 Task: Select Give A Gift Card from Gift Cards. Add to cart Amazon Echo Dot Gift Card-2. Place order for Marlon Mitchell, _x000D_
936 Englewood Dr_x000D_
Chesapeake, Virginia(VA), 23320, Cell Number (757) 547-5079
Action: Mouse moved to (12, 98)
Screenshot: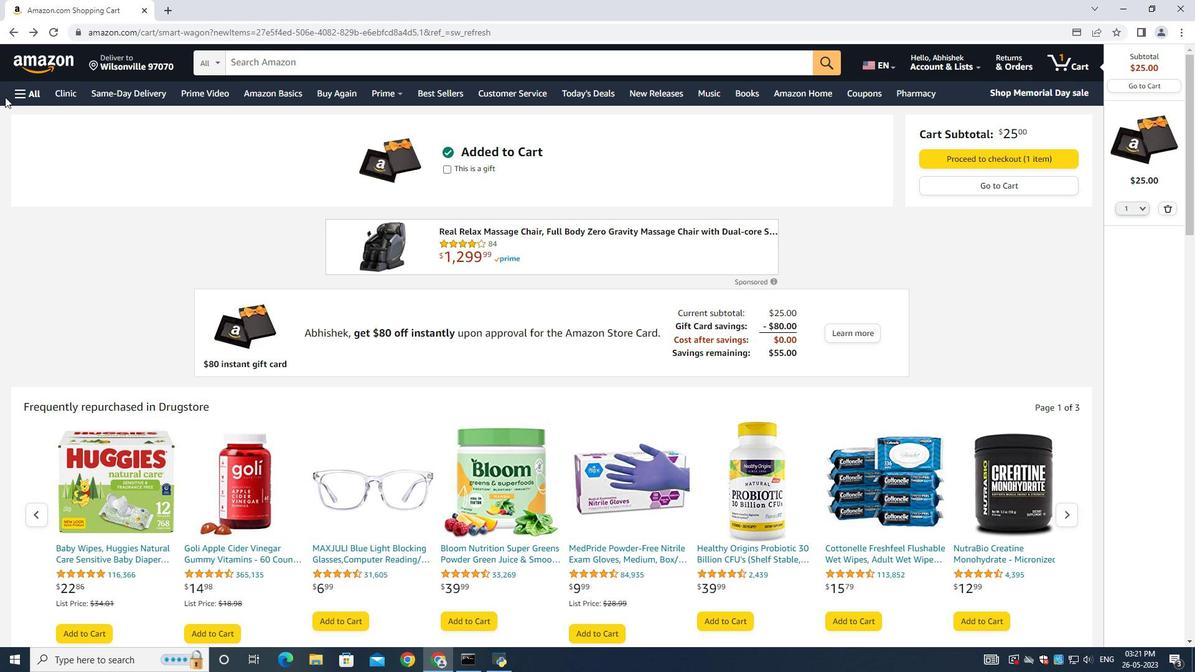 
Action: Mouse pressed left at (12, 98)
Screenshot: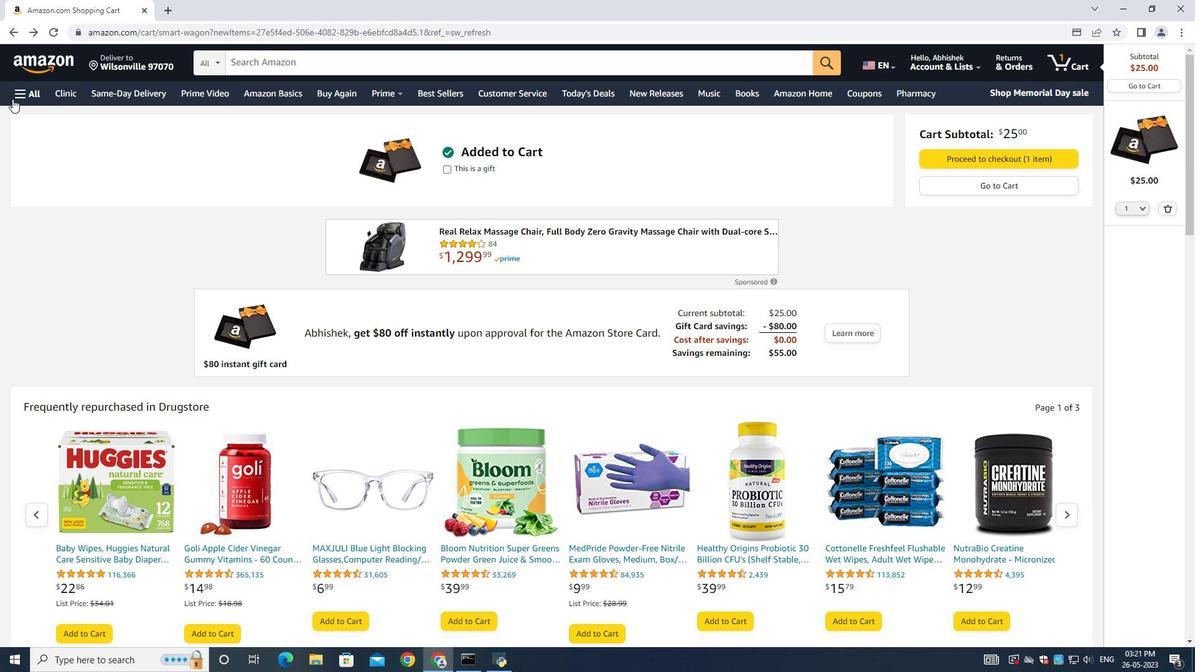 
Action: Mouse moved to (87, 295)
Screenshot: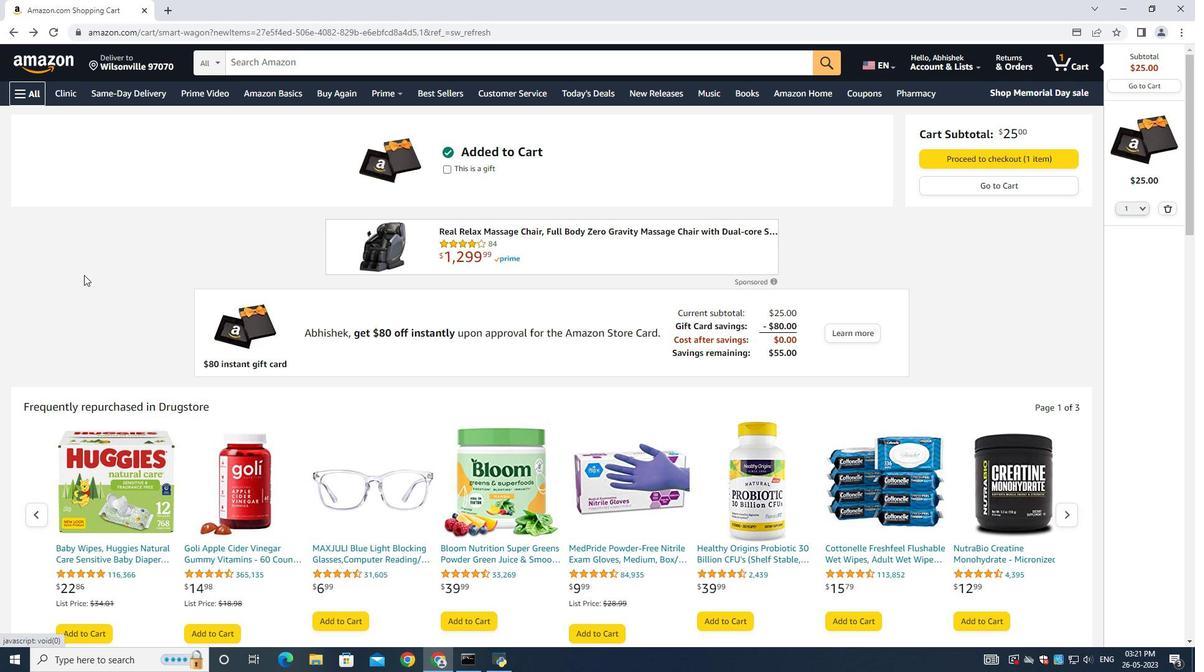 
Action: Mouse scrolled (87, 293) with delta (0, 0)
Screenshot: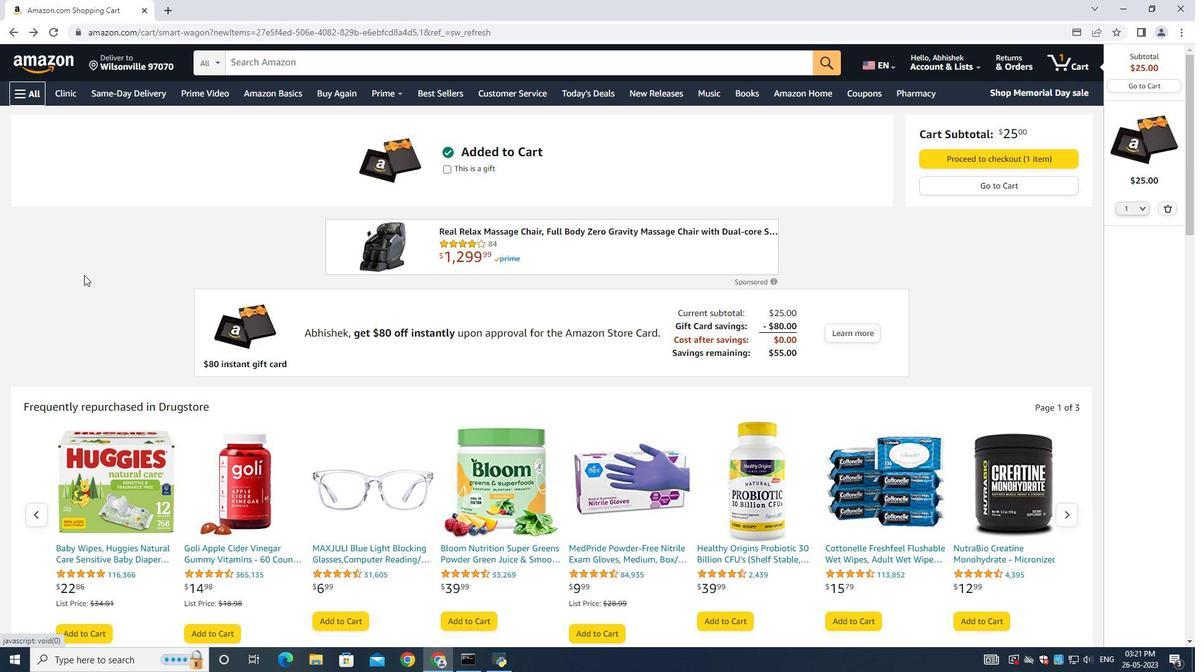 
Action: Mouse moved to (87, 300)
Screenshot: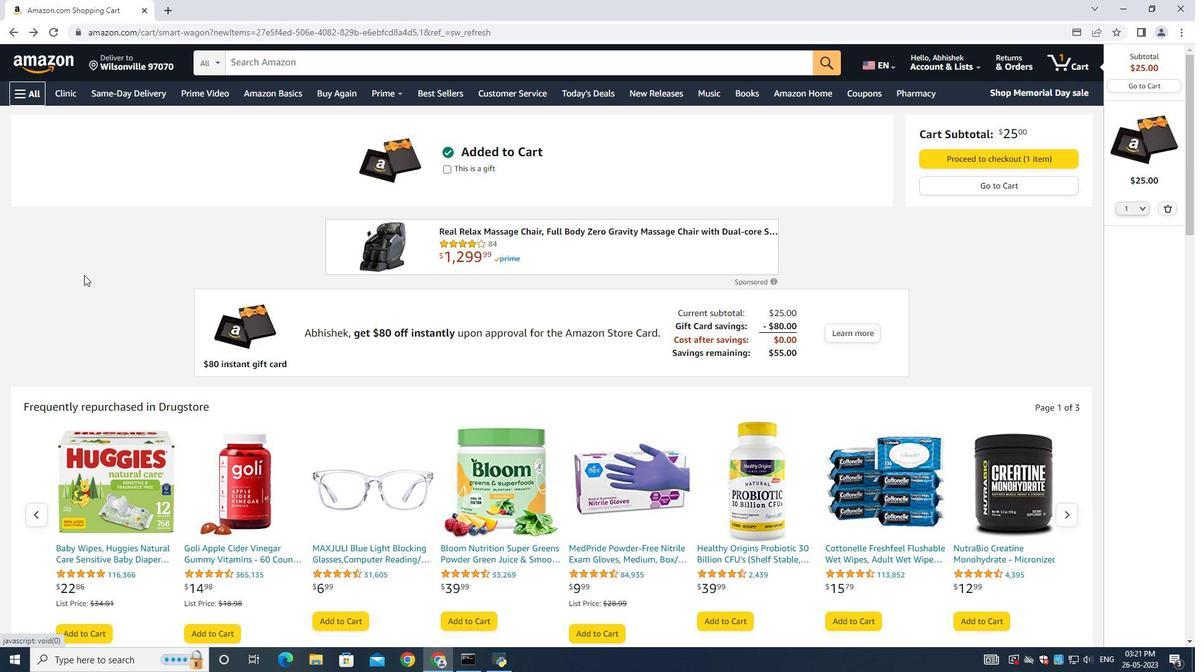 
Action: Mouse scrolled (87, 297) with delta (0, 0)
Screenshot: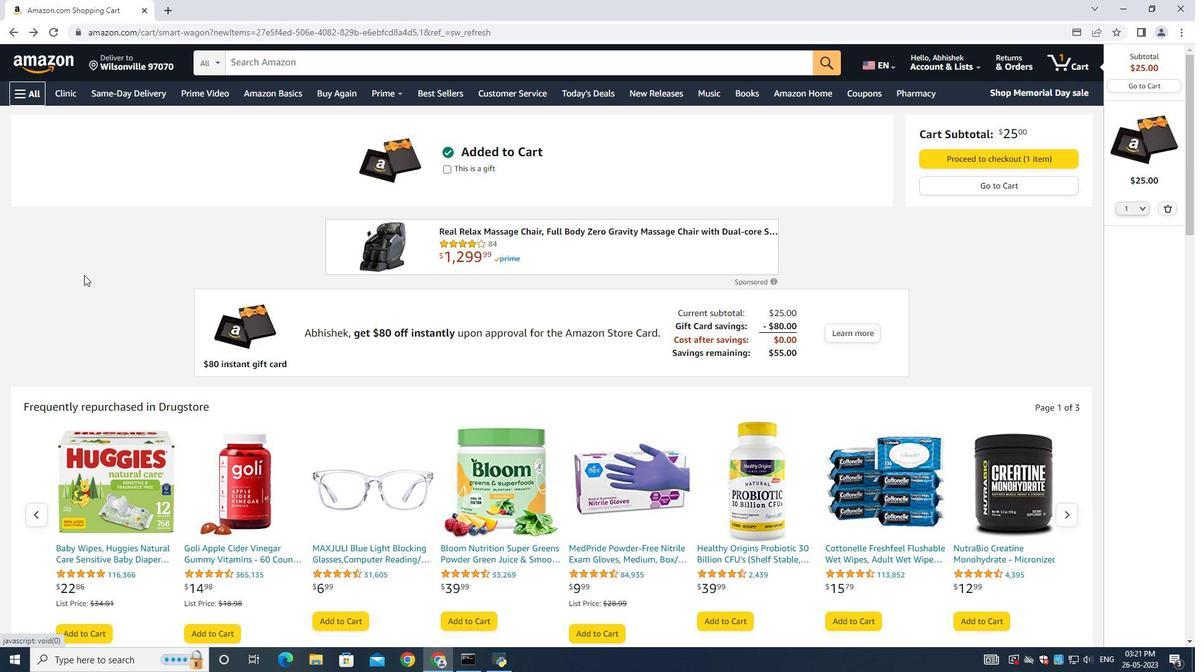 
Action: Mouse moved to (87, 300)
Screenshot: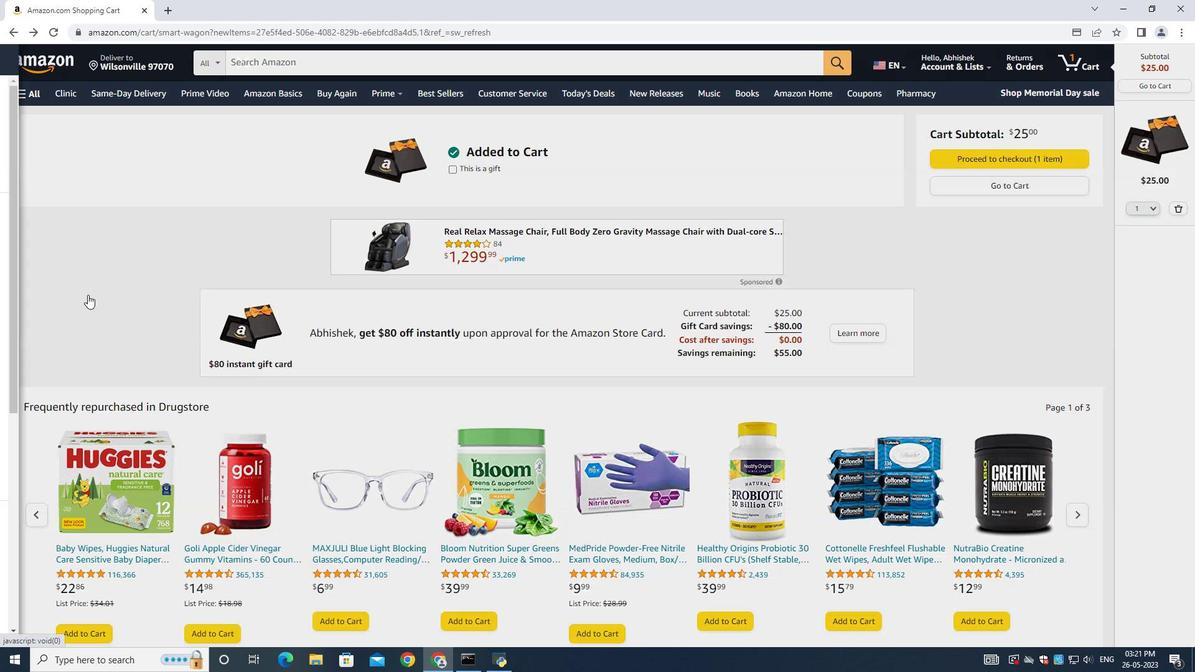 
Action: Mouse scrolled (87, 299) with delta (0, 0)
Screenshot: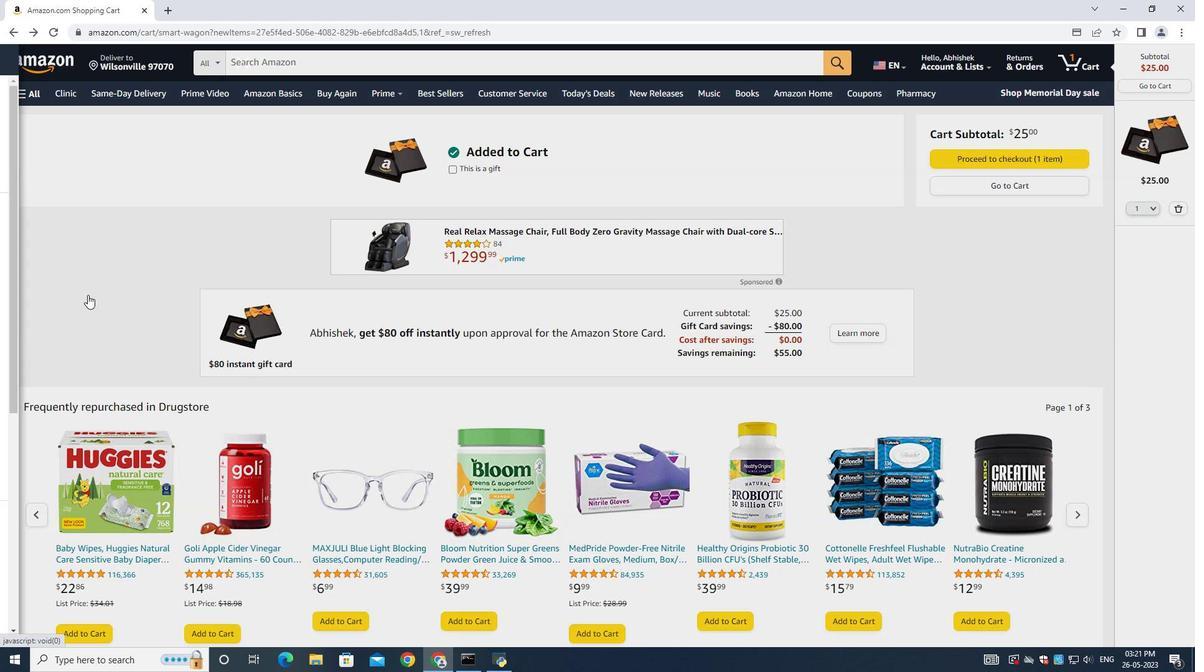 
Action: Mouse moved to (87, 300)
Screenshot: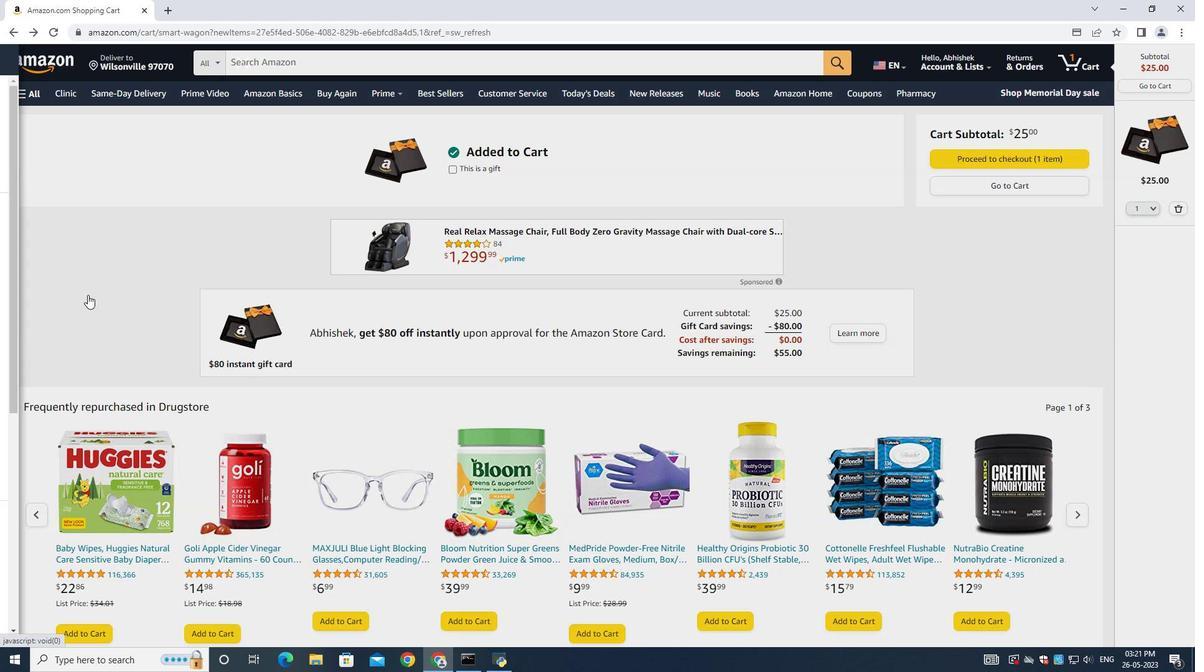 
Action: Mouse scrolled (87, 300) with delta (0, 0)
Screenshot: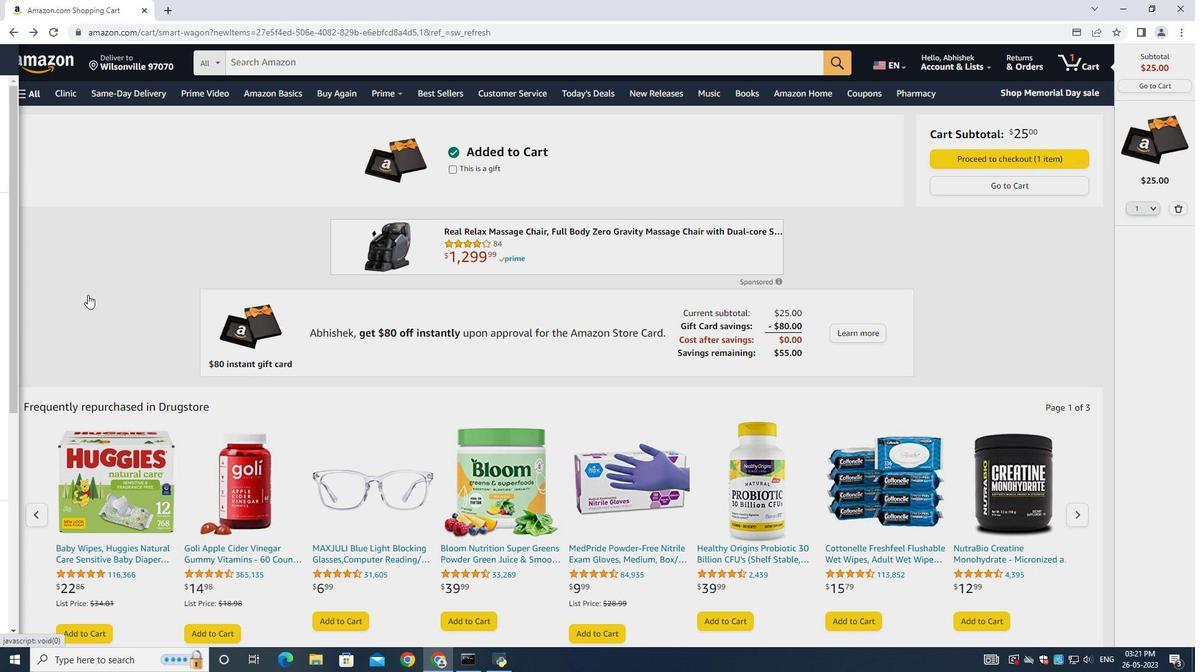 
Action: Mouse moved to (89, 308)
Screenshot: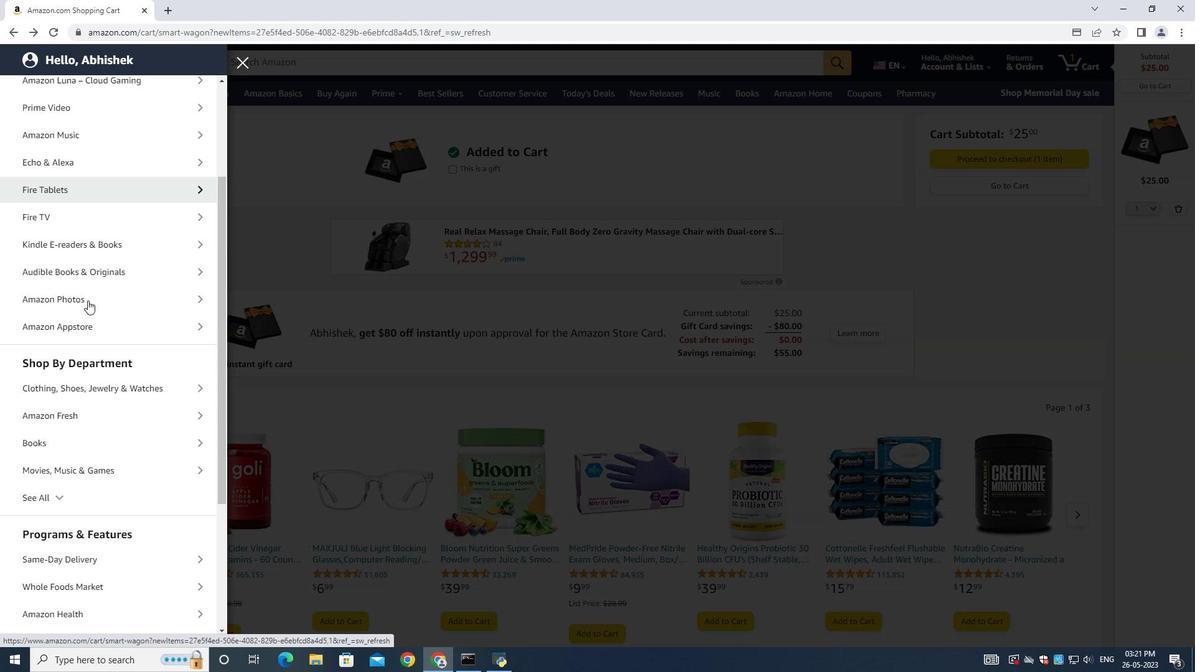 
Action: Mouse scrolled (89, 308) with delta (0, 0)
Screenshot: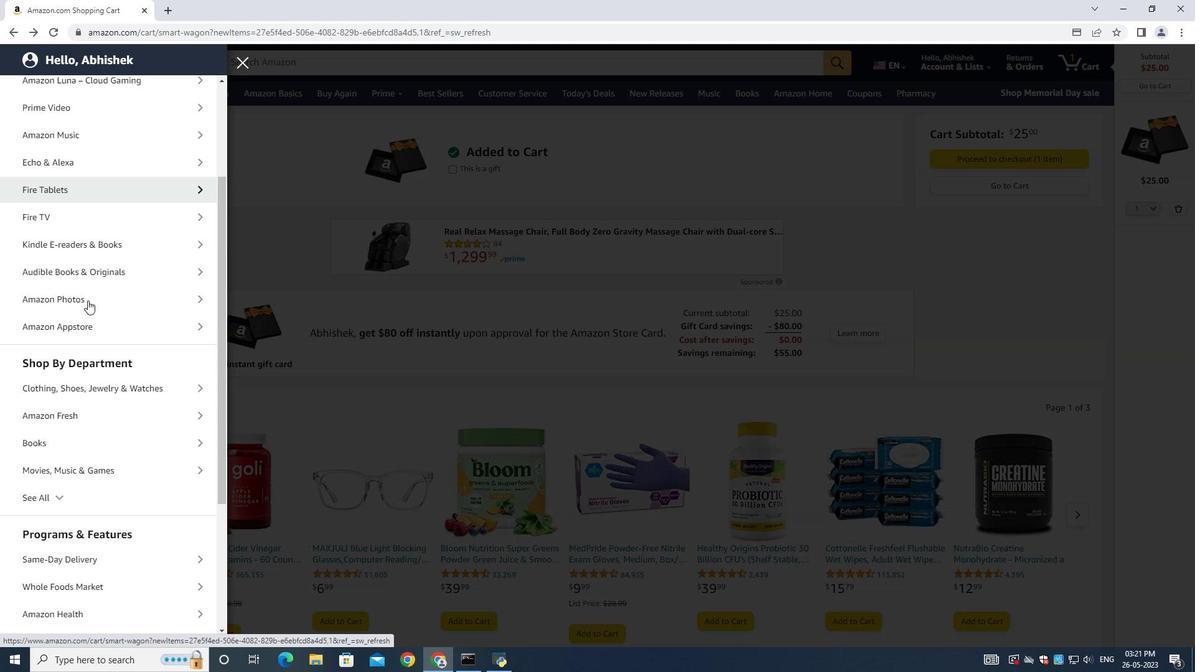 
Action: Mouse moved to (89, 314)
Screenshot: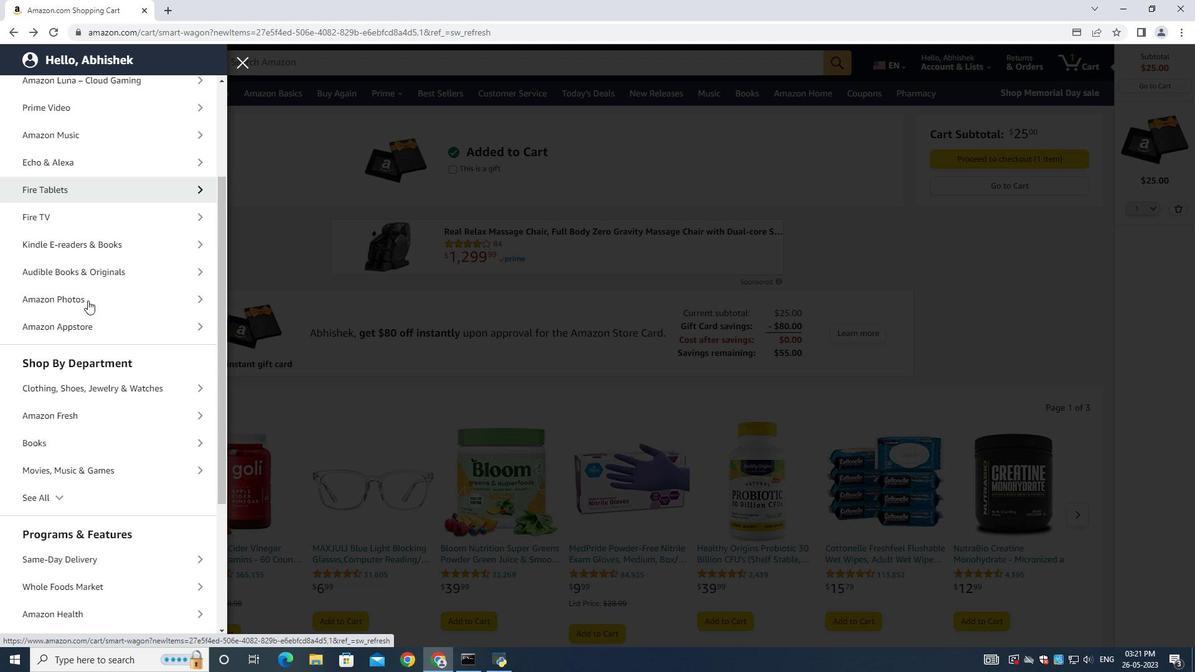 
Action: Mouse scrolled (89, 314) with delta (0, 0)
Screenshot: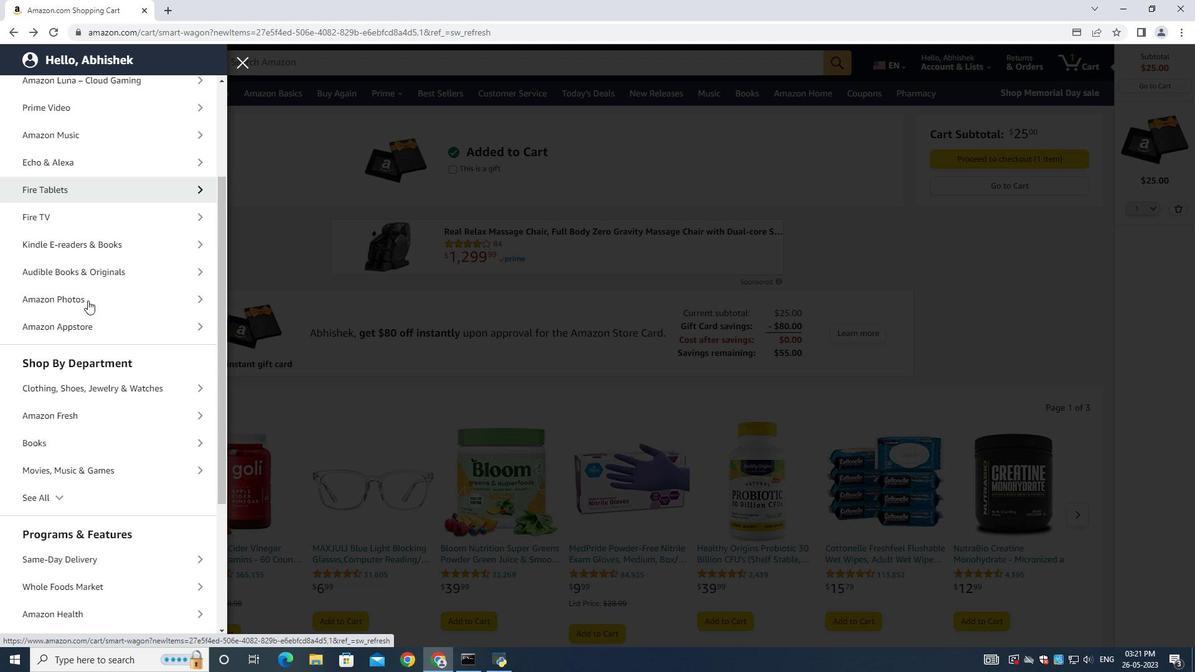 
Action: Mouse moved to (89, 318)
Screenshot: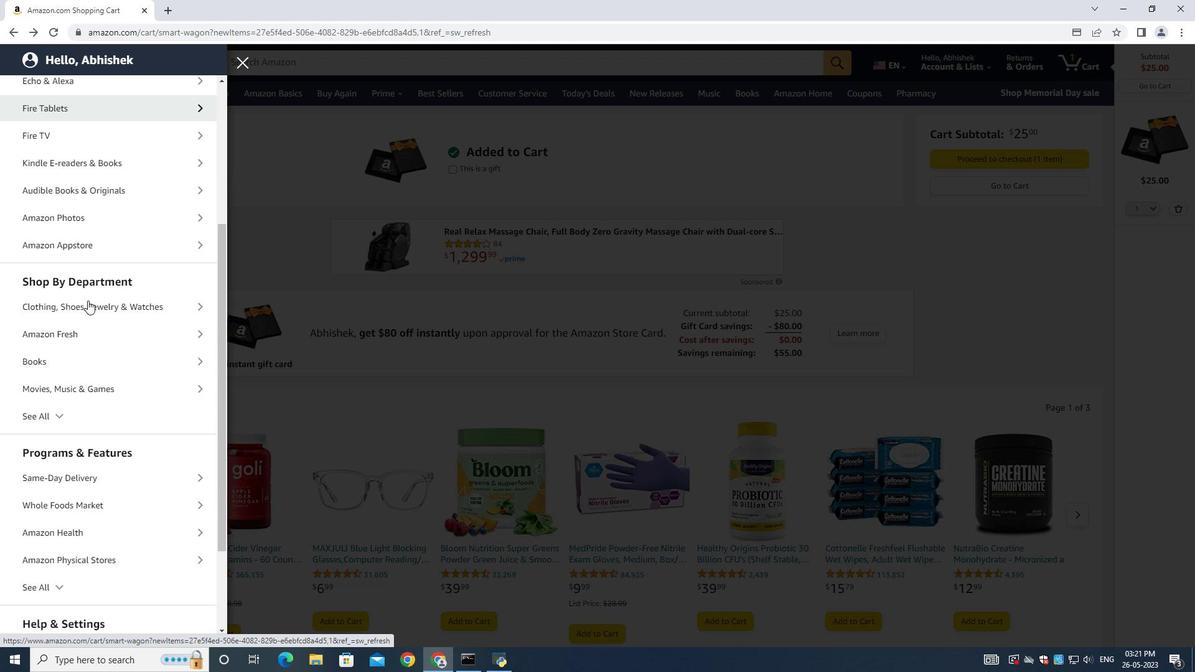 
Action: Mouse scrolled (89, 316) with delta (0, 0)
Screenshot: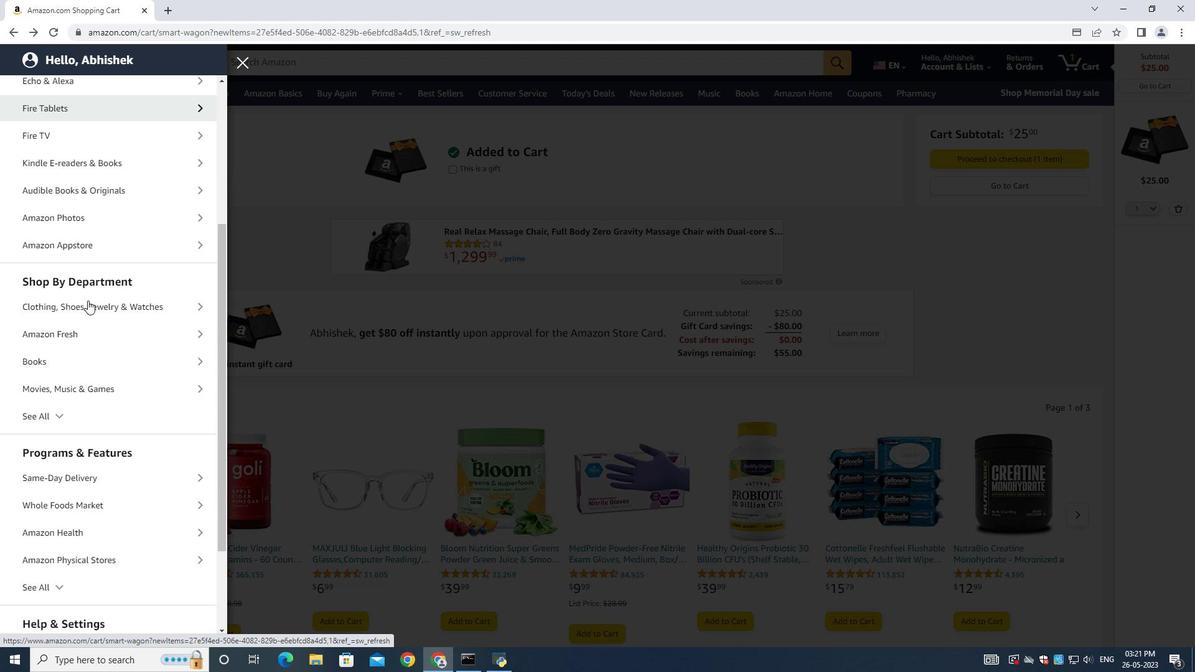 
Action: Mouse moved to (60, 458)
Screenshot: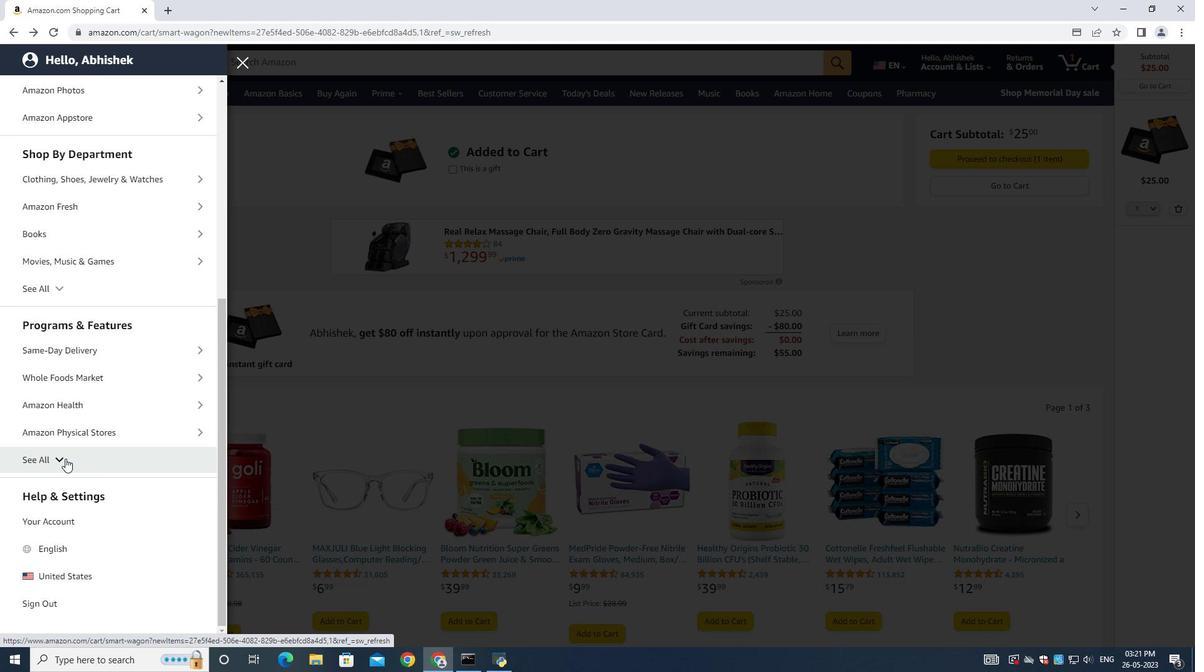 
Action: Mouse pressed left at (60, 458)
Screenshot: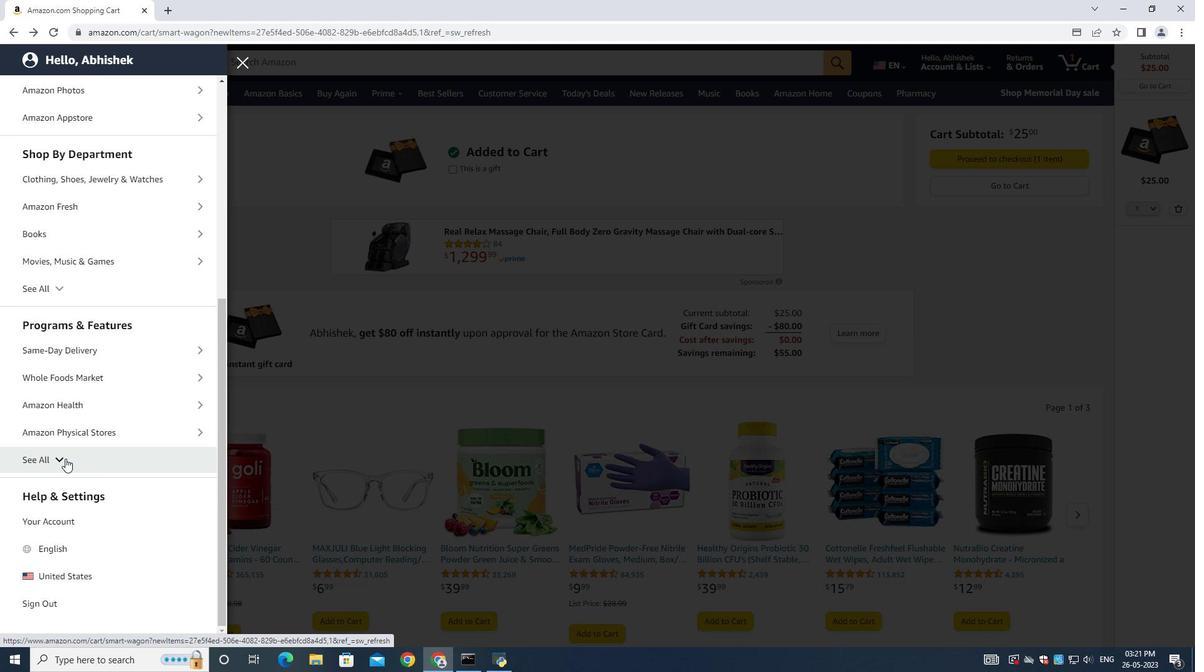 
Action: Mouse moved to (104, 411)
Screenshot: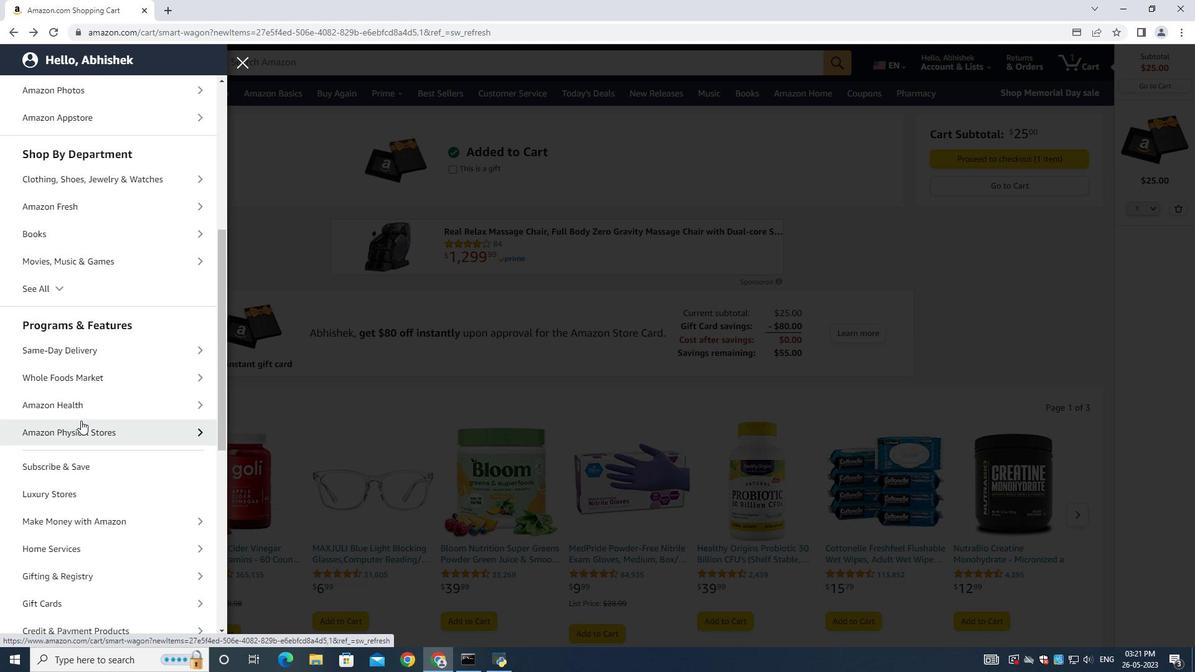 
Action: Mouse scrolled (104, 410) with delta (0, 0)
Screenshot: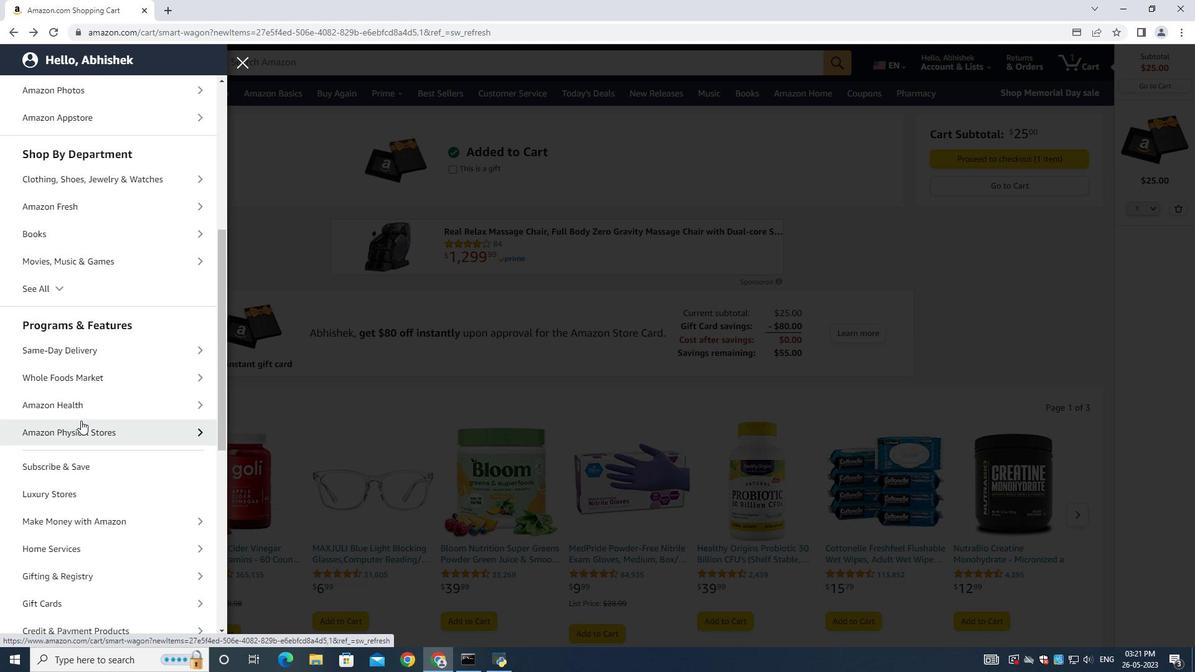 
Action: Mouse moved to (105, 412)
Screenshot: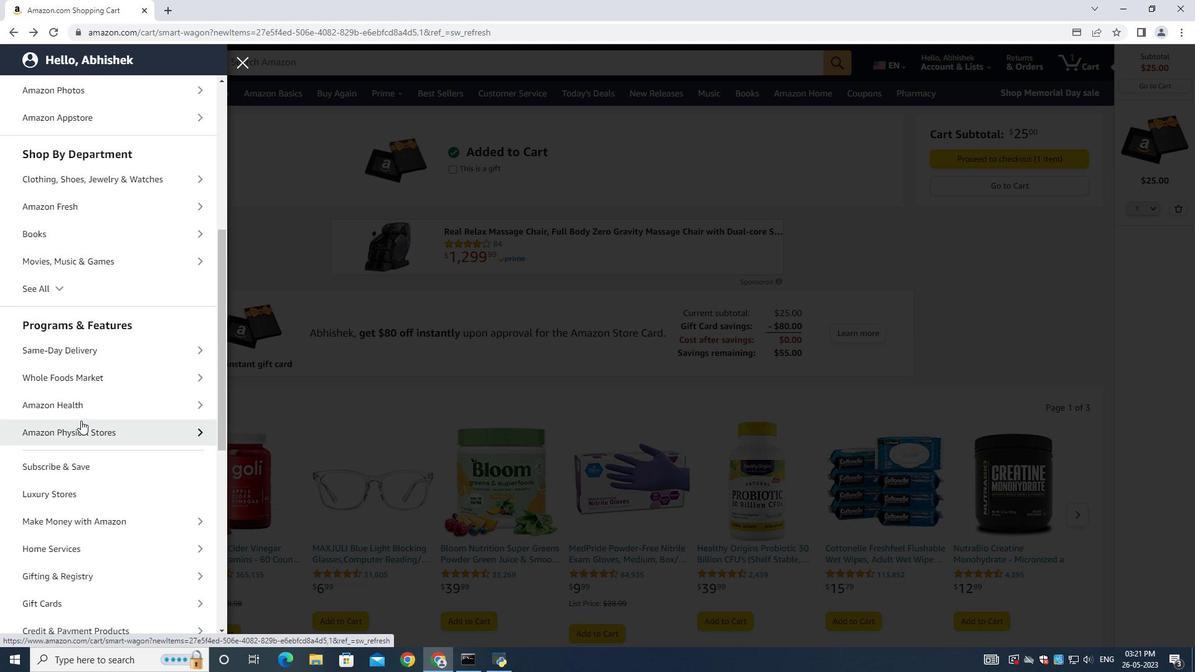 
Action: Mouse scrolled (105, 412) with delta (0, 0)
Screenshot: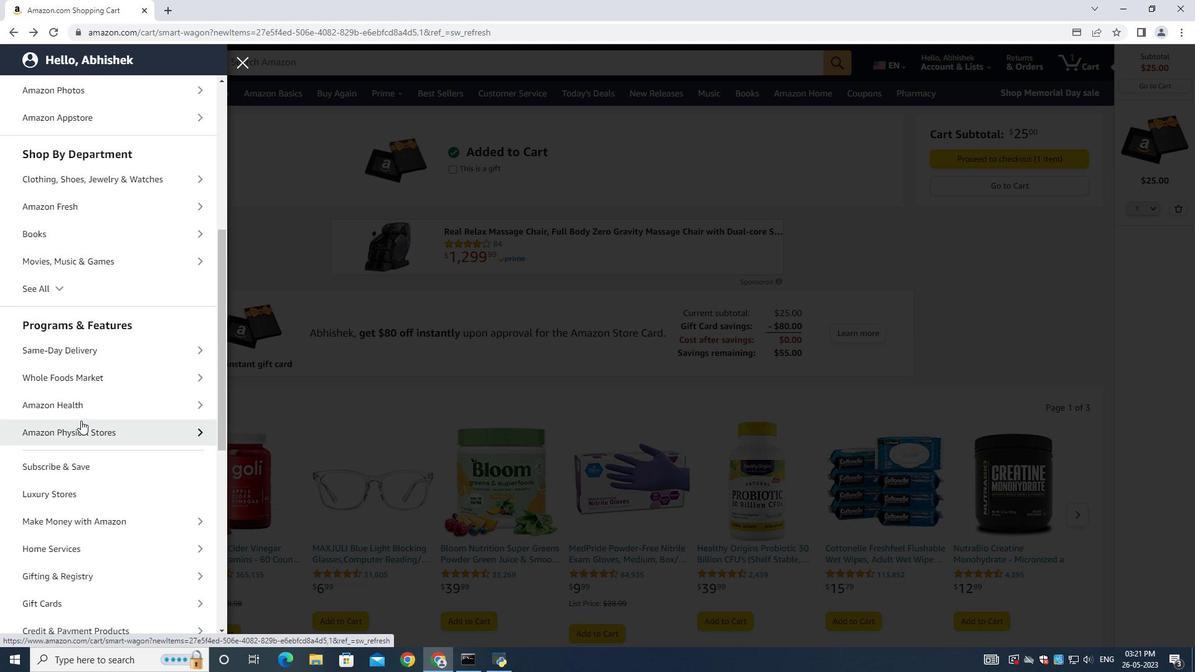 
Action: Mouse moved to (105, 413)
Screenshot: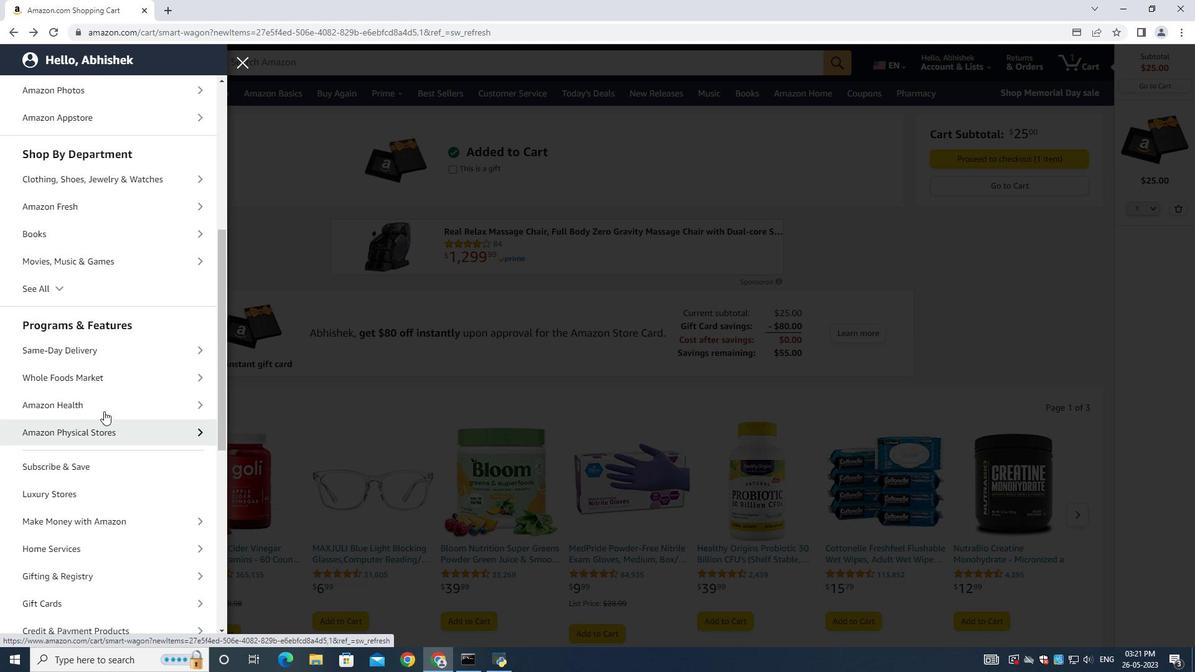 
Action: Mouse scrolled (105, 412) with delta (0, 0)
Screenshot: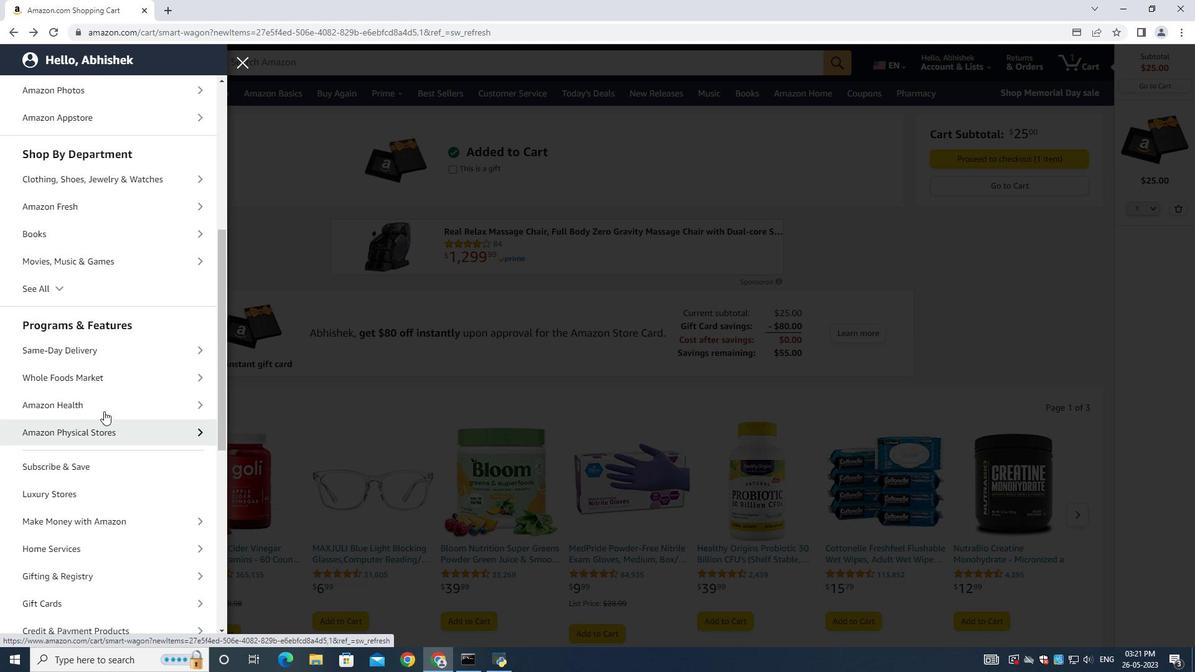 
Action: Mouse scrolled (105, 412) with delta (0, 0)
Screenshot: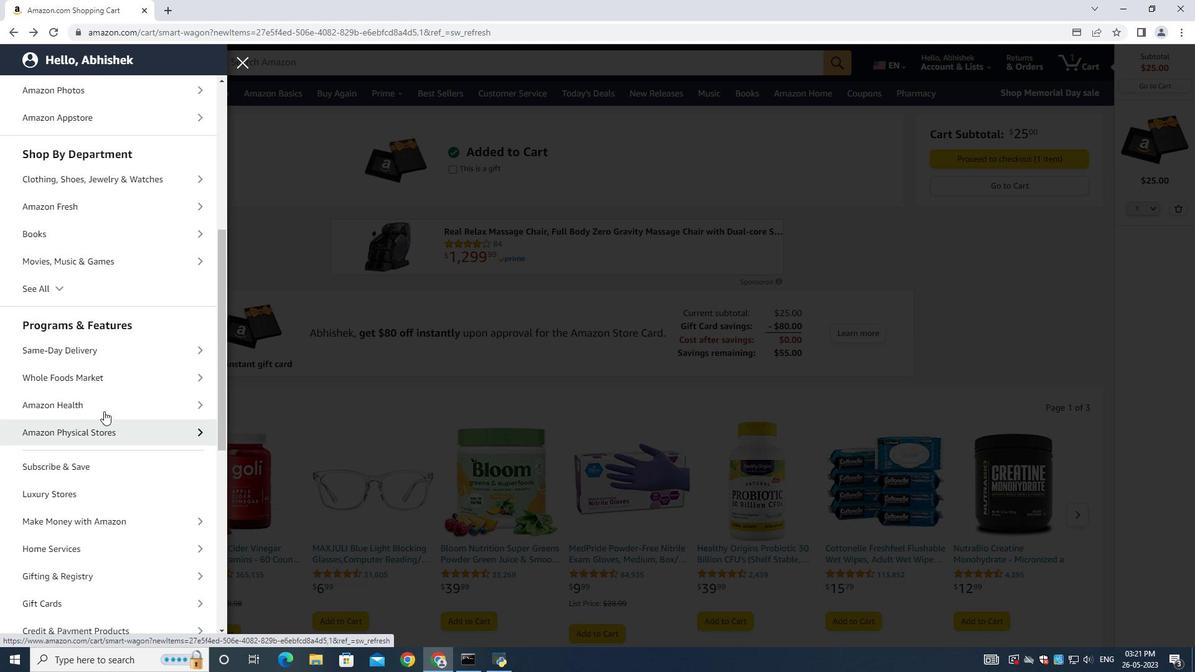 
Action: Mouse moved to (115, 406)
Screenshot: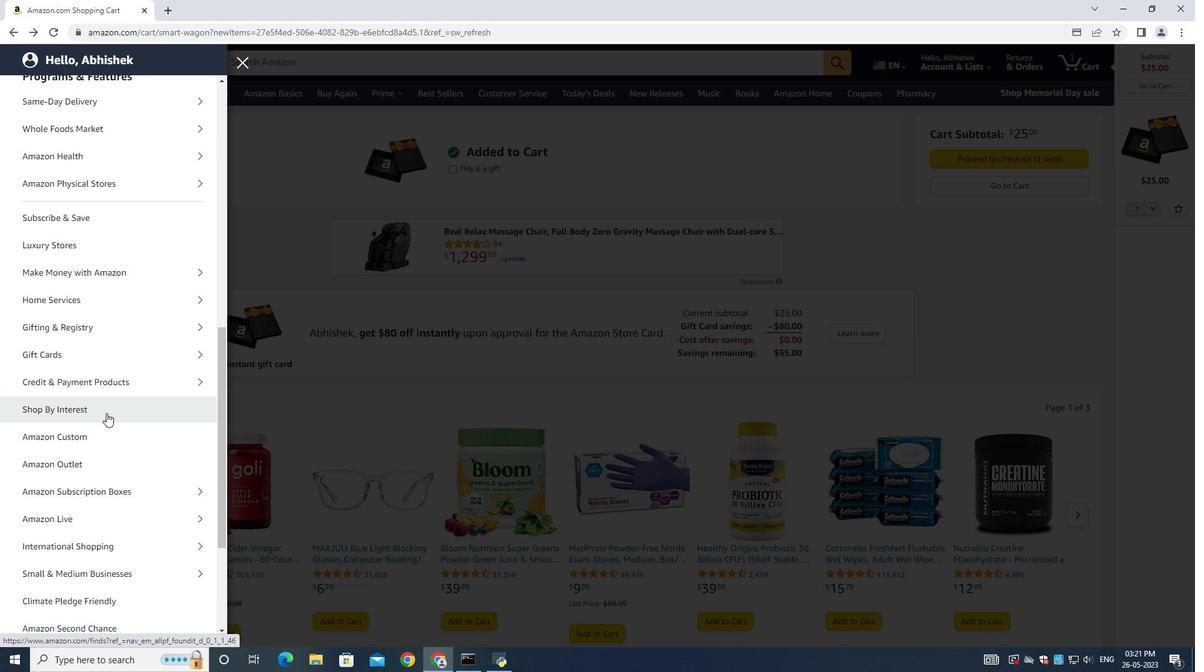 
Action: Mouse scrolled (115, 405) with delta (0, 0)
Screenshot: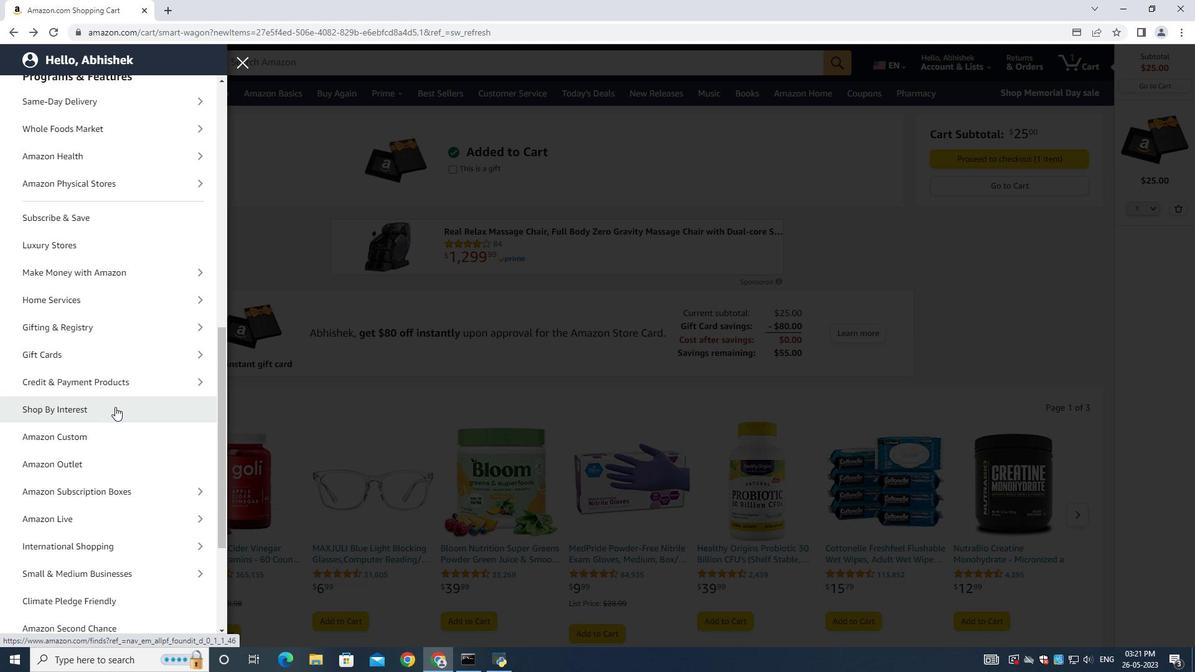 
Action: Mouse moved to (118, 375)
Screenshot: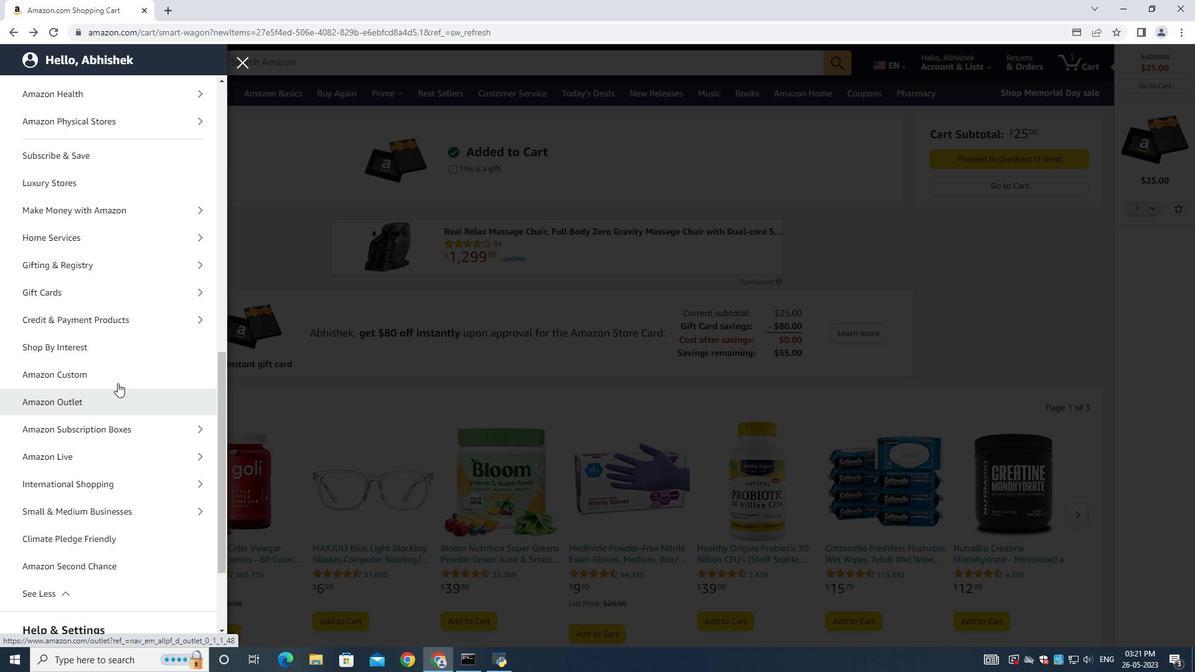 
Action: Mouse scrolled (118, 374) with delta (0, 0)
Screenshot: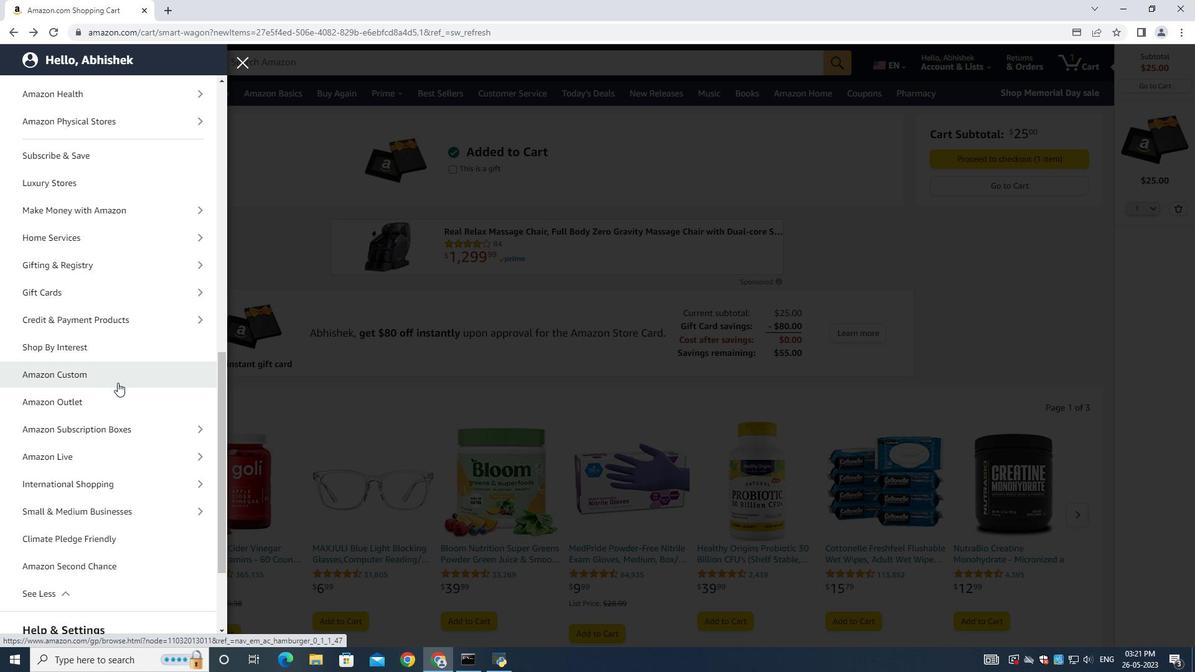 
Action: Mouse scrolled (118, 374) with delta (0, 0)
Screenshot: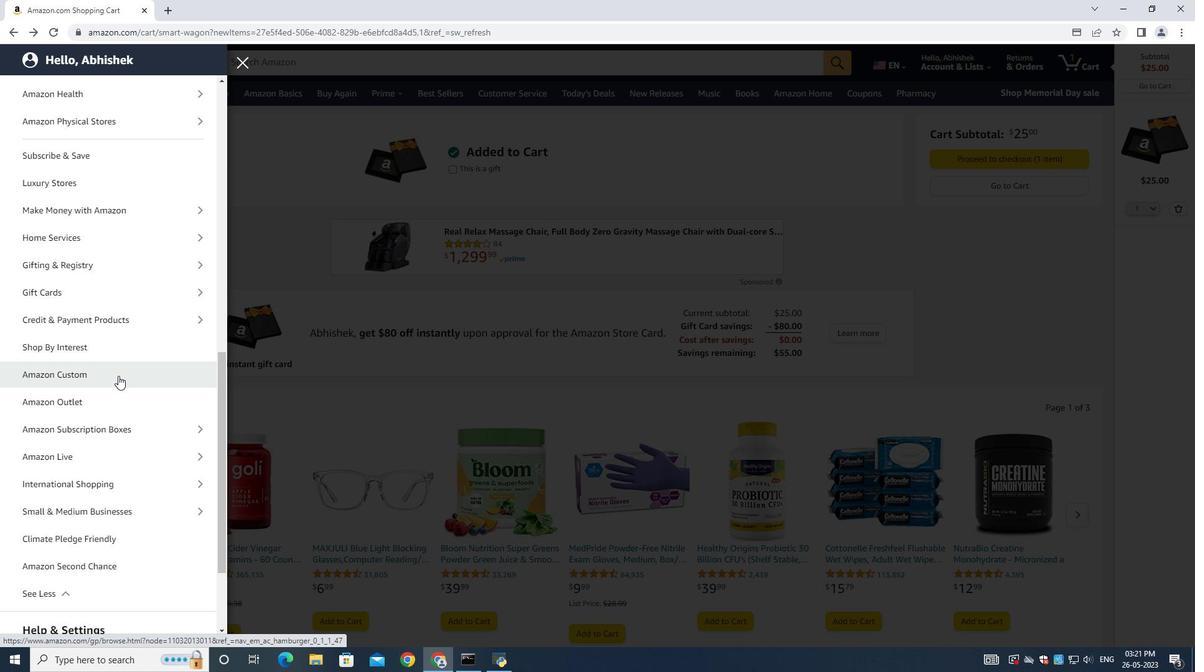 
Action: Mouse moved to (63, 463)
Screenshot: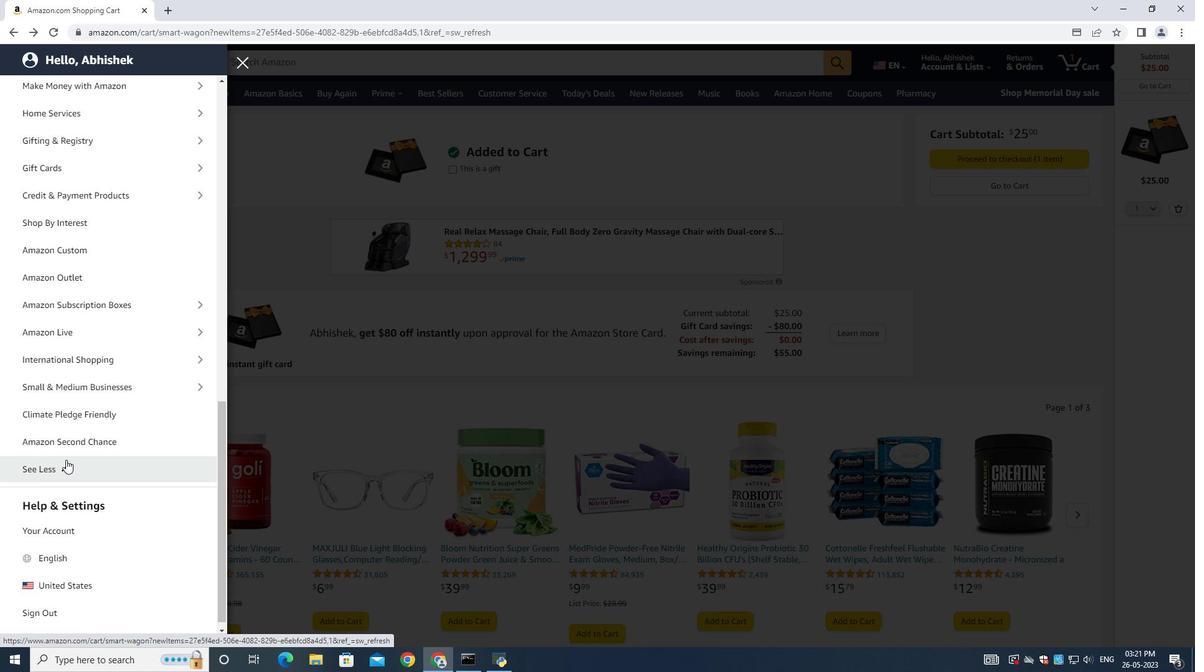 
Action: Mouse pressed left at (63, 463)
Screenshot: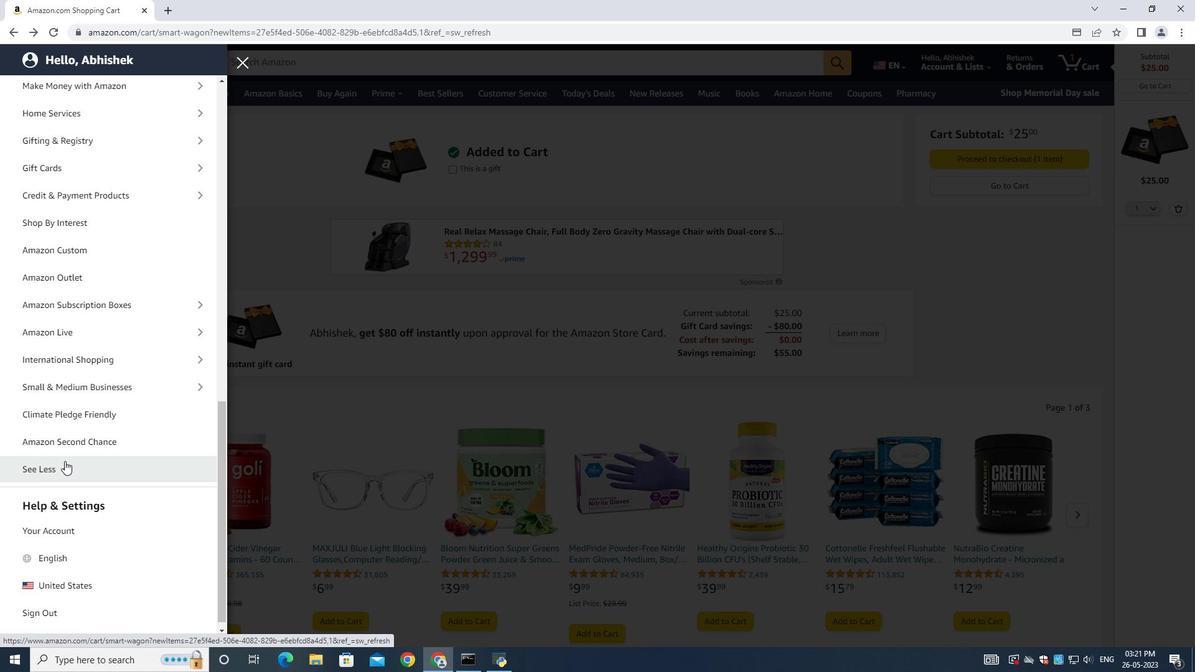 
Action: Mouse moved to (60, 454)
Screenshot: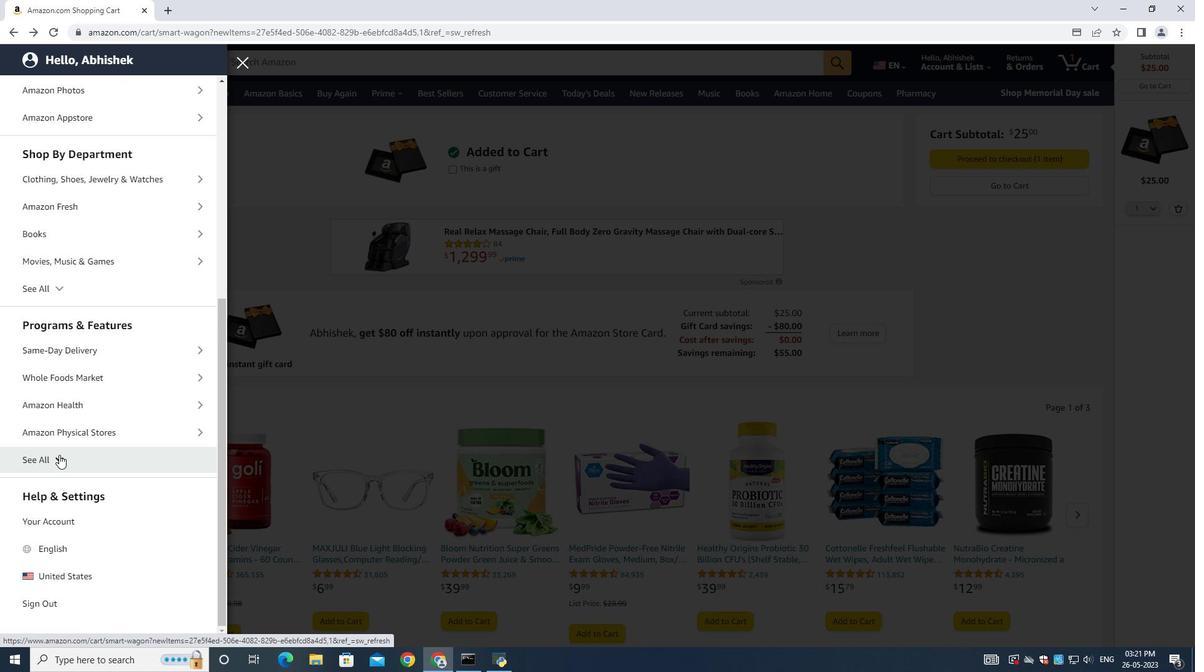 
Action: Mouse pressed left at (60, 454)
Screenshot: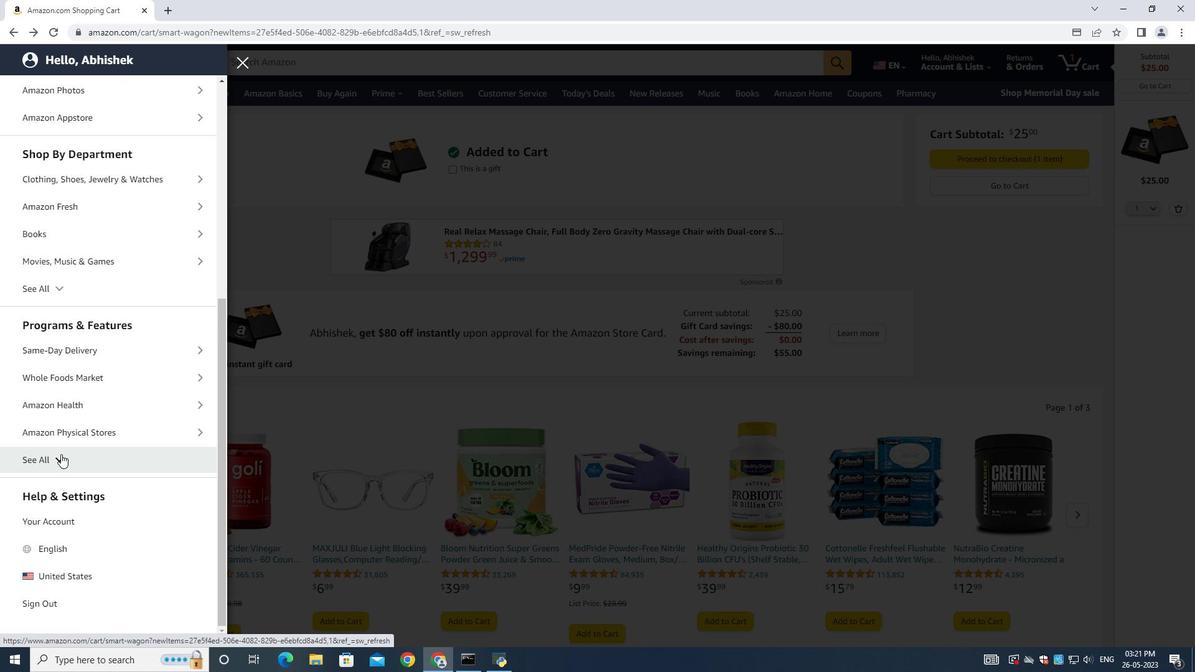 
Action: Mouse moved to (121, 402)
Screenshot: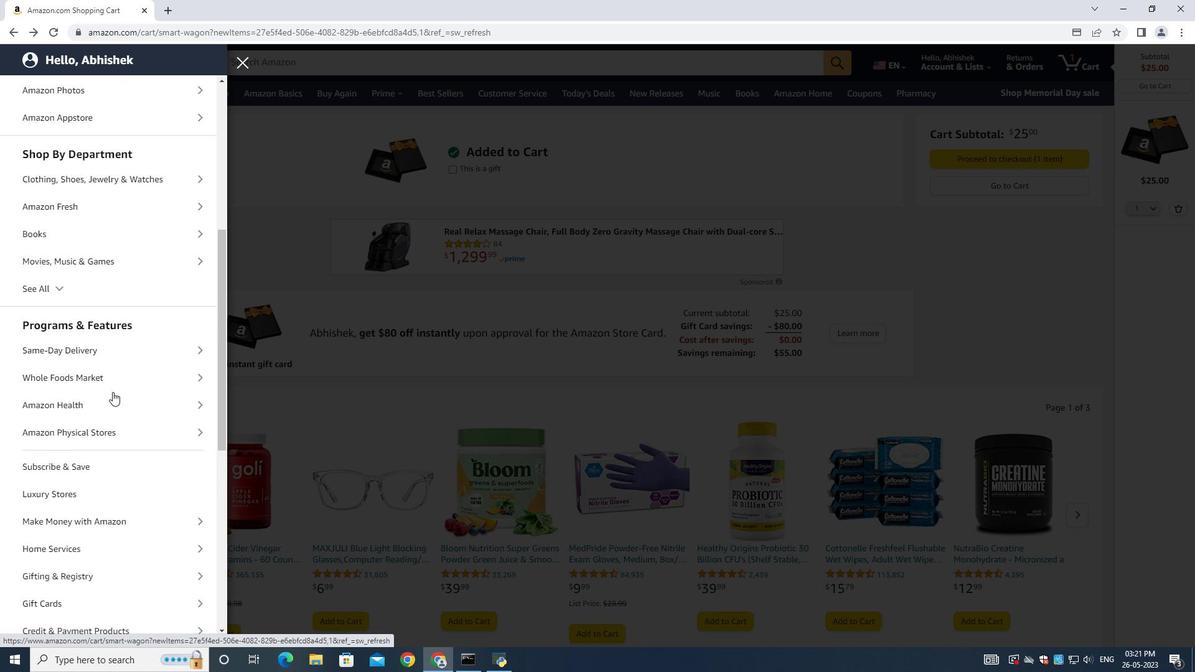 
Action: Mouse scrolled (121, 401) with delta (0, 0)
Screenshot: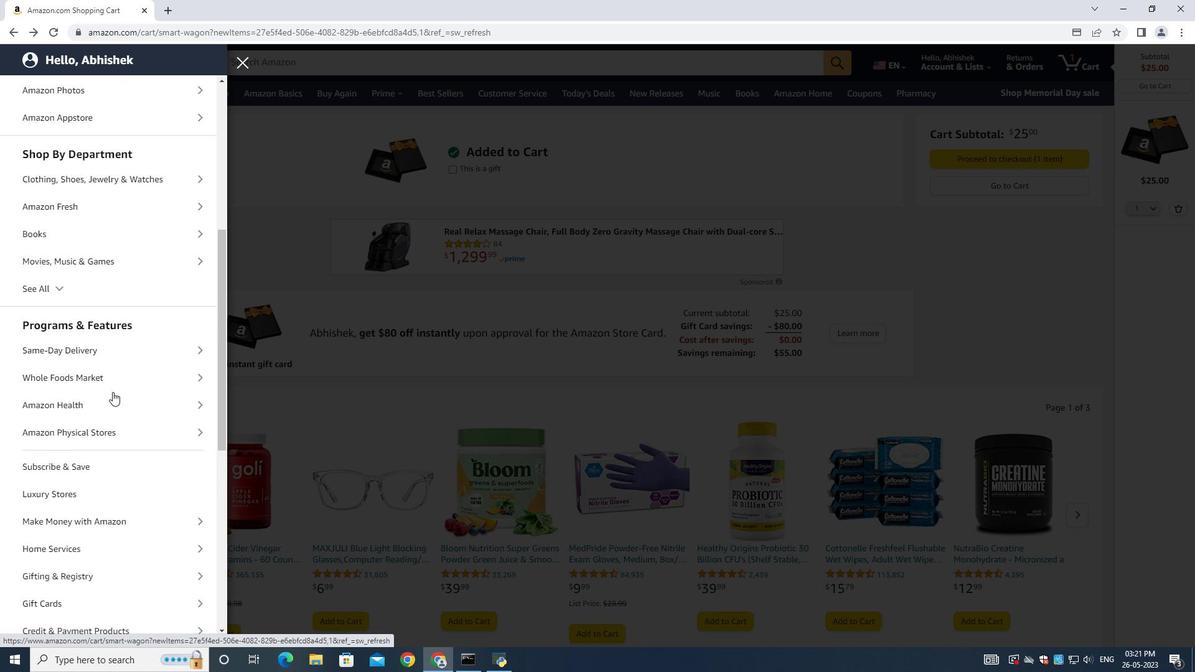 
Action: Mouse moved to (121, 402)
Screenshot: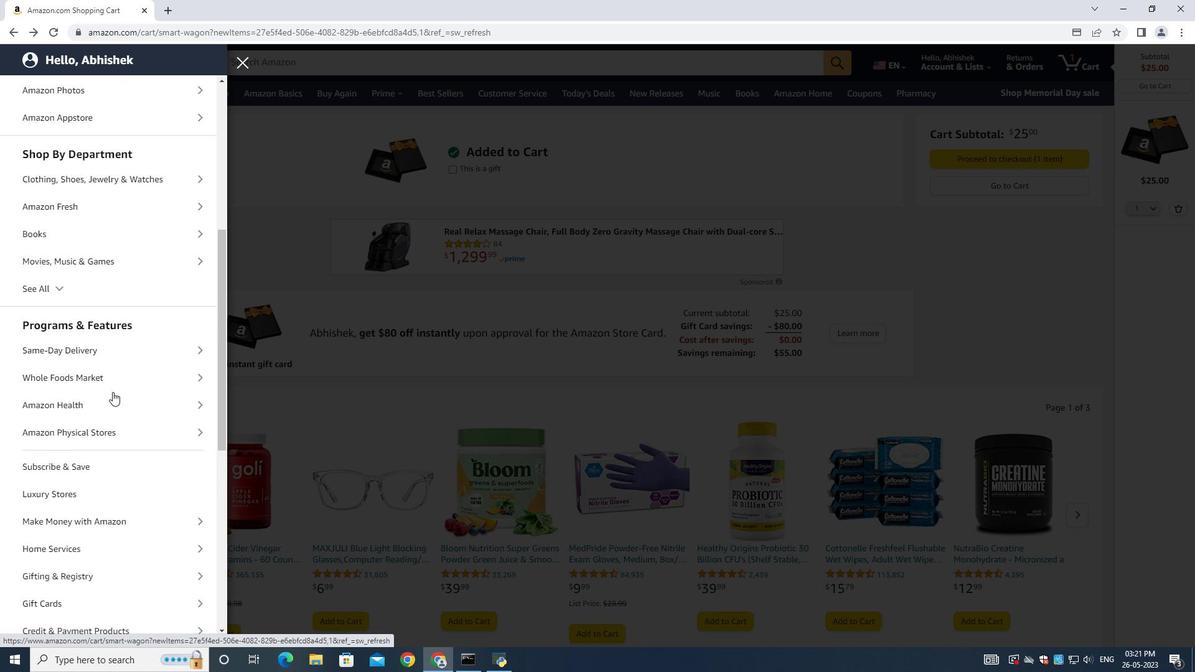 
Action: Mouse scrolled (121, 402) with delta (0, 0)
Screenshot: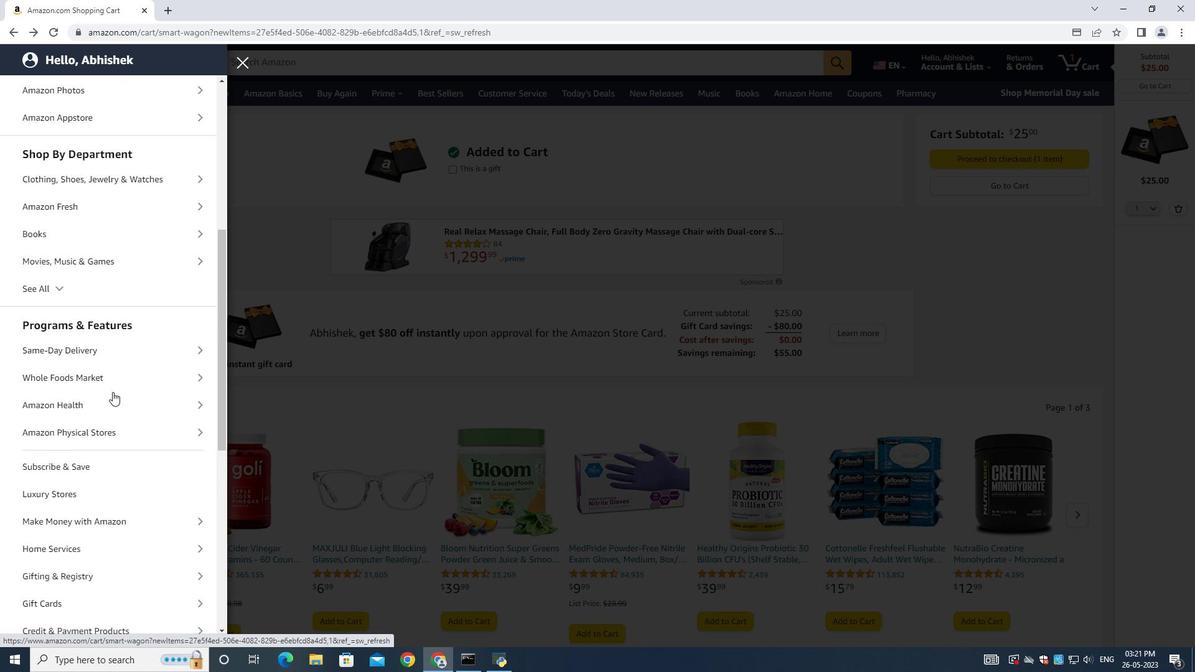 
Action: Mouse moved to (121, 402)
Screenshot: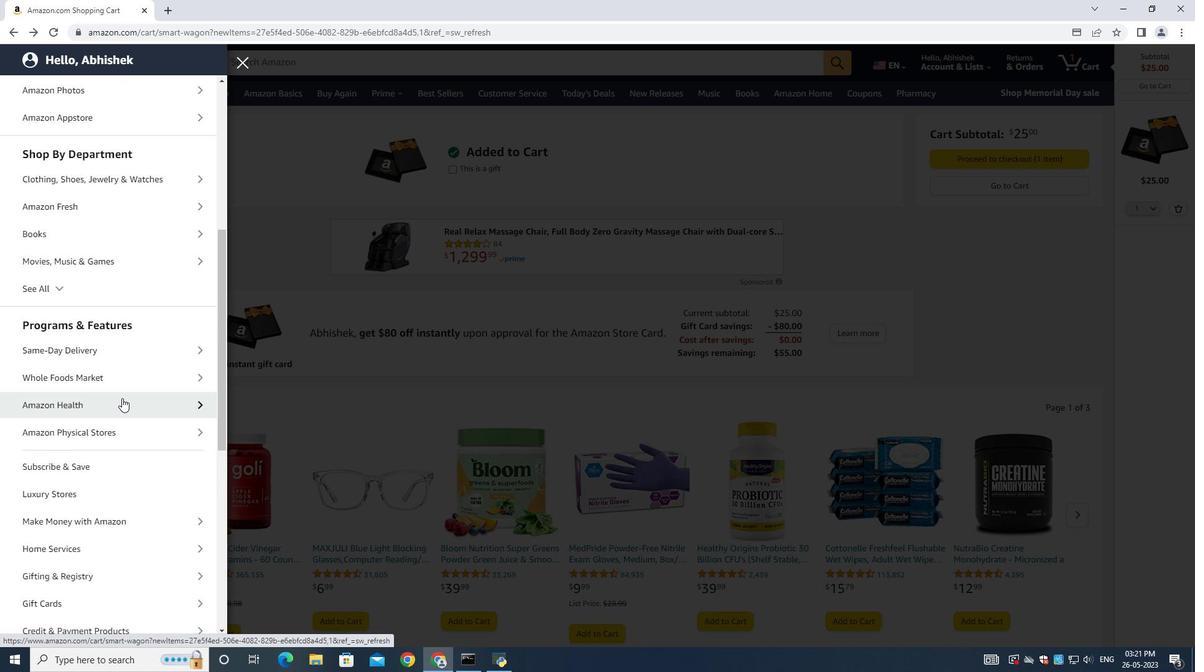 
Action: Mouse scrolled (121, 402) with delta (0, 0)
Screenshot: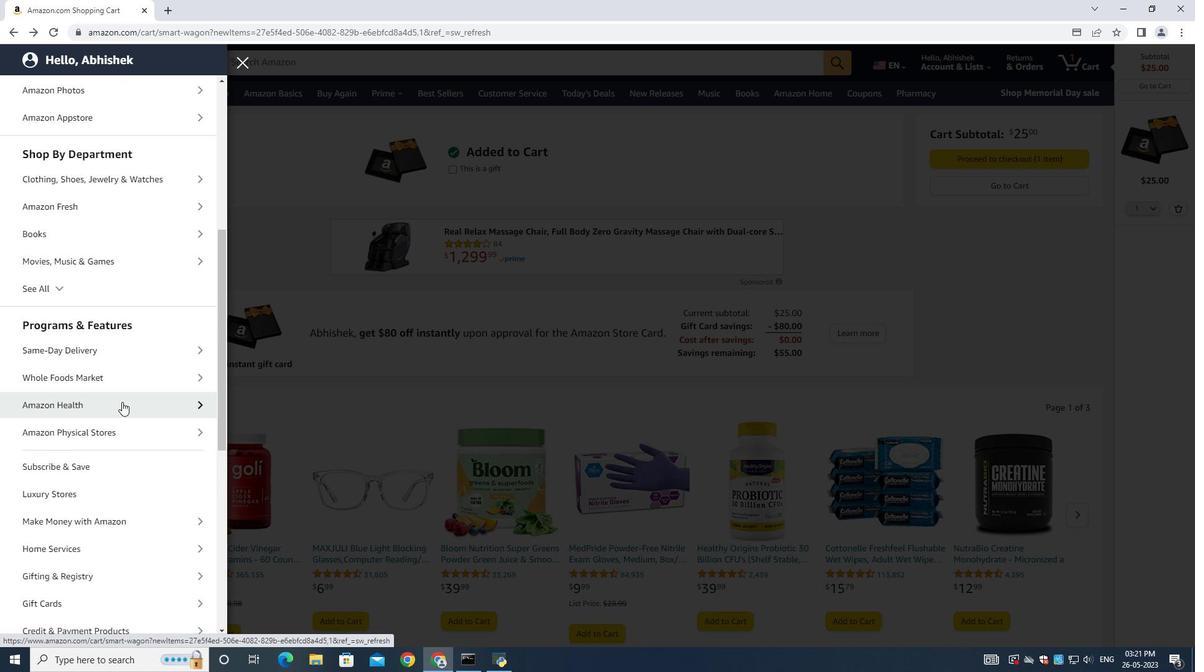 
Action: Mouse moved to (59, 418)
Screenshot: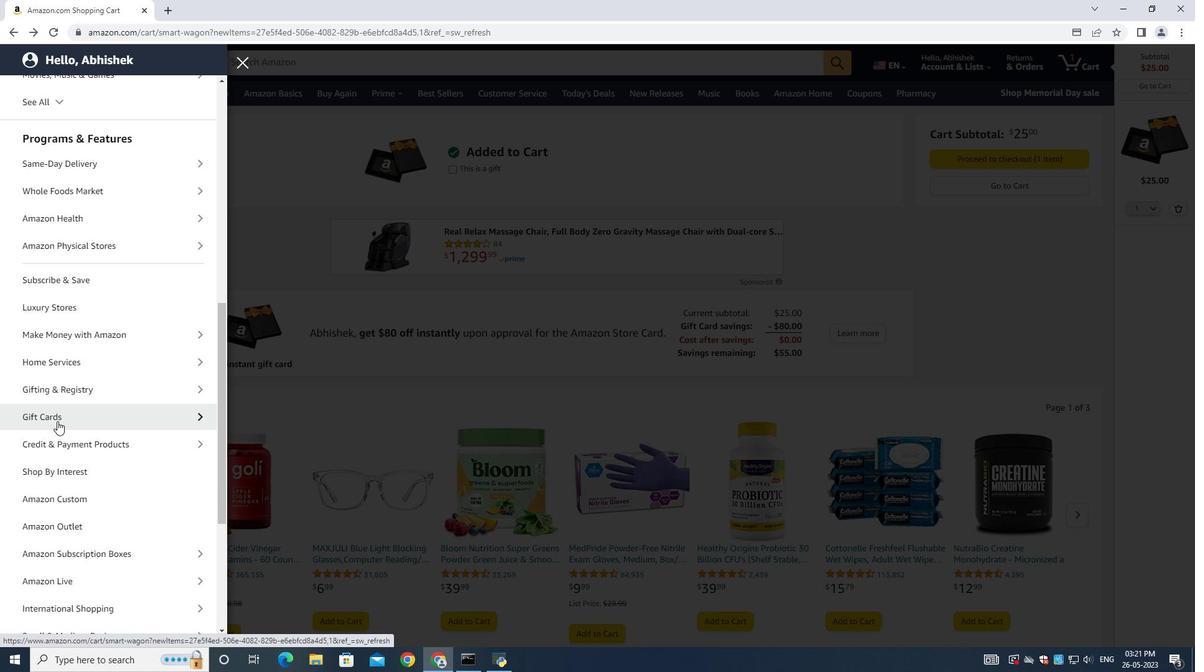 
Action: Mouse pressed left at (59, 418)
Screenshot: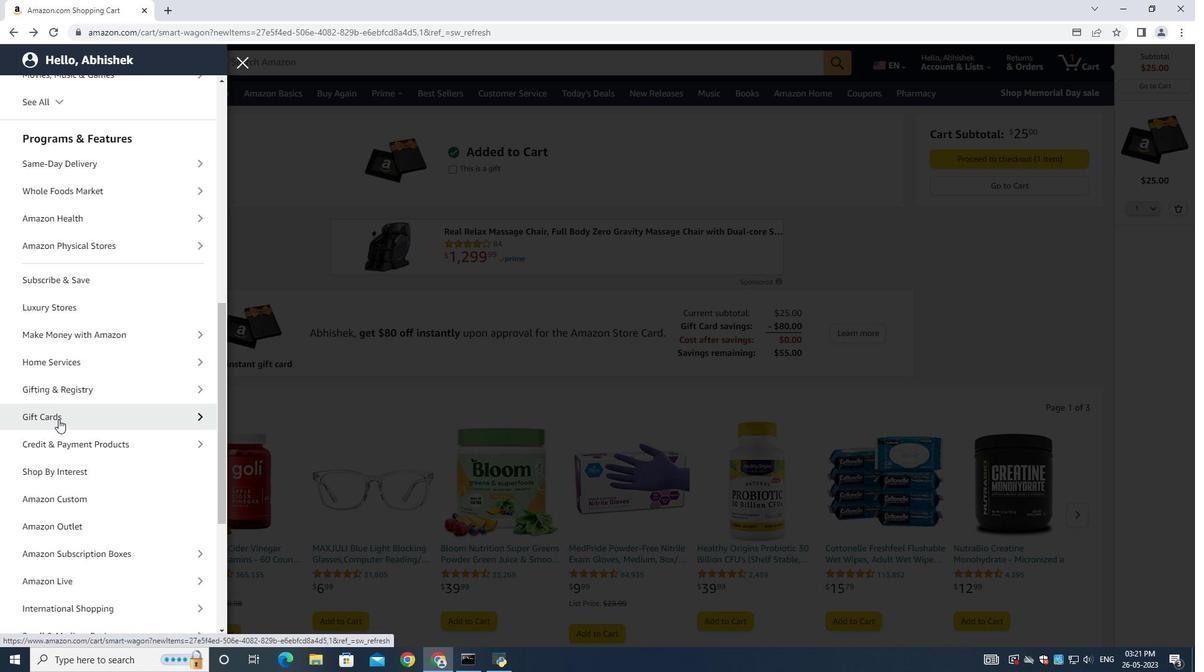 
Action: Mouse moved to (87, 148)
Screenshot: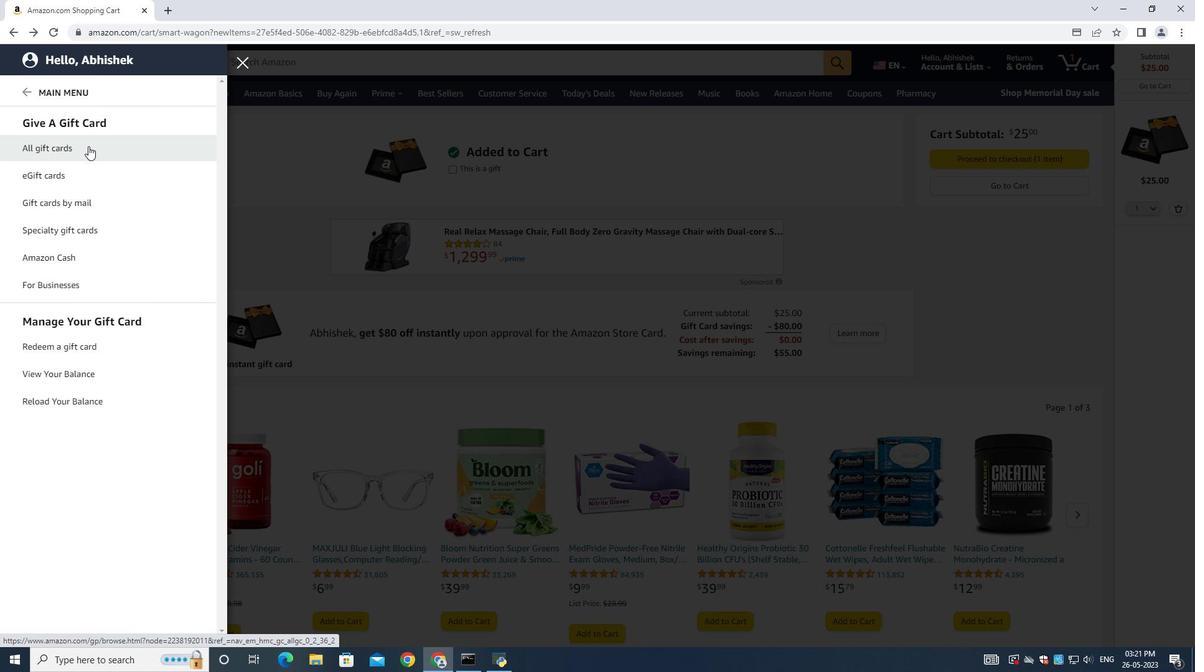
Action: Mouse pressed left at (87, 148)
Screenshot: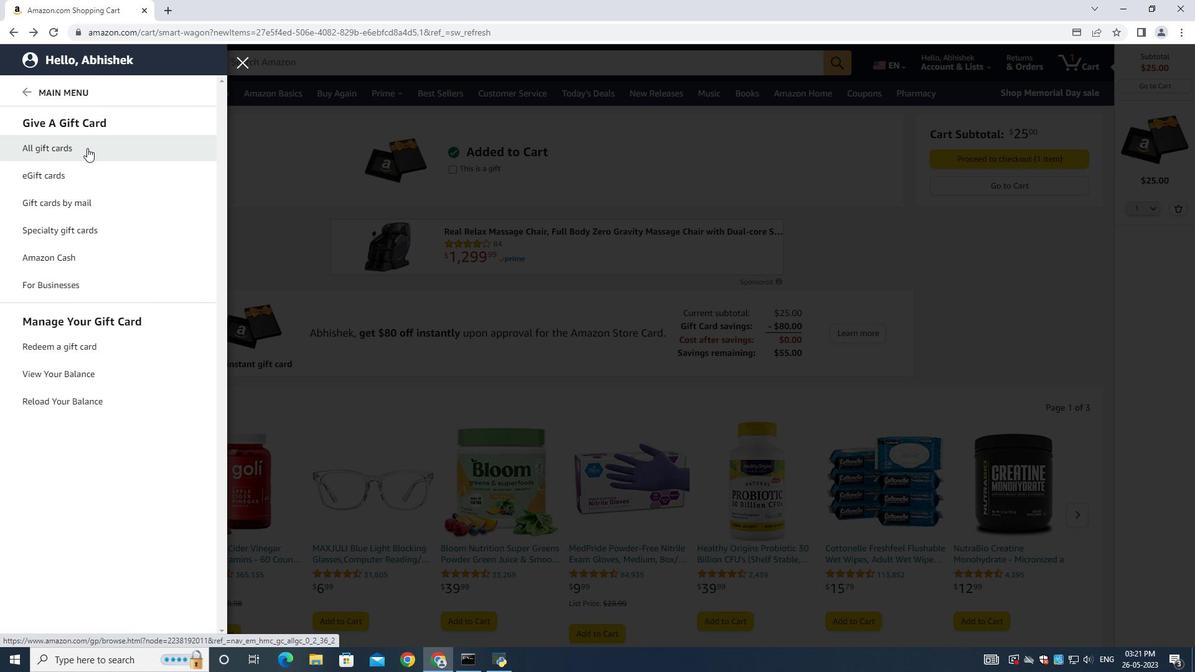 
Action: Mouse moved to (490, 333)
Screenshot: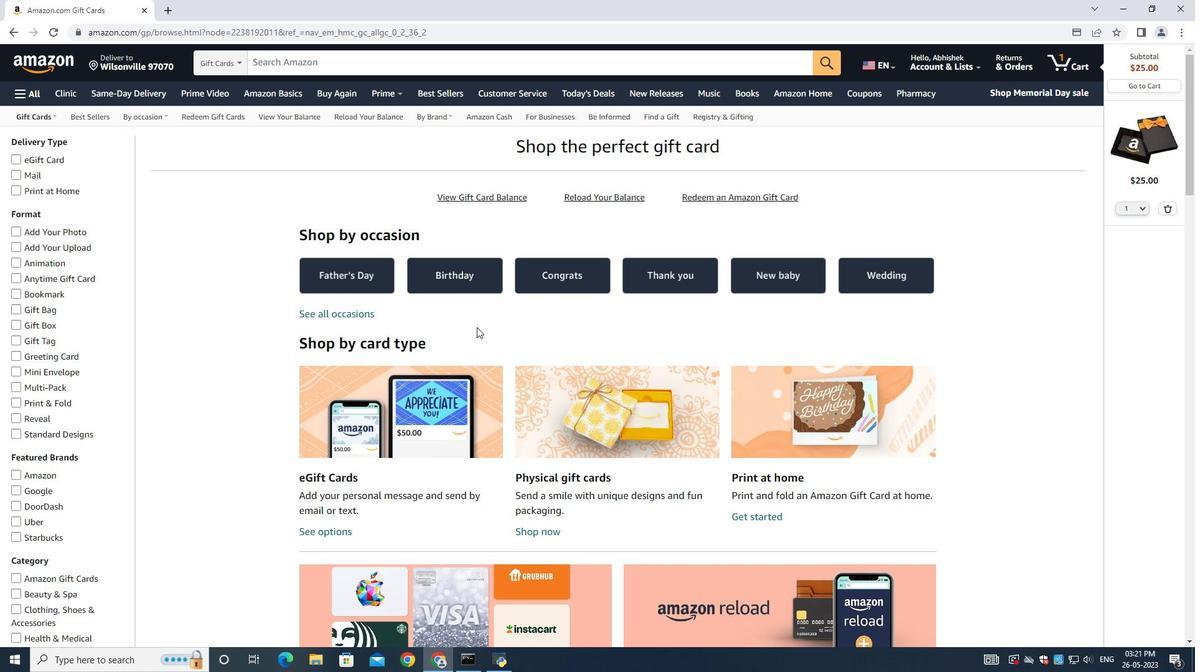 
Action: Mouse scrolled (490, 332) with delta (0, 0)
Screenshot: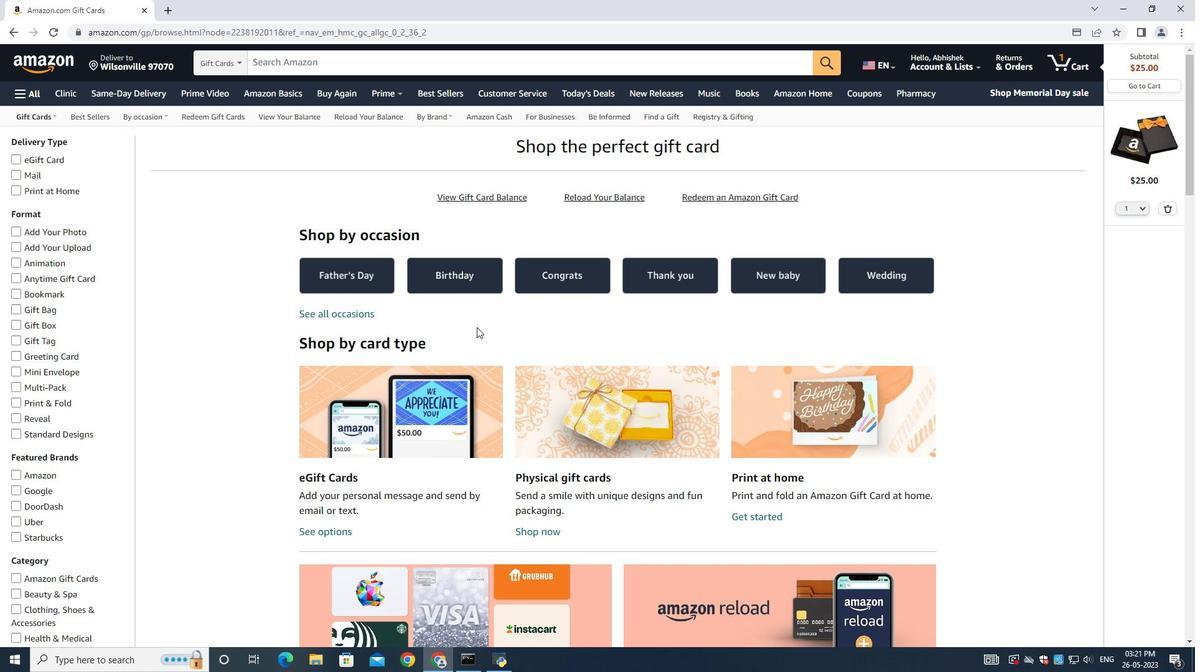 
Action: Mouse scrolled (490, 332) with delta (0, 0)
Screenshot: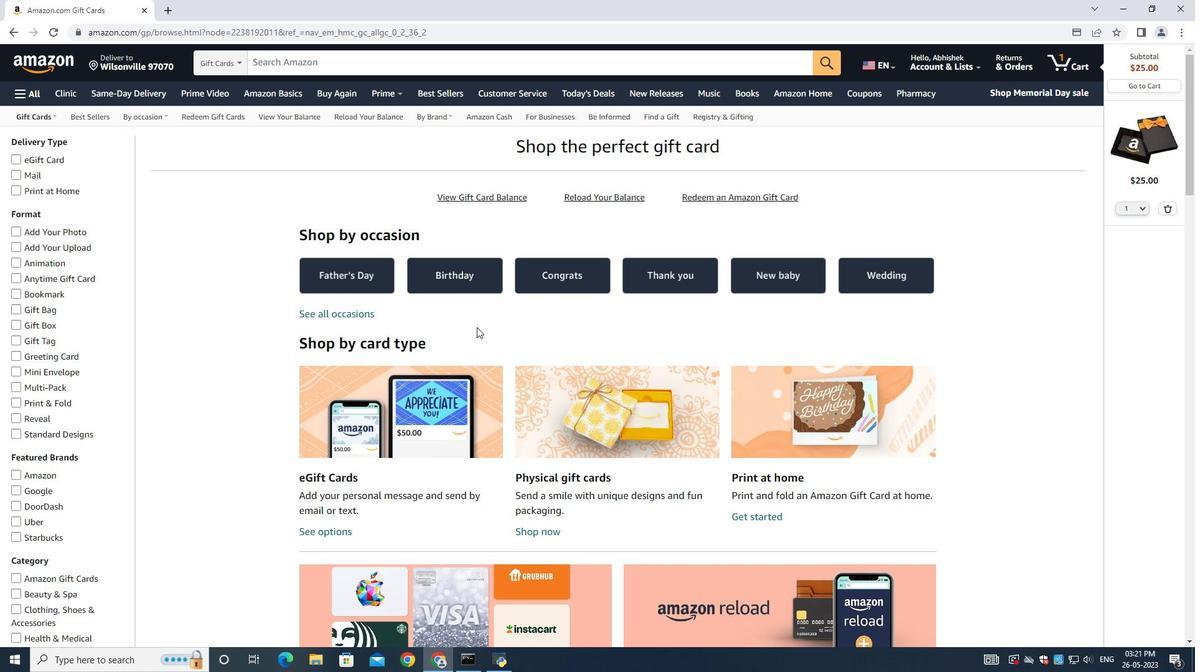
Action: Mouse moved to (490, 333)
Screenshot: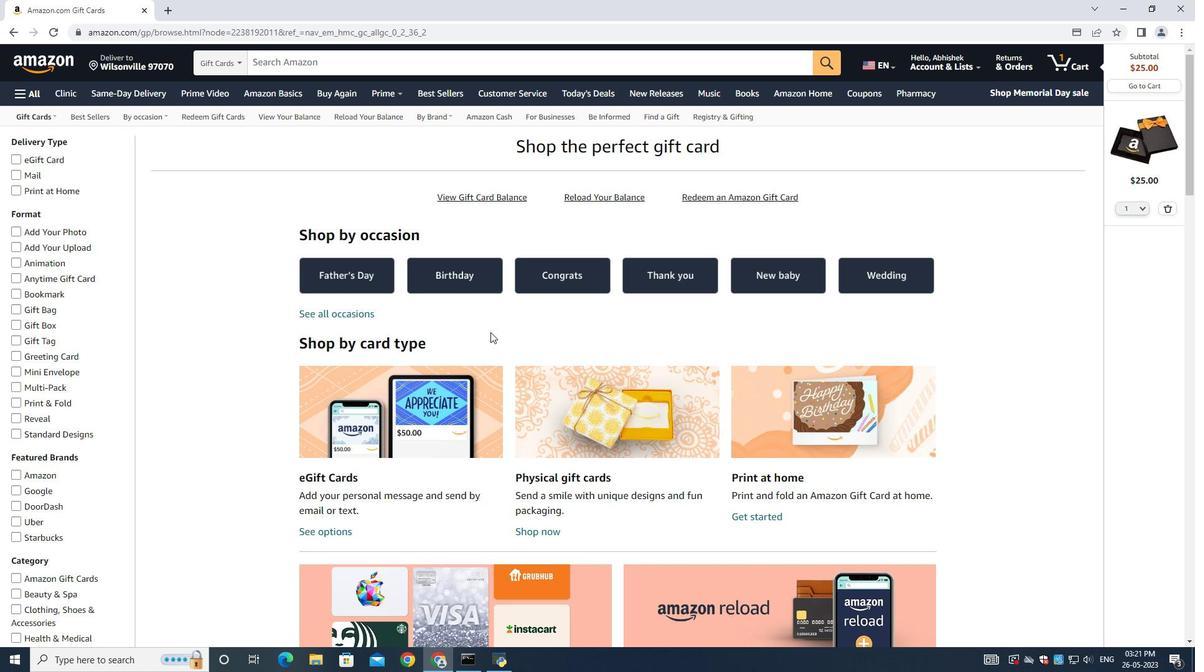 
Action: Mouse scrolled (490, 332) with delta (0, 0)
Screenshot: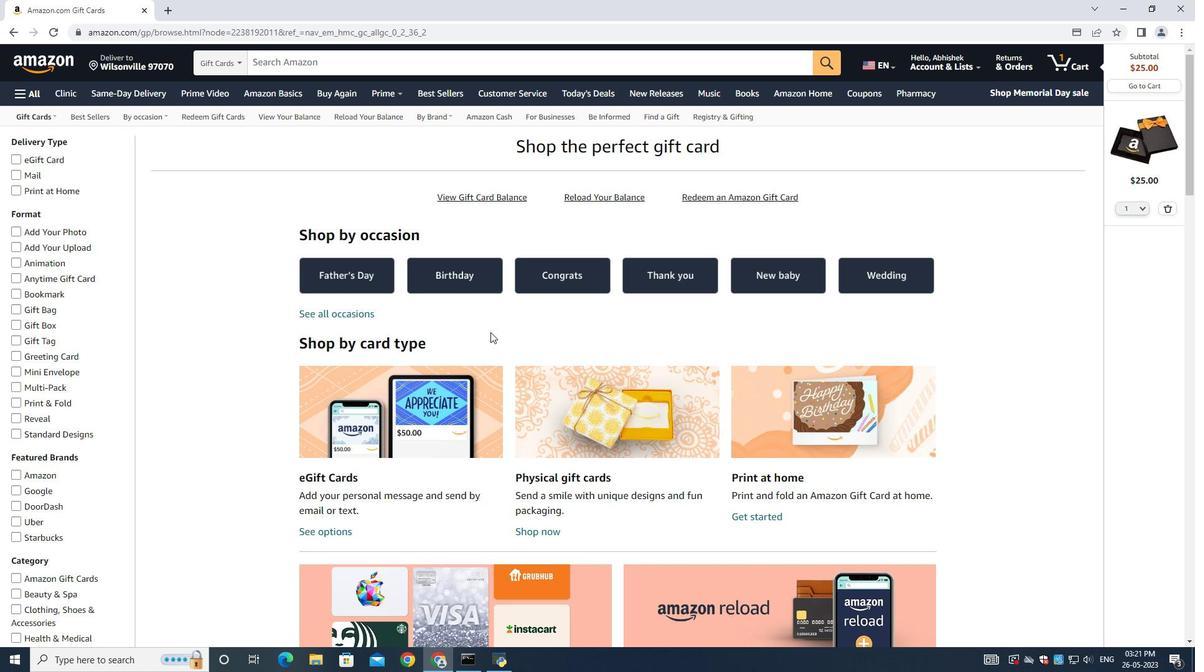 
Action: Mouse moved to (490, 333)
Screenshot: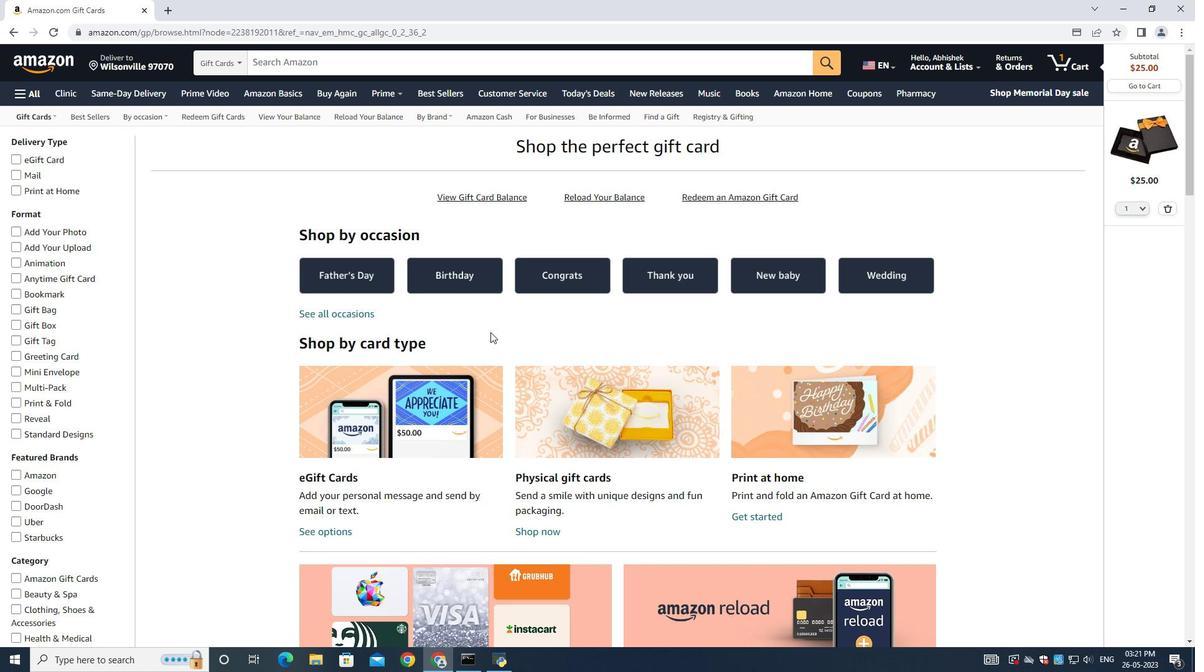 
Action: Mouse scrolled (490, 333) with delta (0, 0)
Screenshot: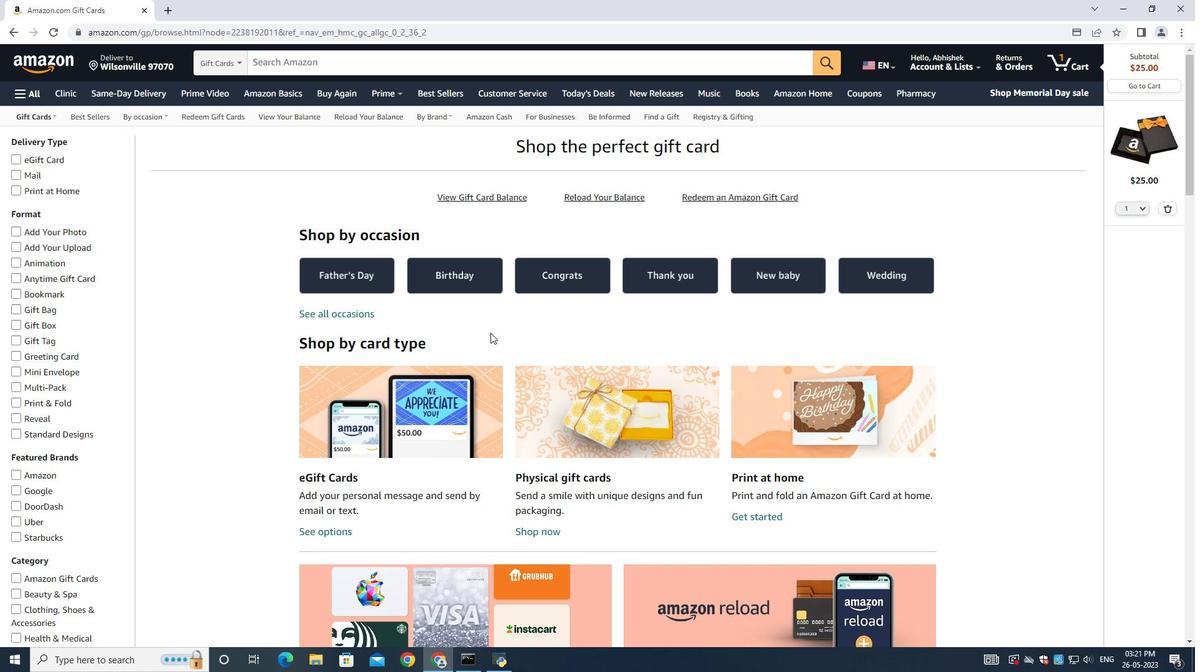
Action: Mouse moved to (537, 320)
Screenshot: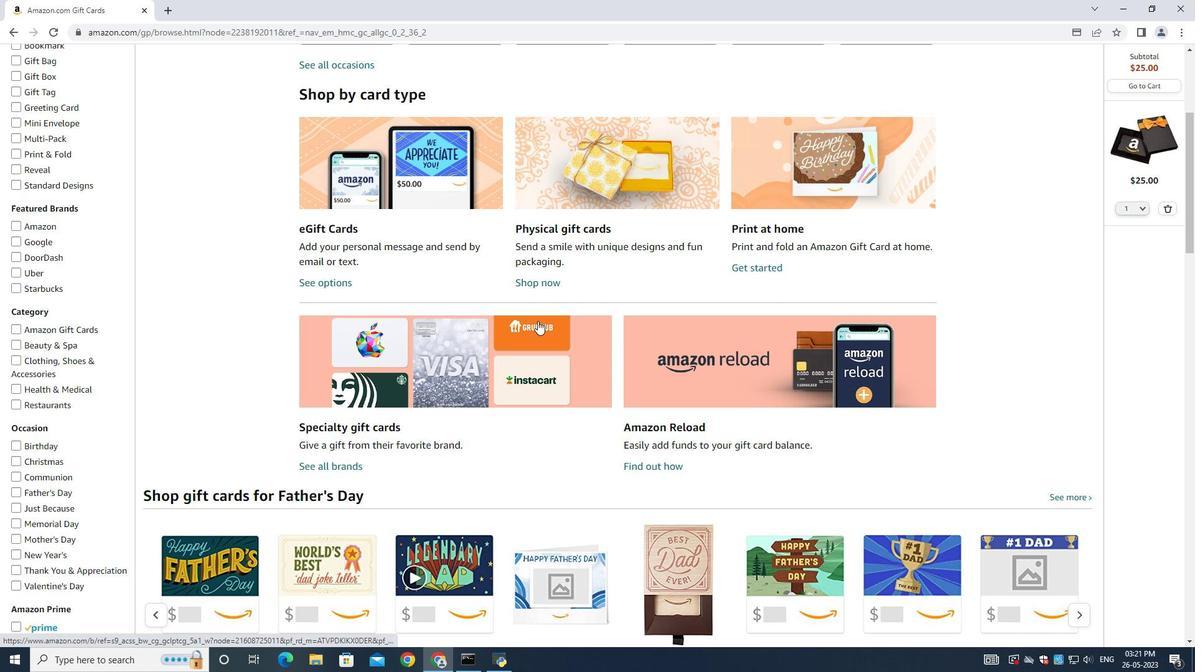
Action: Mouse scrolled (537, 319) with delta (0, 0)
Screenshot: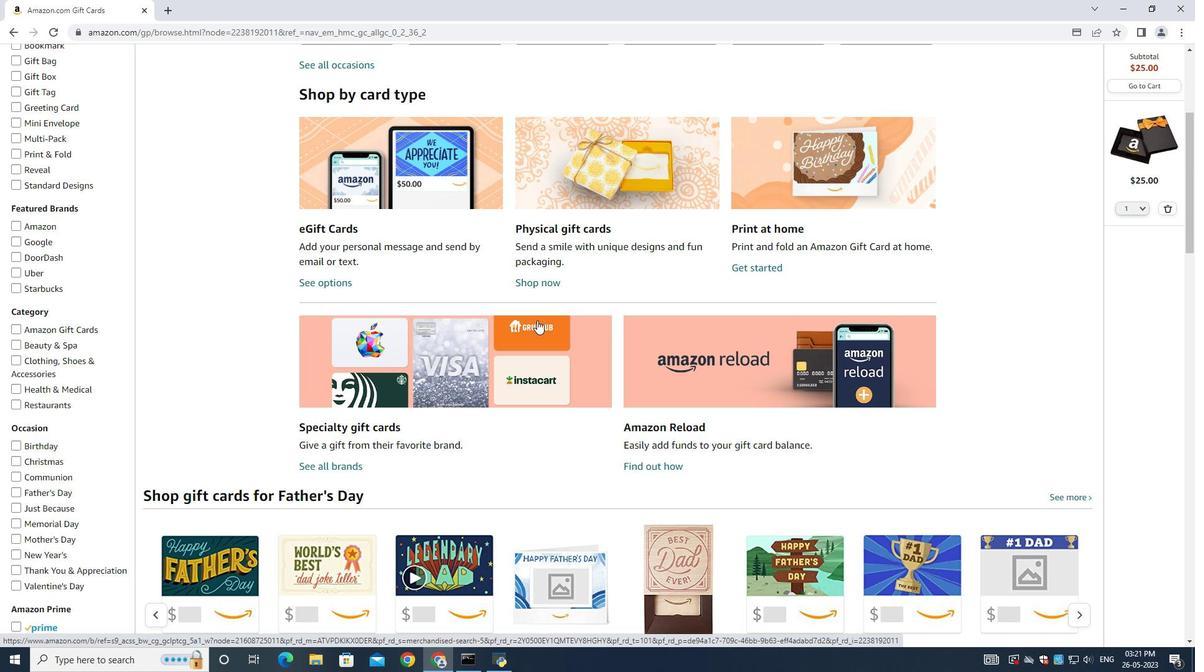 
Action: Mouse scrolled (537, 319) with delta (0, 0)
Screenshot: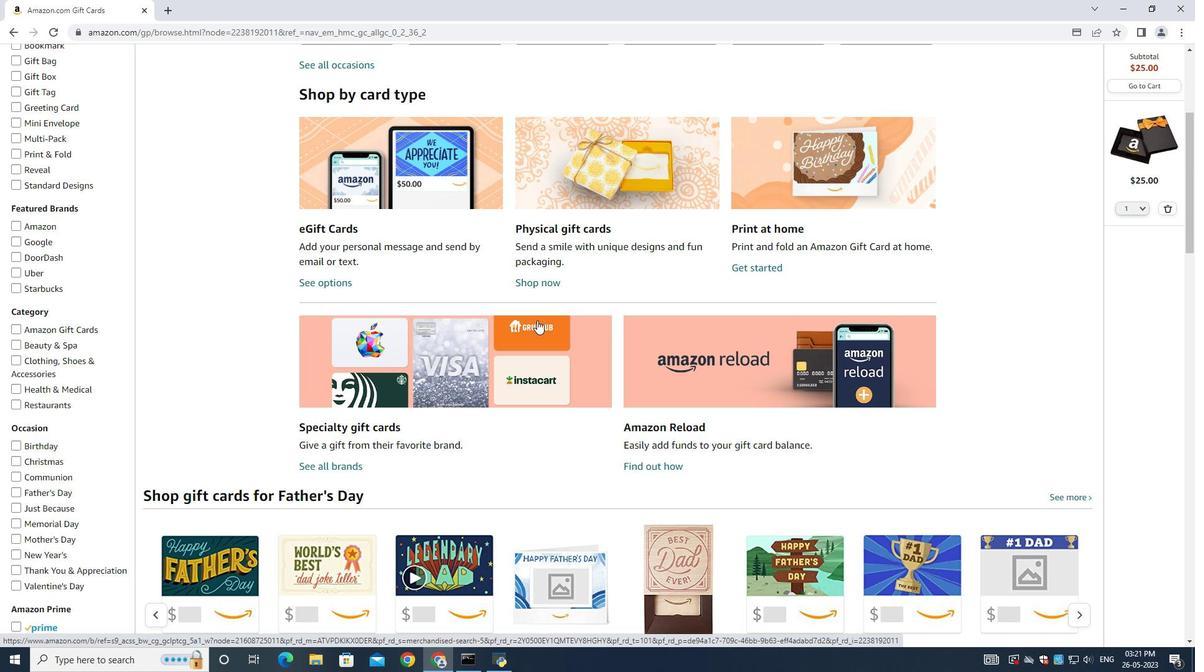 
Action: Mouse scrolled (537, 319) with delta (0, 0)
Screenshot: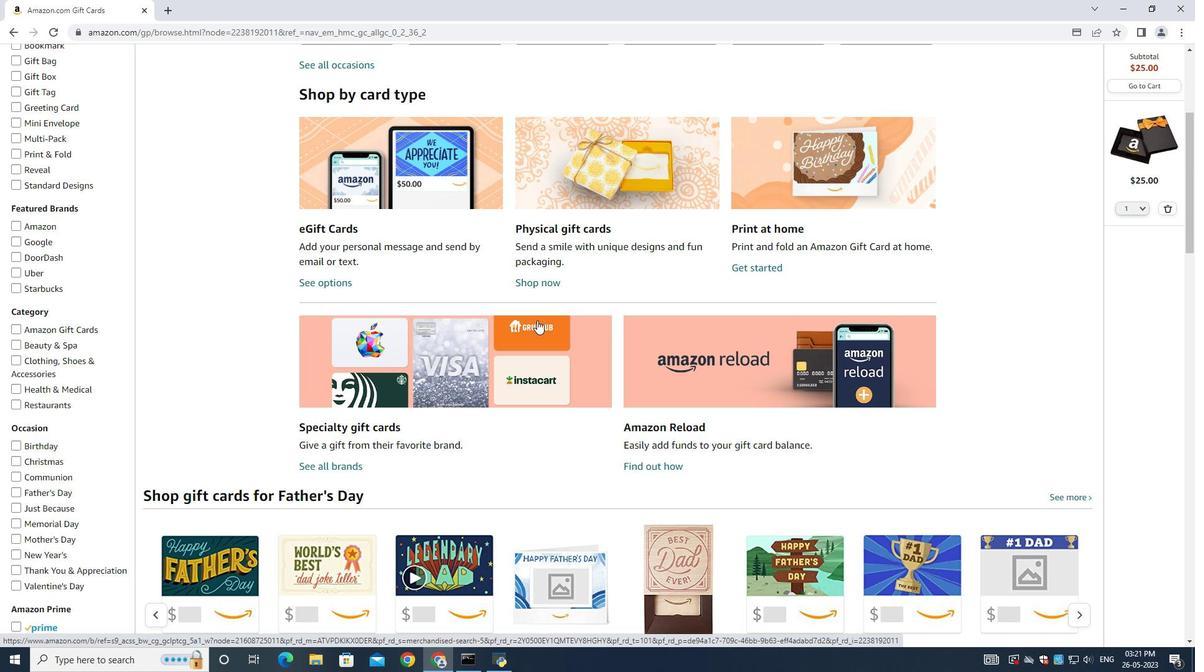 
Action: Mouse moved to (535, 320)
Screenshot: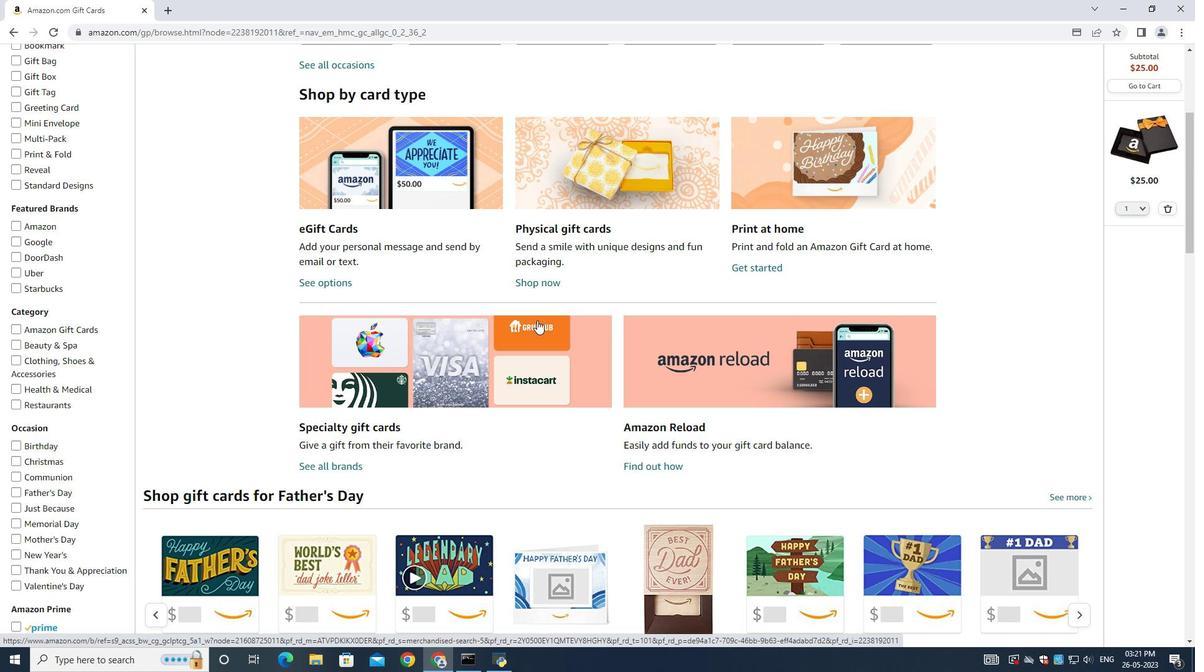 
Action: Mouse scrolled (535, 319) with delta (0, 0)
Screenshot: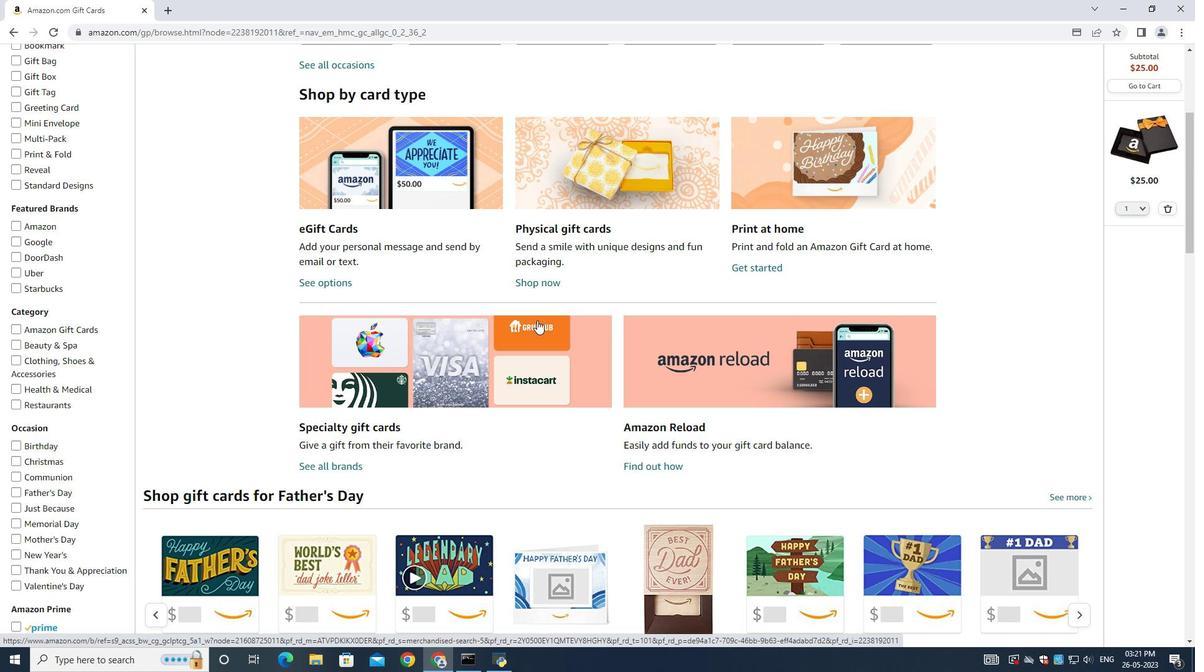 
Action: Mouse moved to (535, 320)
Screenshot: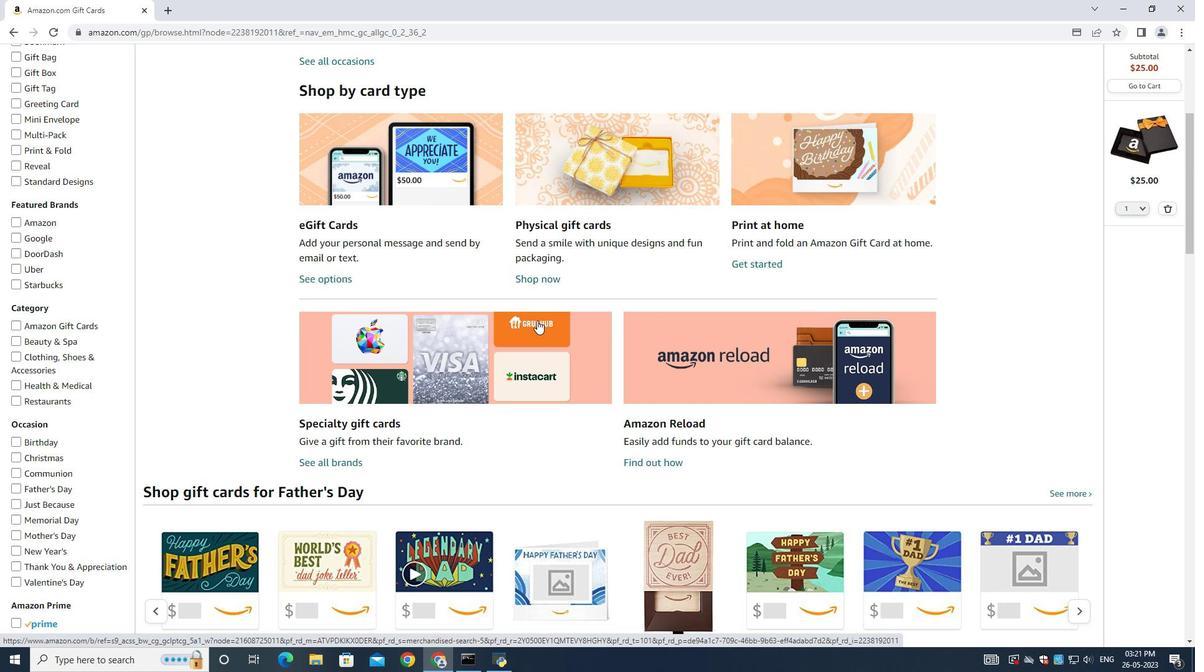 
Action: Mouse scrolled (535, 319) with delta (0, 0)
Screenshot: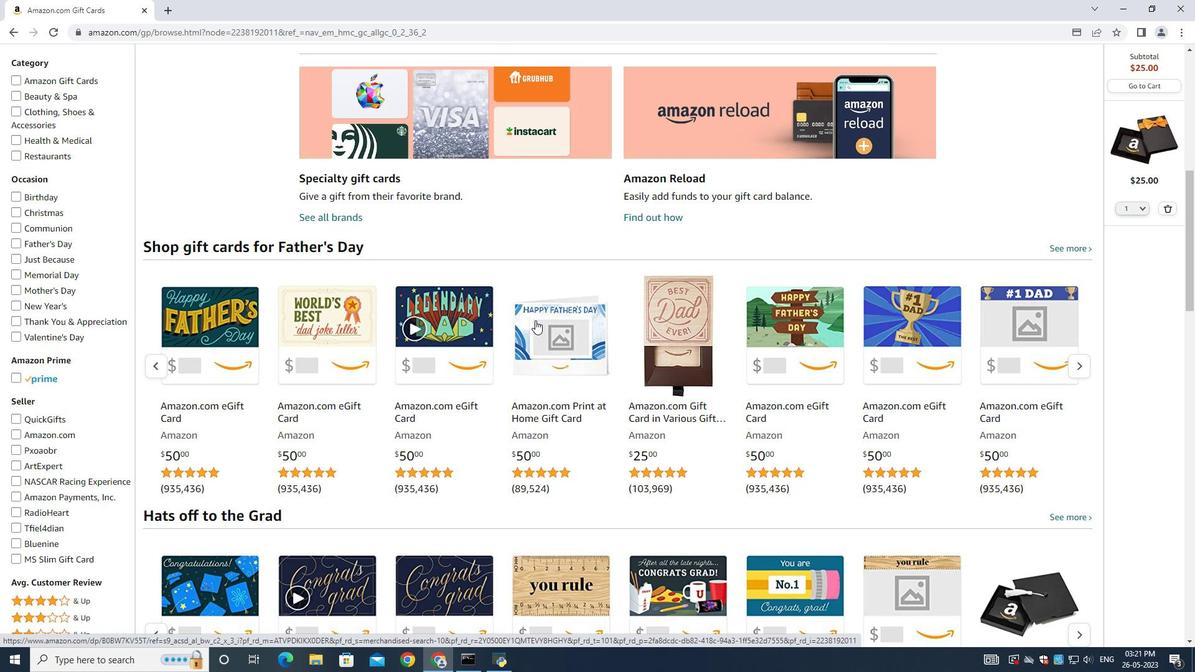 
Action: Mouse moved to (535, 320)
Screenshot: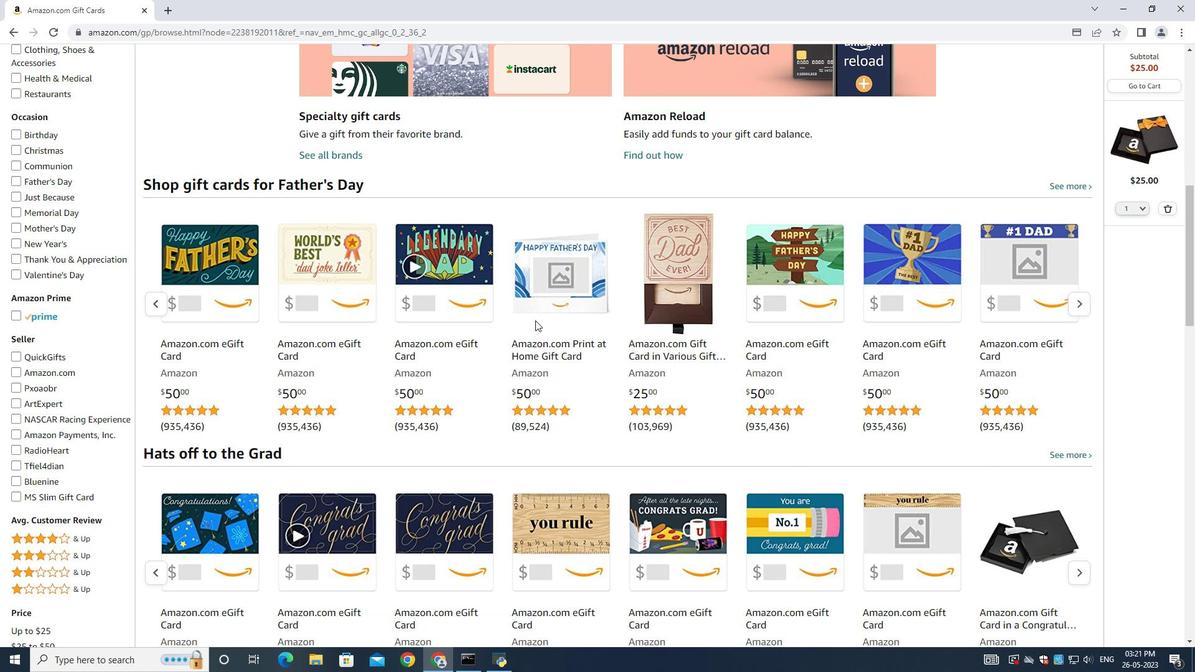 
Action: Mouse scrolled (535, 319) with delta (0, 0)
Screenshot: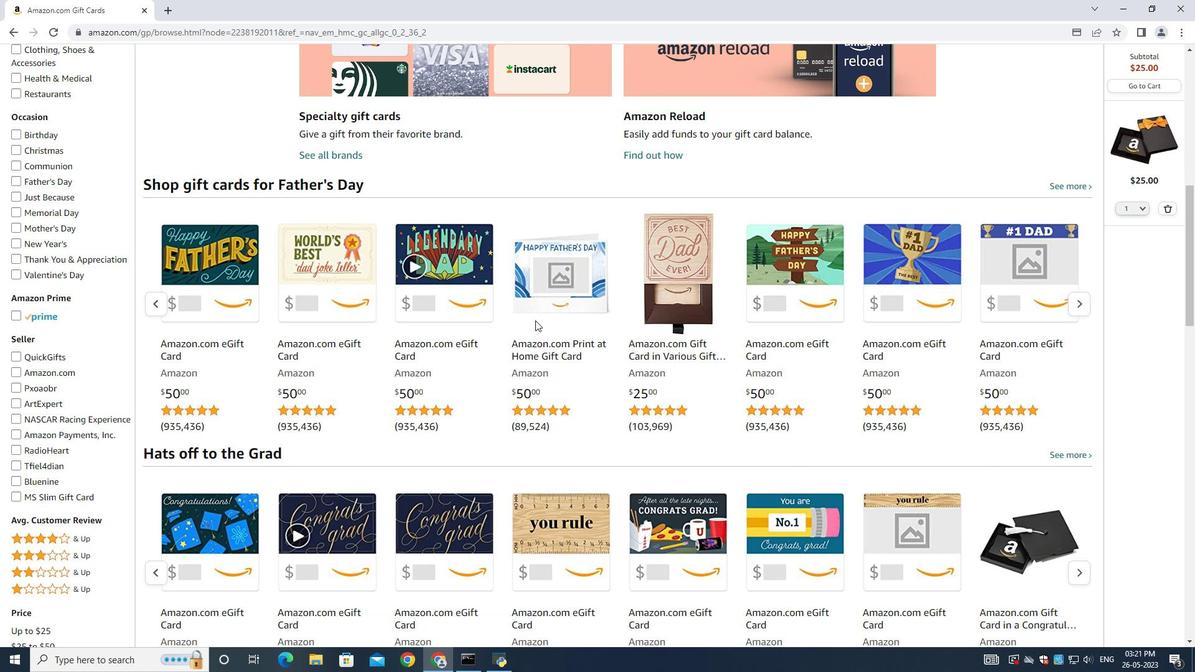 
Action: Mouse moved to (534, 320)
Screenshot: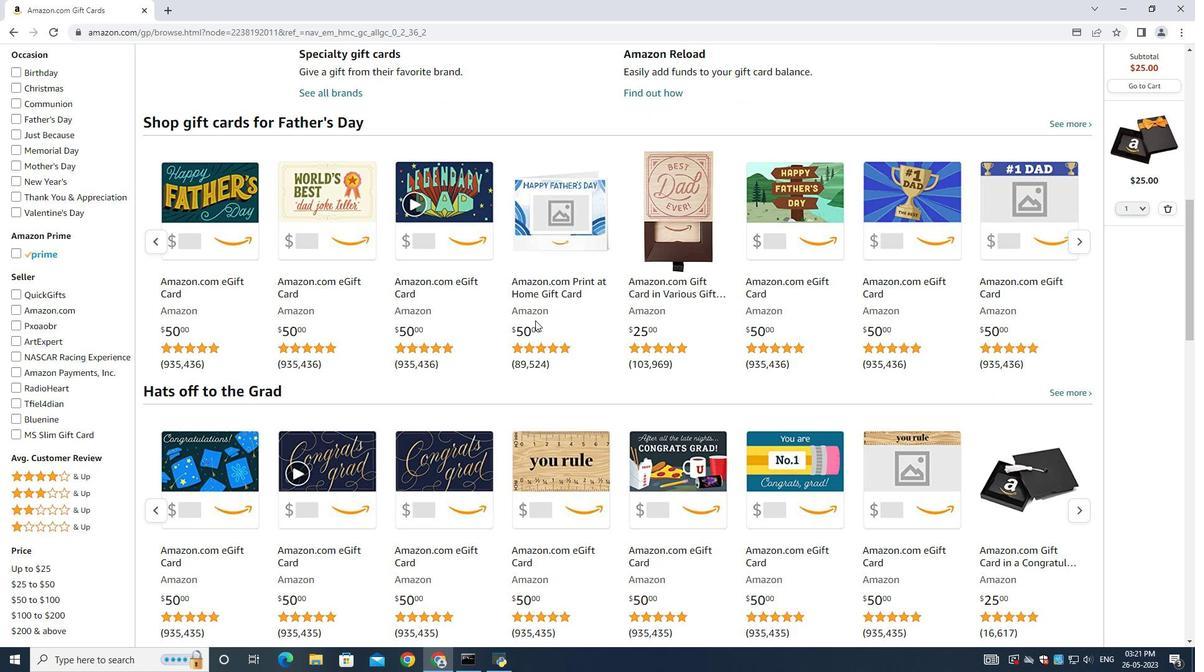 
Action: Mouse scrolled (534, 321) with delta (0, 0)
Screenshot: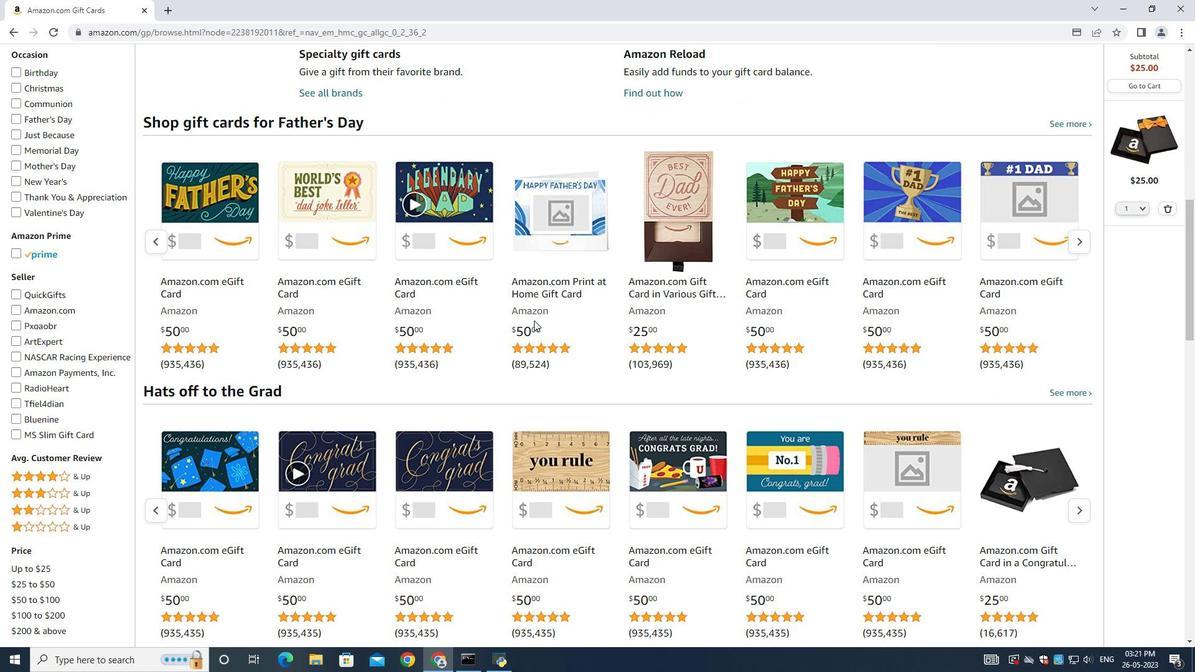 
Action: Mouse scrolled (534, 321) with delta (0, 0)
Screenshot: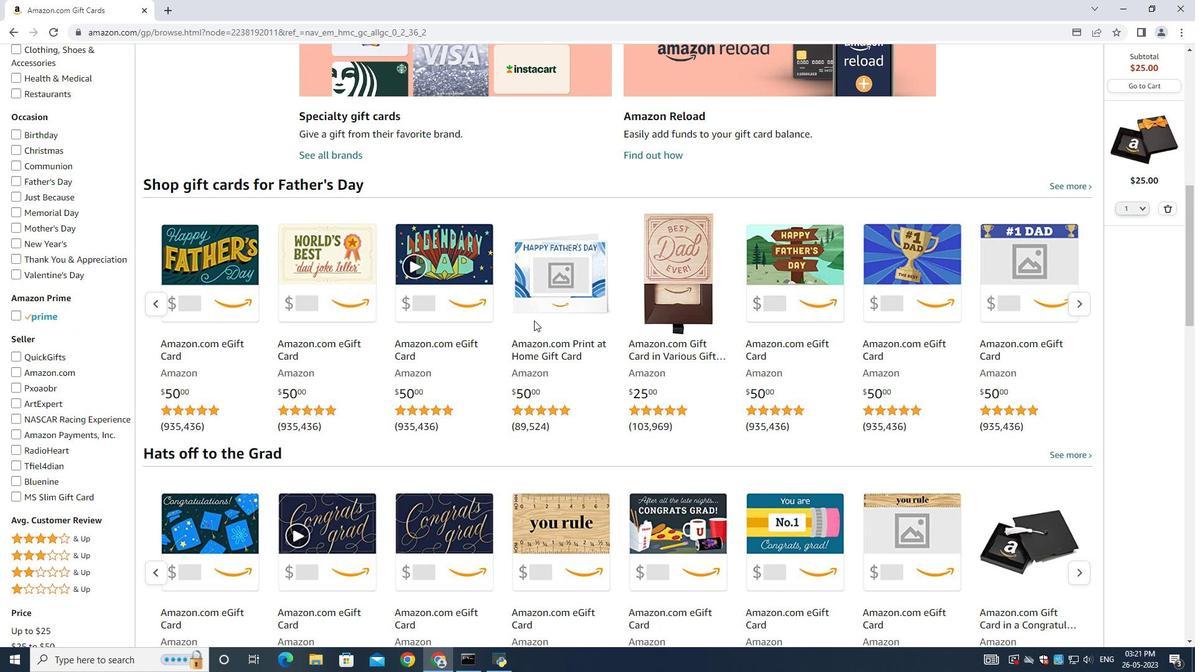 
Action: Mouse scrolled (534, 321) with delta (0, 0)
Screenshot: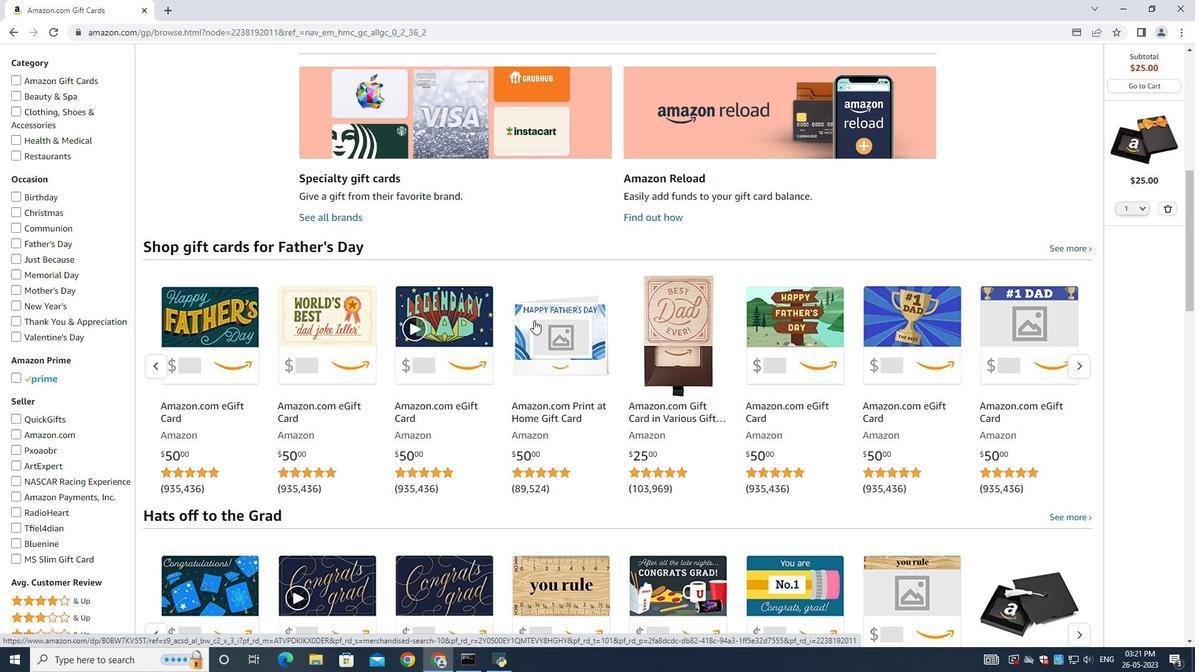 
Action: Mouse scrolled (534, 321) with delta (0, 0)
Screenshot: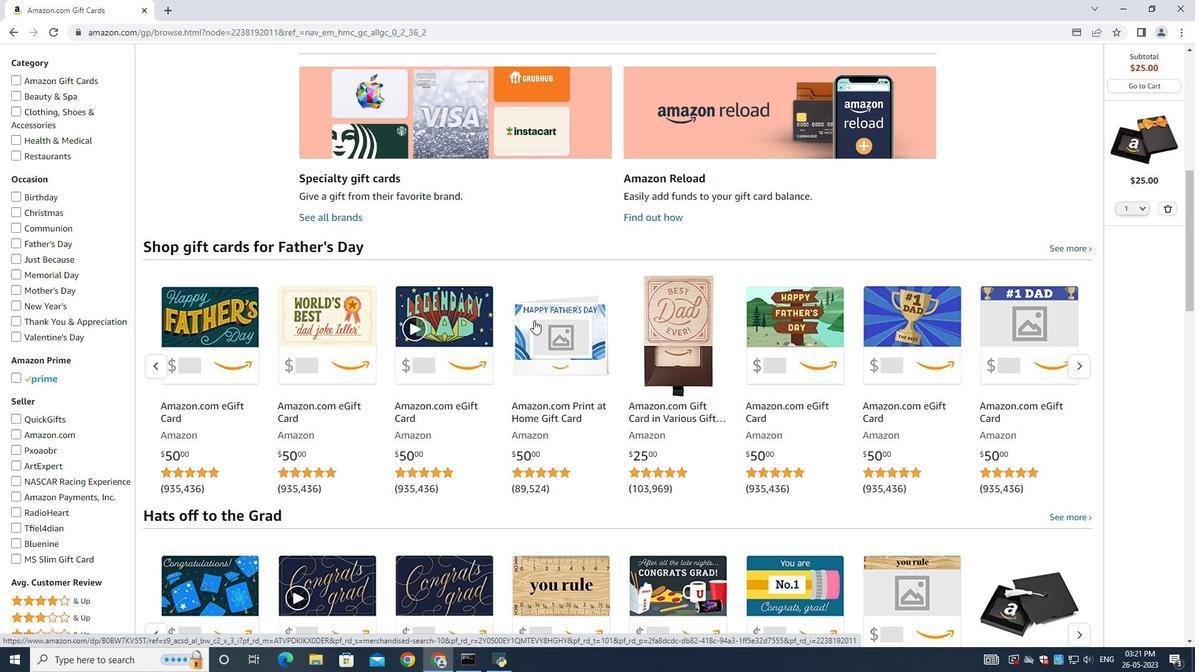 
Action: Mouse moved to (552, 263)
Screenshot: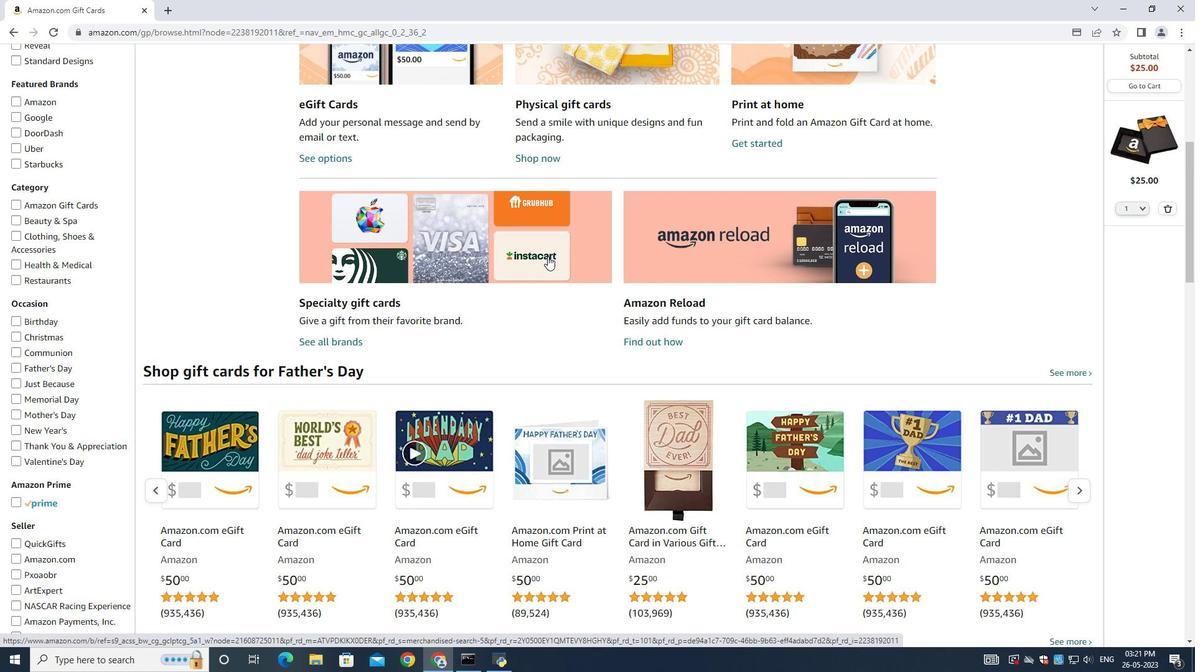 
Action: Mouse scrolled (552, 263) with delta (0, 0)
Screenshot: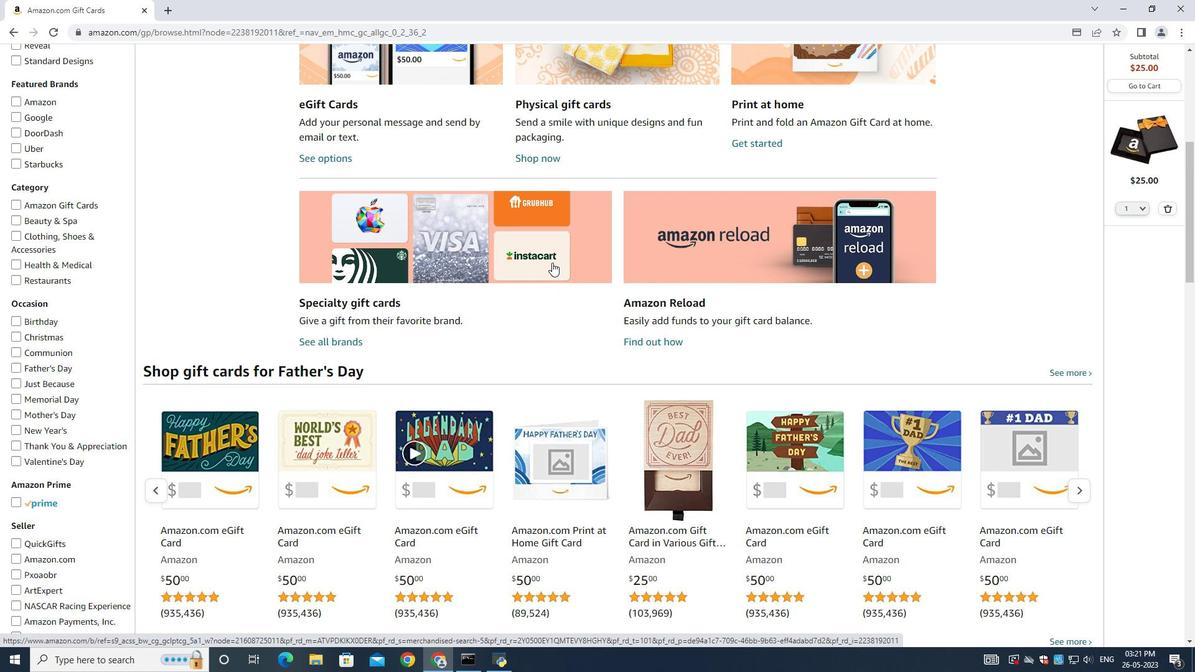 
Action: Mouse scrolled (552, 263) with delta (0, 0)
Screenshot: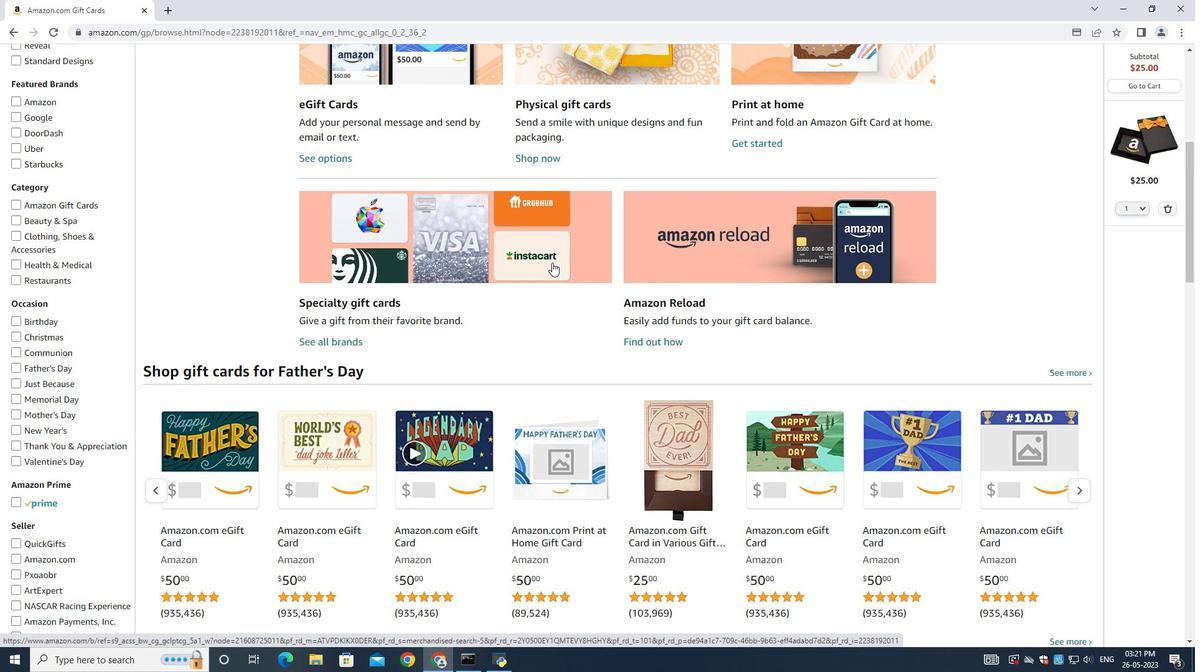 
Action: Mouse scrolled (552, 263) with delta (0, 0)
Screenshot: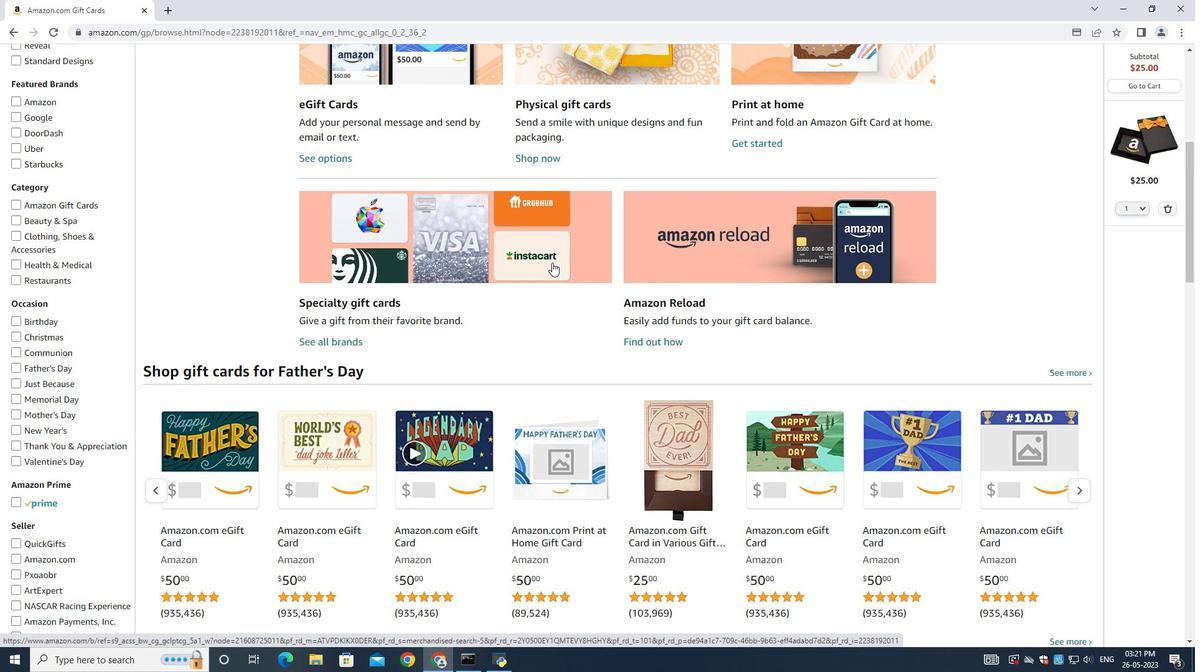 
Action: Mouse scrolled (552, 263) with delta (0, 0)
Screenshot: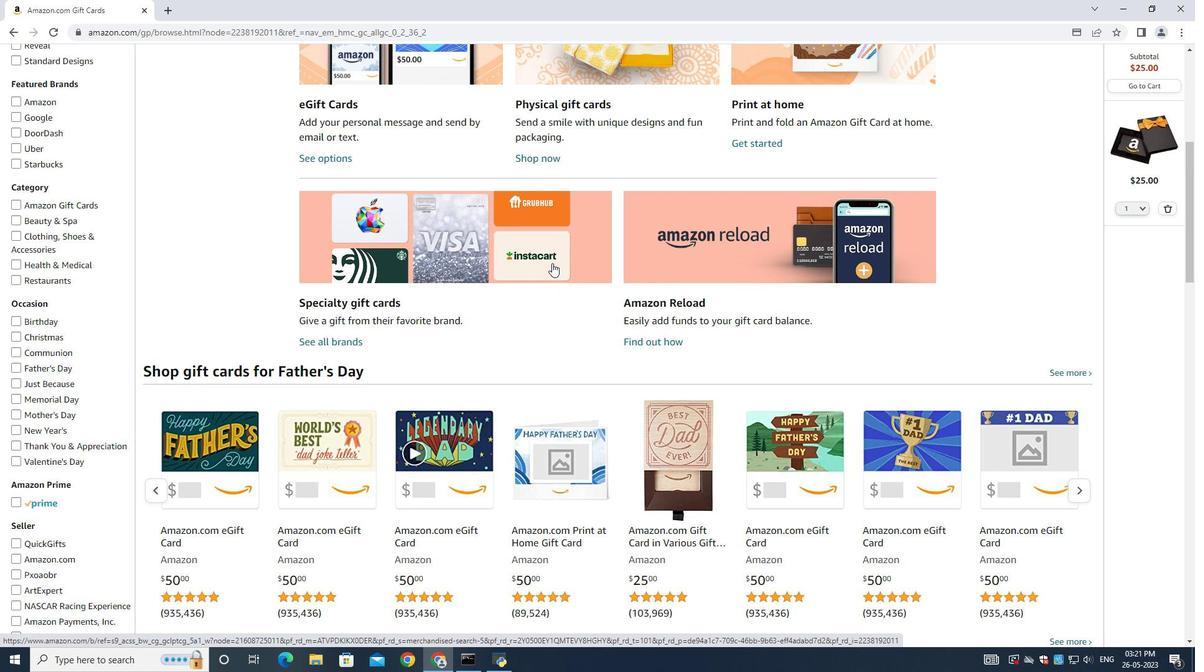 
Action: Mouse moved to (552, 259)
Screenshot: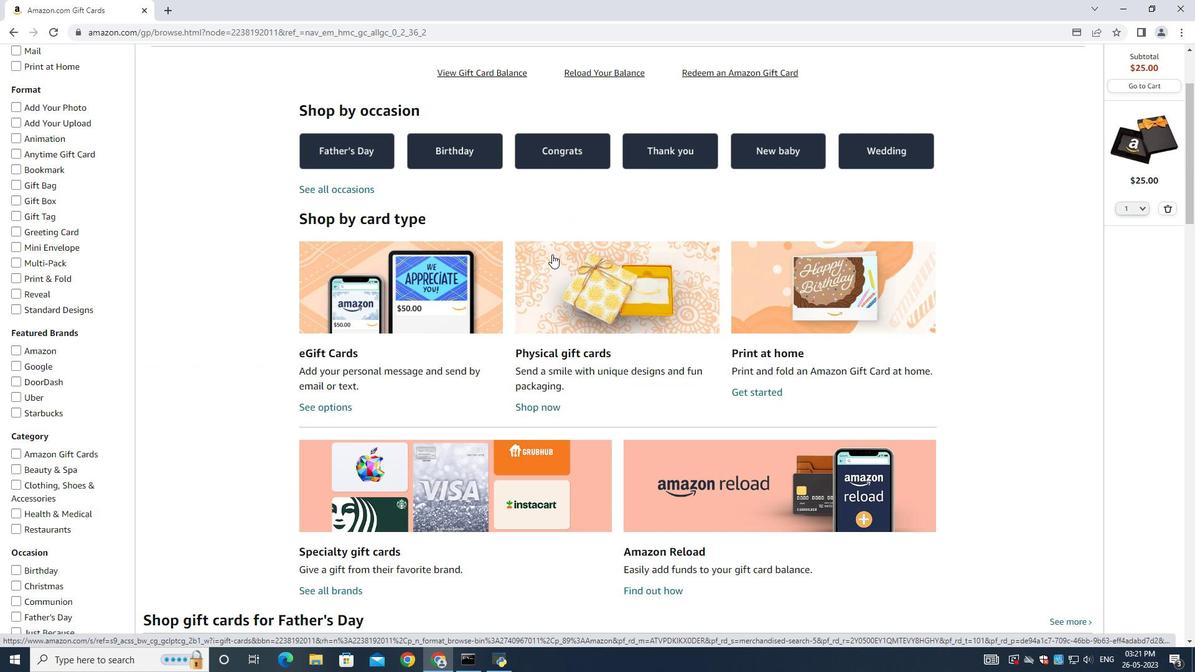 
Action: Mouse scrolled (552, 258) with delta (0, 0)
Screenshot: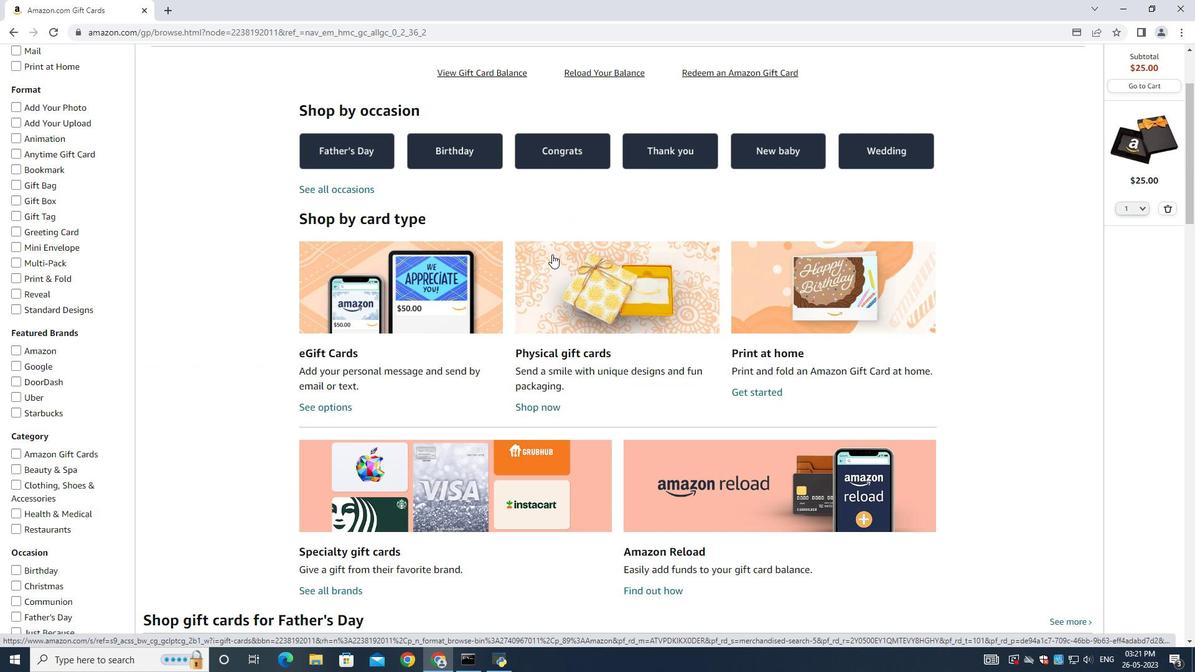 
Action: Mouse scrolled (552, 258) with delta (0, 0)
Screenshot: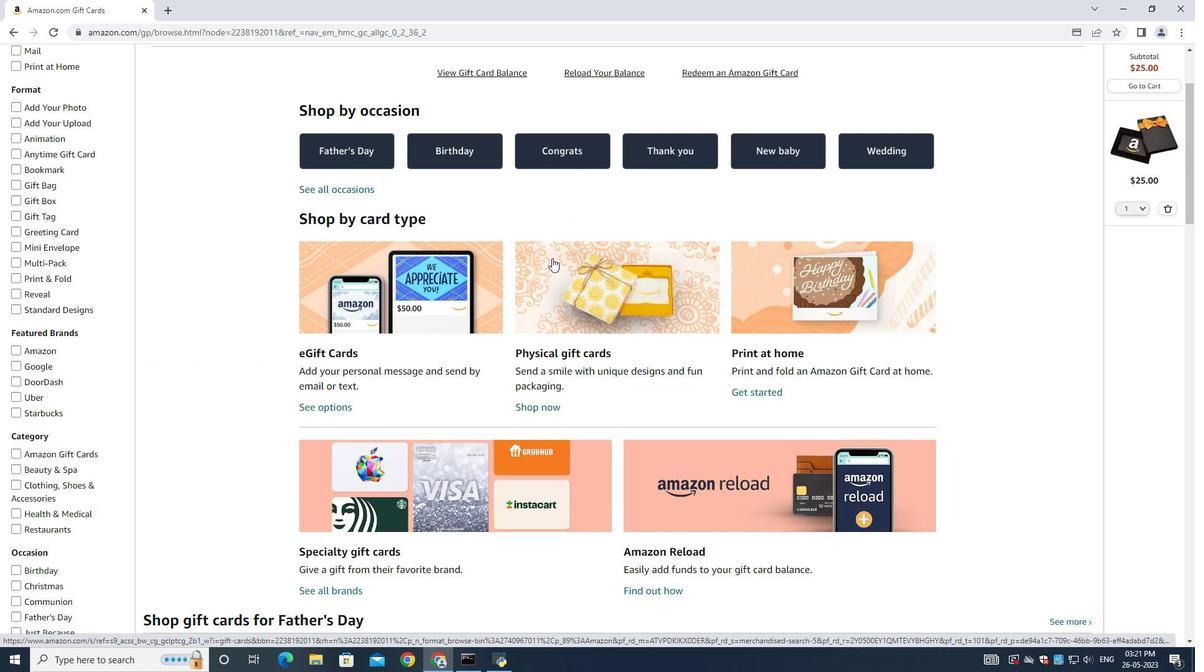 
Action: Mouse scrolled (552, 258) with delta (0, 0)
Screenshot: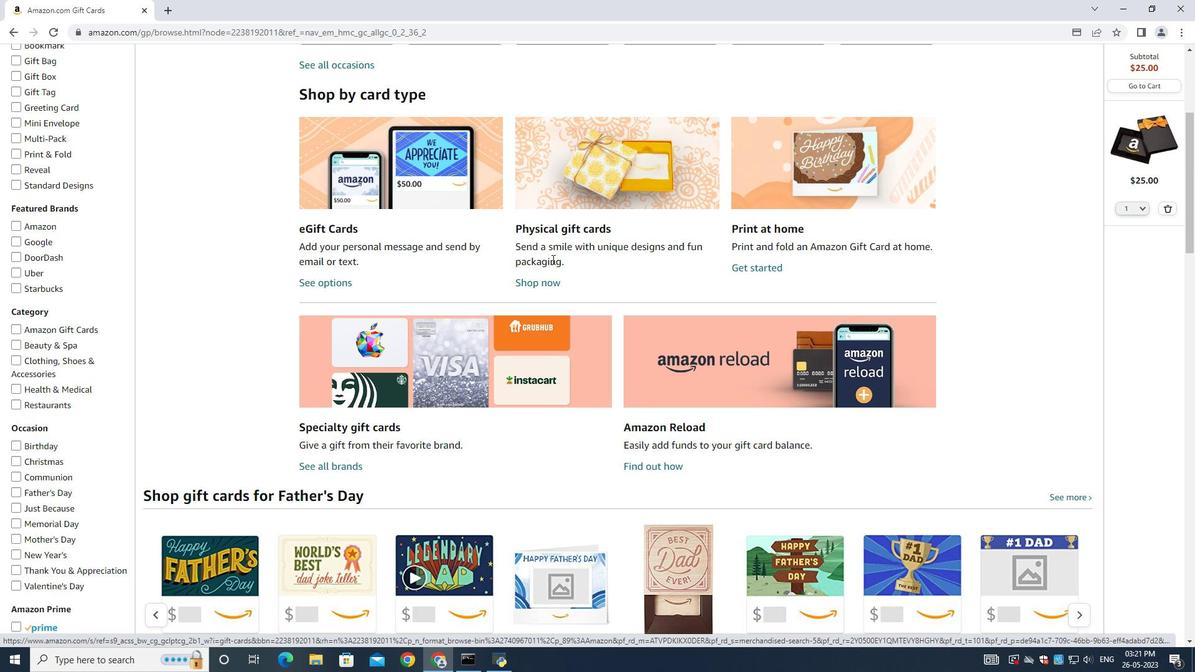 
Action: Mouse scrolled (552, 258) with delta (0, 0)
Screenshot: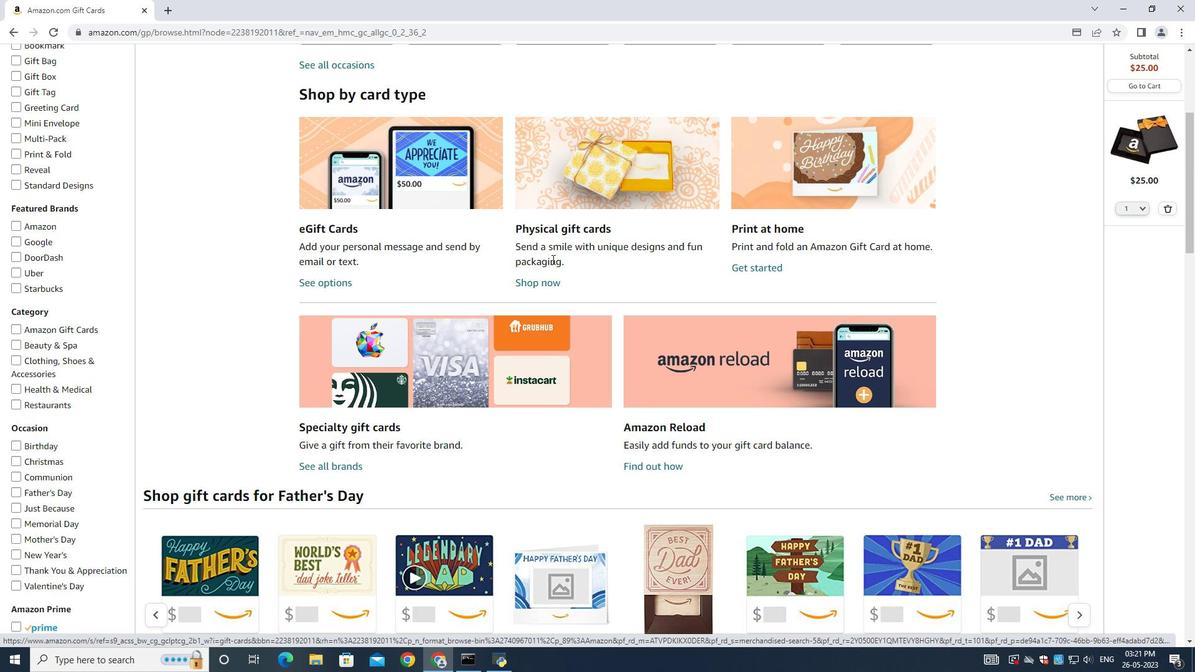 
Action: Mouse moved to (539, 246)
Screenshot: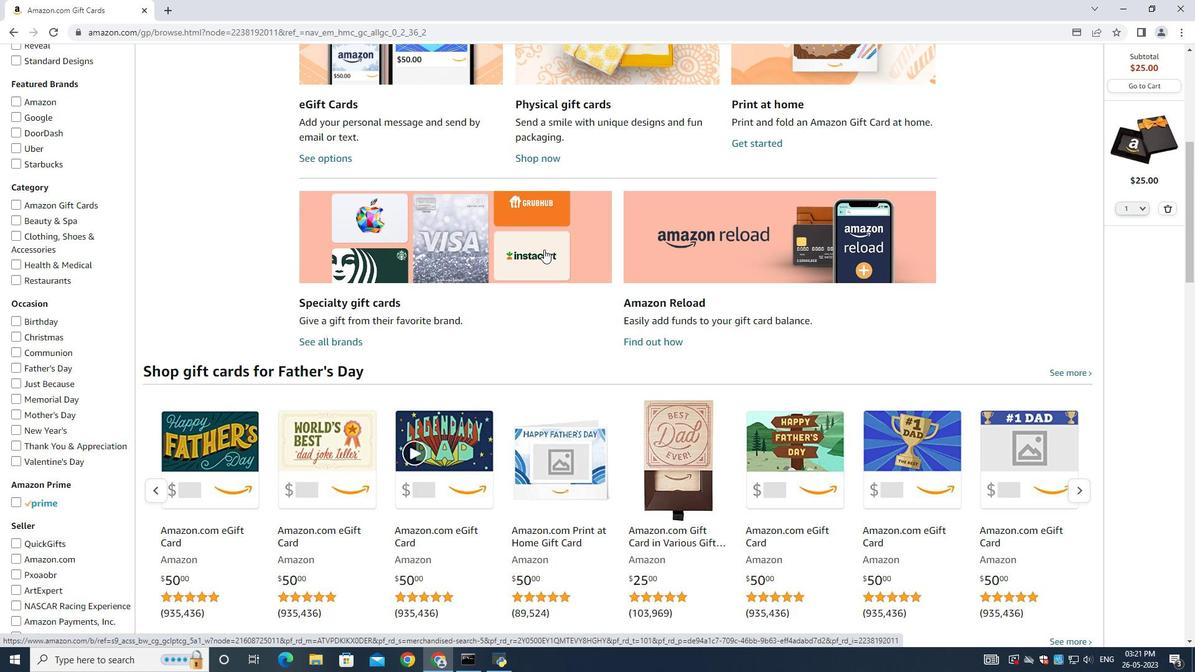 
Action: Mouse scrolled (539, 247) with delta (0, 0)
Screenshot: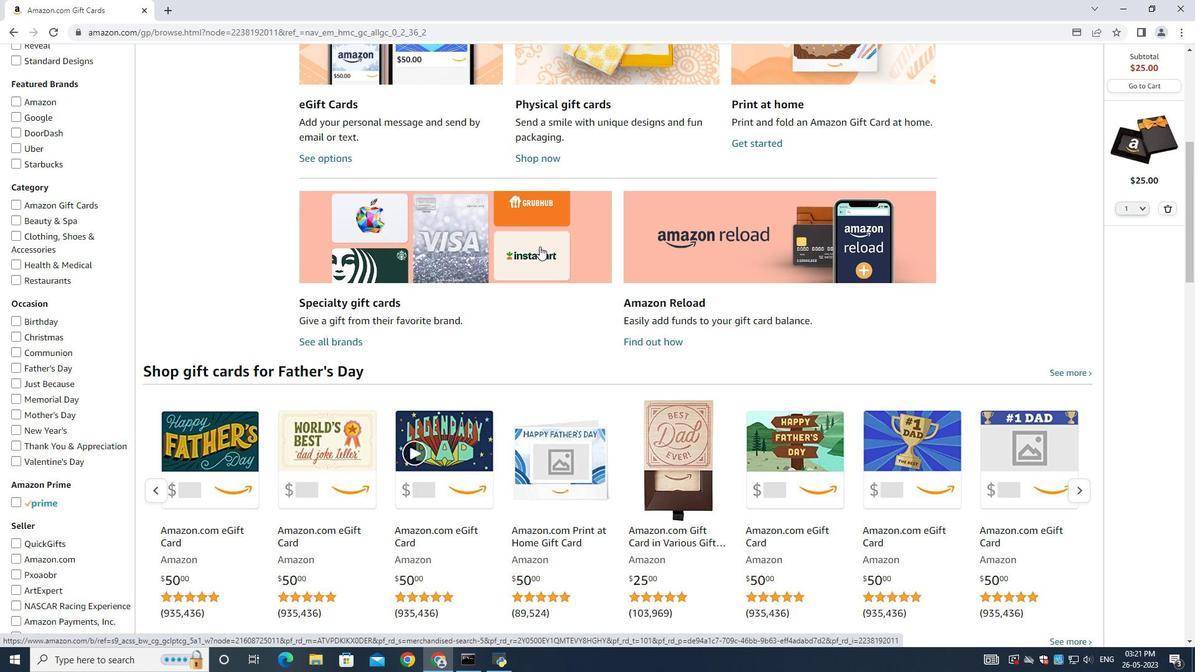 
Action: Mouse scrolled (539, 247) with delta (0, 0)
Screenshot: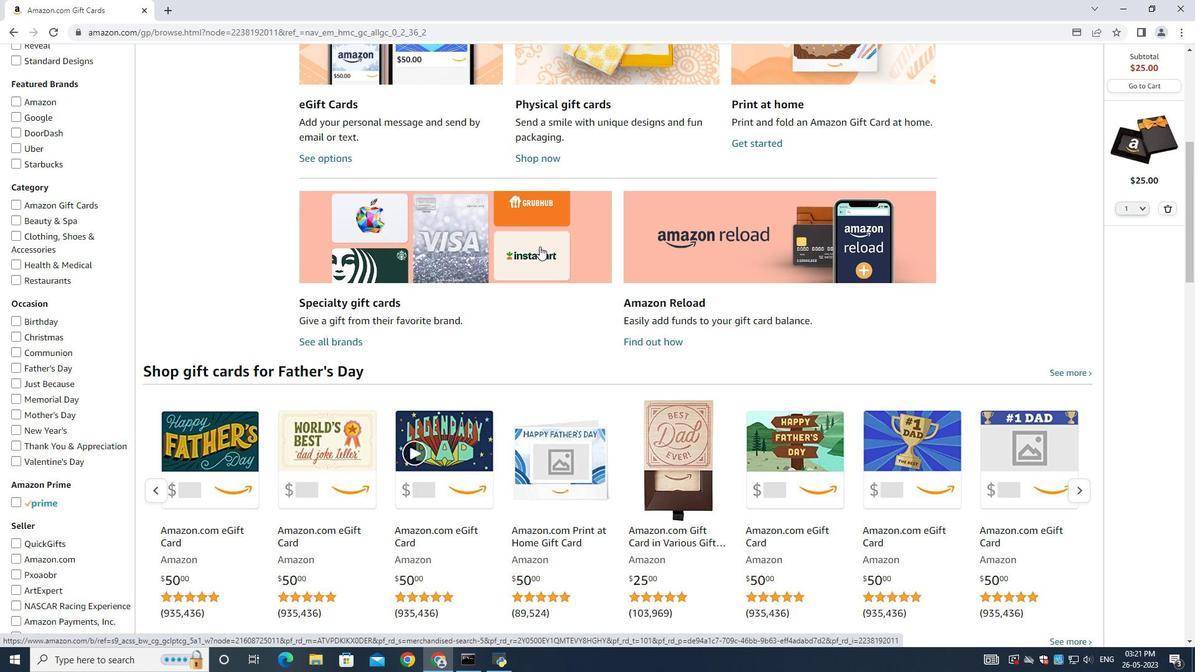 
Action: Mouse scrolled (539, 247) with delta (0, 0)
Screenshot: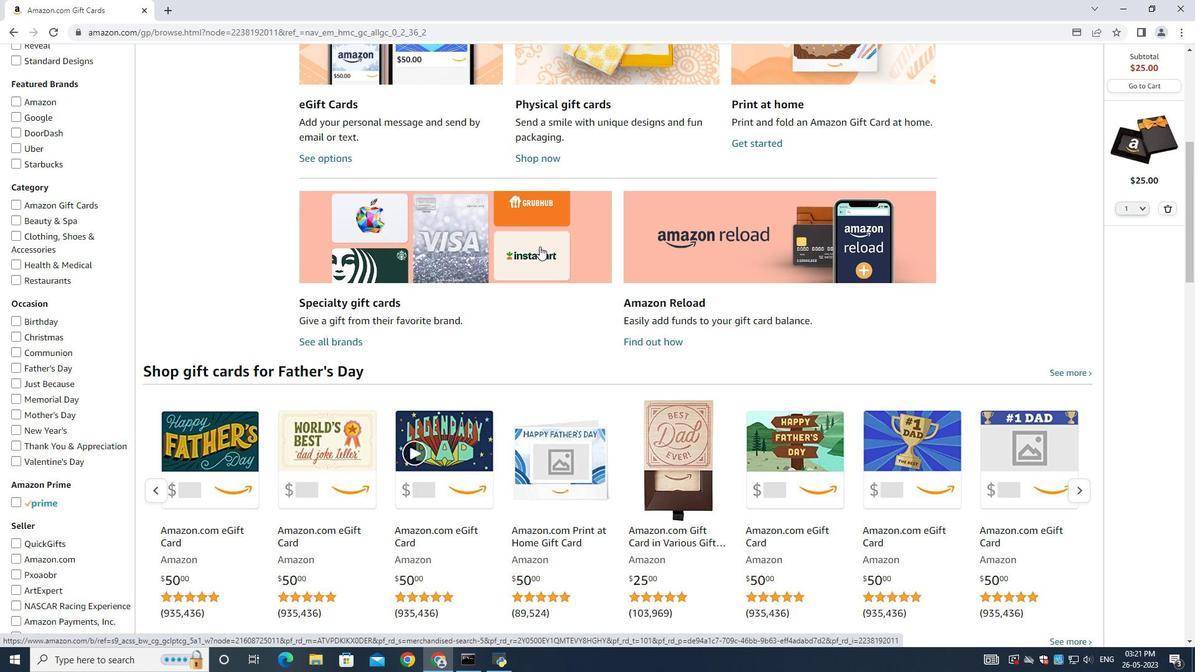 
Action: Mouse scrolled (539, 247) with delta (0, 0)
Screenshot: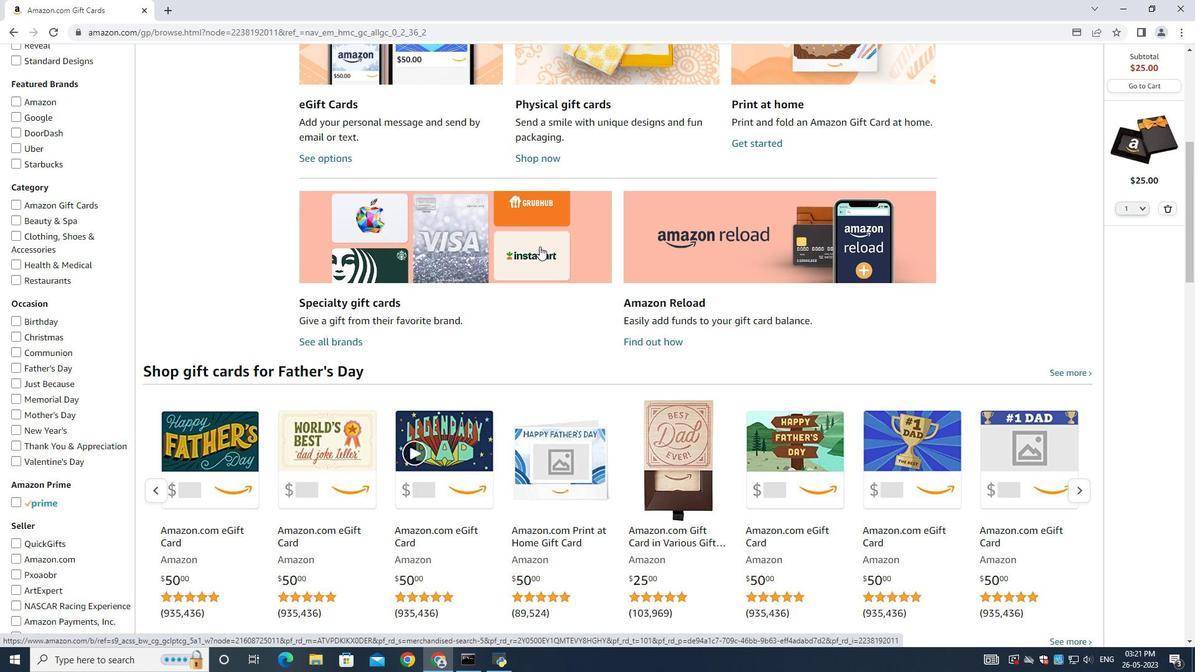 
Action: Mouse scrolled (539, 247) with delta (0, 0)
Screenshot: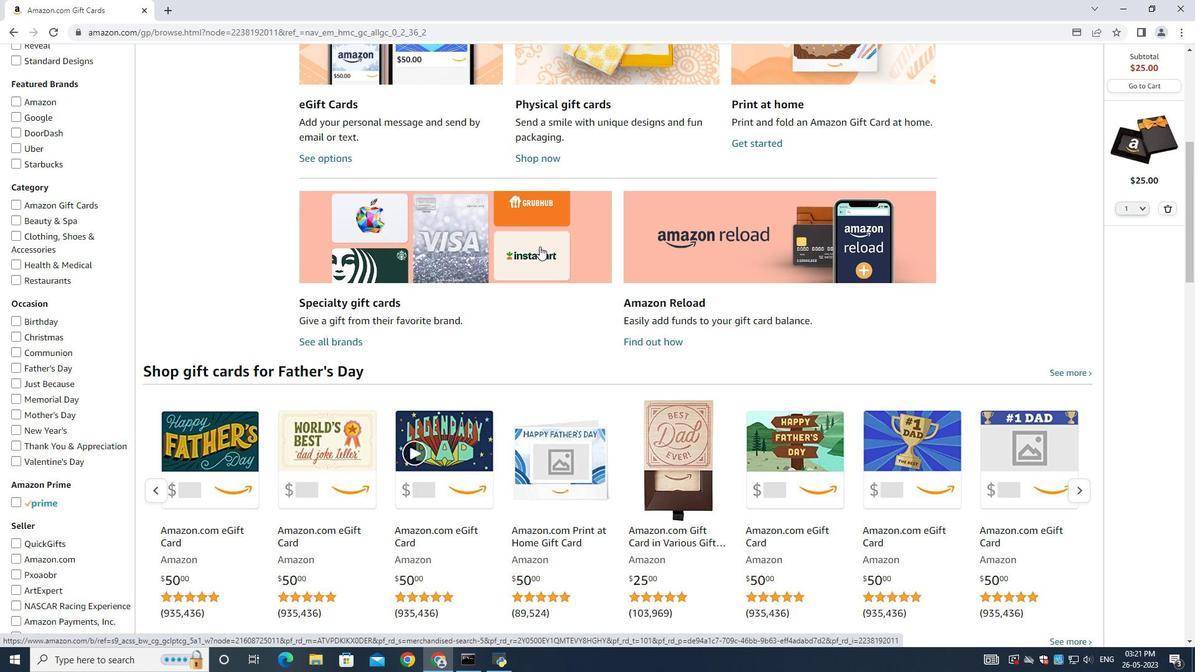 
Action: Mouse scrolled (539, 247) with delta (0, 0)
Screenshot: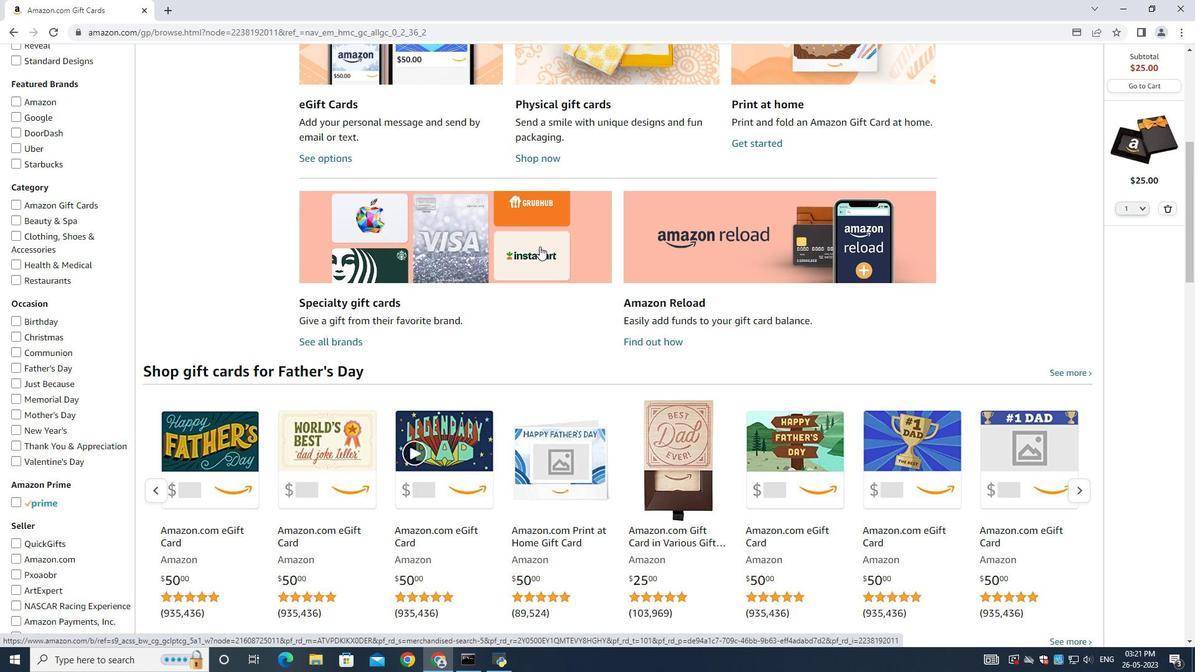 
Action: Mouse scrolled (539, 247) with delta (0, 0)
Screenshot: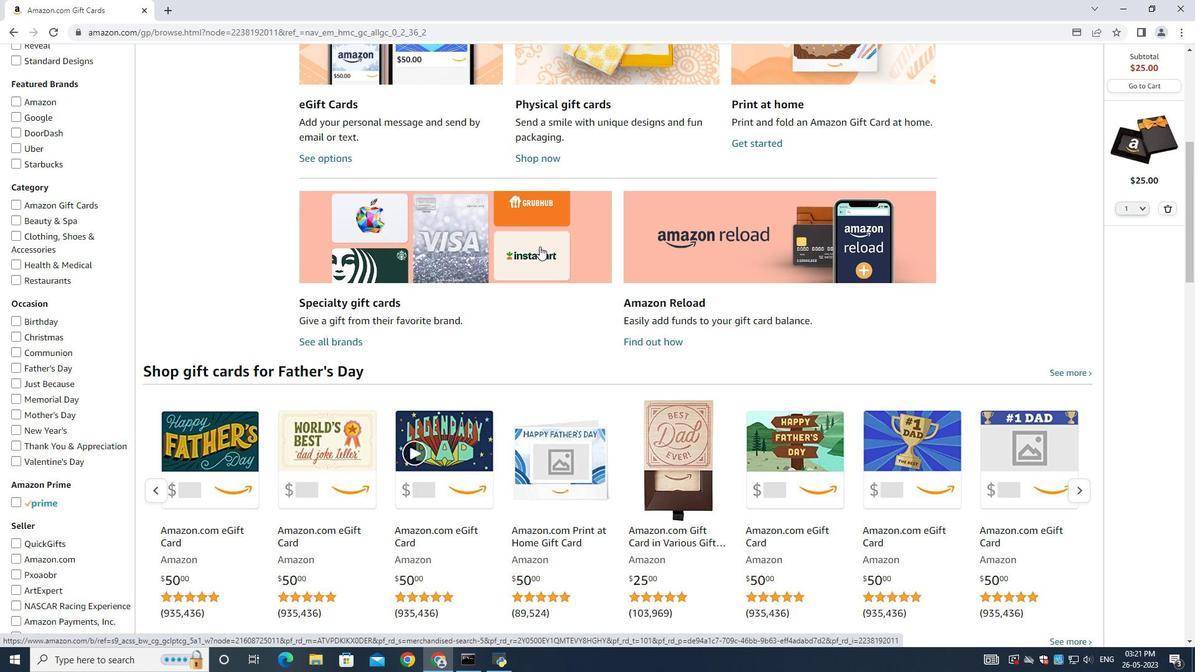 
Action: Mouse scrolled (539, 247) with delta (0, 0)
Screenshot: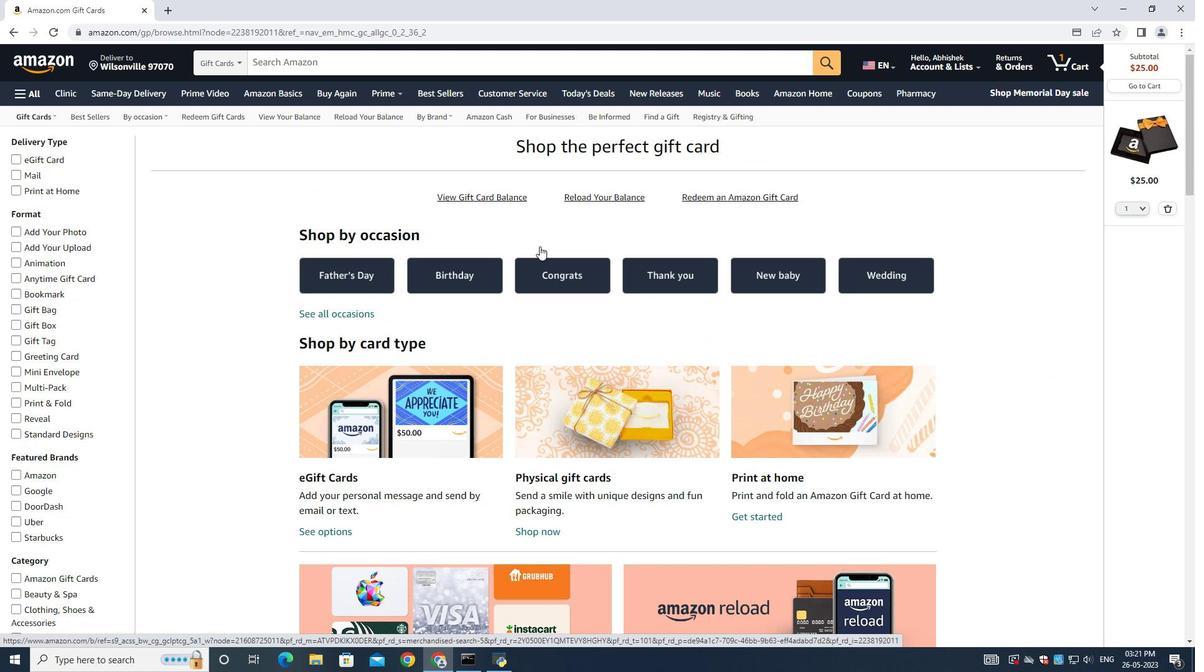 
Action: Mouse scrolled (539, 247) with delta (0, 0)
Screenshot: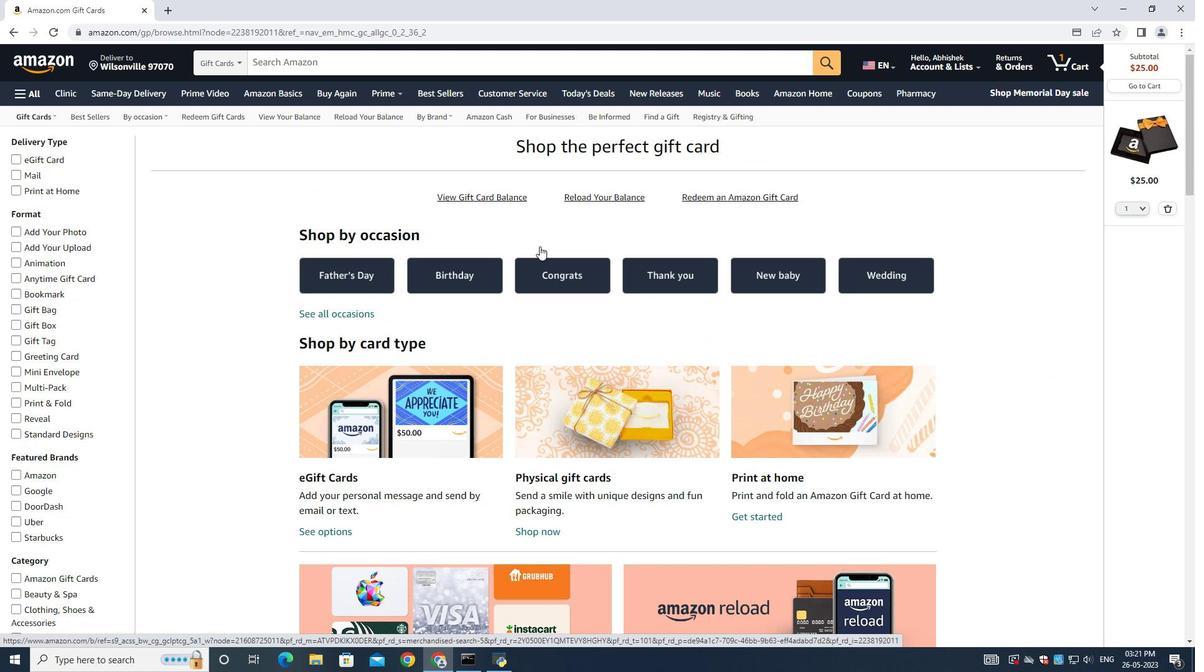 
Action: Mouse scrolled (539, 247) with delta (0, 0)
Screenshot: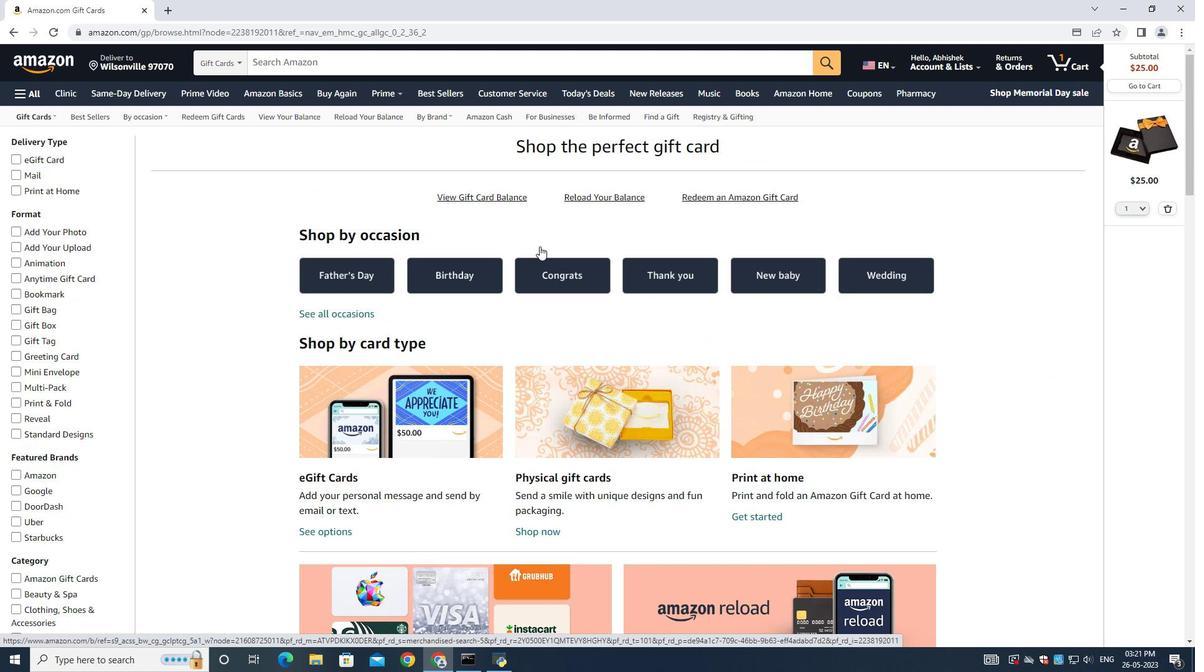 
Action: Mouse scrolled (539, 247) with delta (0, 0)
Screenshot: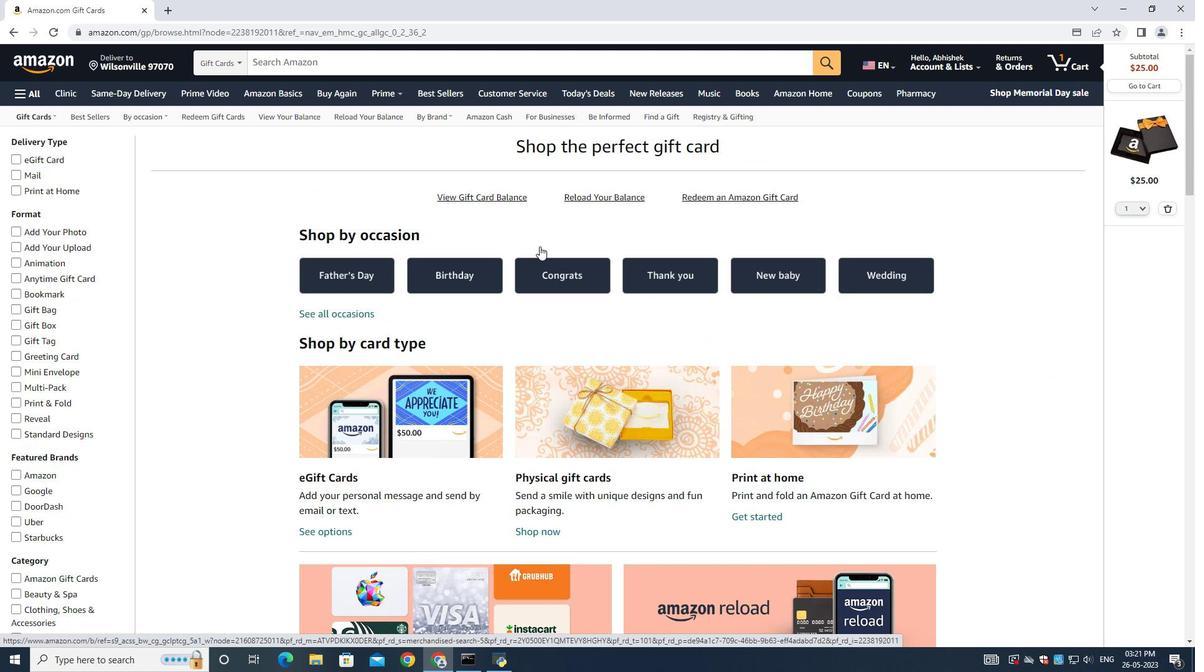 
Action: Mouse scrolled (539, 247) with delta (0, 0)
Screenshot: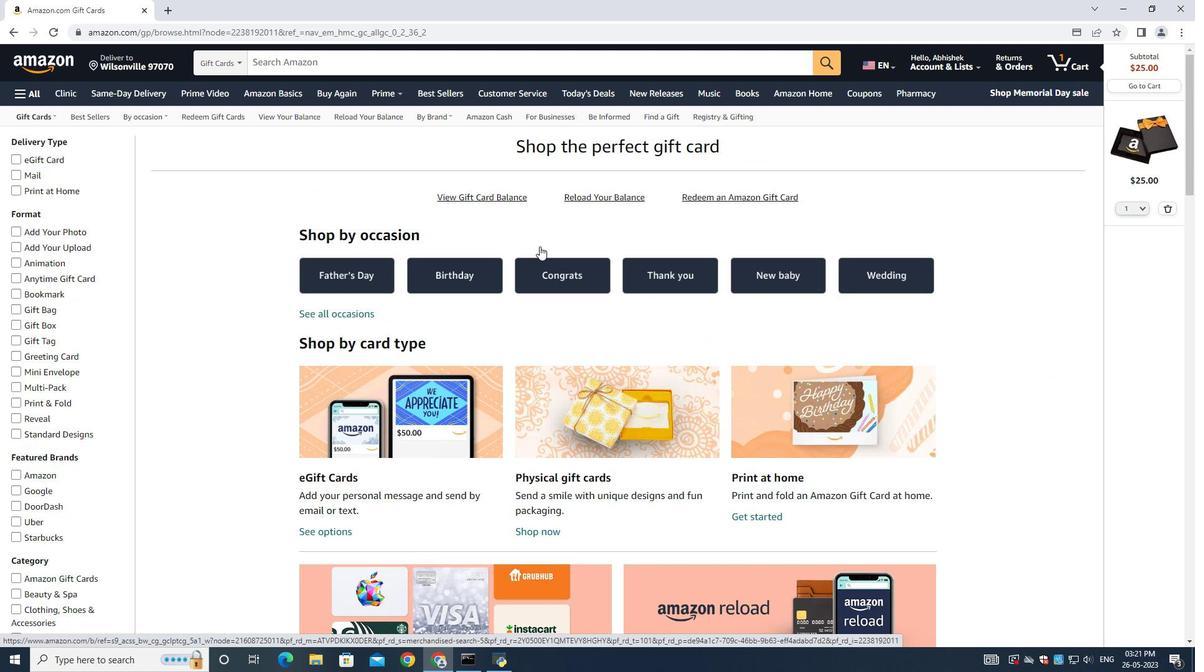 
Action: Mouse scrolled (539, 247) with delta (0, 0)
Screenshot: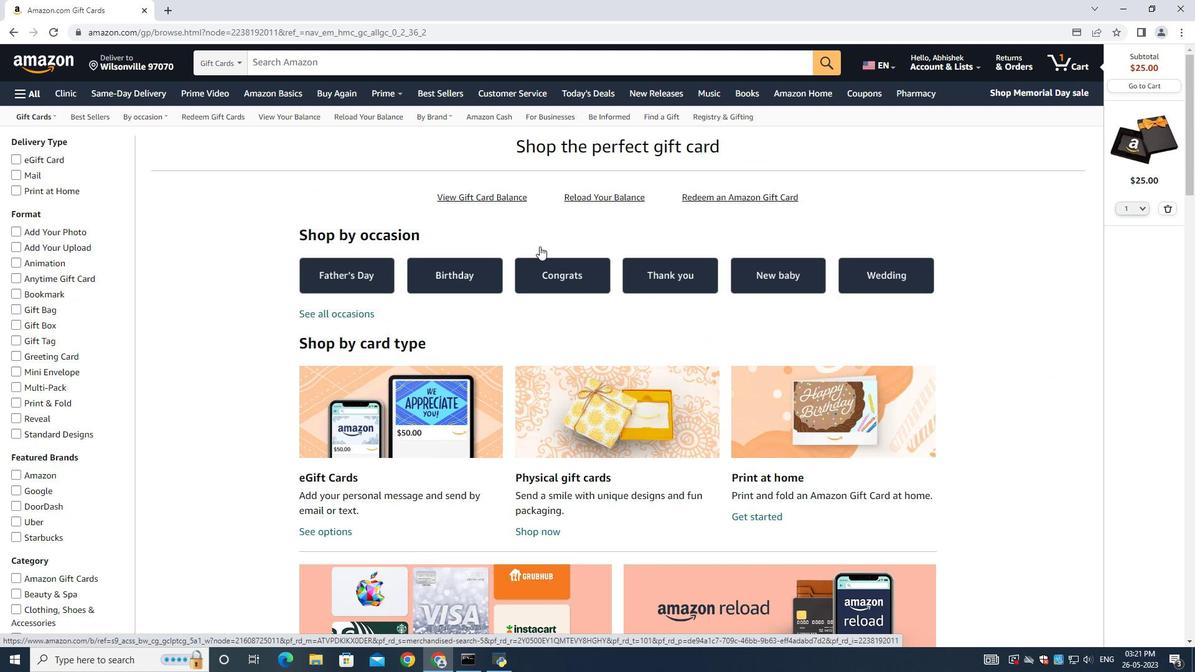 
Action: Mouse scrolled (539, 247) with delta (0, 0)
Screenshot: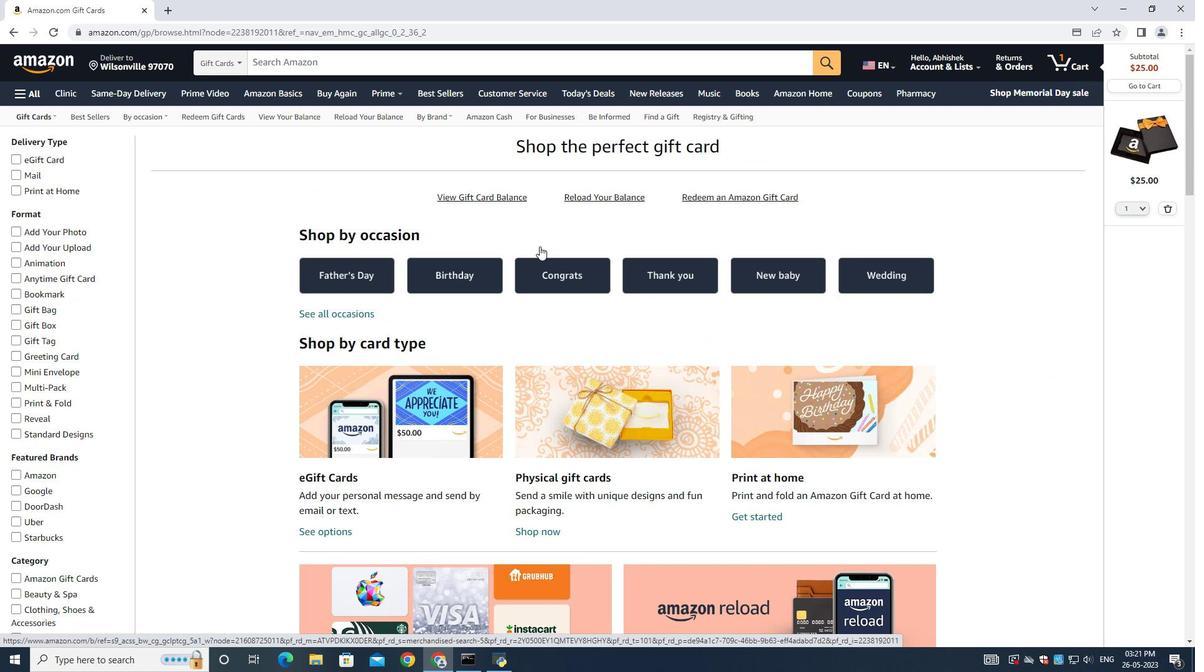 
Action: Mouse moved to (338, 65)
Screenshot: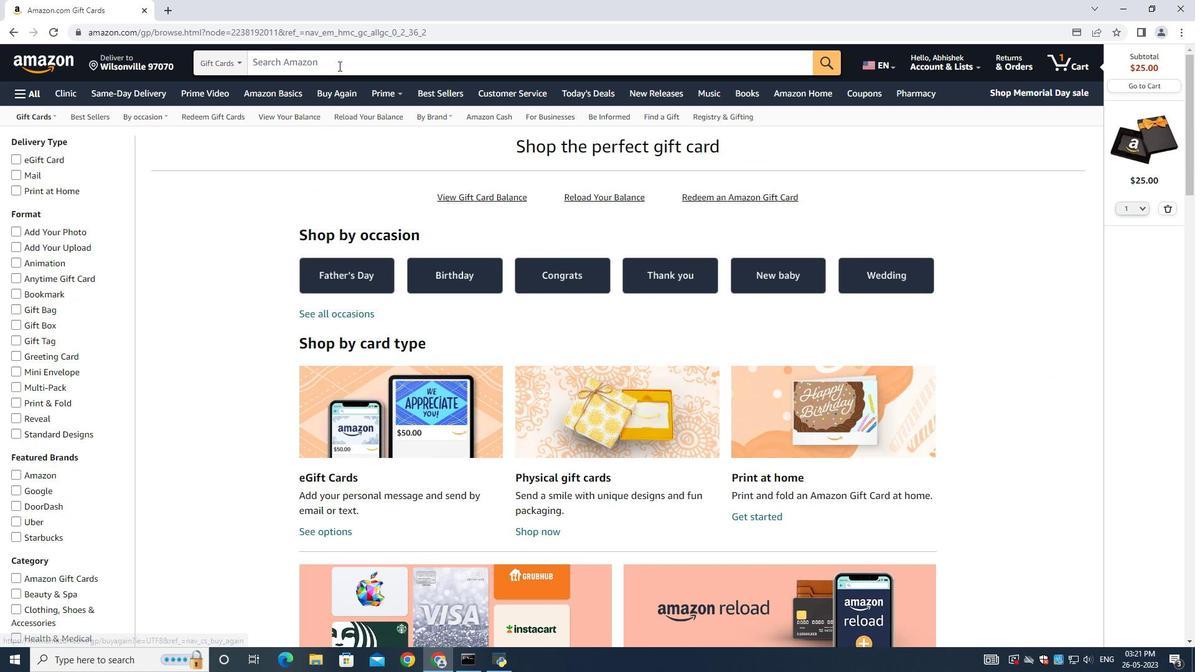 
Action: Mouse pressed left at (338, 65)
Screenshot: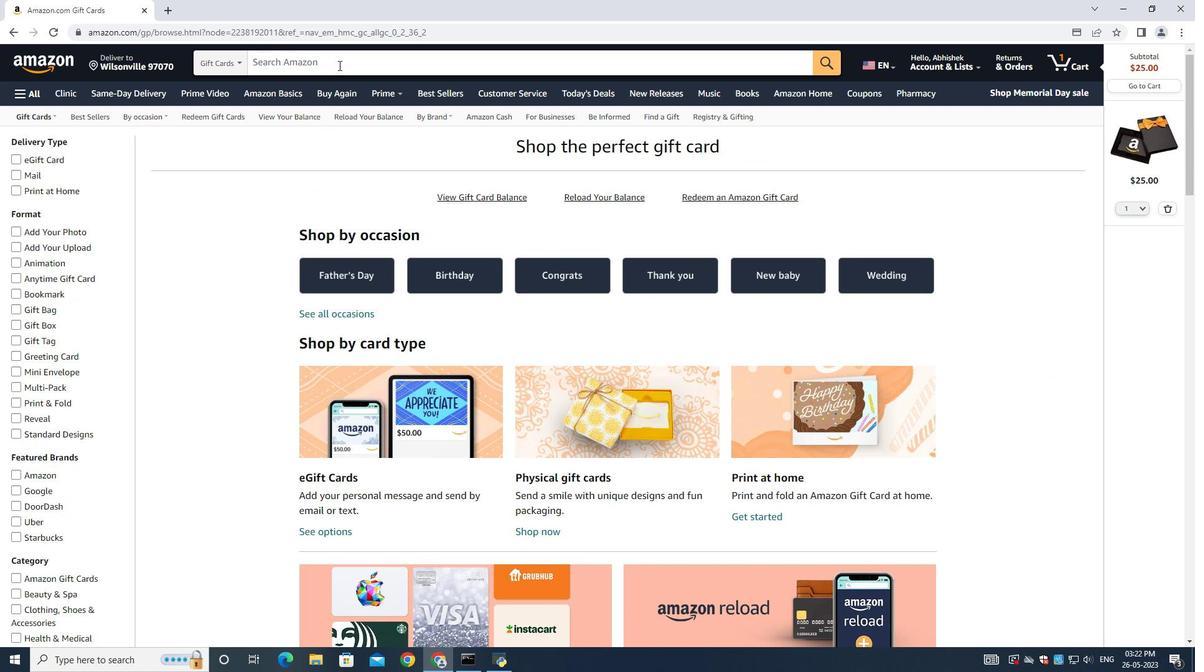 
Action: Mouse moved to (339, 67)
Screenshot: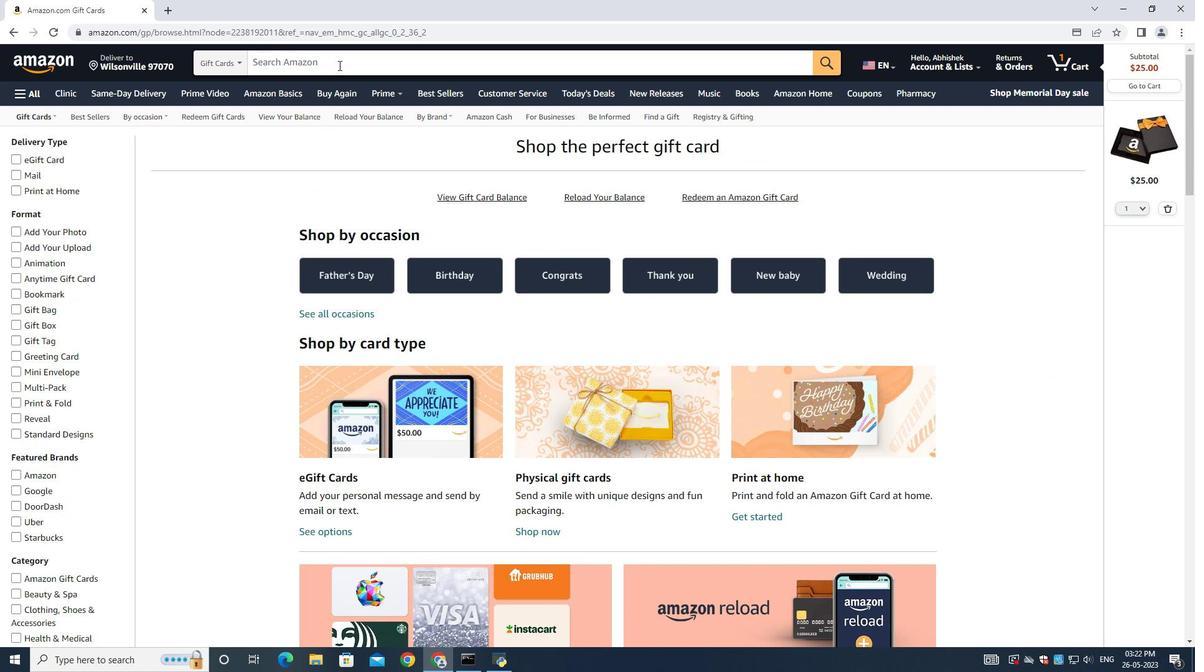 
Action: Key pressed <Key.shift><Key.shift><Key.shift><Key.shift><Key.shift><Key.shift><Key.shift><Key.shift><Key.shift><Key.shift><Key.shift><Key.shift><Key.shift><Key.shift><Key.shift><Key.shift><Key.shift><Key.shift><Key.shift><Key.shift><Key.shift><Key.shift><Key.shift><Key.shift><Key.shift><Key.shift><Key.shift><Key.shift><Key.shift><Key.shift><Key.shift><Key.shift><Key.shift><Key.shift><Key.shift>Echo<Key.space><Key.shift>Dot<Key.space><Key.shift><Key.shift><Key.shift><Key.shift><Key.shift>GIft<Key.space>card
Screenshot: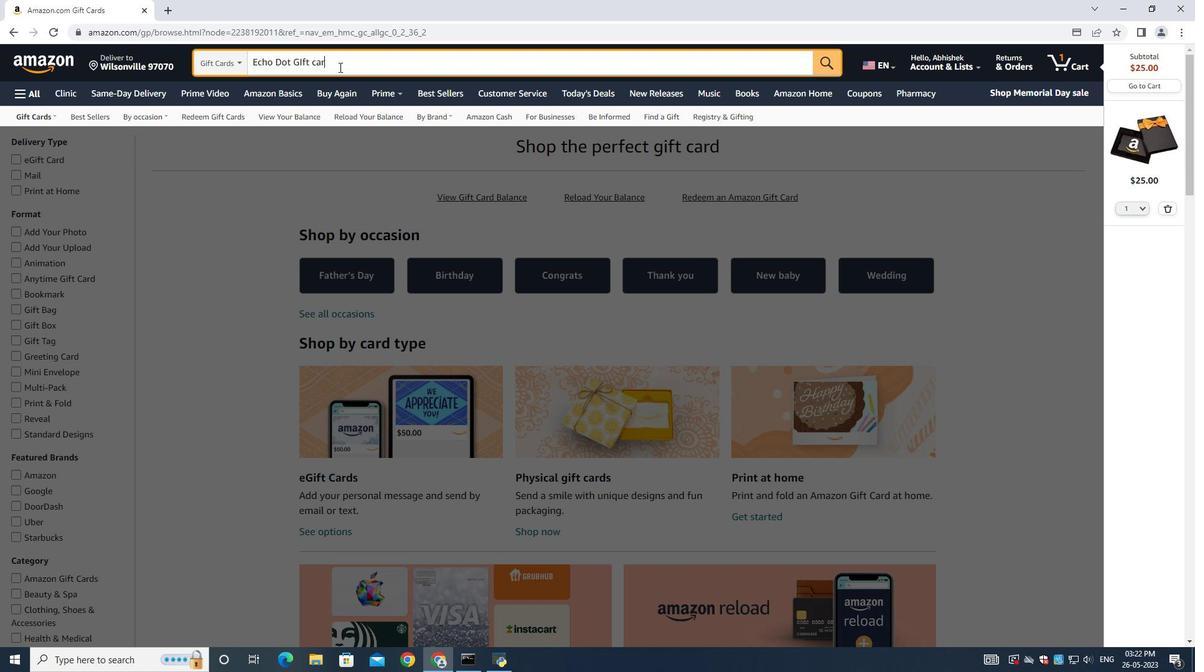 
Action: Mouse moved to (487, 146)
Screenshot: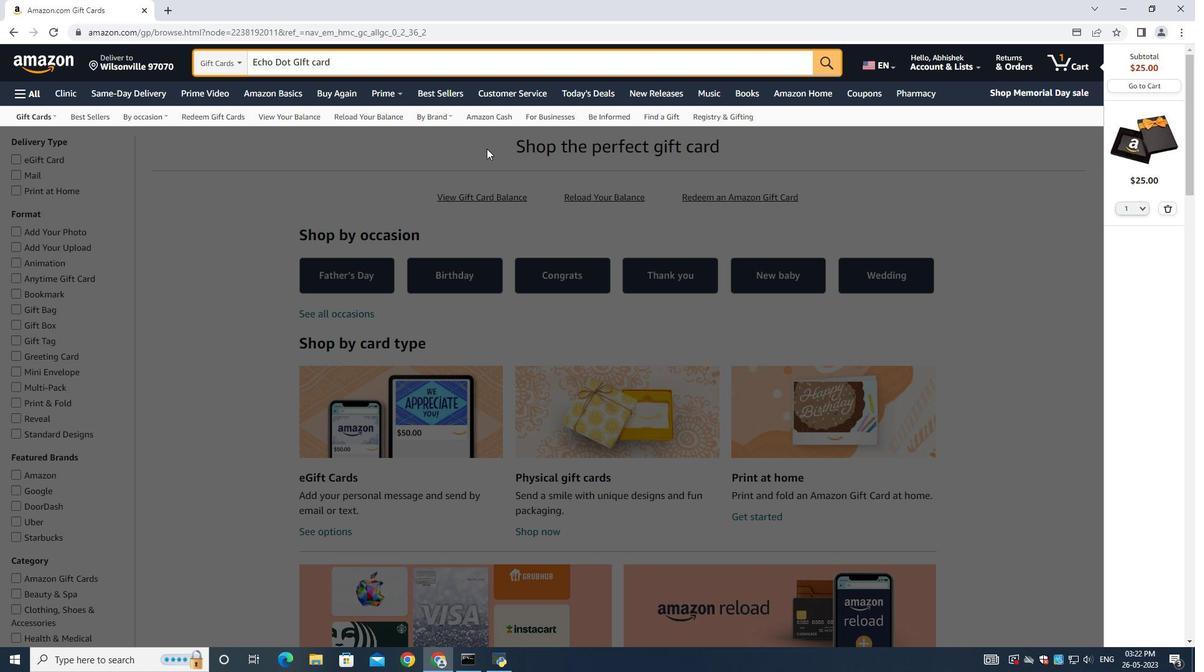 
Action: Key pressed <Key.enter>
Screenshot: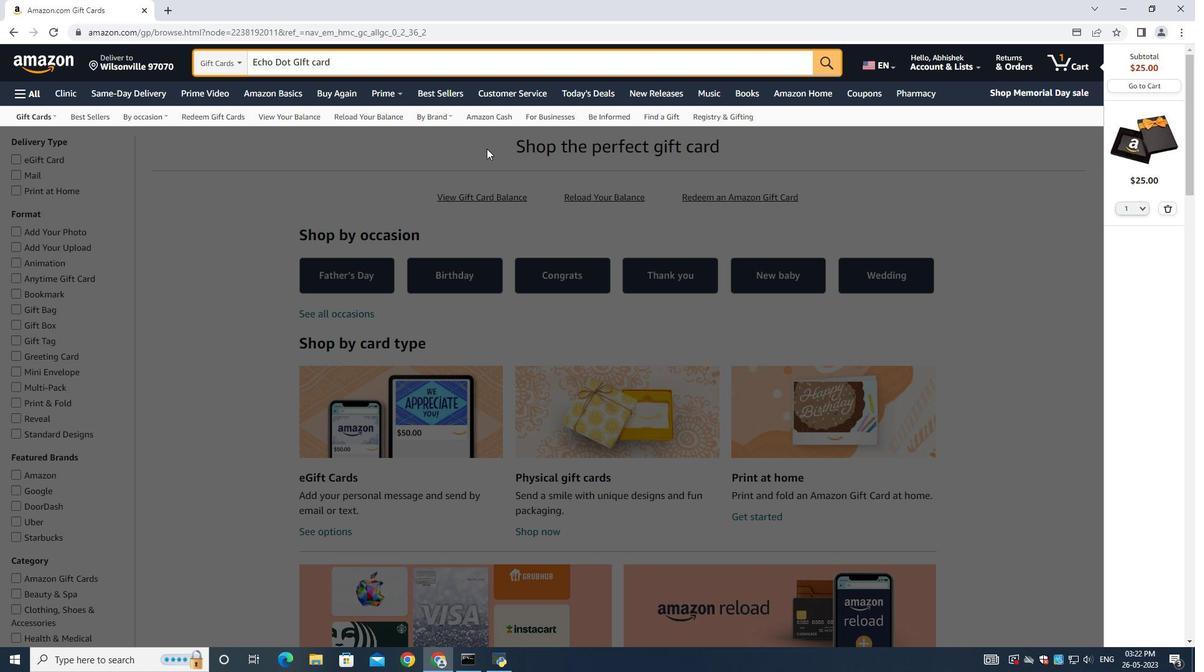 
Action: Mouse moved to (591, 219)
Screenshot: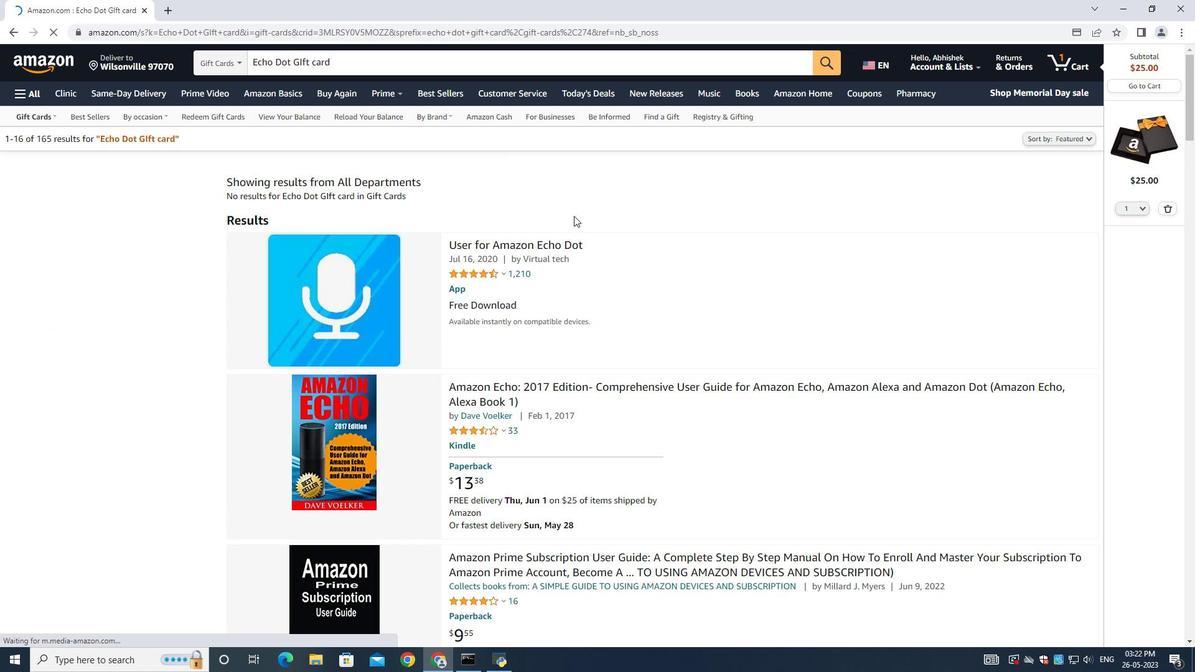 
Action: Mouse scrolled (591, 218) with delta (0, 0)
Screenshot: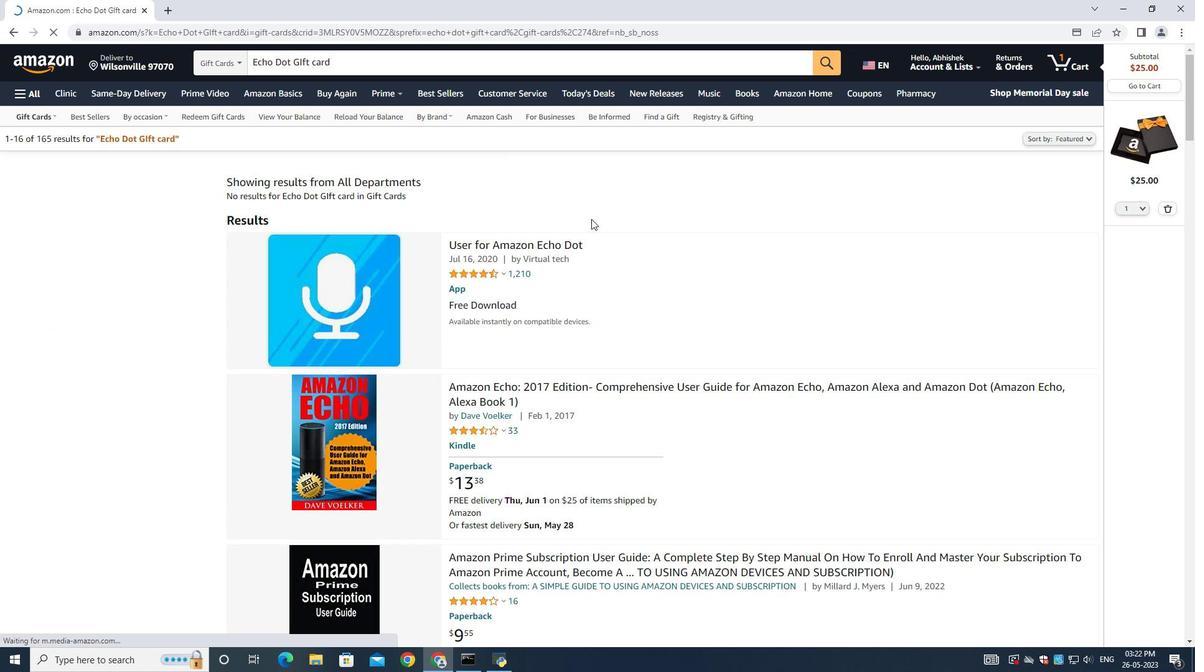 
Action: Mouse scrolled (591, 218) with delta (0, 0)
Screenshot: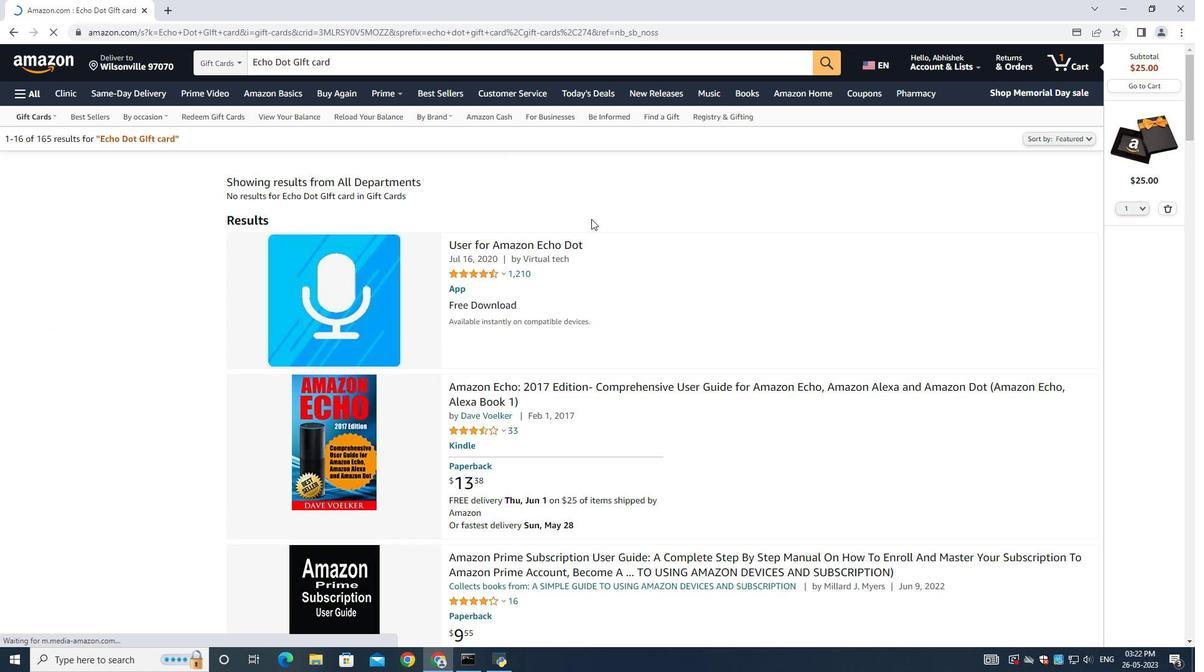
Action: Mouse scrolled (591, 218) with delta (0, 0)
Screenshot: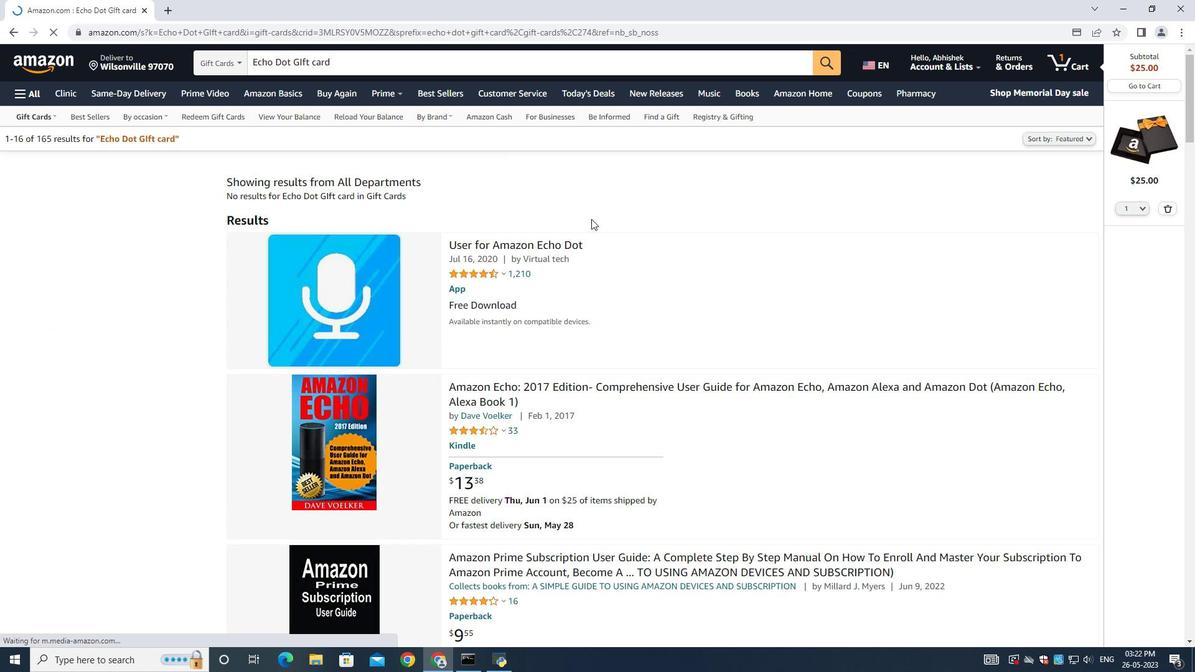 
Action: Mouse moved to (633, 403)
Screenshot: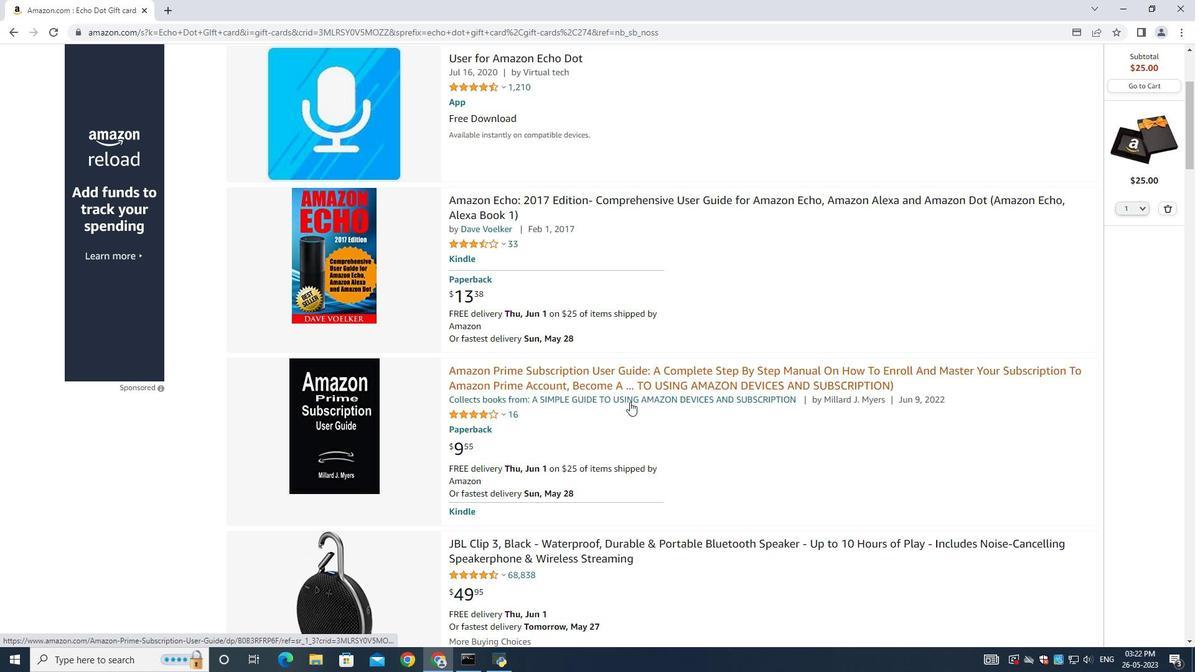 
Action: Mouse scrolled (633, 403) with delta (0, 0)
Screenshot: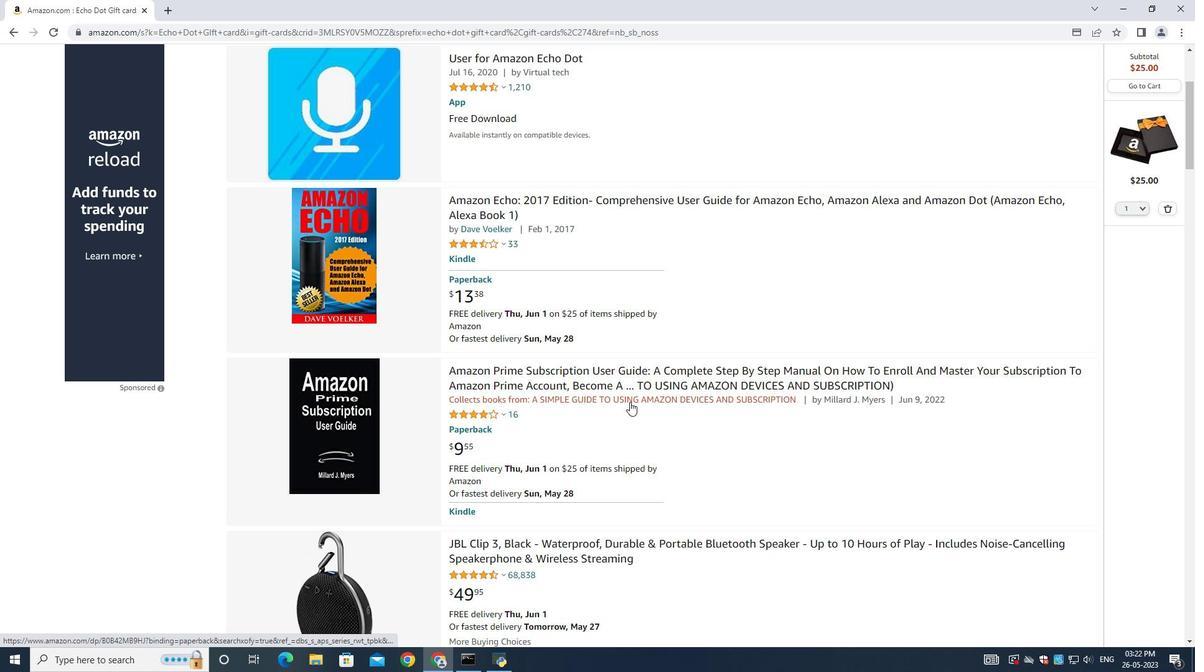 
Action: Mouse moved to (633, 405)
Screenshot: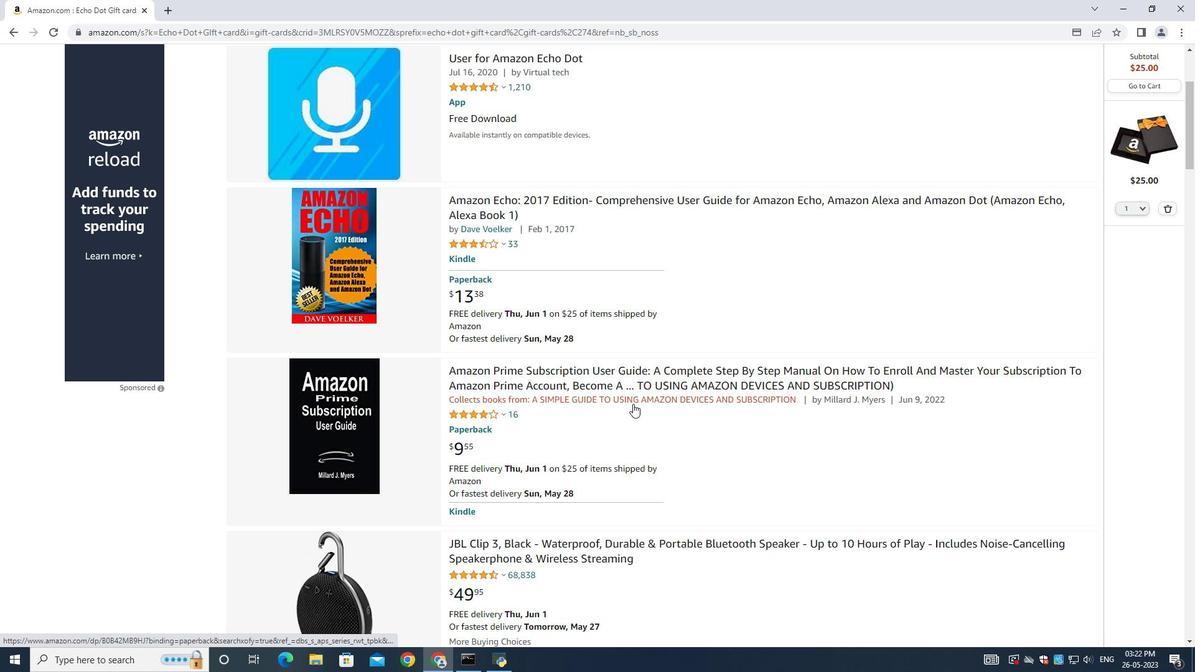
Action: Mouse scrolled (633, 405) with delta (0, 0)
Screenshot: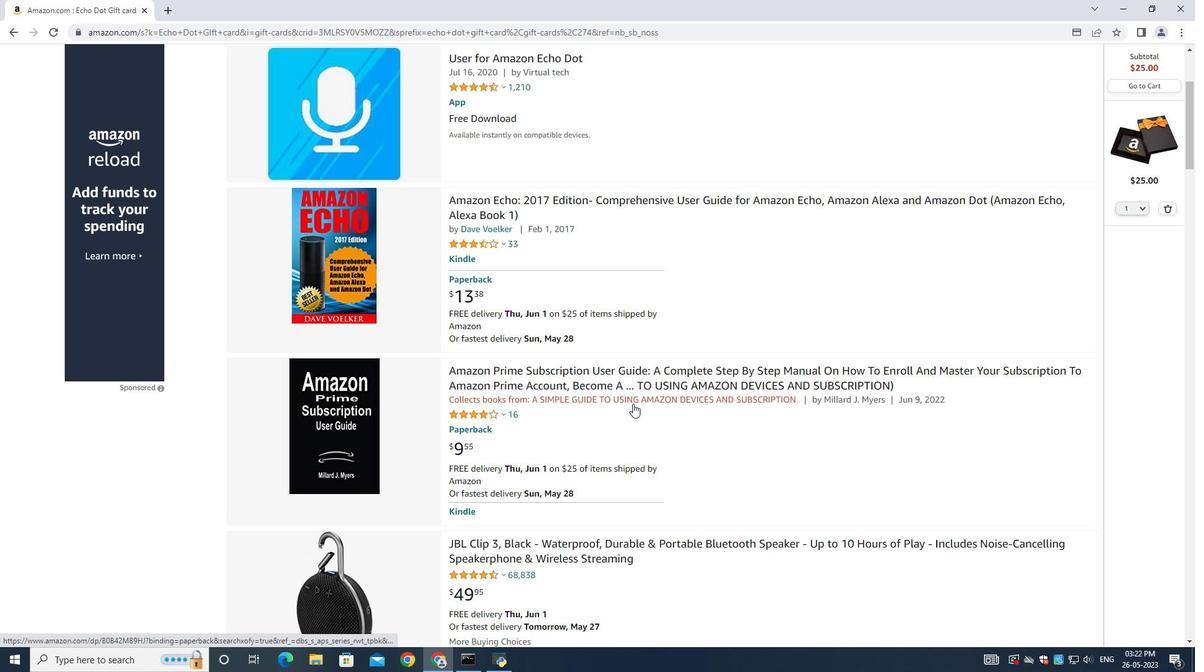 
Action: Mouse moved to (713, 423)
Screenshot: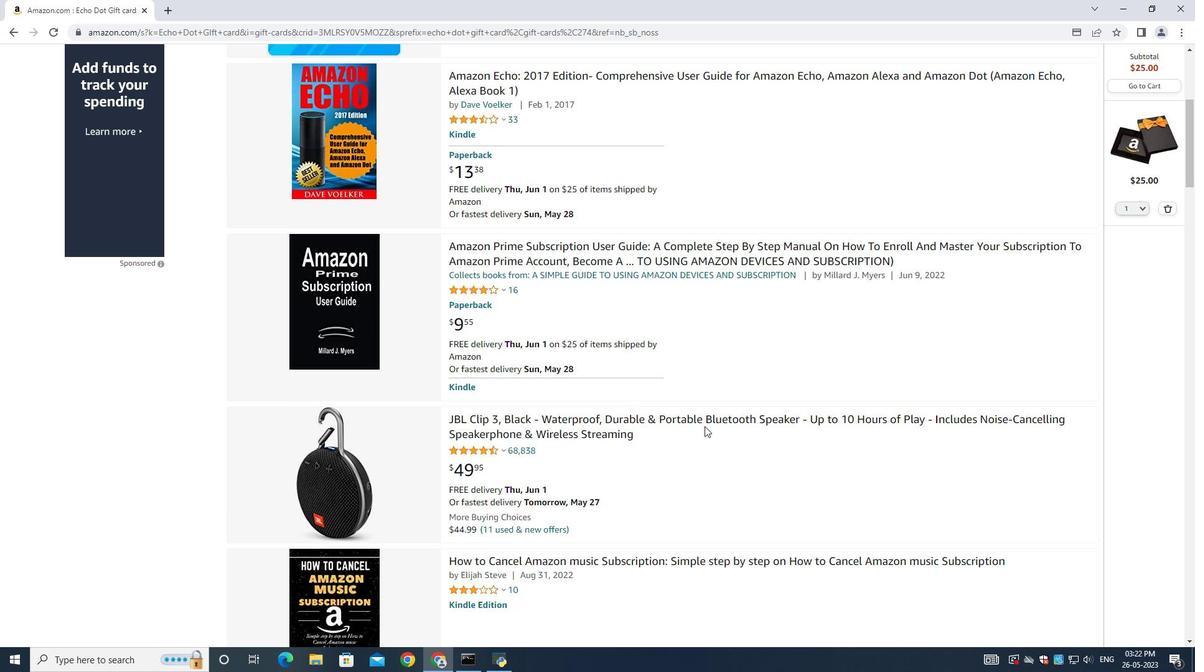 
Action: Mouse scrolled (713, 423) with delta (0, 0)
Screenshot: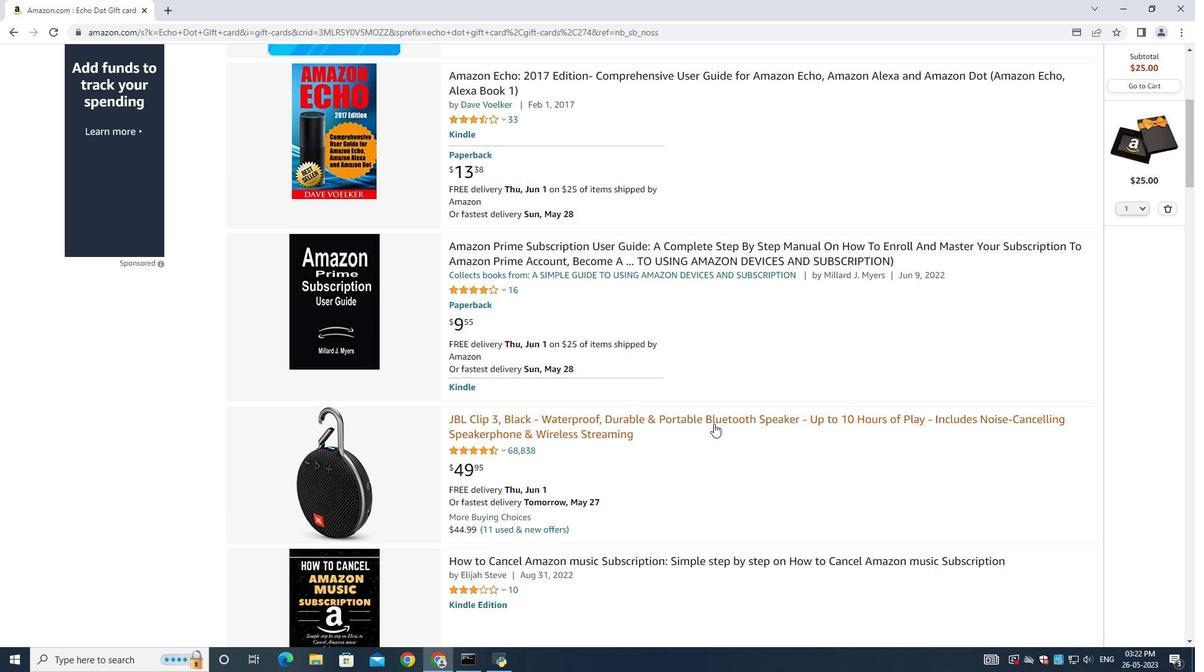 
Action: Mouse scrolled (713, 423) with delta (0, 0)
Screenshot: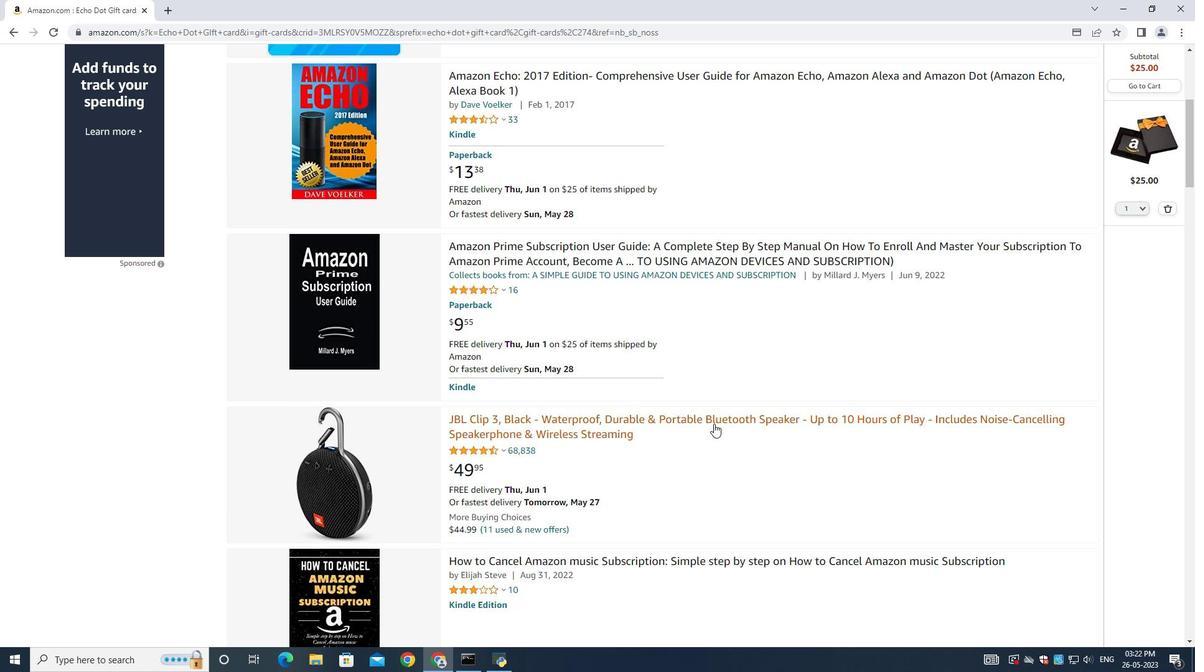 
Action: Mouse moved to (709, 415)
Screenshot: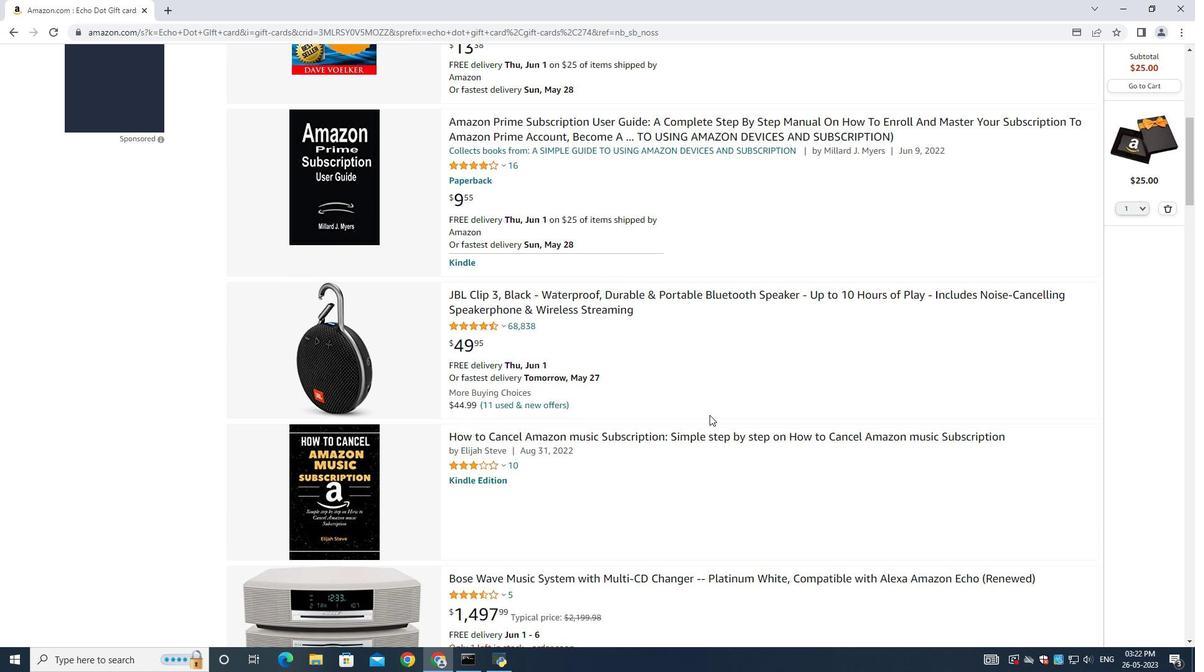 
Action: Mouse scrolled (709, 415) with delta (0, 0)
Screenshot: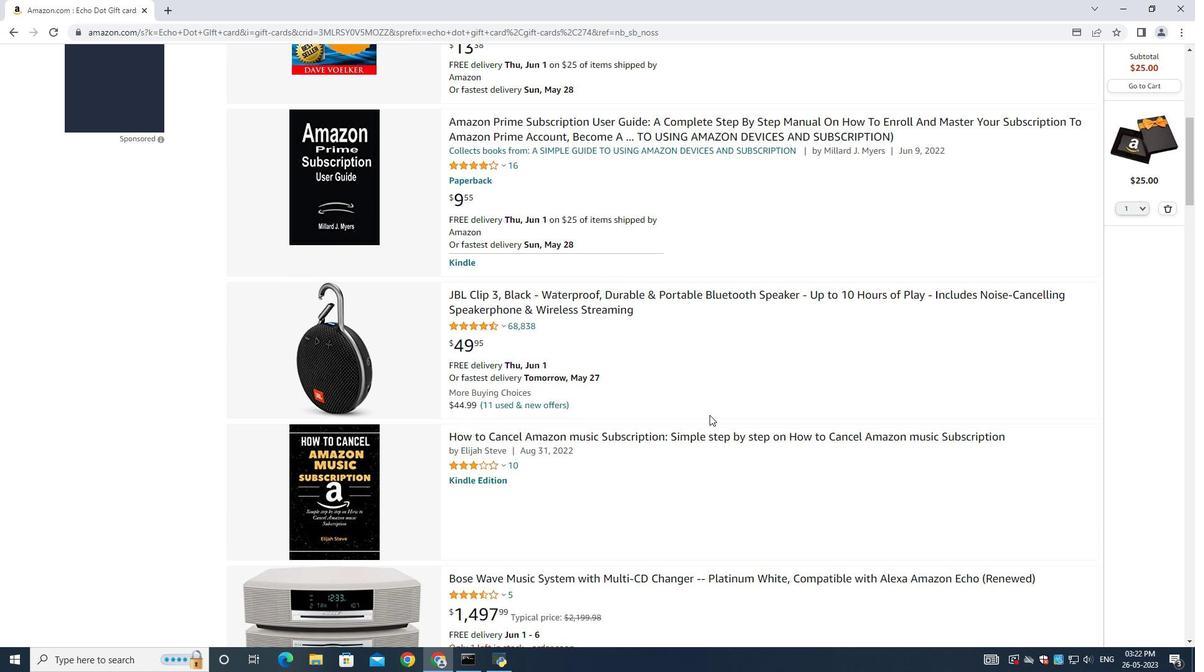 
Action: Mouse scrolled (709, 415) with delta (0, 0)
Screenshot: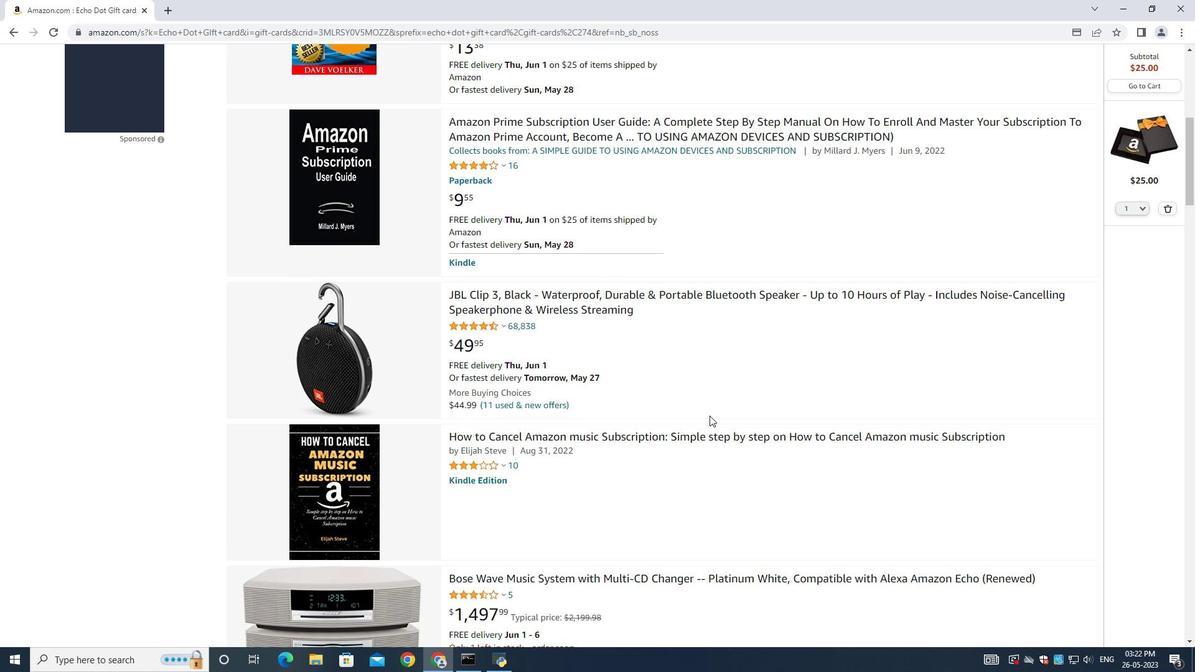 
Action: Mouse moved to (674, 389)
Screenshot: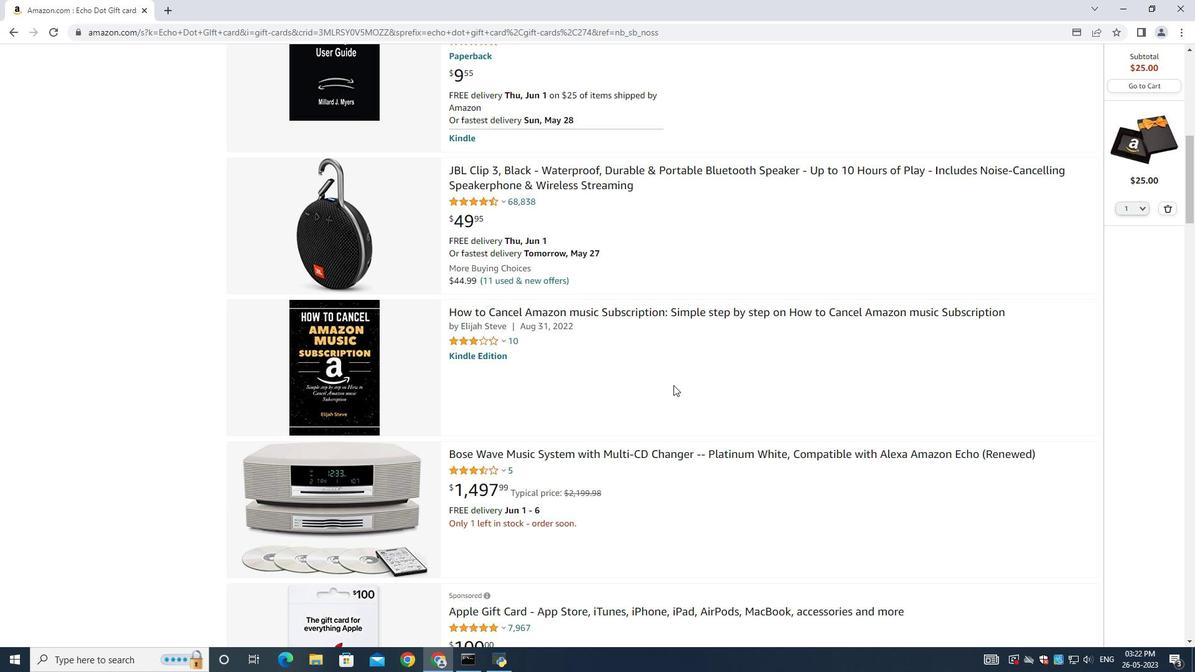 
Action: Mouse scrolled (674, 388) with delta (0, 0)
Screenshot: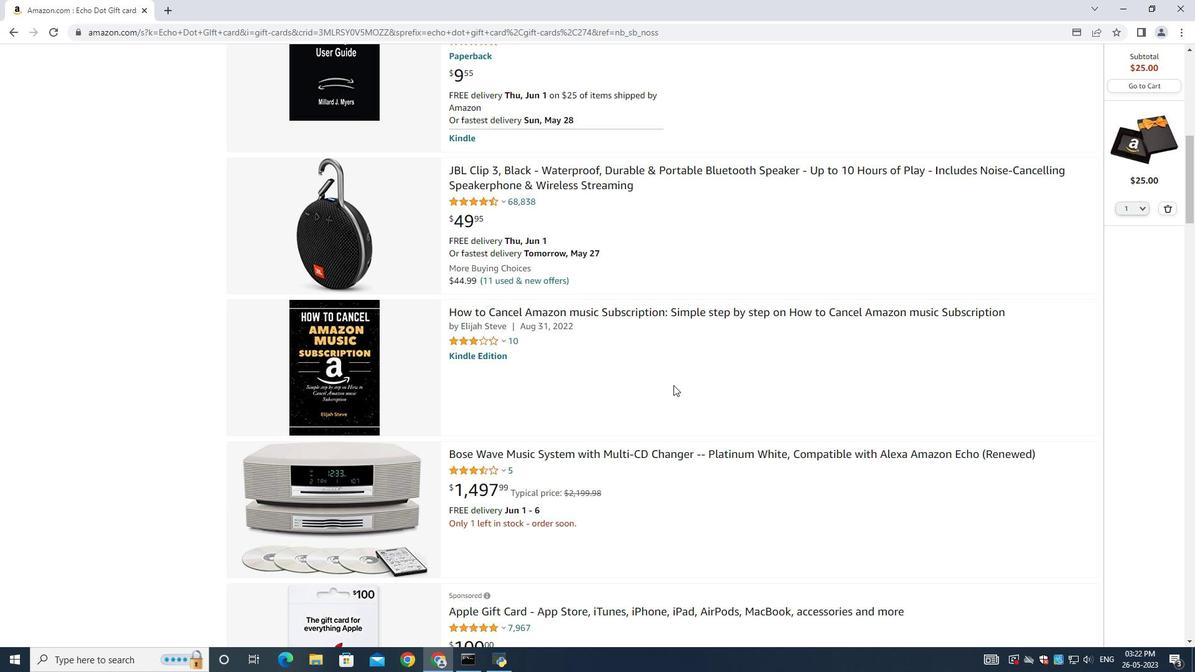 
Action: Mouse moved to (674, 389)
Screenshot: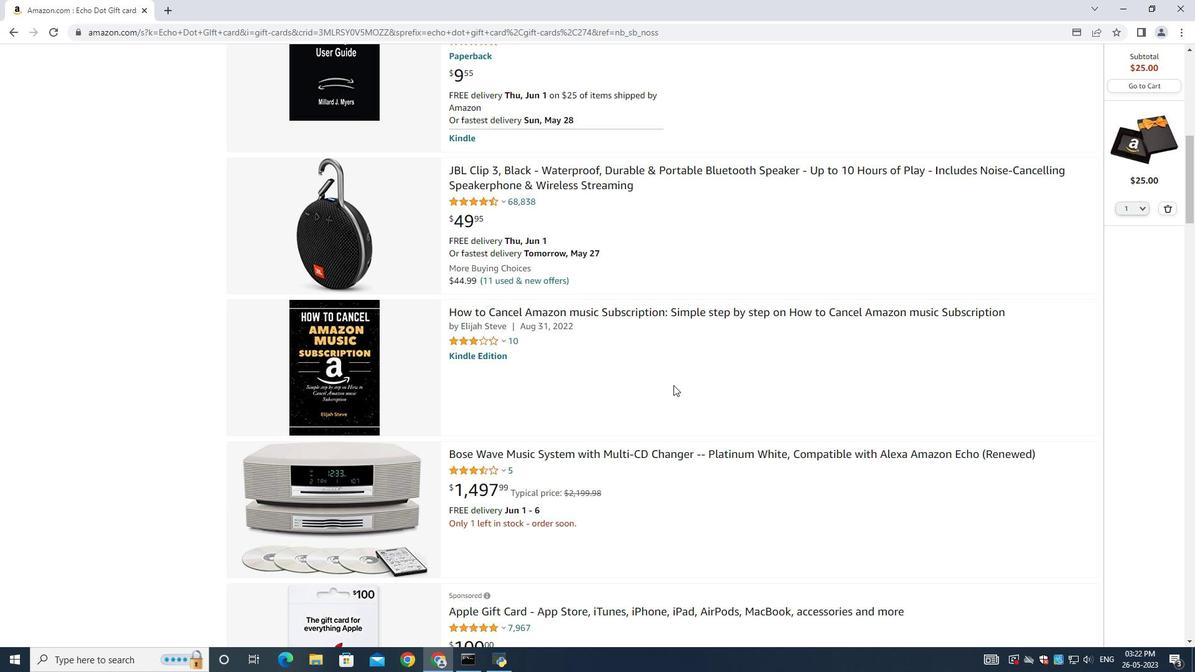 
Action: Mouse scrolled (674, 389) with delta (0, 0)
Screenshot: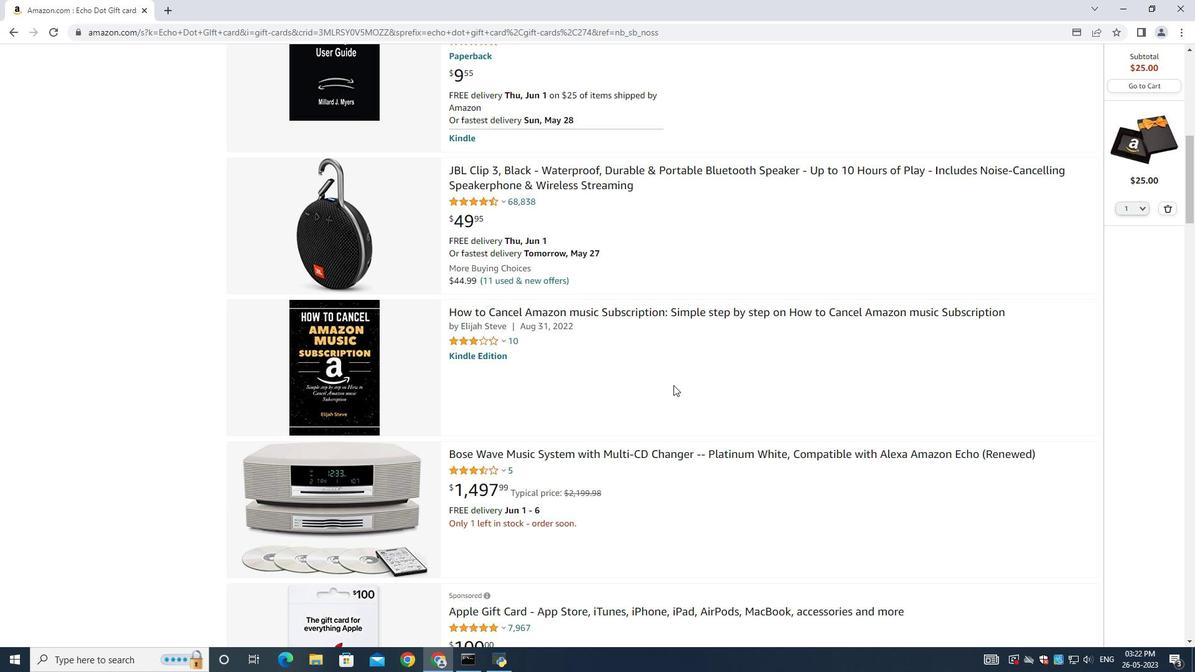 
Action: Mouse moved to (671, 387)
Screenshot: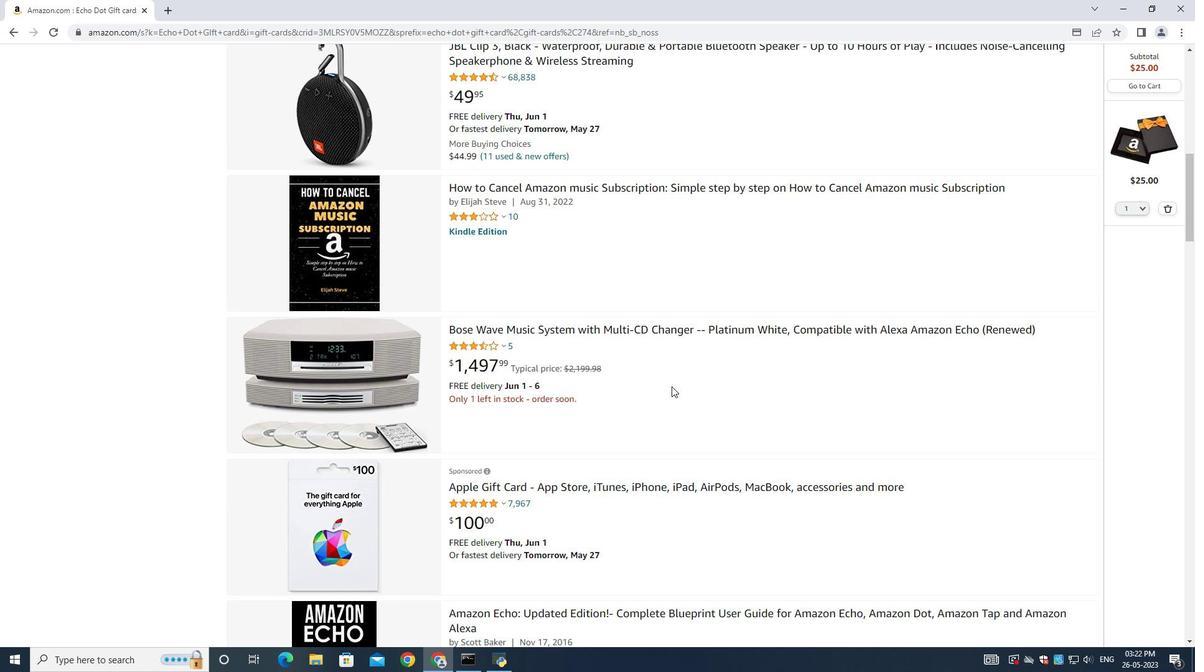 
Action: Mouse scrolled (671, 386) with delta (0, 0)
Screenshot: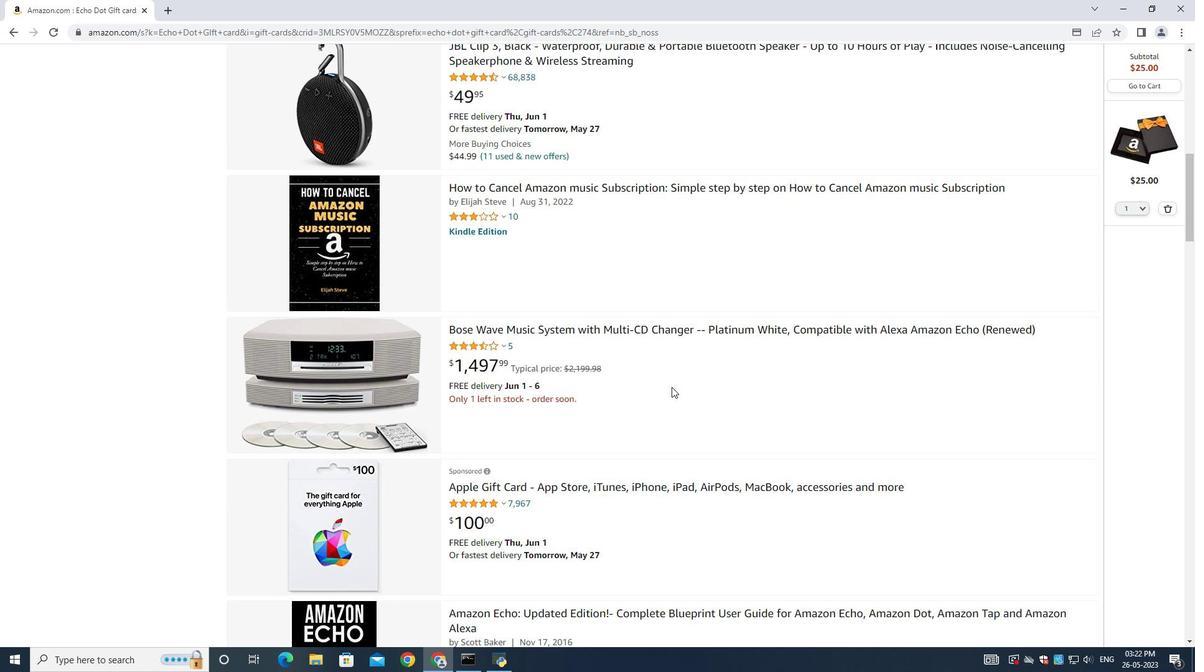 
Action: Mouse scrolled (671, 386) with delta (0, 0)
Screenshot: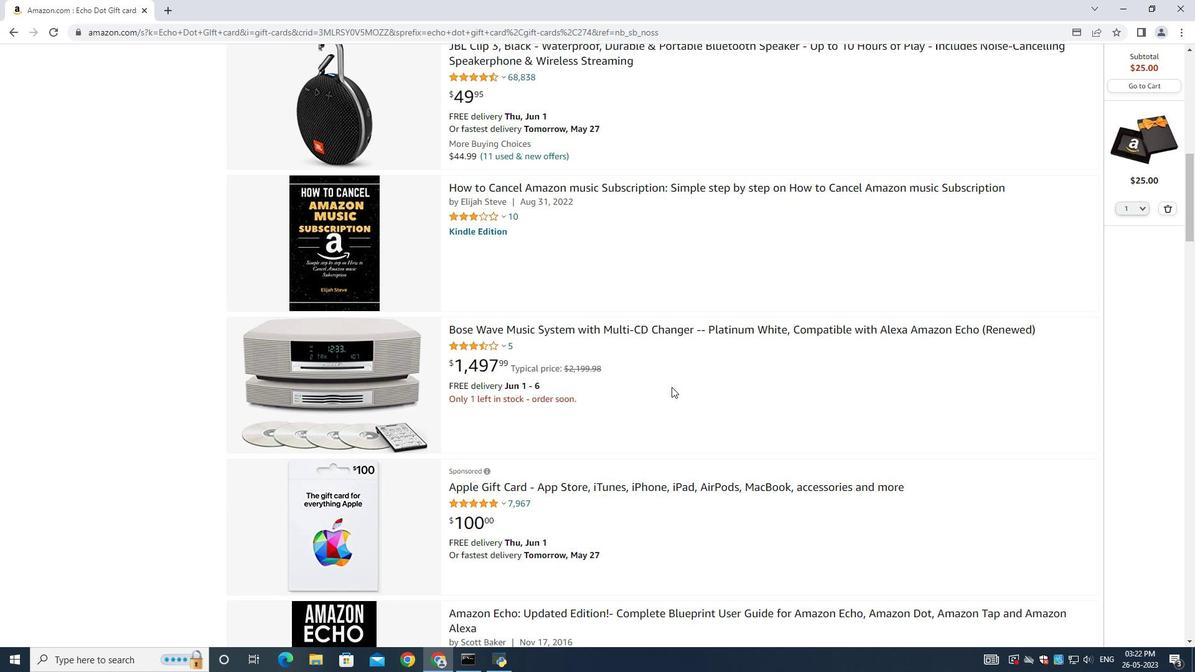 
Action: Mouse scrolled (671, 386) with delta (0, 0)
Screenshot: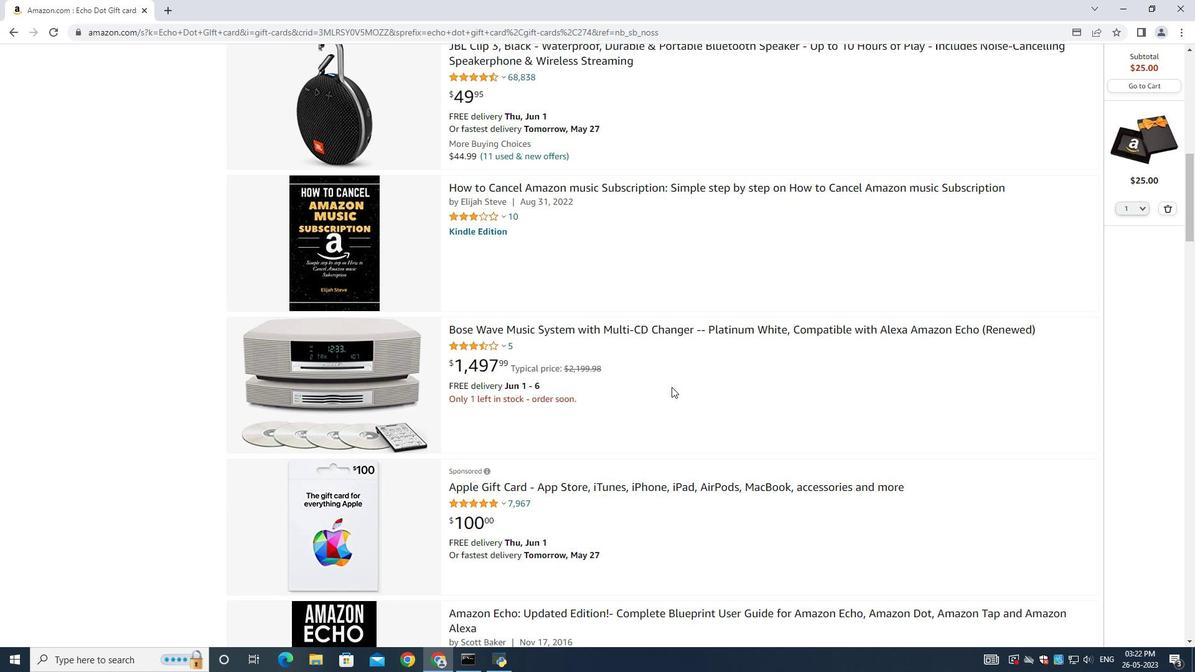 
Action: Mouse moved to (670, 387)
Screenshot: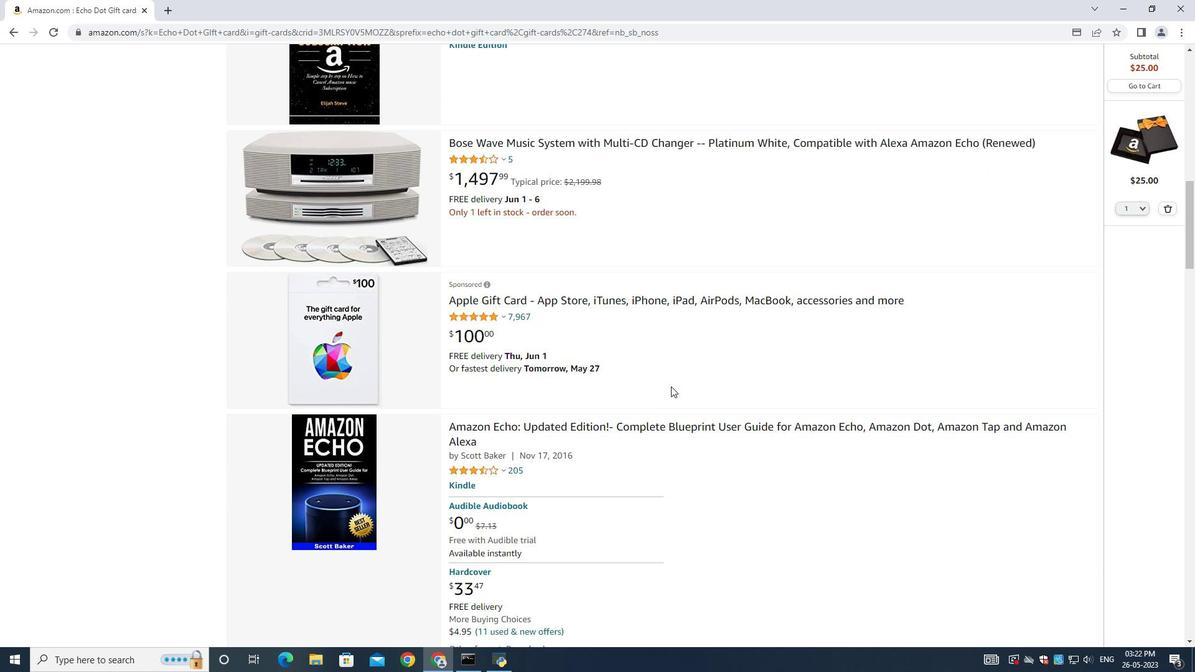 
Action: Mouse scrolled (670, 387) with delta (0, 0)
Screenshot: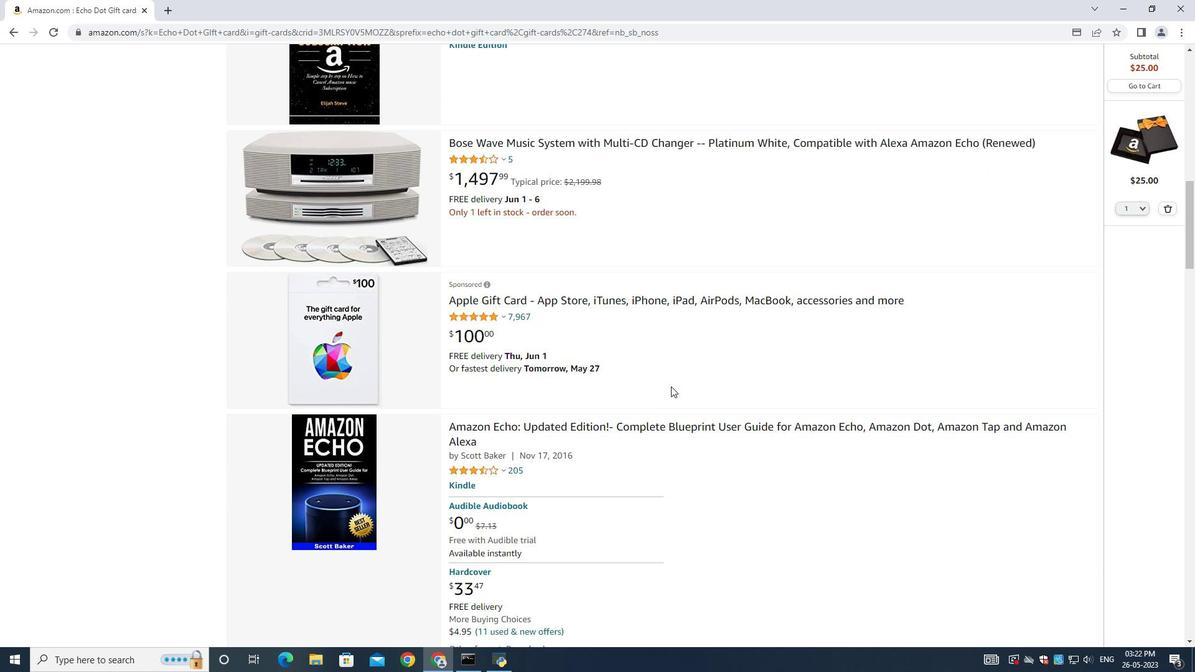
Action: Mouse scrolled (670, 387) with delta (0, 0)
Screenshot: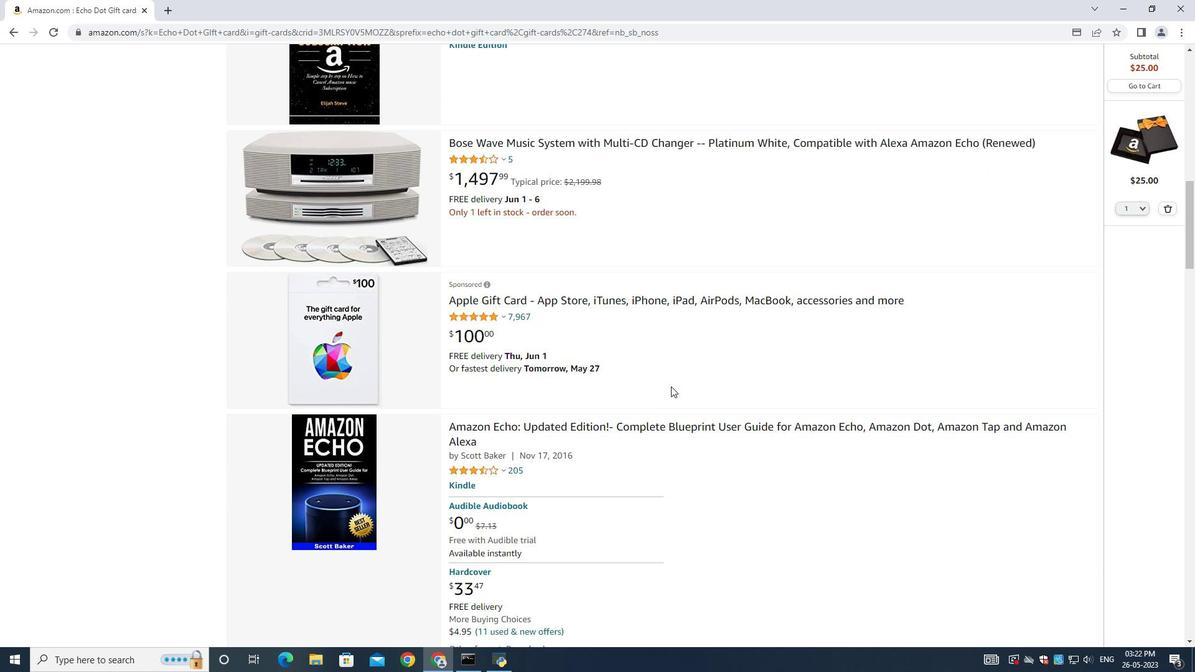 
Action: Mouse moved to (672, 384)
Screenshot: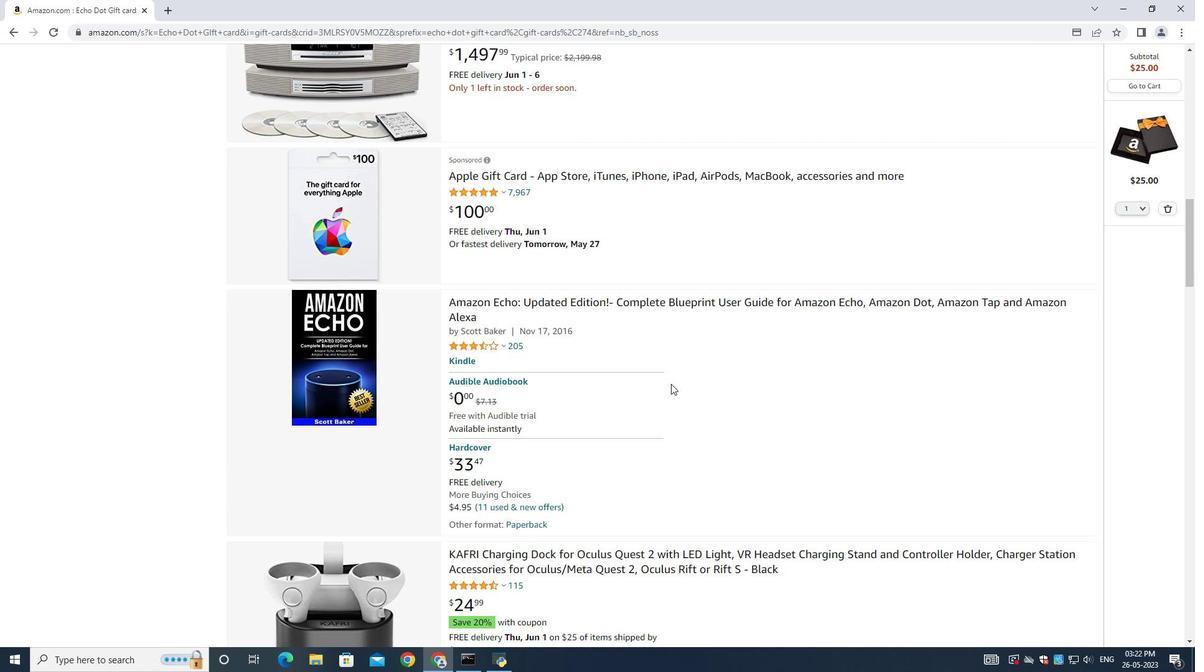 
Action: Mouse scrolled (672, 383) with delta (0, 0)
Screenshot: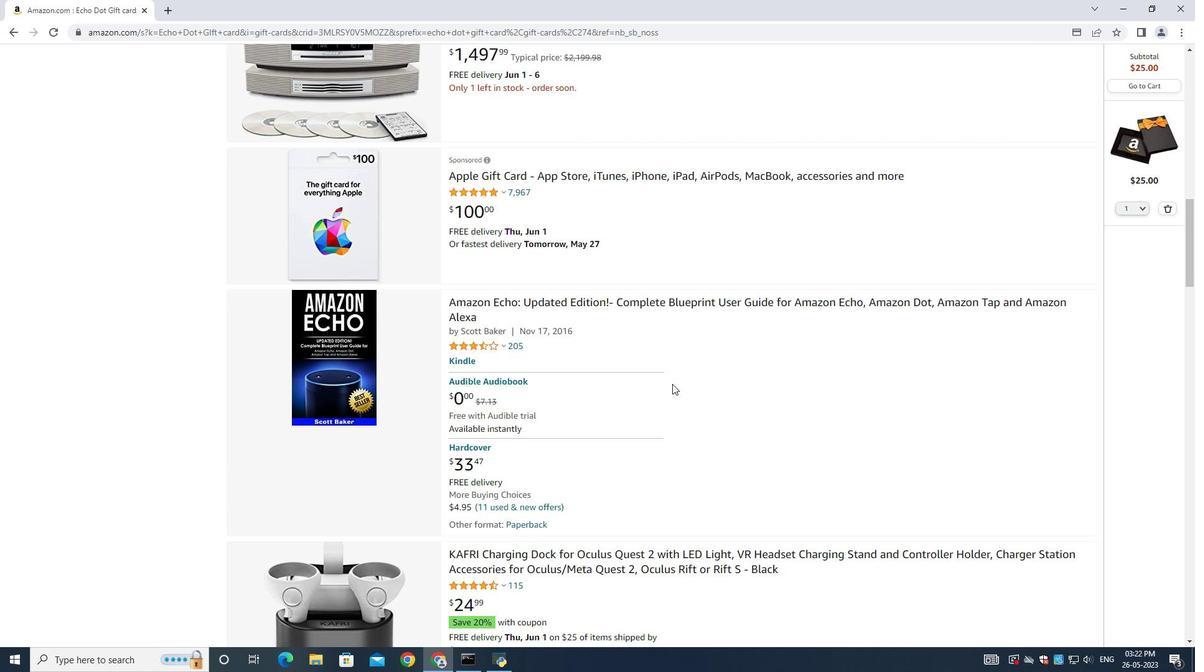 
Action: Mouse scrolled (672, 383) with delta (0, 0)
Screenshot: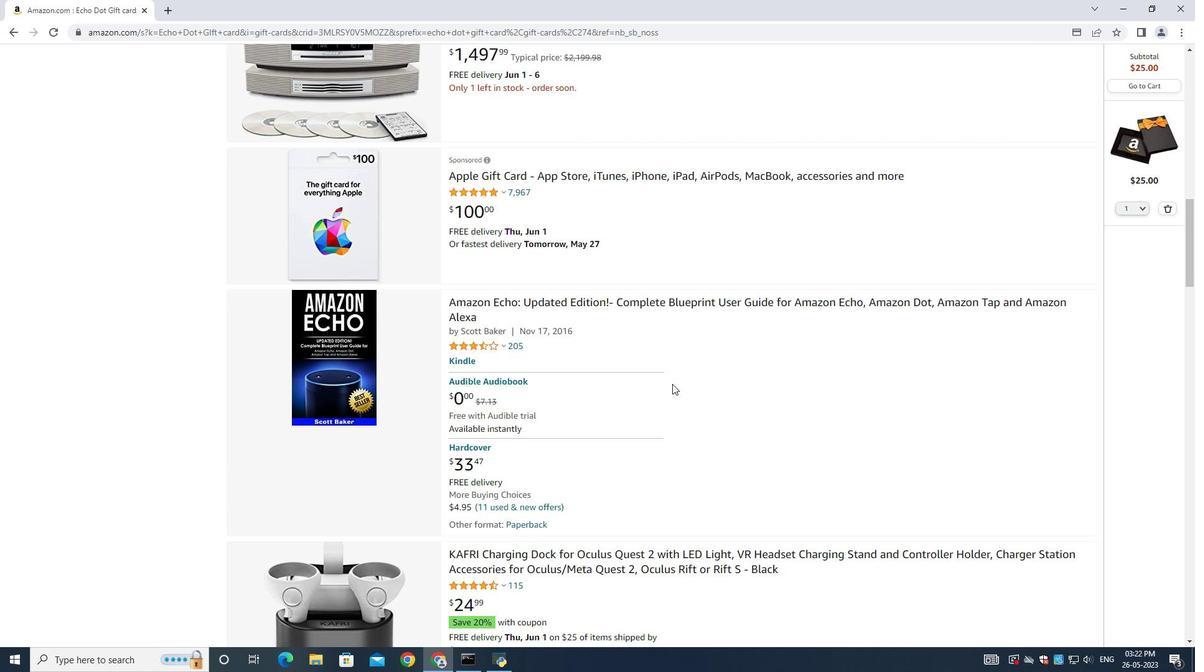 
Action: Mouse moved to (672, 384)
Screenshot: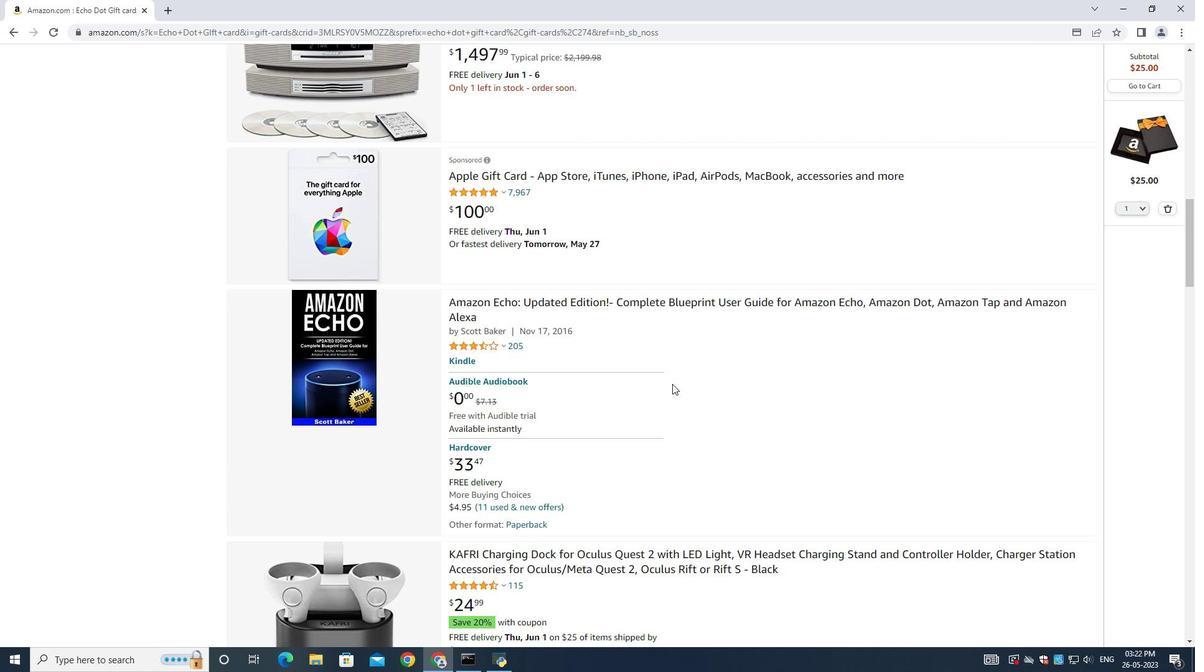
Action: Mouse scrolled (672, 383) with delta (0, 0)
Screenshot: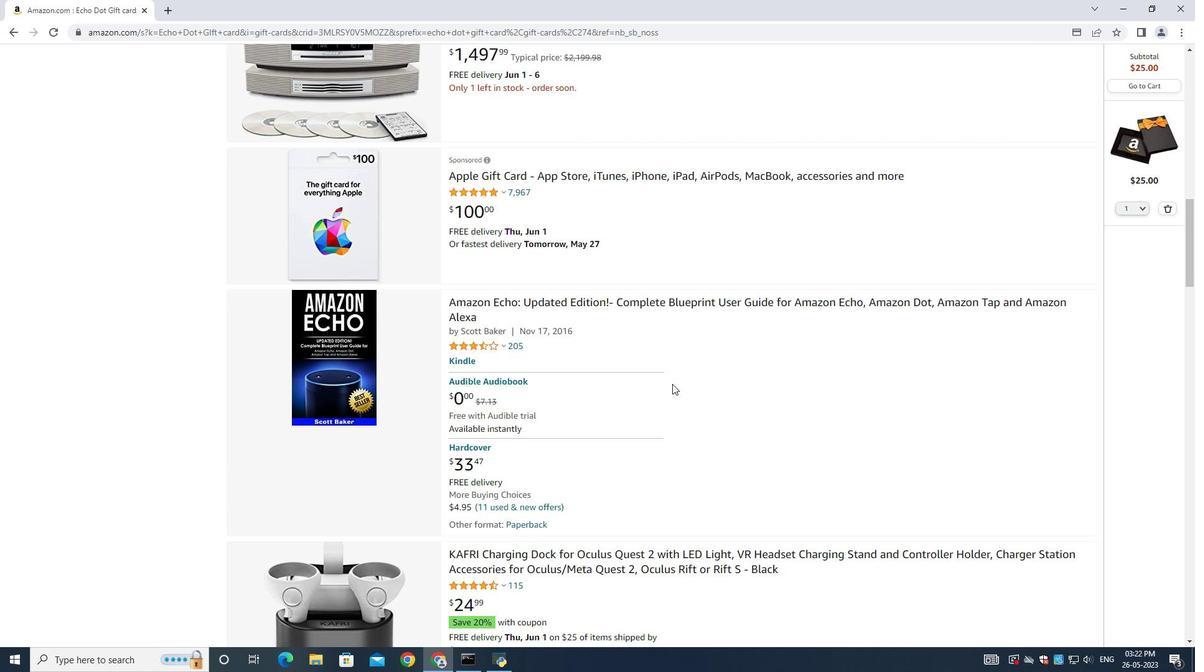 
Action: Mouse moved to (684, 409)
Screenshot: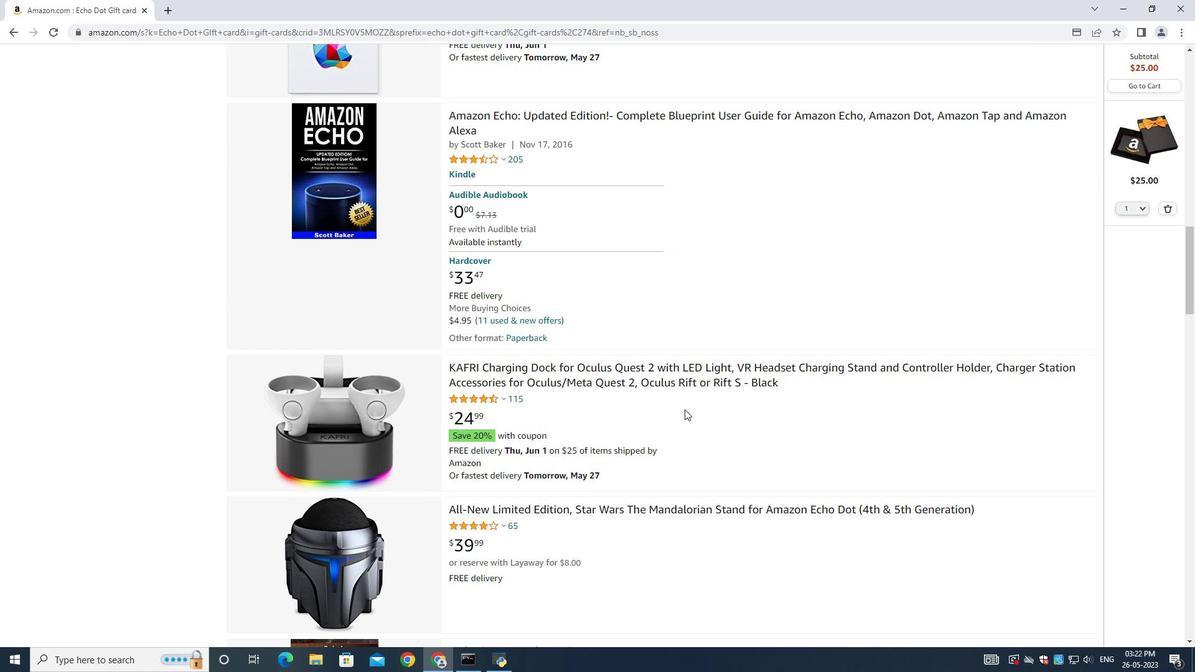 
Action: Mouse scrolled (684, 408) with delta (0, 0)
Screenshot: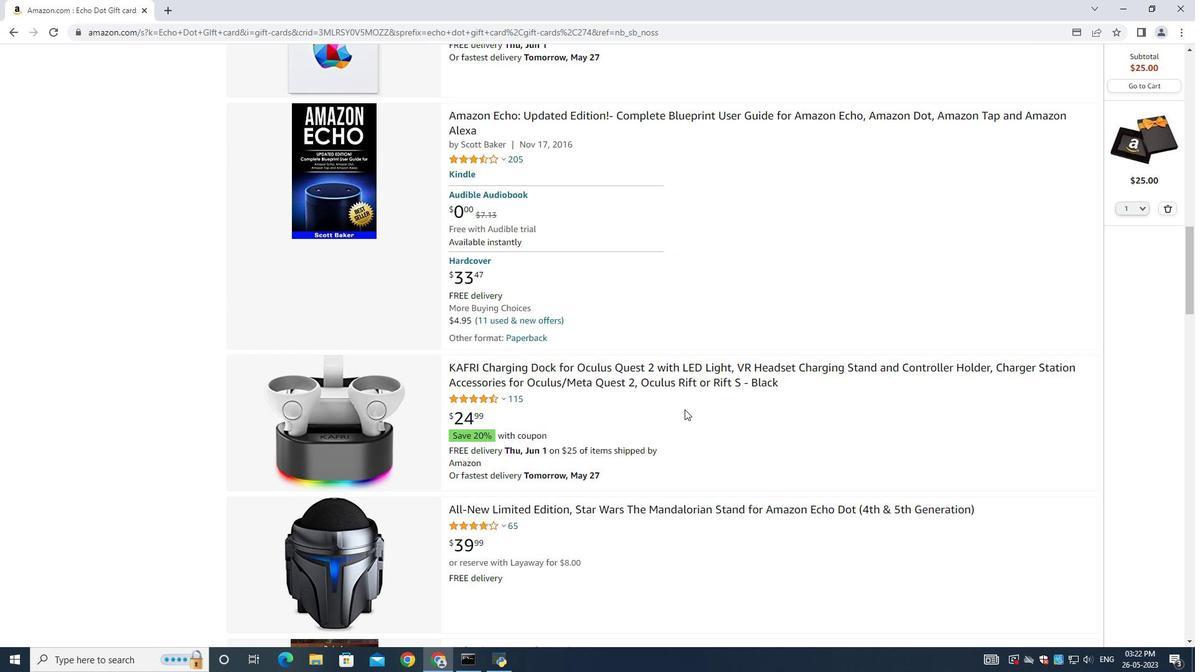 
Action: Mouse scrolled (684, 408) with delta (0, 0)
Screenshot: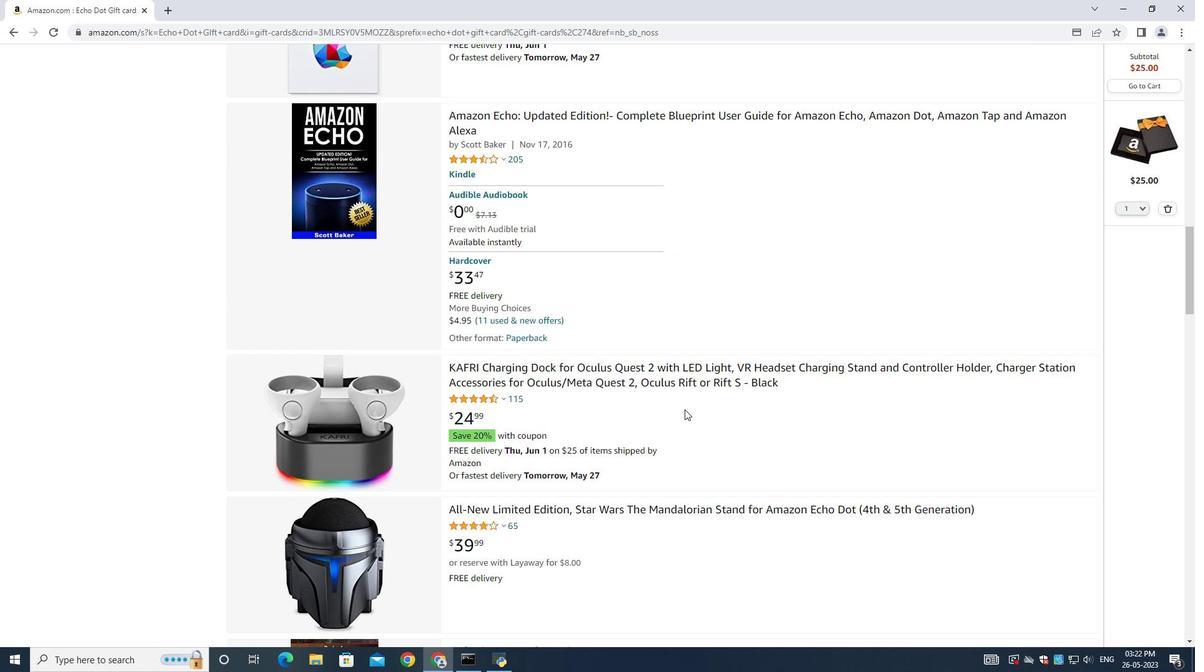 
Action: Mouse scrolled (684, 408) with delta (0, 0)
Screenshot: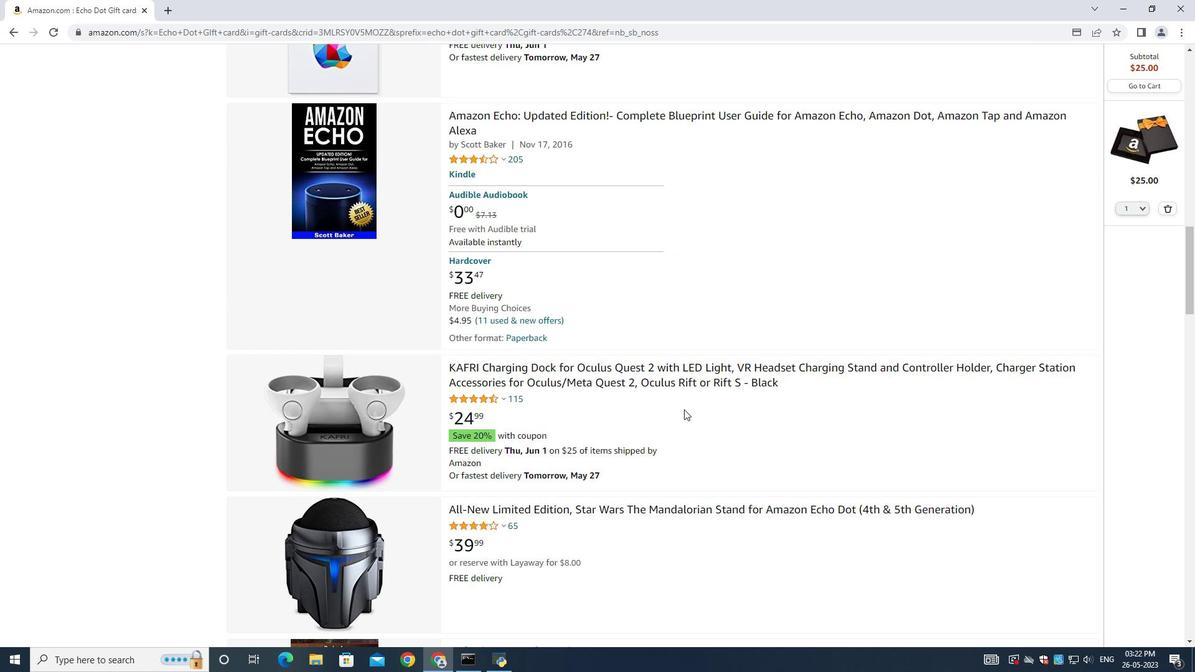 
Action: Mouse moved to (682, 408)
Screenshot: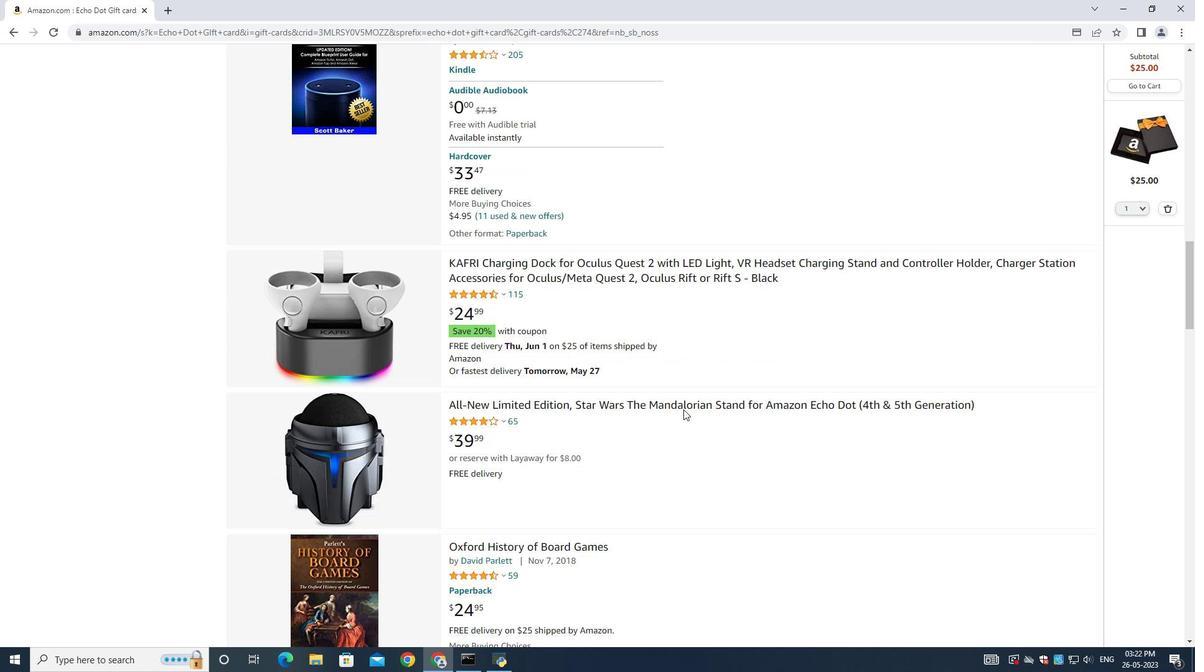
Action: Mouse scrolled (682, 408) with delta (0, 0)
Screenshot: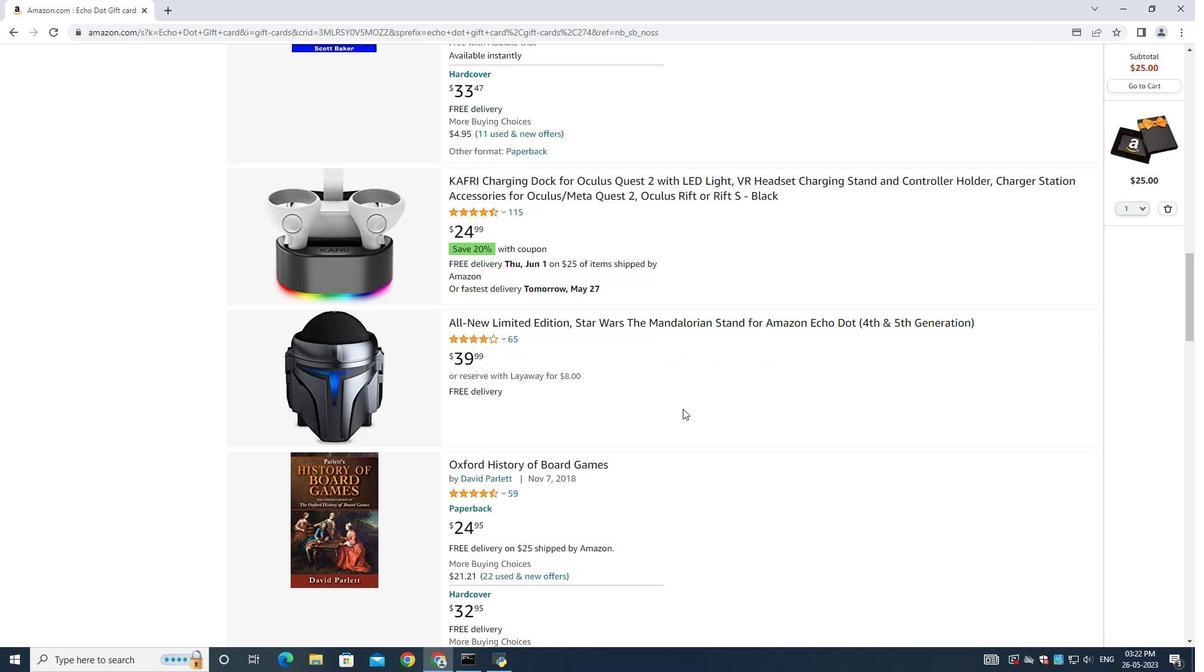 
Action: Mouse scrolled (682, 408) with delta (0, 0)
Screenshot: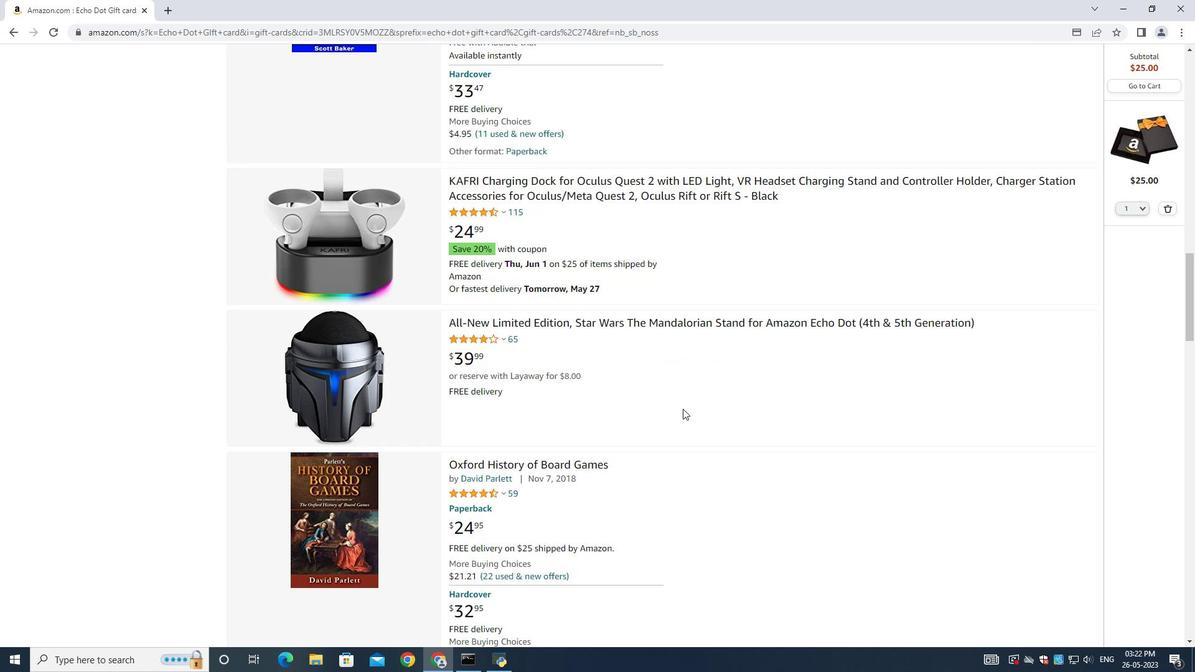 
Action: Mouse moved to (682, 408)
Screenshot: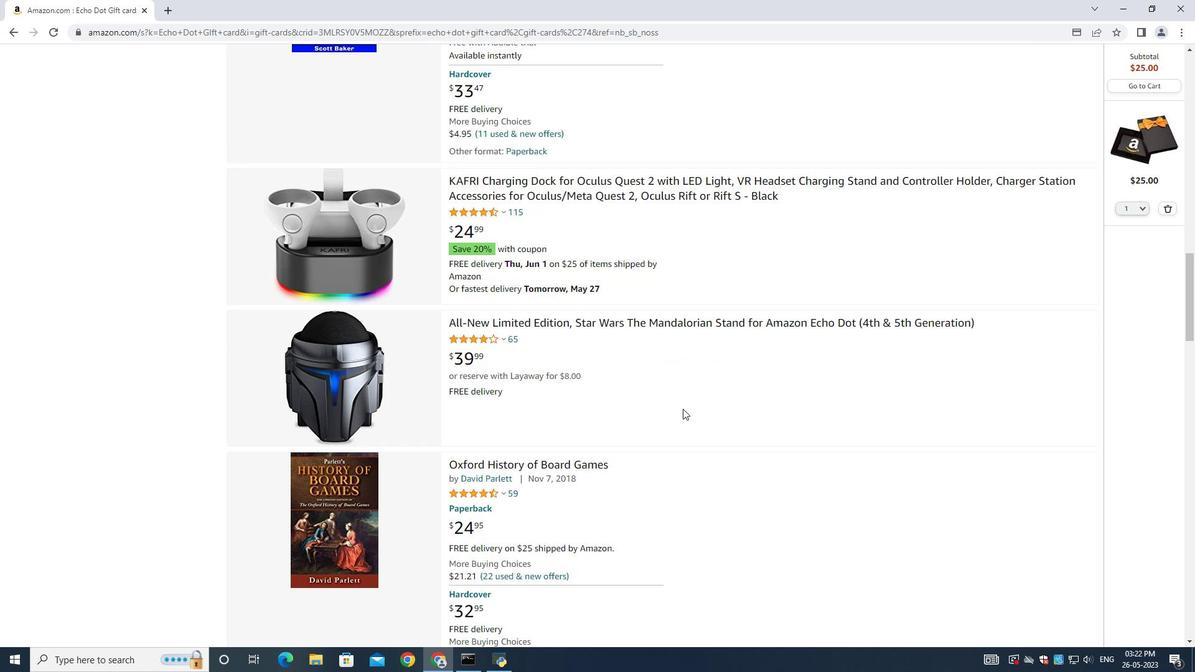 
Action: Mouse scrolled (682, 408) with delta (0, 0)
Screenshot: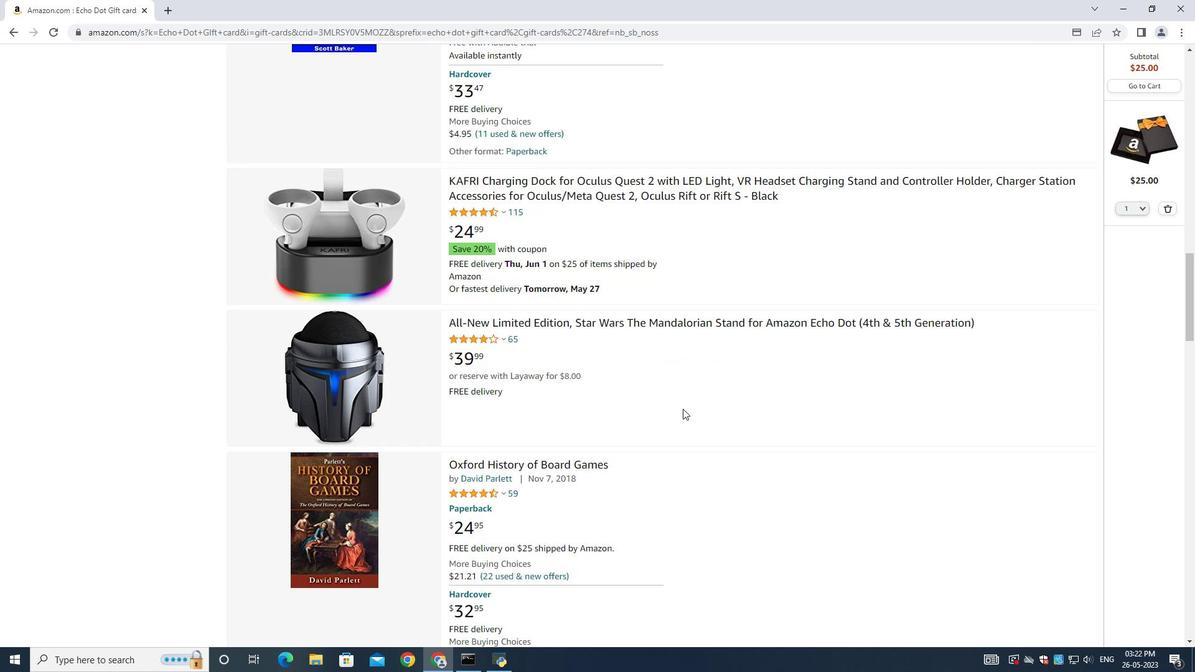 
Action: Mouse moved to (682, 408)
Screenshot: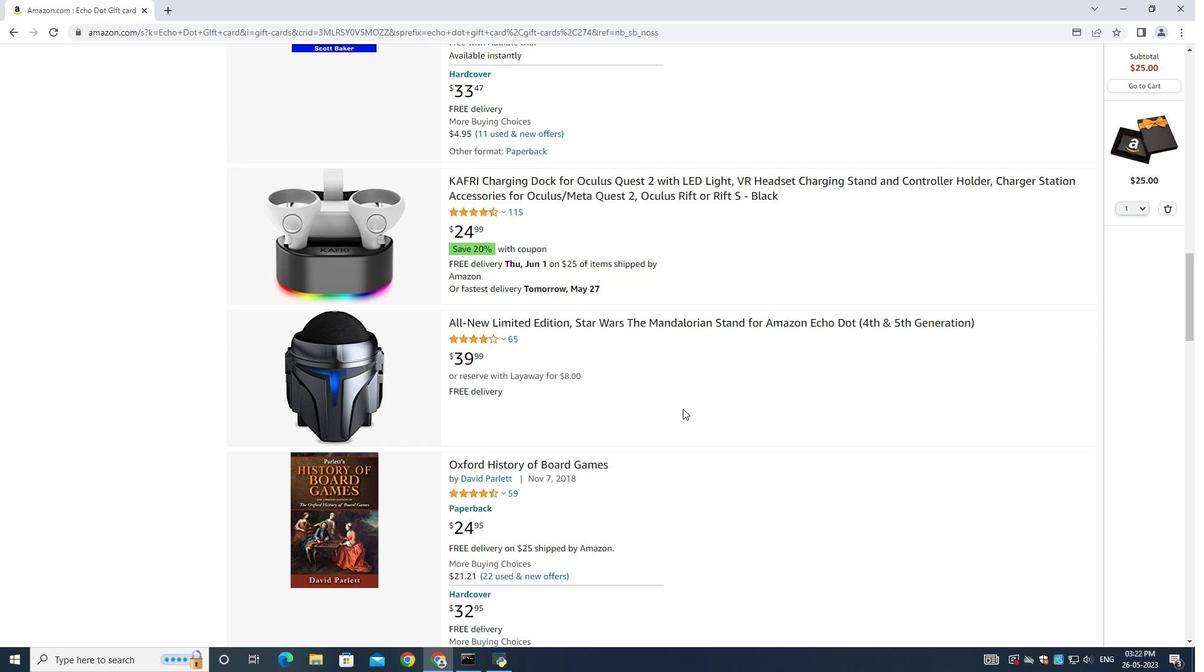 
Action: Mouse scrolled (682, 407) with delta (0, 0)
Screenshot: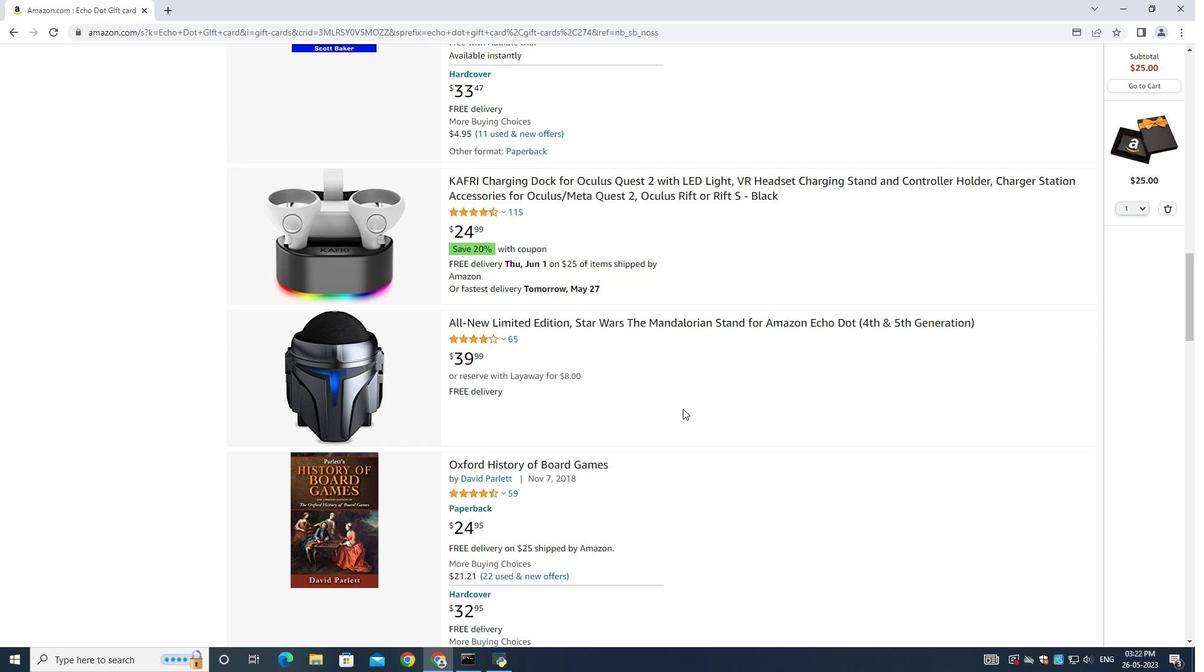 
Action: Mouse moved to (672, 370)
Screenshot: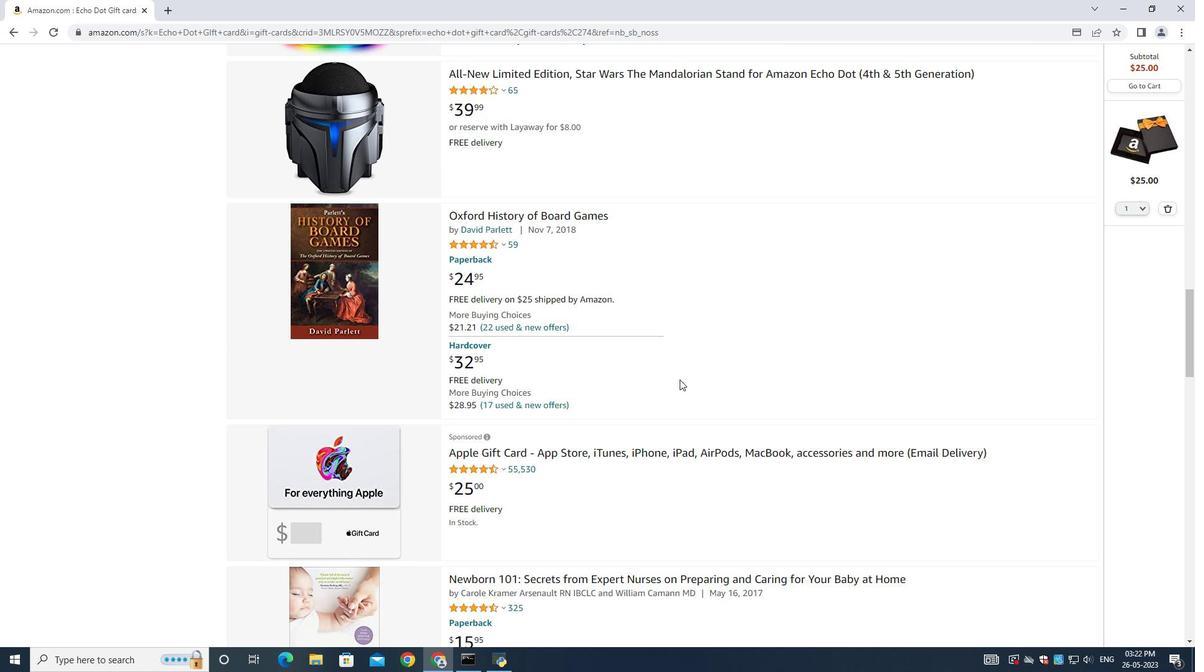 
Action: Mouse scrolled (672, 369) with delta (0, 0)
Screenshot: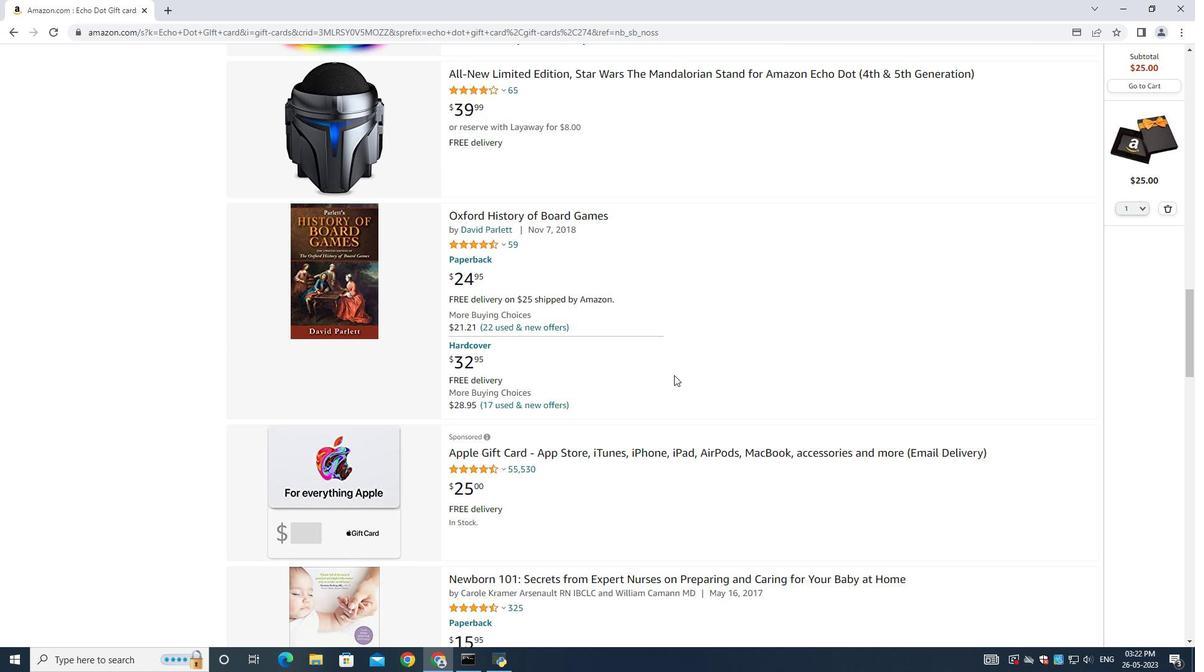 
Action: Mouse scrolled (672, 369) with delta (0, 0)
Screenshot: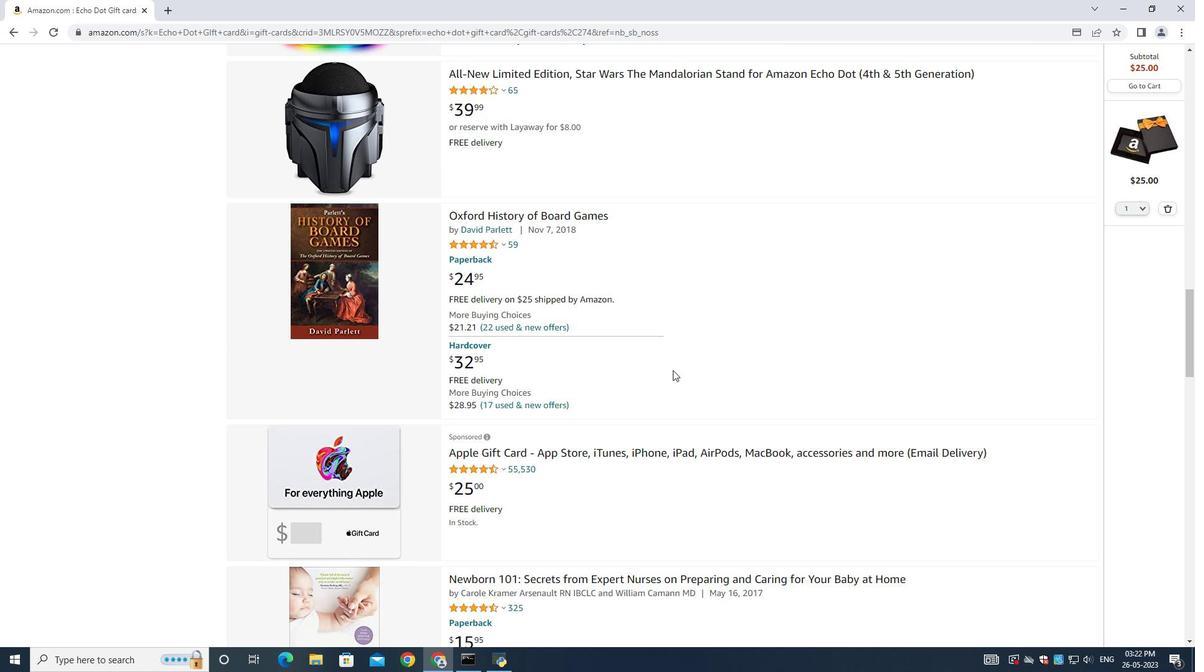 
Action: Mouse scrolled (672, 369) with delta (0, 0)
Screenshot: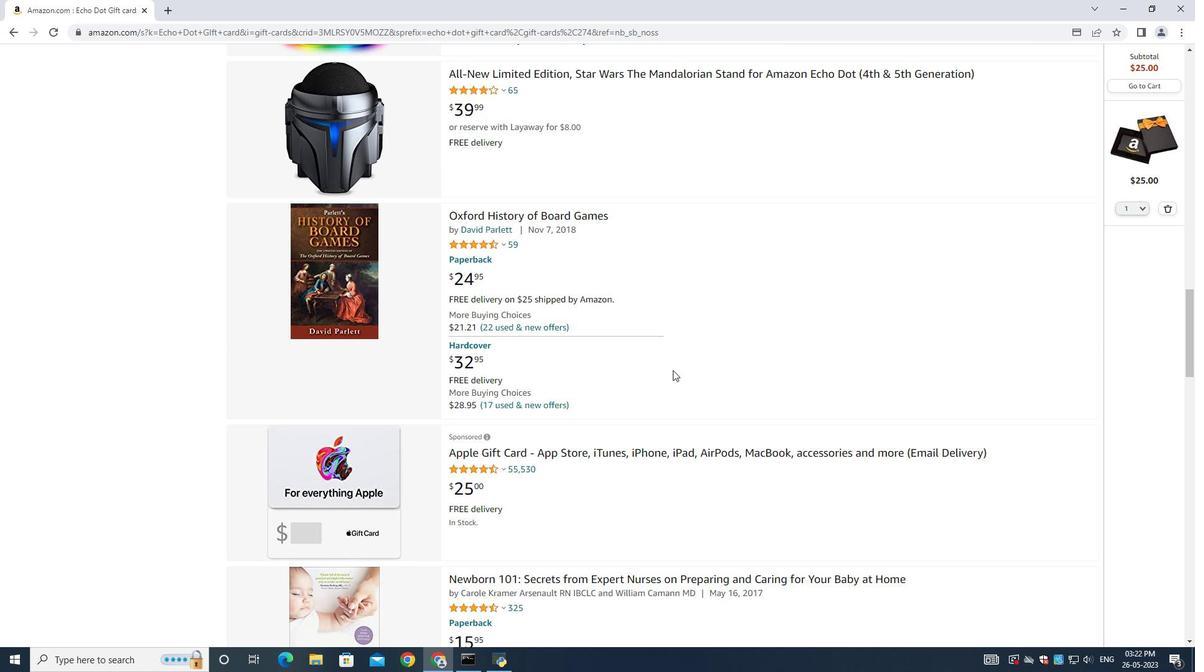 
Action: Mouse scrolled (672, 369) with delta (0, 0)
Screenshot: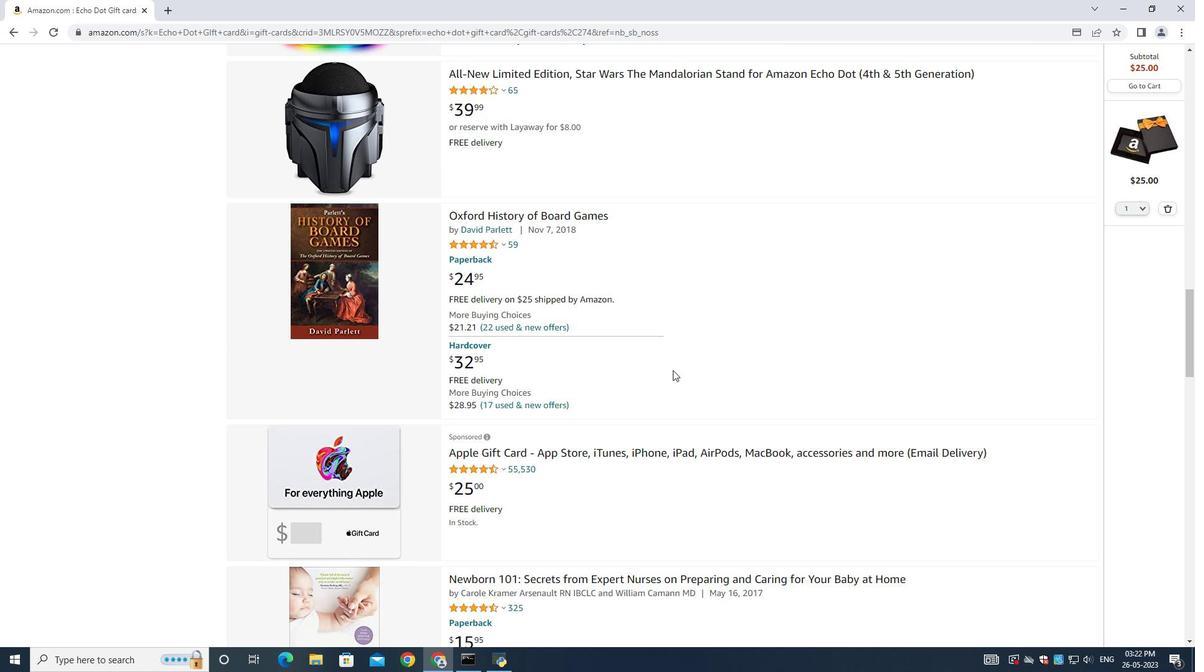 
Action: Mouse moved to (560, 295)
Screenshot: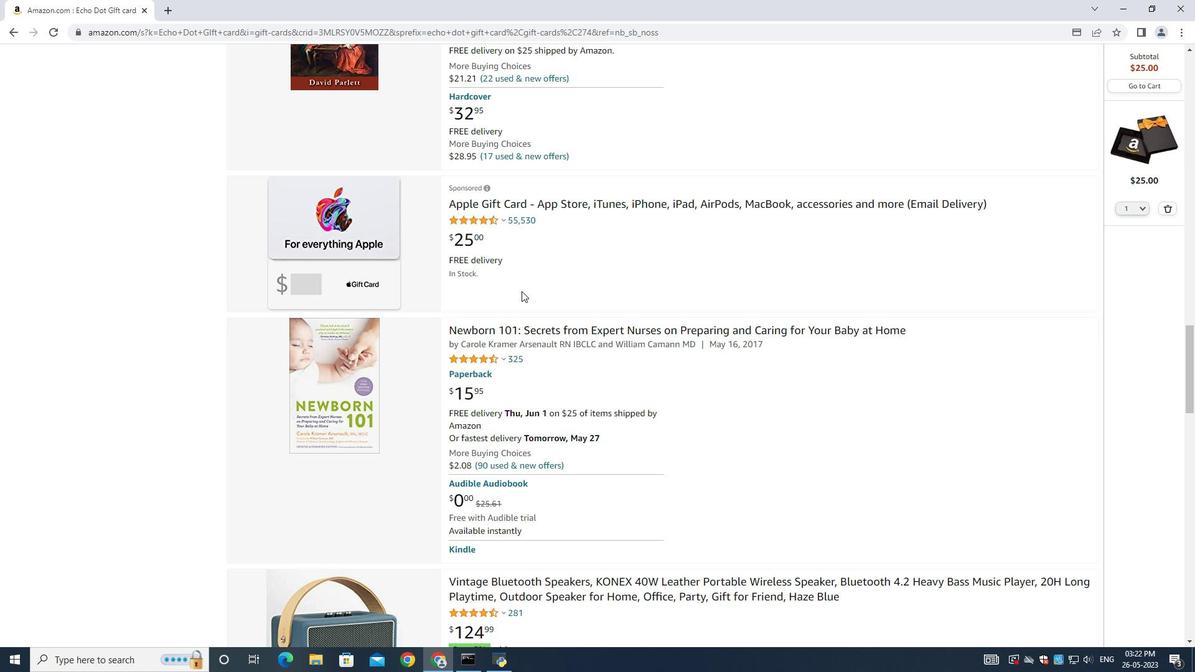 
Action: Mouse scrolled (560, 294) with delta (0, 0)
Screenshot: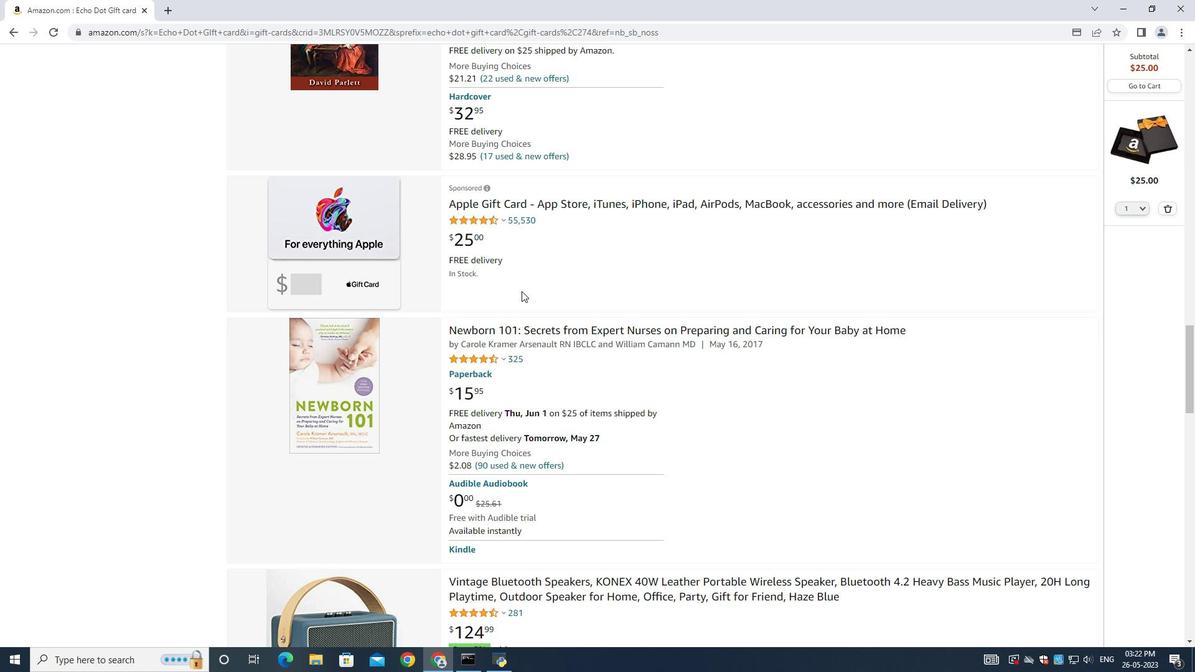 
Action: Mouse moved to (561, 295)
Screenshot: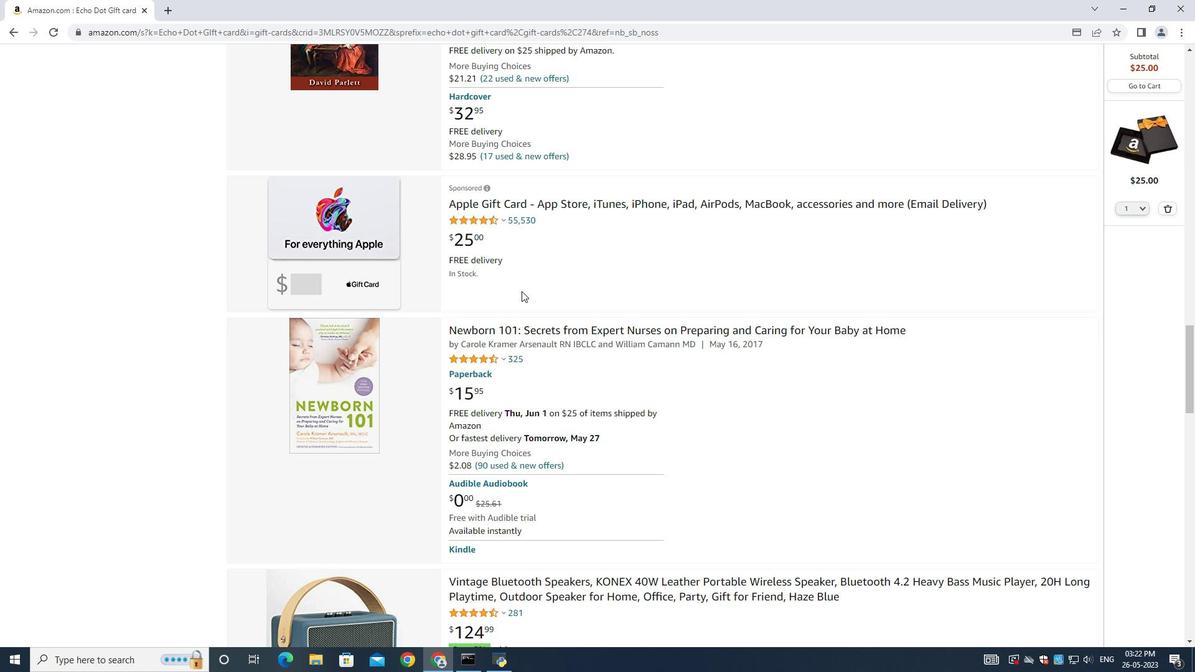 
Action: Mouse scrolled (561, 295) with delta (0, 0)
Screenshot: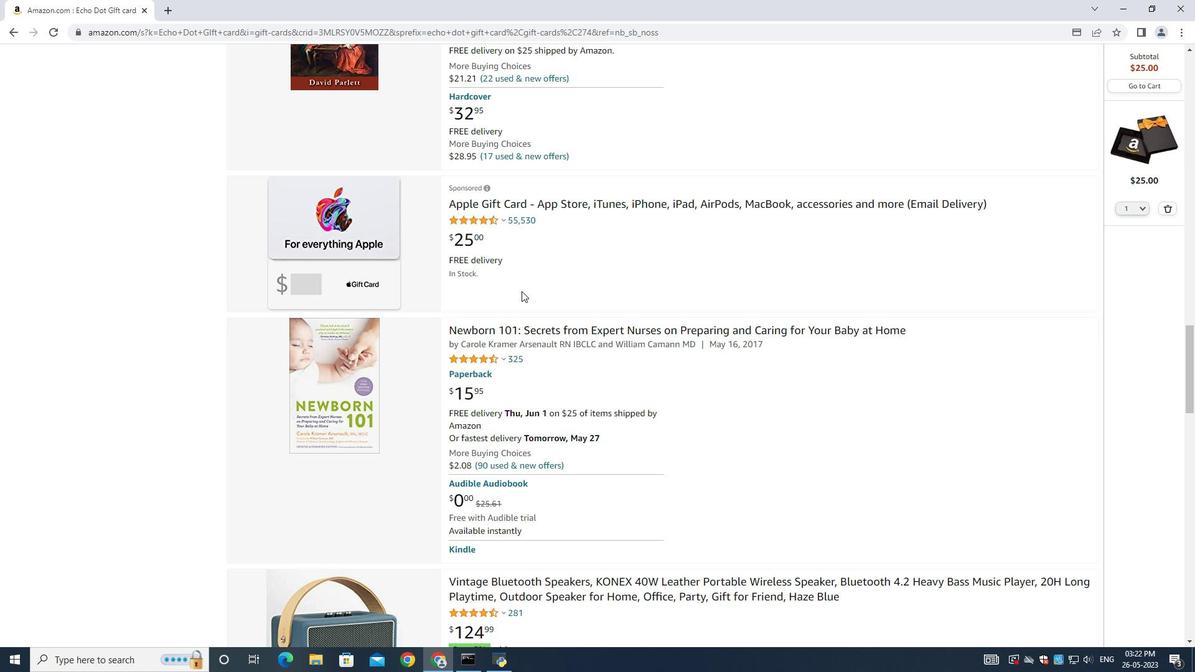 
Action: Mouse scrolled (561, 295) with delta (0, 0)
Screenshot: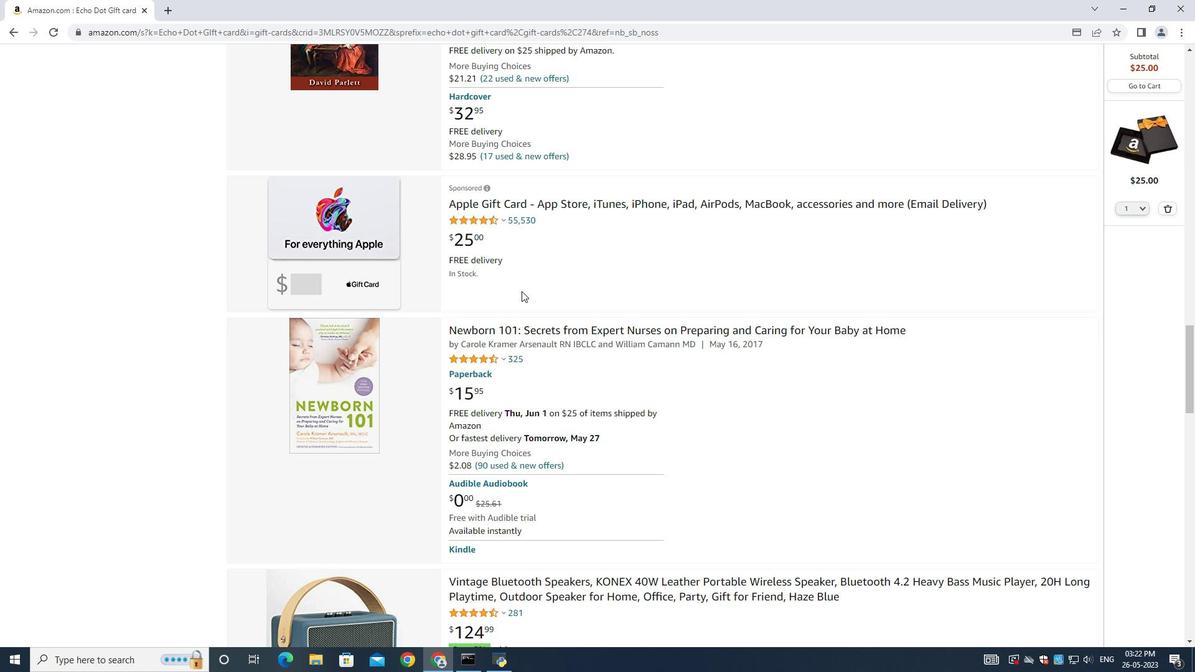 
Action: Mouse moved to (562, 295)
Screenshot: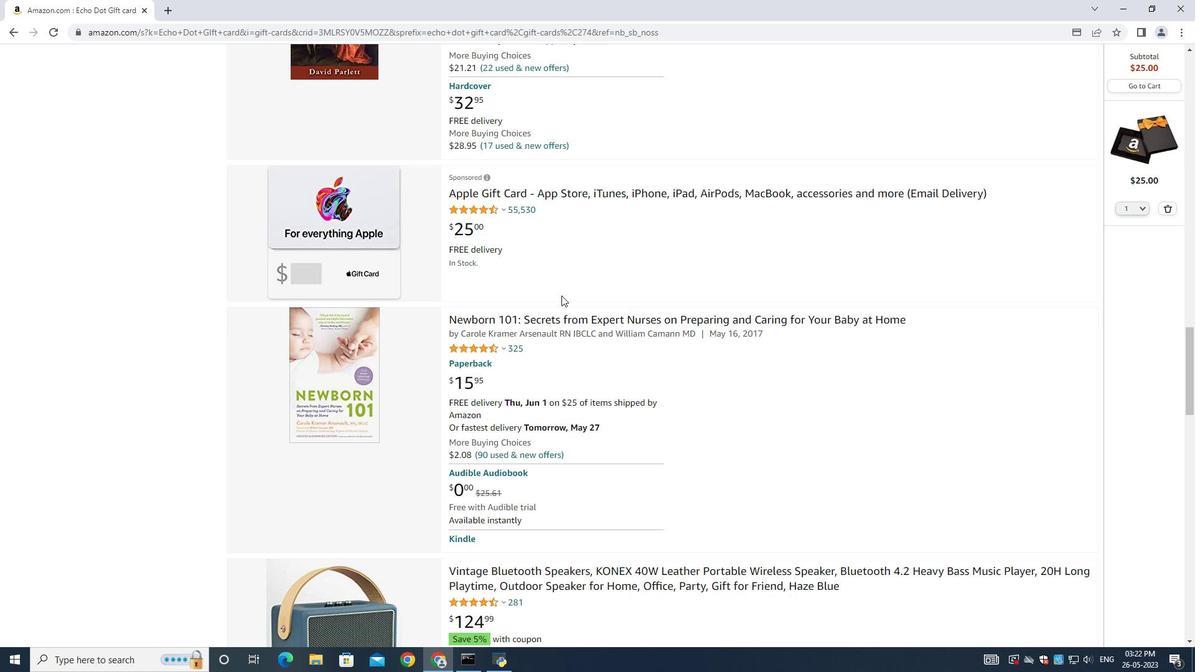 
Action: Mouse scrolled (562, 295) with delta (0, 0)
Screenshot: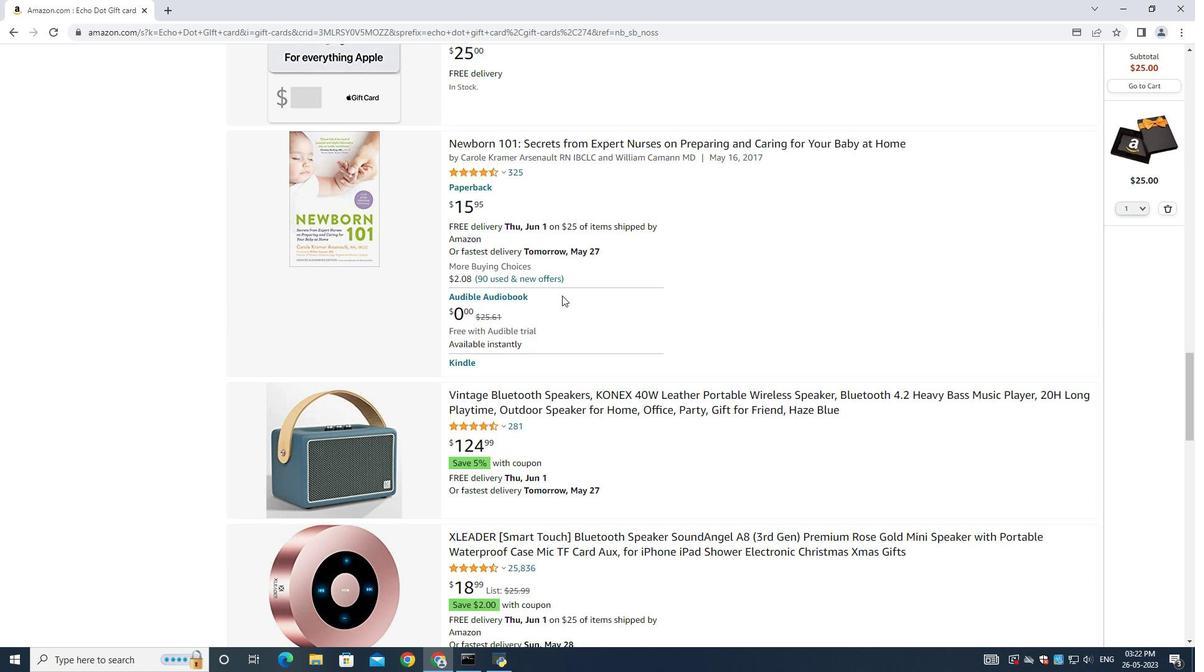 
Action: Mouse moved to (562, 295)
Screenshot: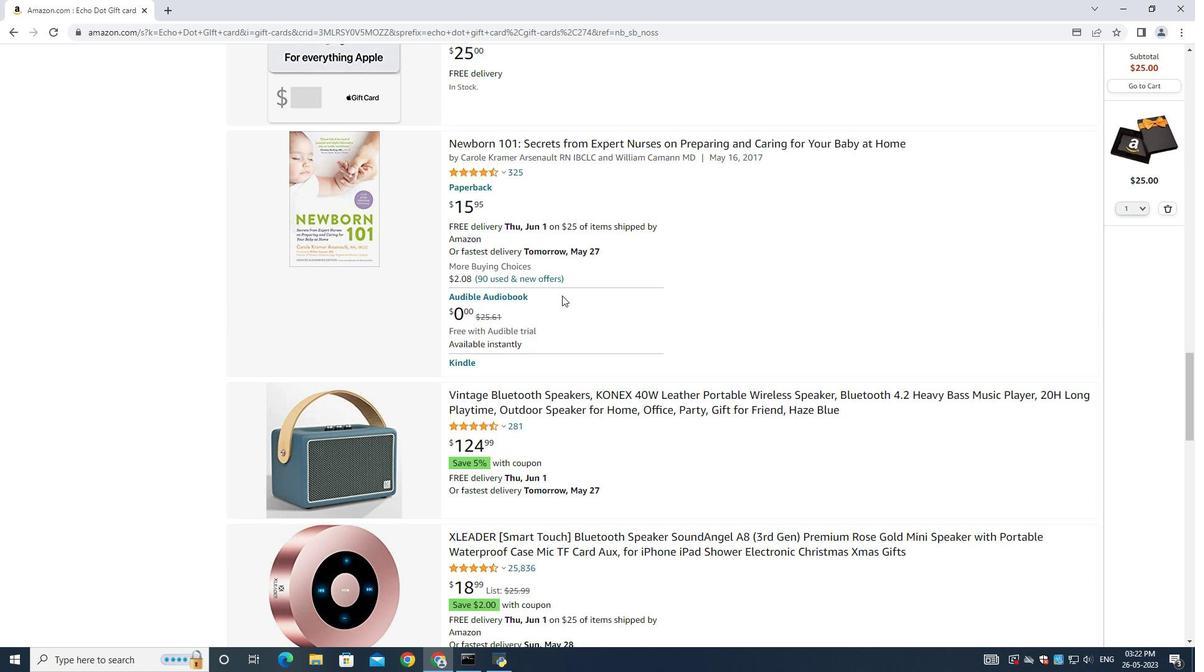 
Action: Mouse scrolled (562, 295) with delta (0, 0)
Screenshot: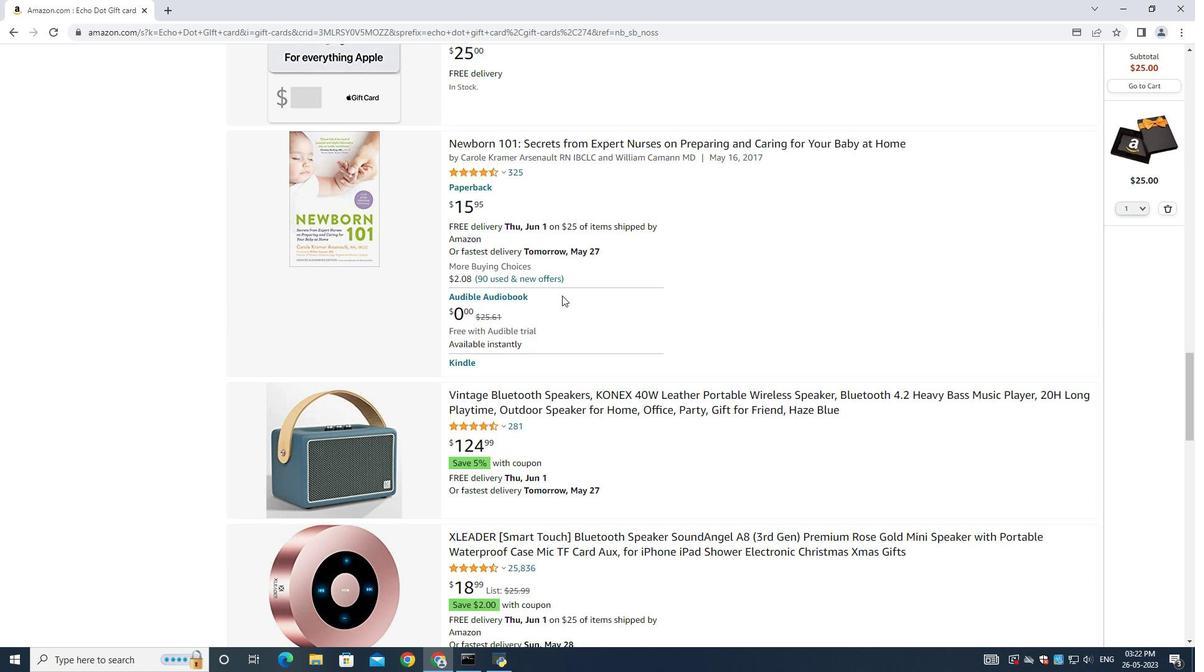 
Action: Mouse moved to (562, 296)
Screenshot: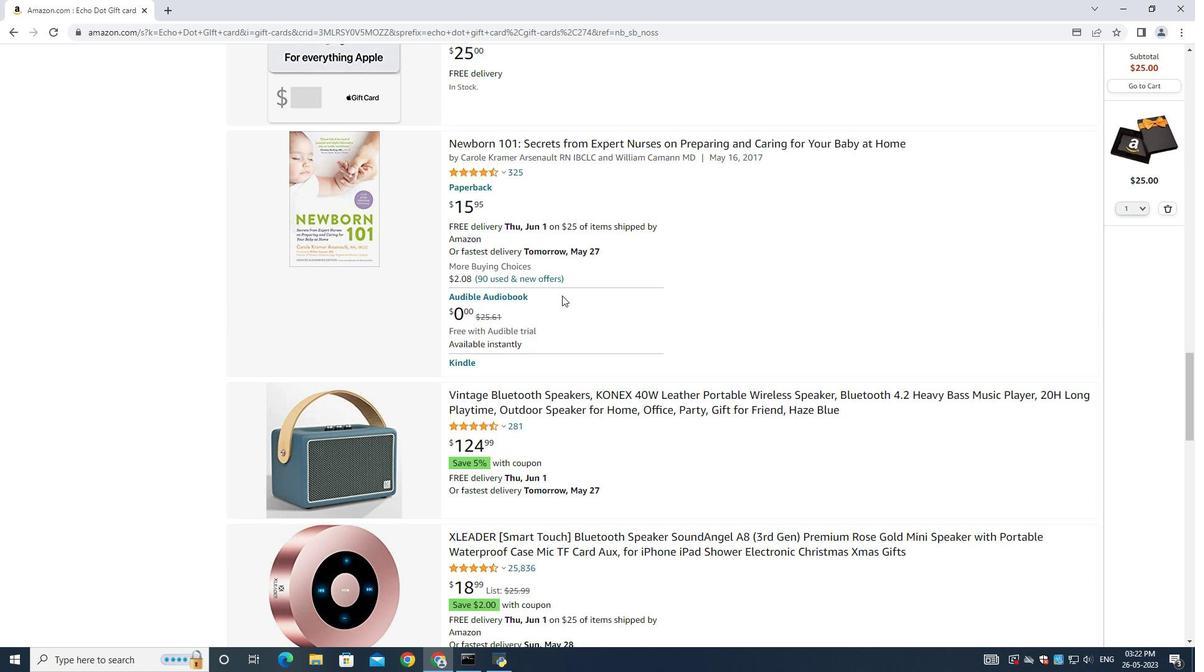 
Action: Mouse scrolled (562, 295) with delta (0, 0)
Screenshot: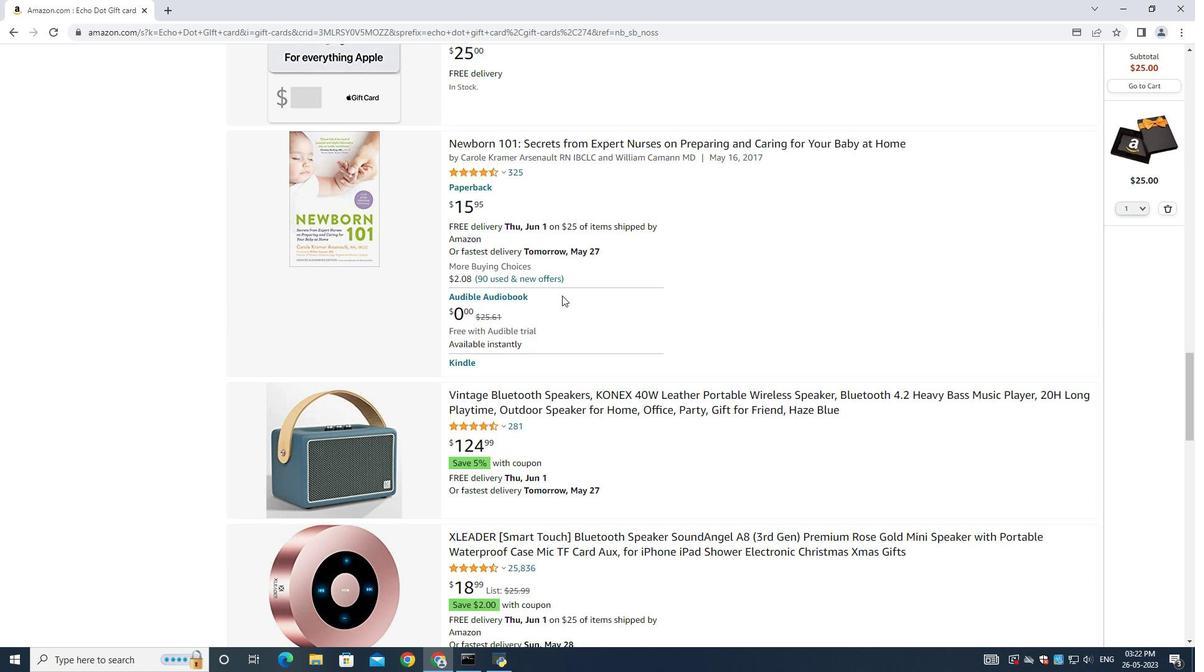 
Action: Mouse scrolled (562, 295) with delta (0, 0)
Screenshot: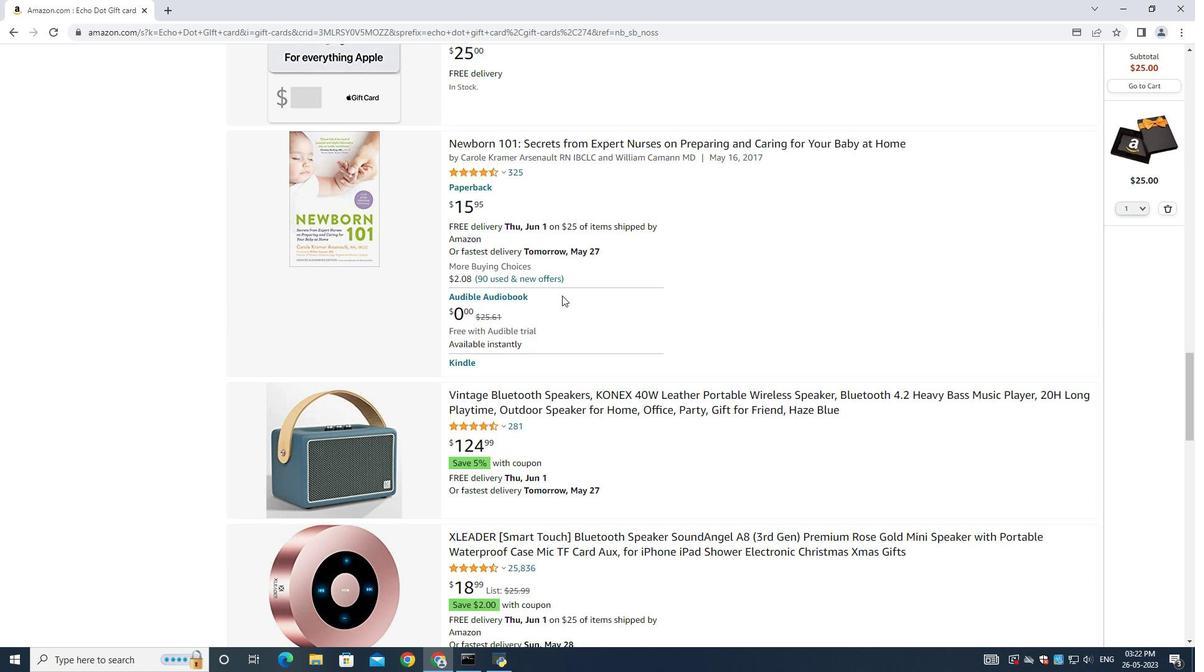 
Action: Mouse moved to (562, 296)
Screenshot: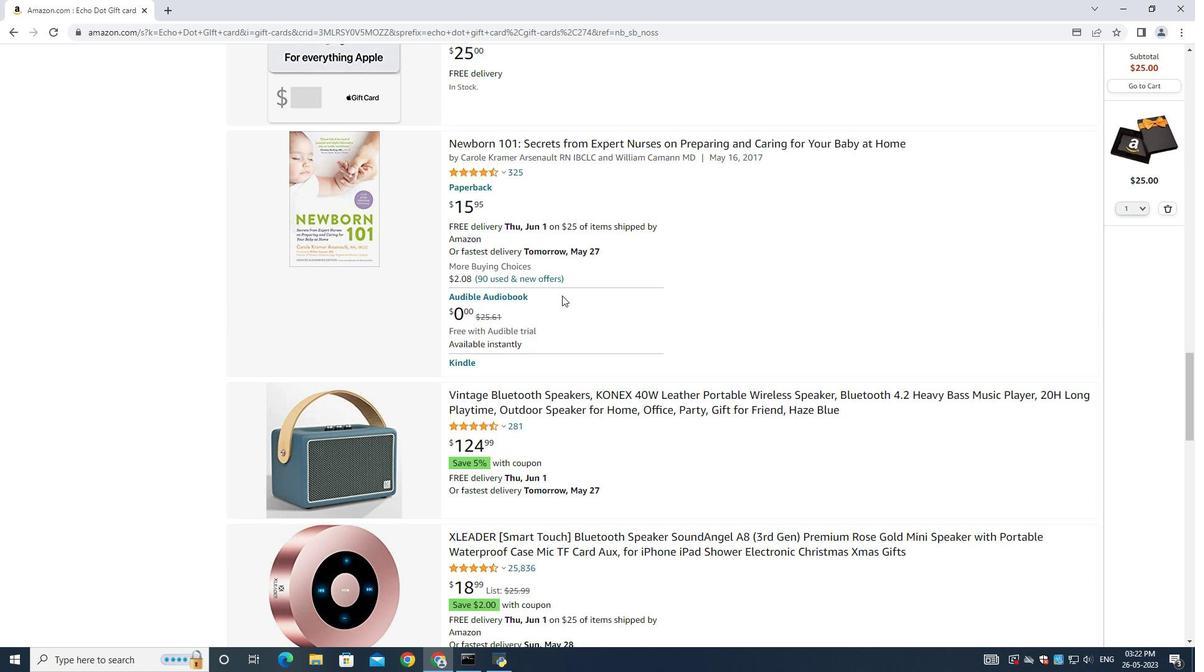
Action: Mouse scrolled (562, 295) with delta (0, 0)
Screenshot: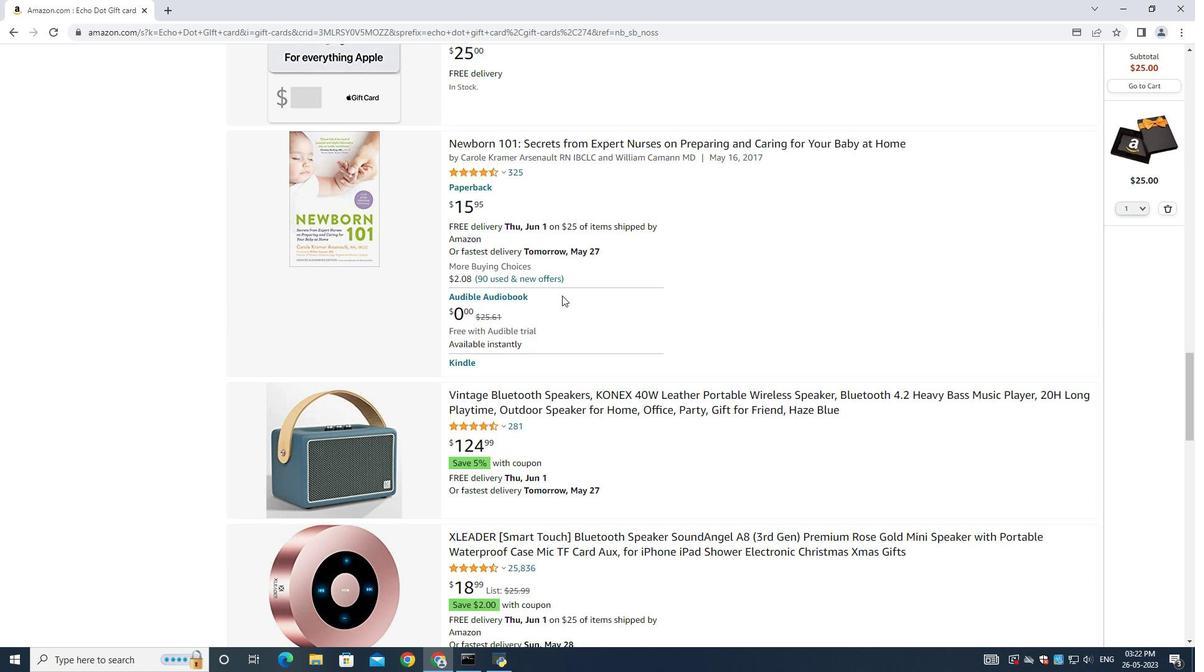 
Action: Mouse moved to (587, 294)
Screenshot: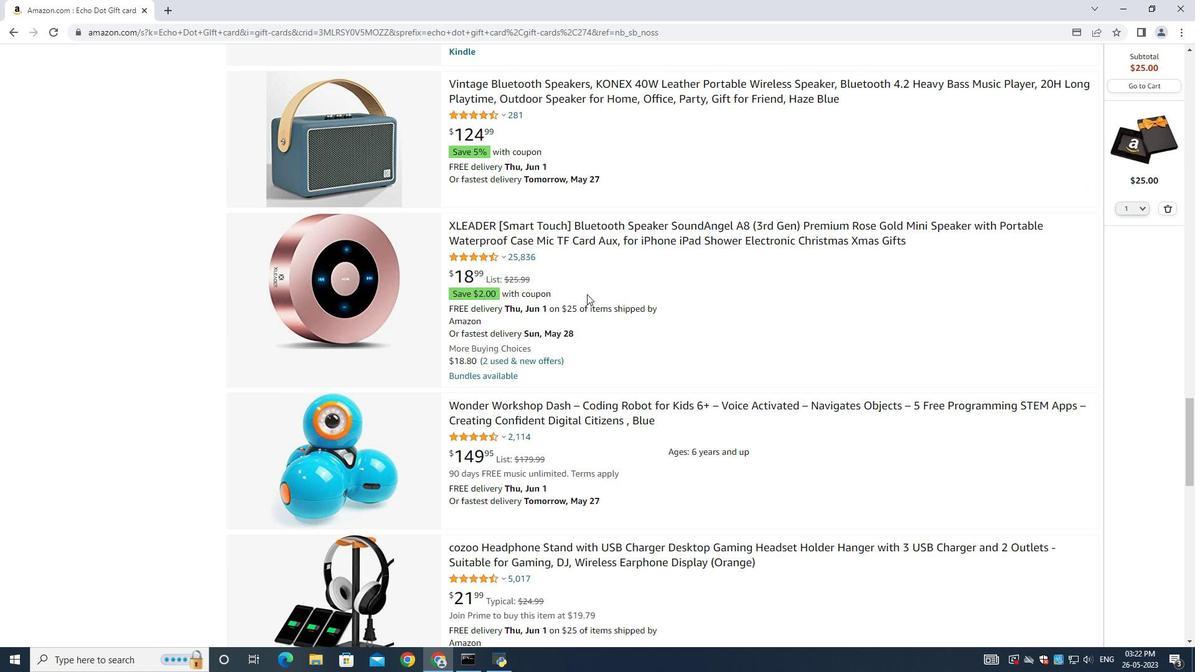 
Action: Mouse scrolled (587, 293) with delta (0, 0)
Screenshot: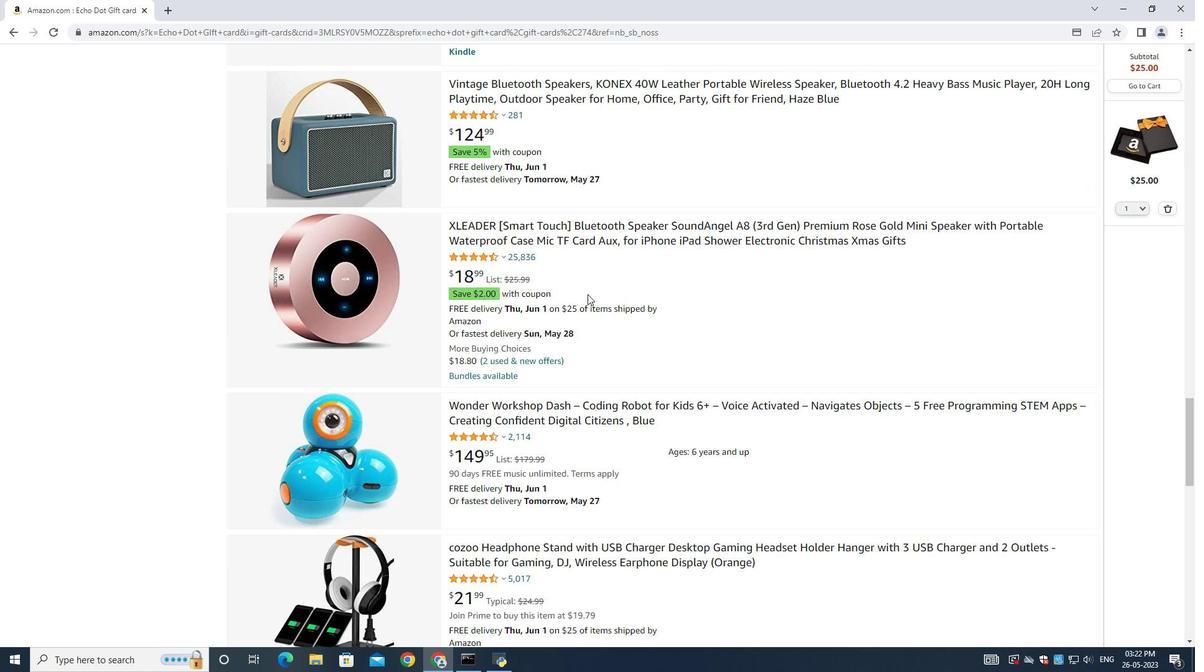 
Action: Mouse moved to (587, 294)
Screenshot: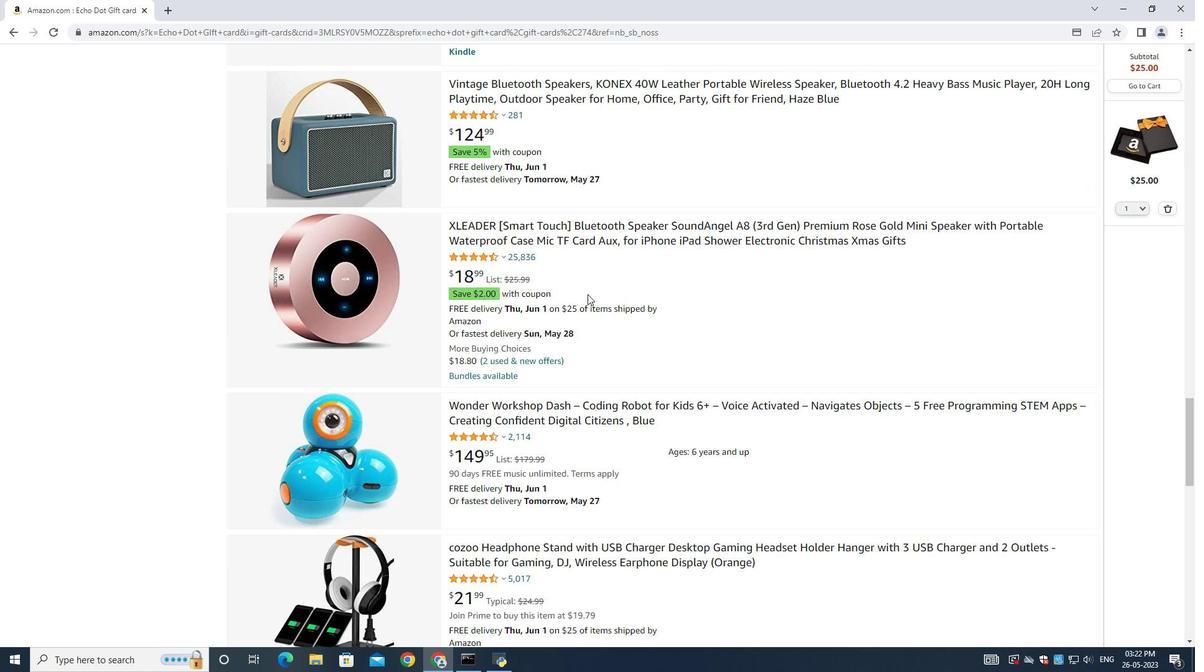 
Action: Mouse scrolled (587, 293) with delta (0, 0)
Screenshot: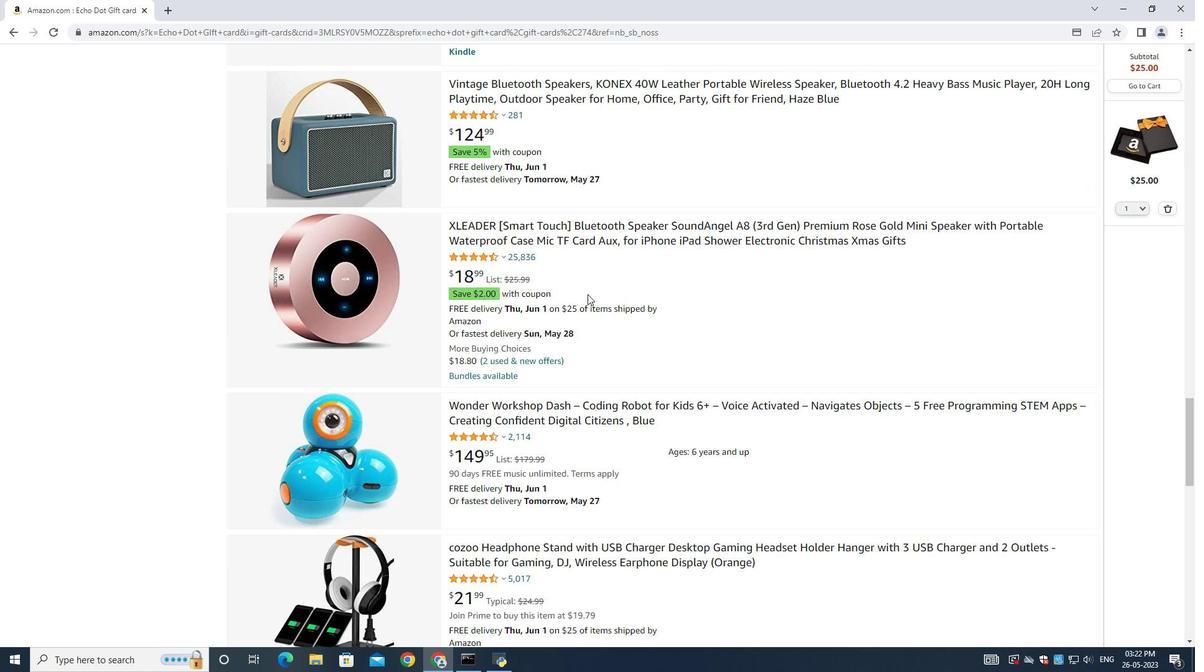 
Action: Mouse scrolled (587, 293) with delta (0, 0)
Screenshot: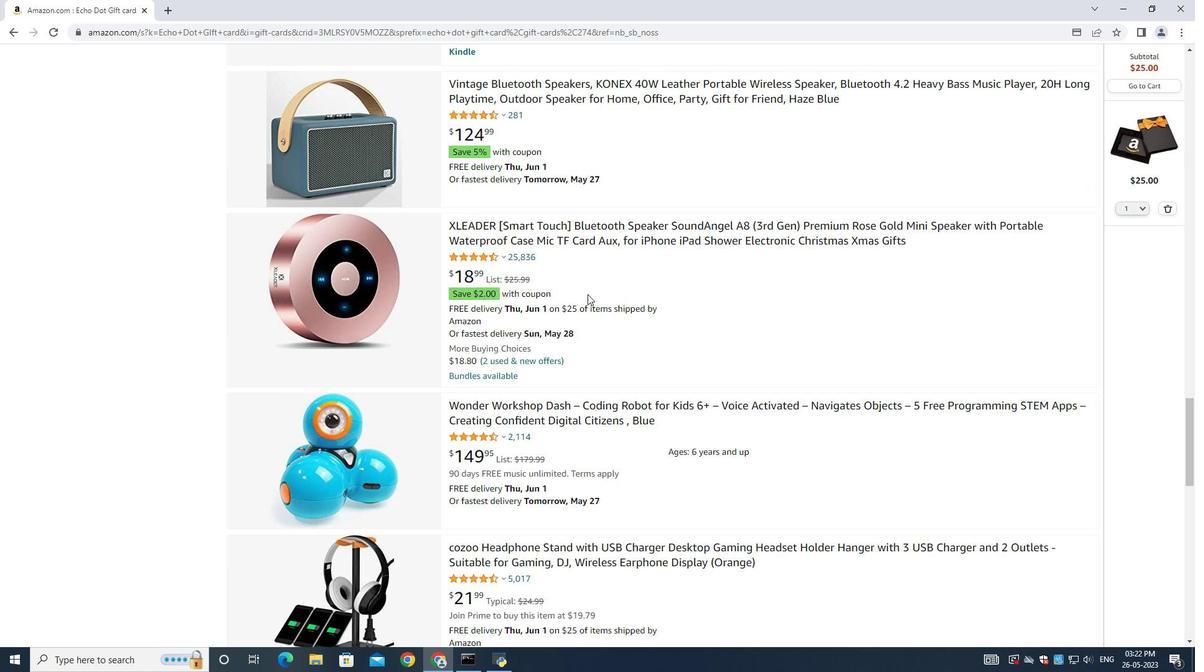 
Action: Mouse moved to (591, 288)
Screenshot: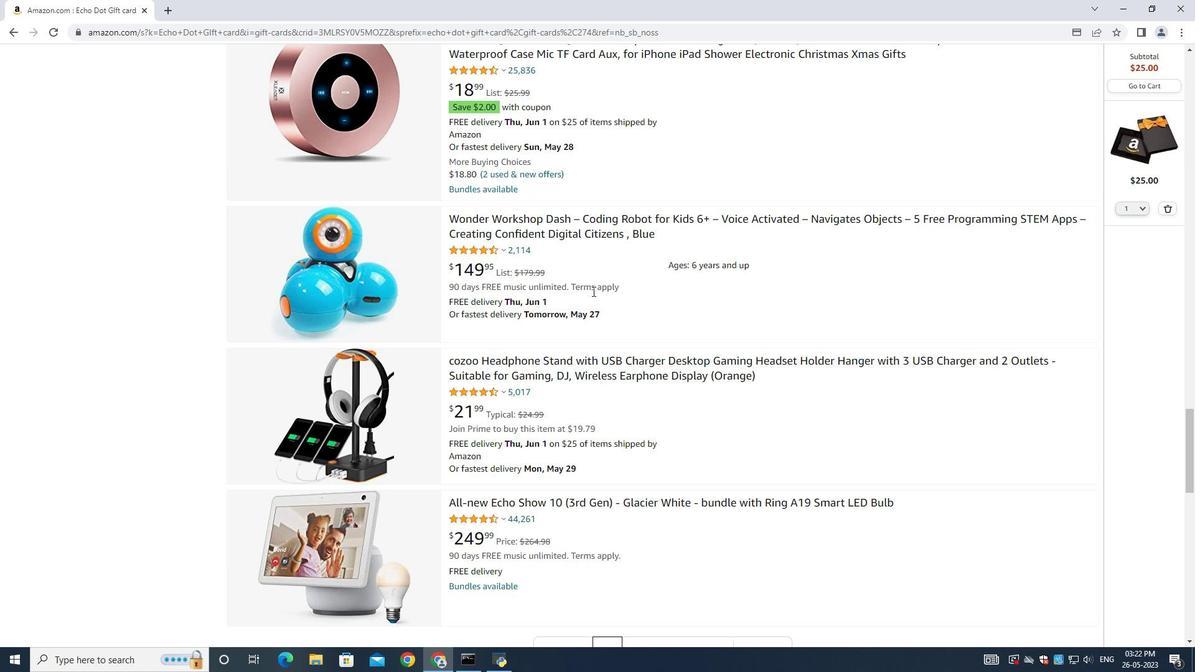 
Action: Mouse scrolled (591, 289) with delta (0, 0)
Screenshot: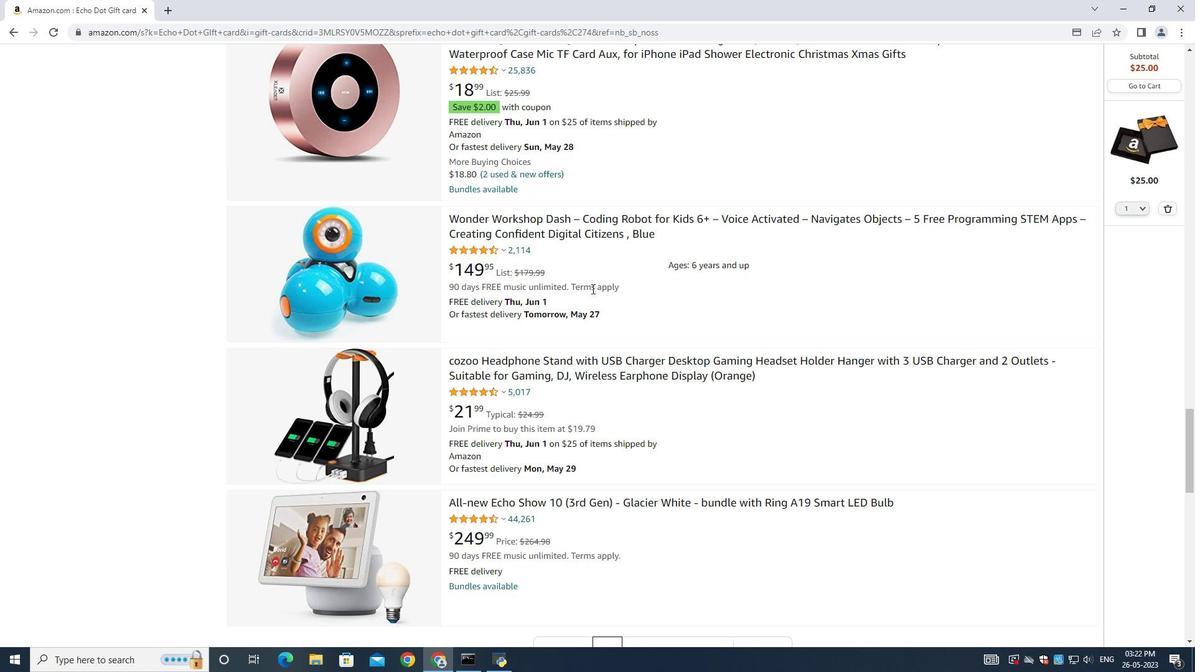 
Action: Mouse scrolled (591, 289) with delta (0, 0)
Screenshot: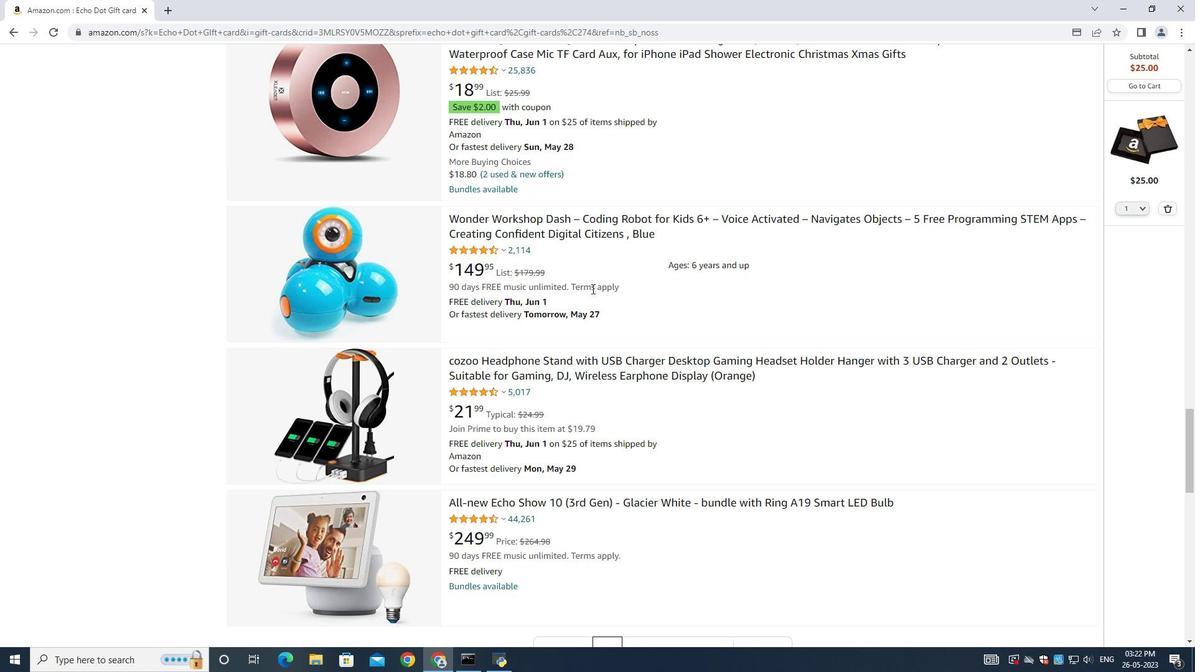 
Action: Mouse scrolled (591, 289) with delta (0, 0)
Screenshot: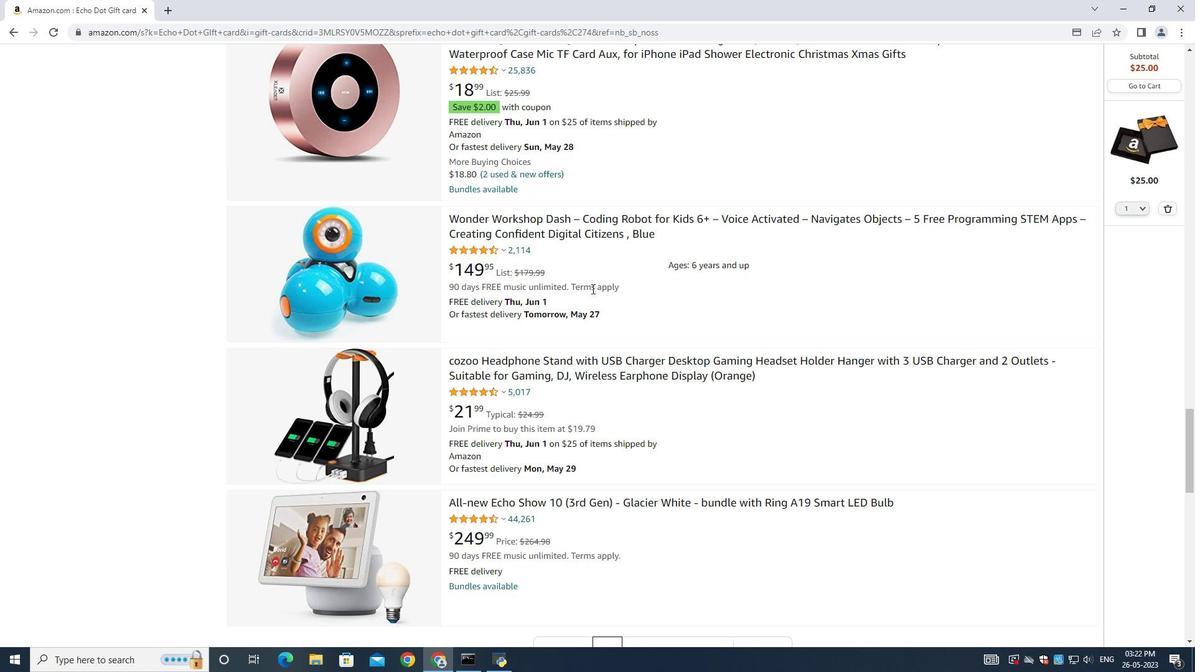 
Action: Mouse scrolled (591, 289) with delta (0, 0)
Screenshot: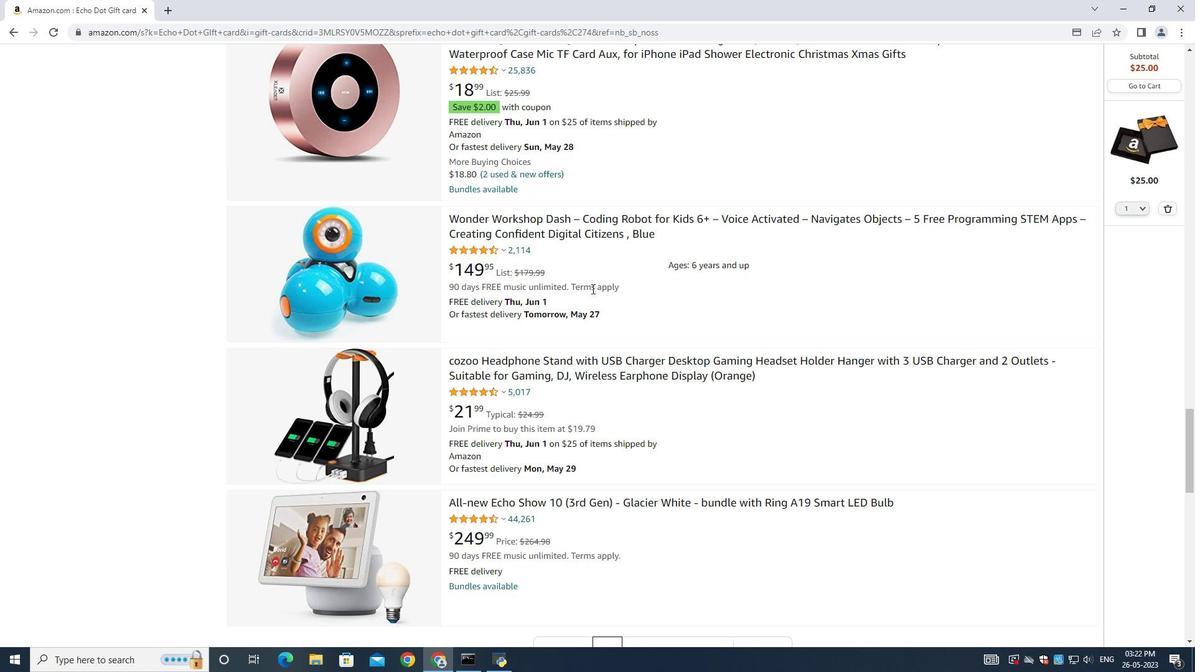 
Action: Mouse scrolled (591, 289) with delta (0, 0)
Screenshot: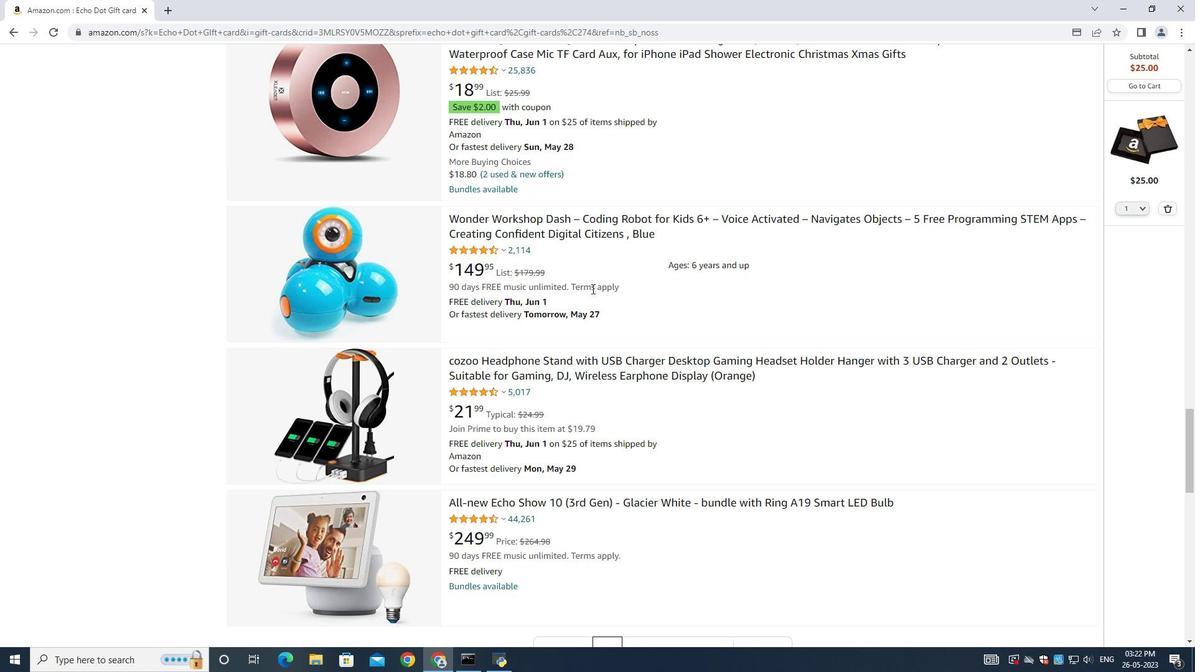 
Action: Mouse scrolled (591, 289) with delta (0, 0)
Screenshot: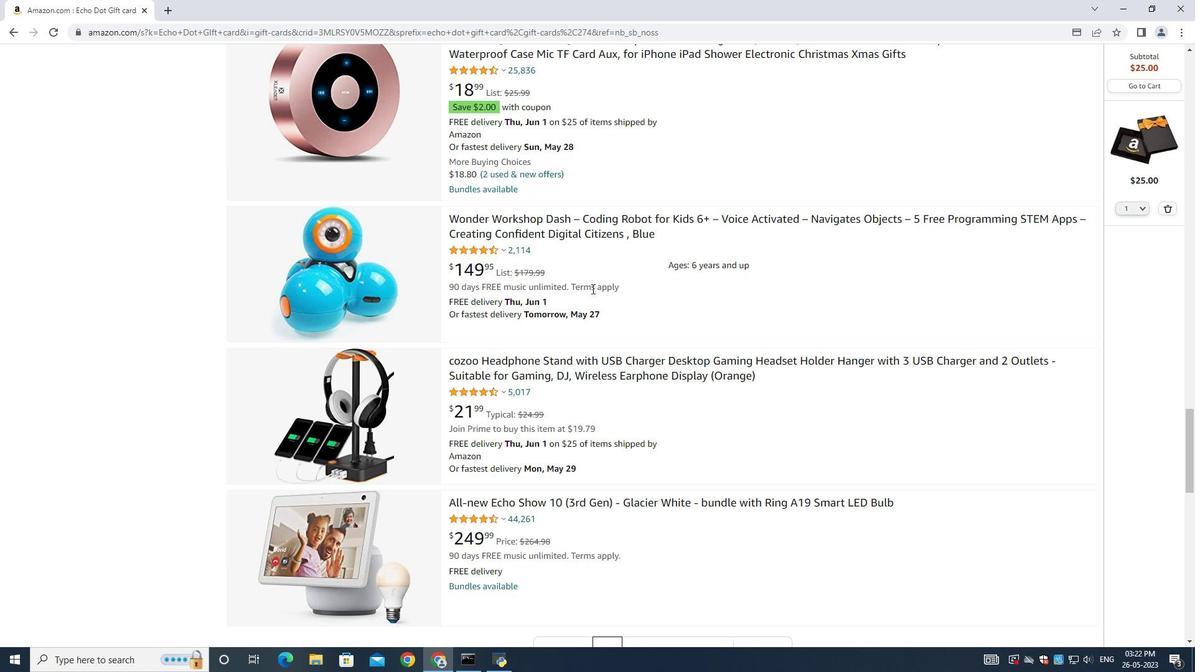 
Action: Mouse scrolled (591, 289) with delta (0, 0)
Screenshot: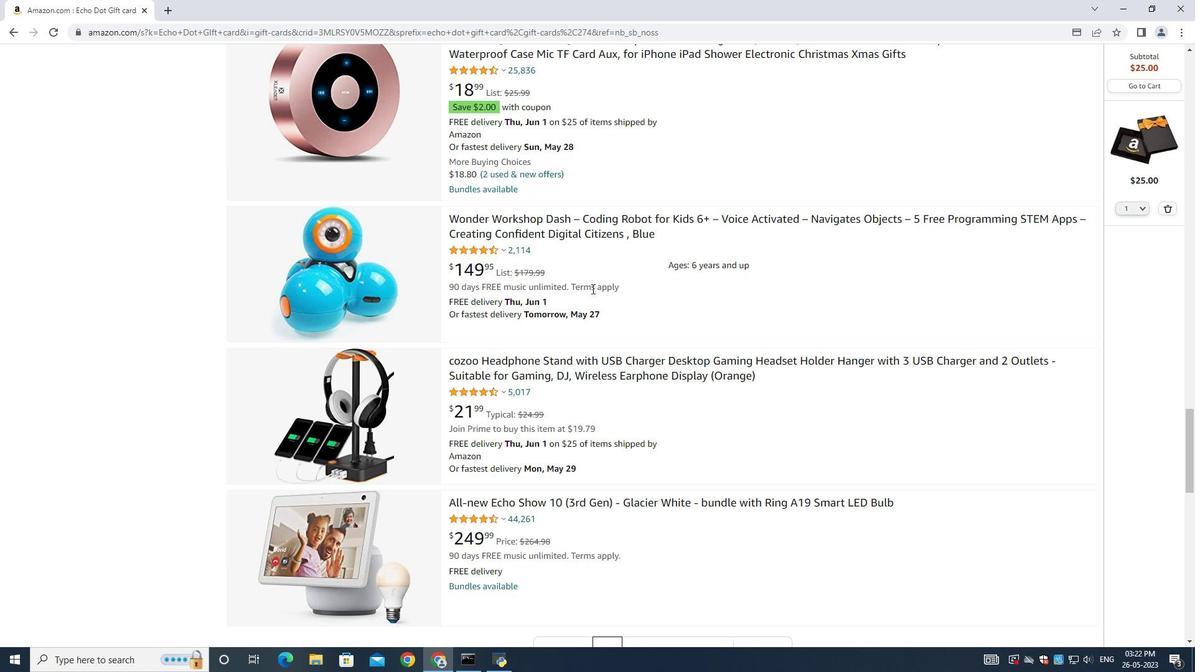 
Action: Mouse scrolled (591, 289) with delta (0, 0)
Screenshot: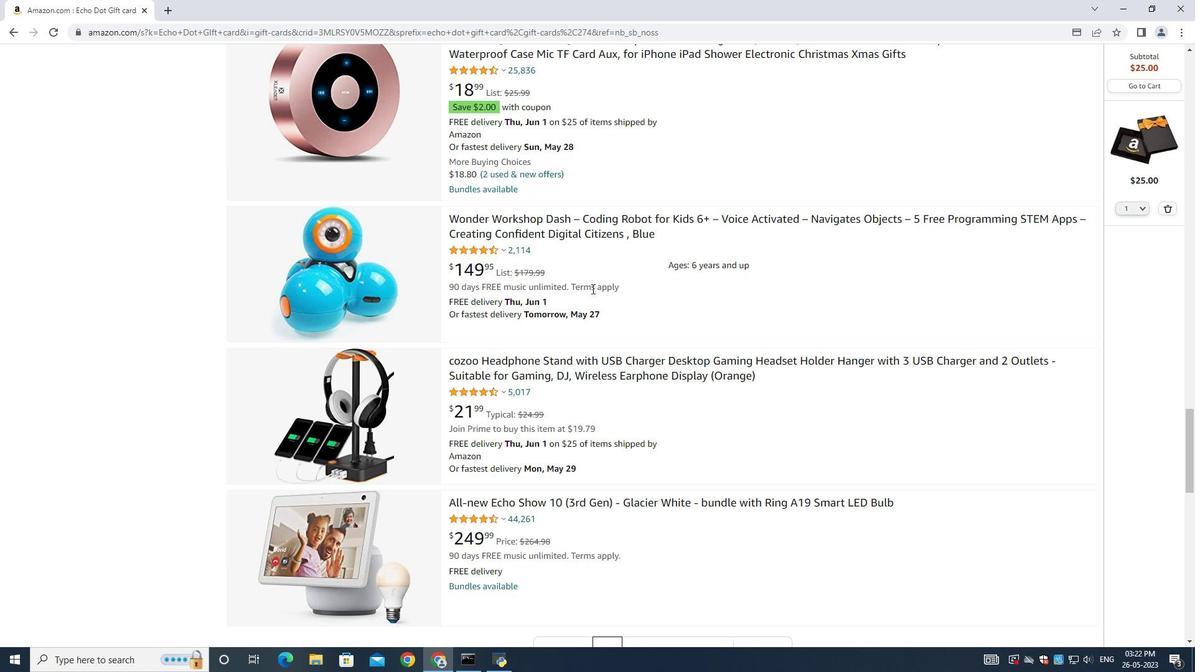 
Action: Mouse scrolled (591, 289) with delta (0, 0)
Screenshot: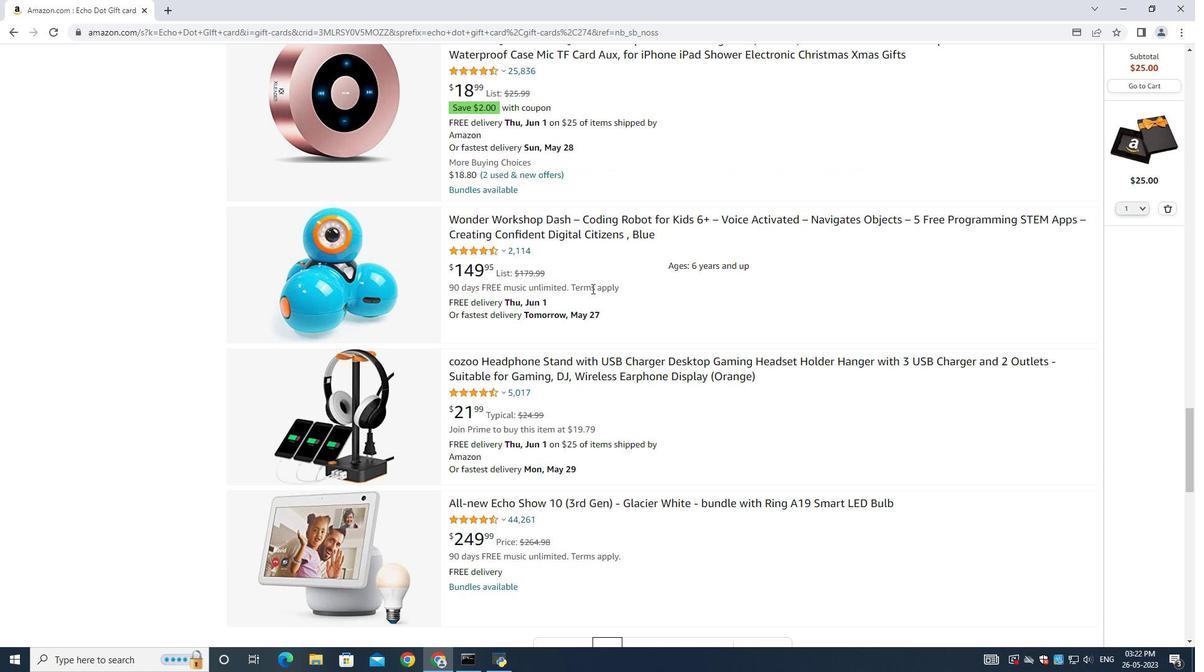 
Action: Mouse moved to (591, 288)
Screenshot: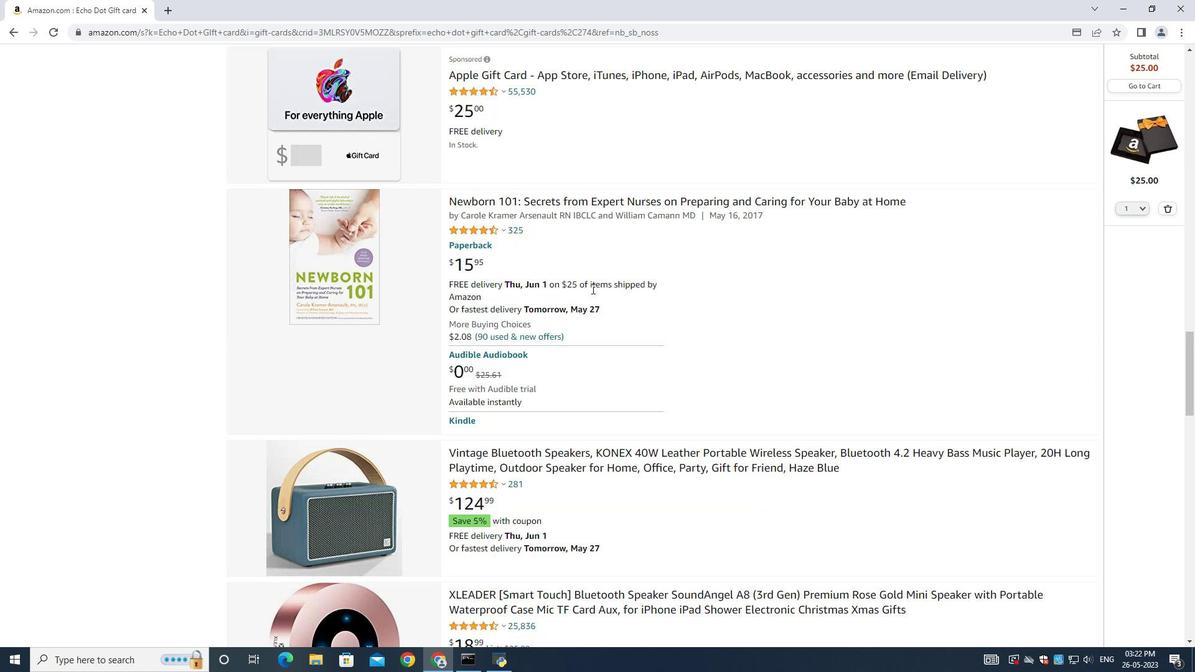 
Action: Mouse scrolled (591, 289) with delta (0, 0)
Screenshot: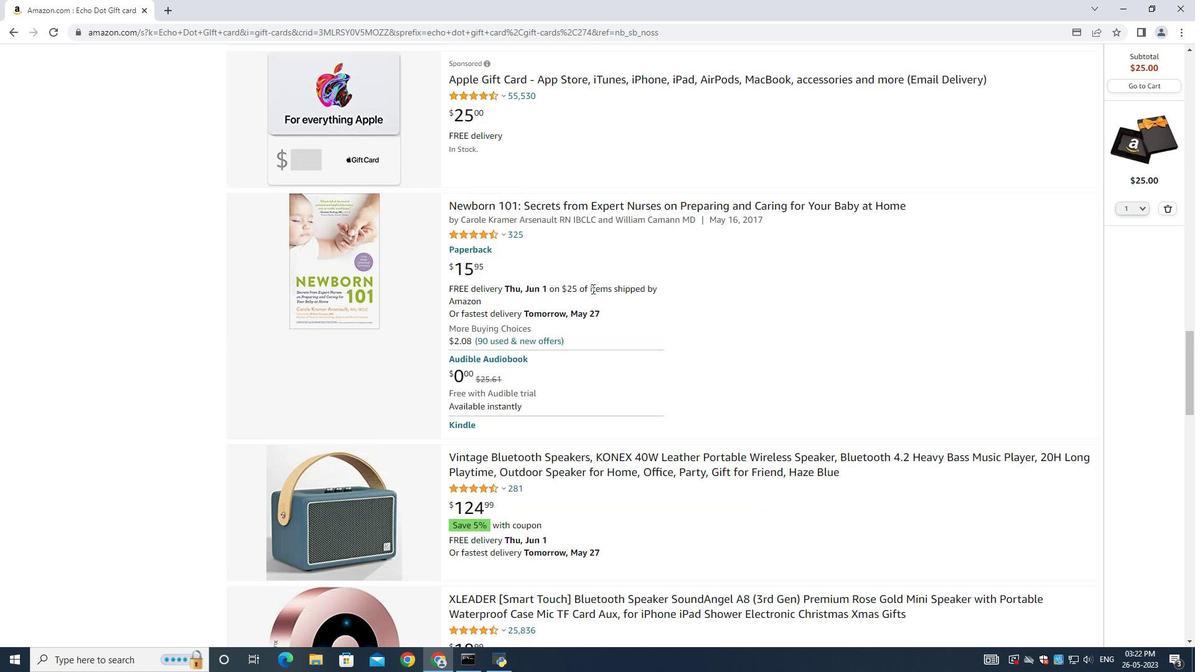 
Action: Mouse scrolled (591, 289) with delta (0, 0)
Screenshot: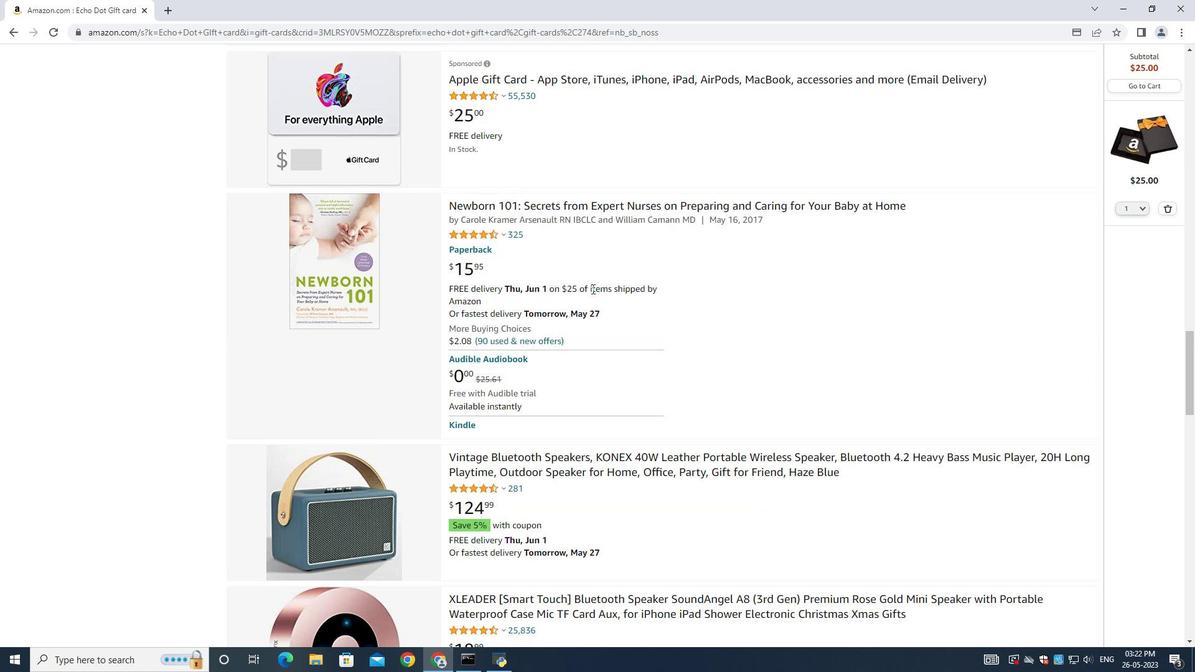 
Action: Mouse scrolled (591, 289) with delta (0, 0)
Screenshot: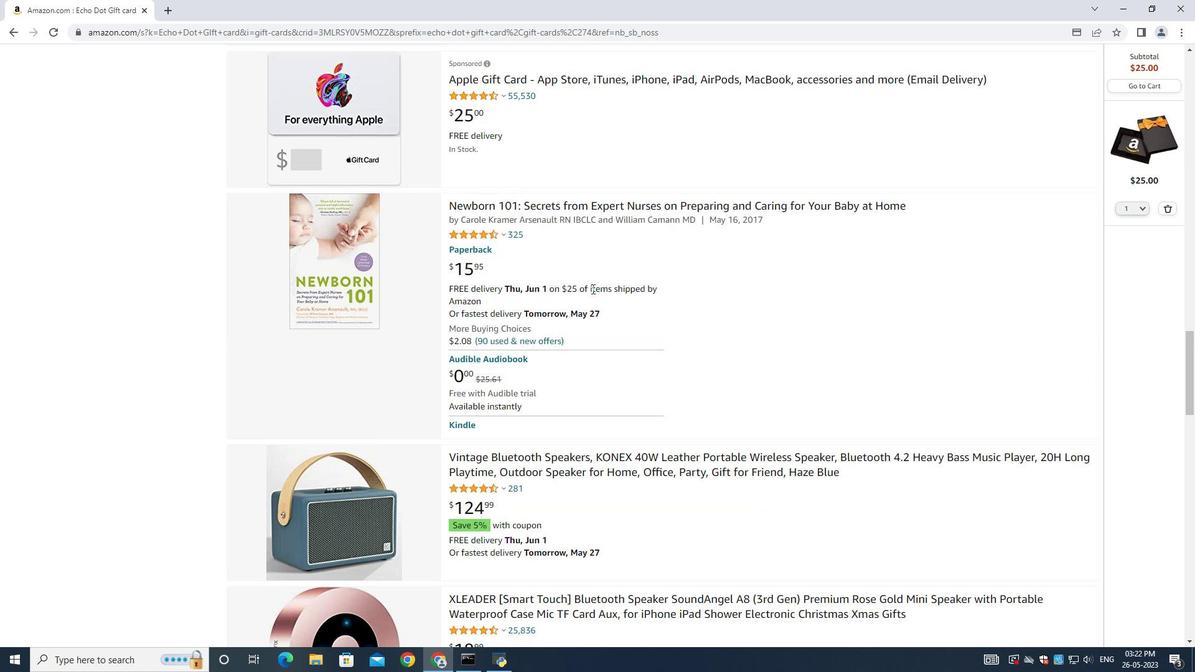 
Action: Mouse scrolled (591, 289) with delta (0, 0)
Screenshot: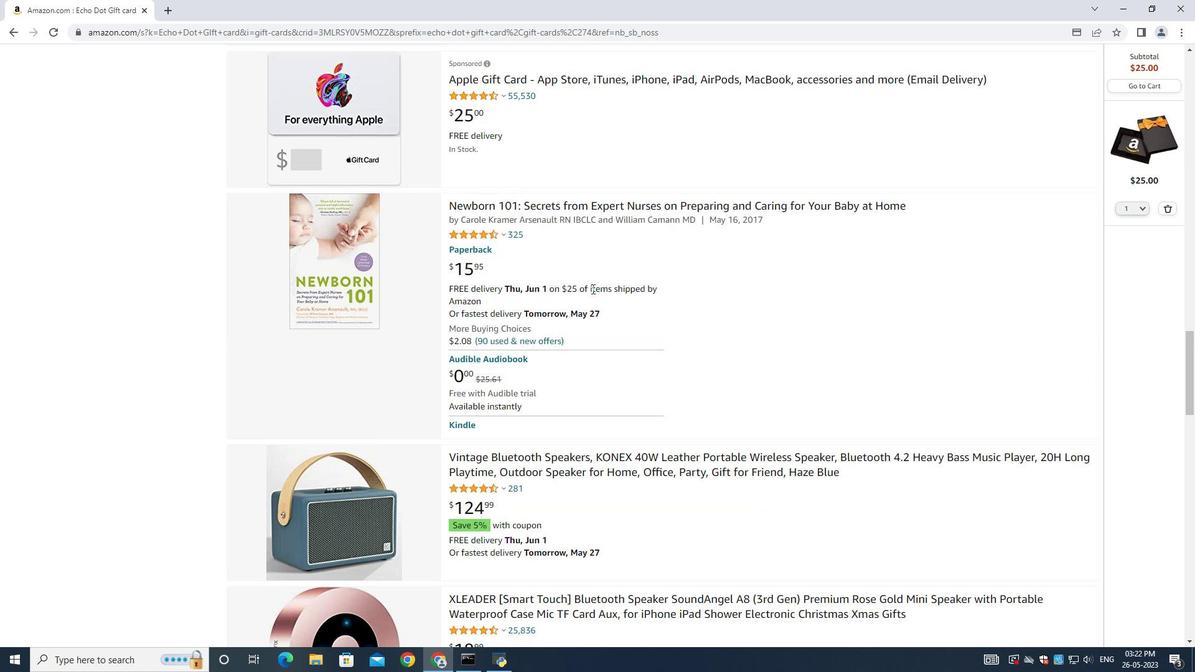 
Action: Mouse scrolled (591, 290) with delta (0, 1)
Screenshot: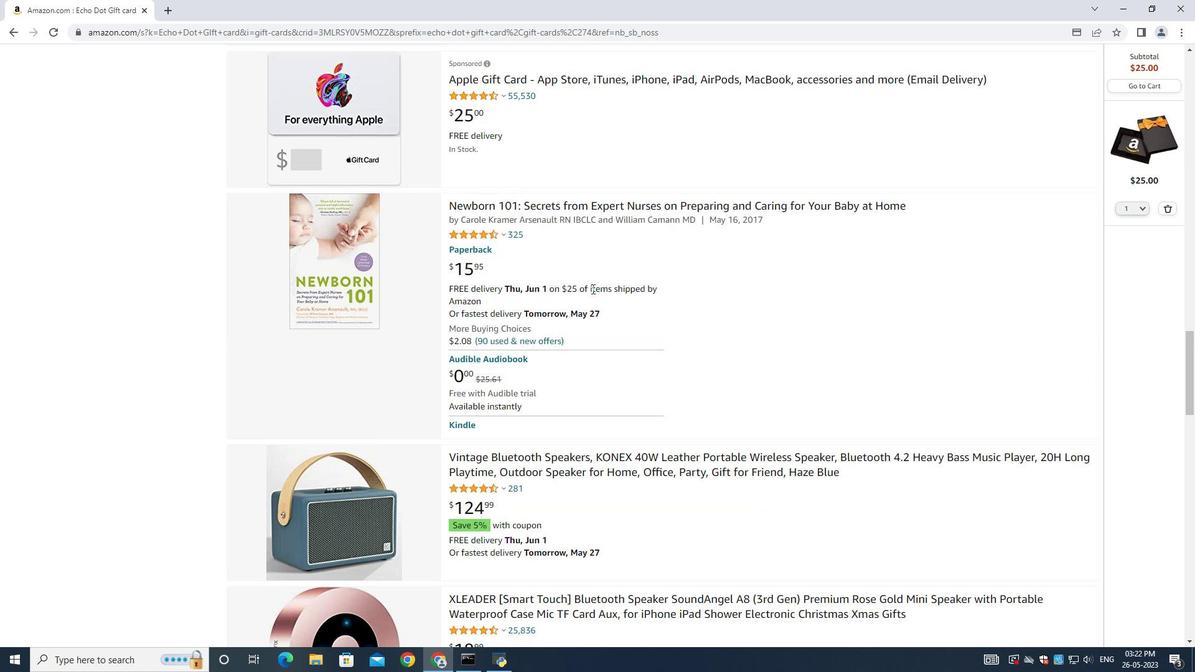 
Action: Mouse scrolled (591, 289) with delta (0, 0)
Screenshot: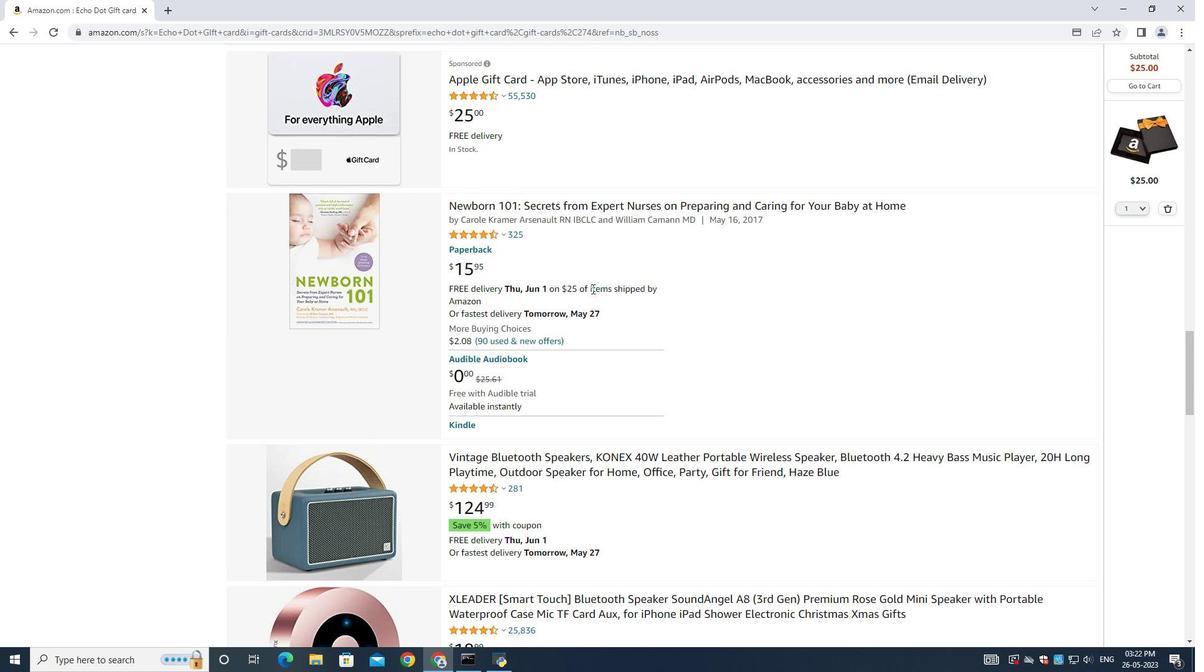 
Action: Mouse scrolled (591, 289) with delta (0, 0)
Screenshot: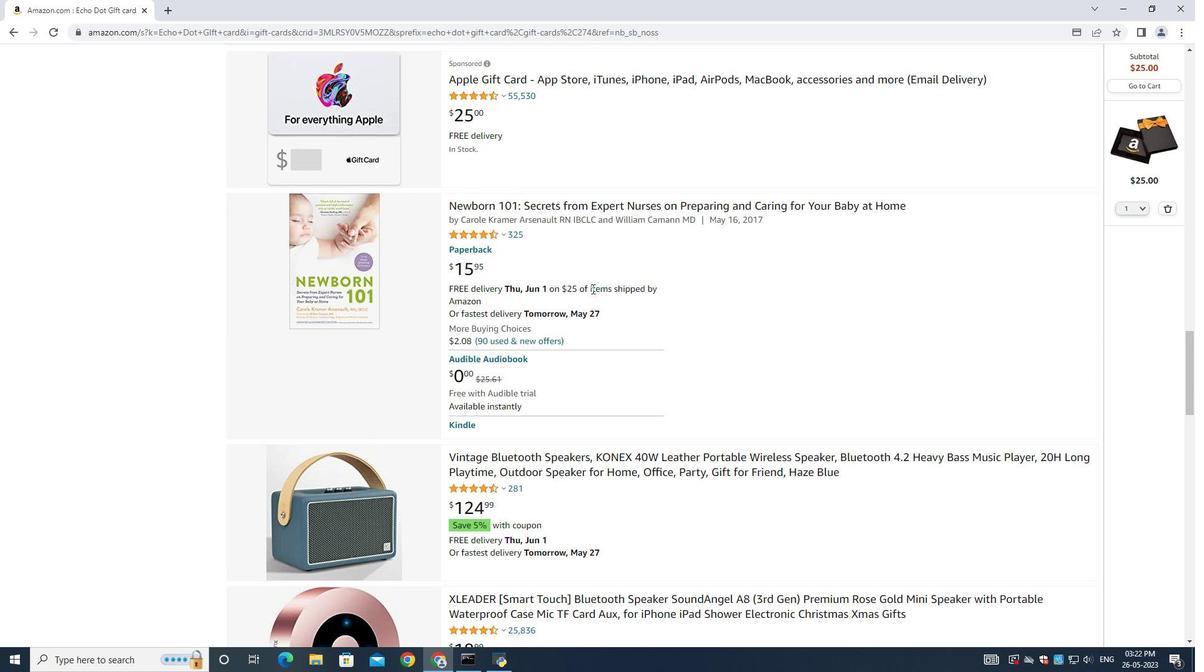 
Action: Mouse scrolled (591, 289) with delta (0, 0)
Screenshot: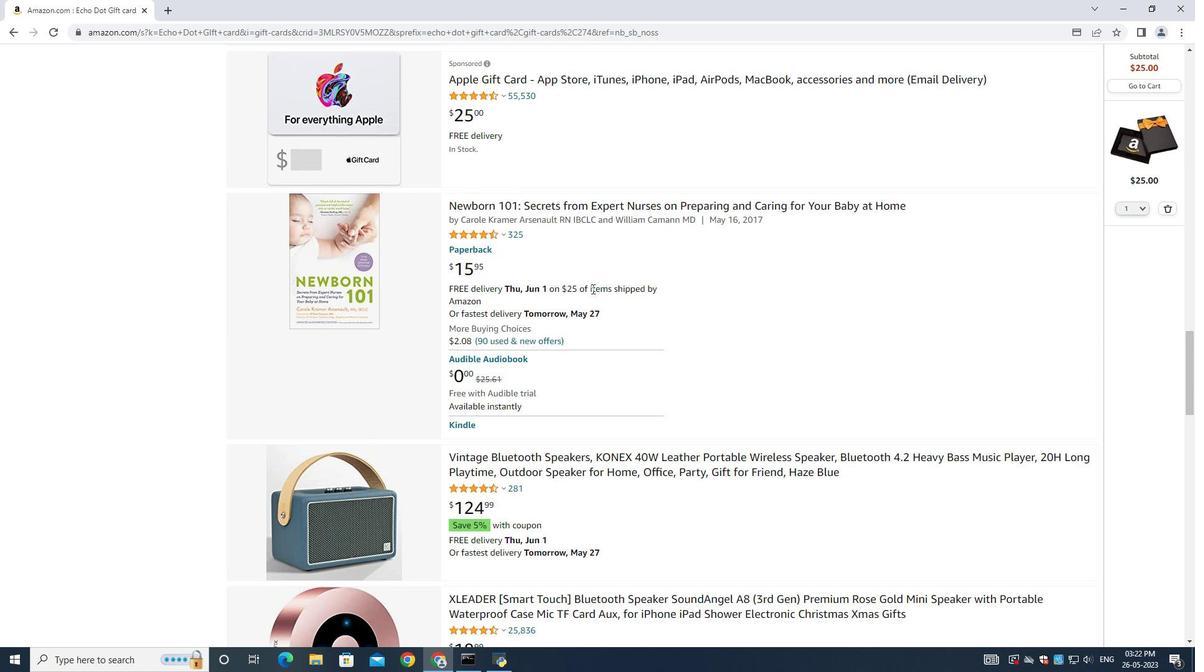 
Action: Mouse moved to (599, 285)
Screenshot: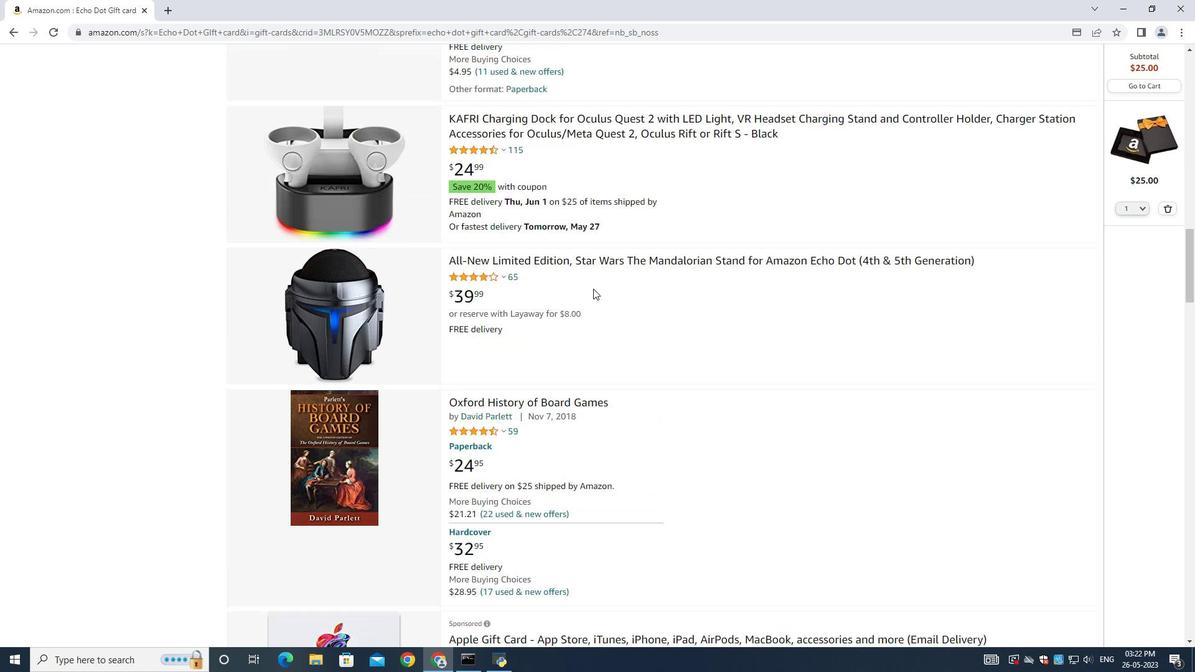 
Action: Mouse scrolled (599, 285) with delta (0, 0)
Screenshot: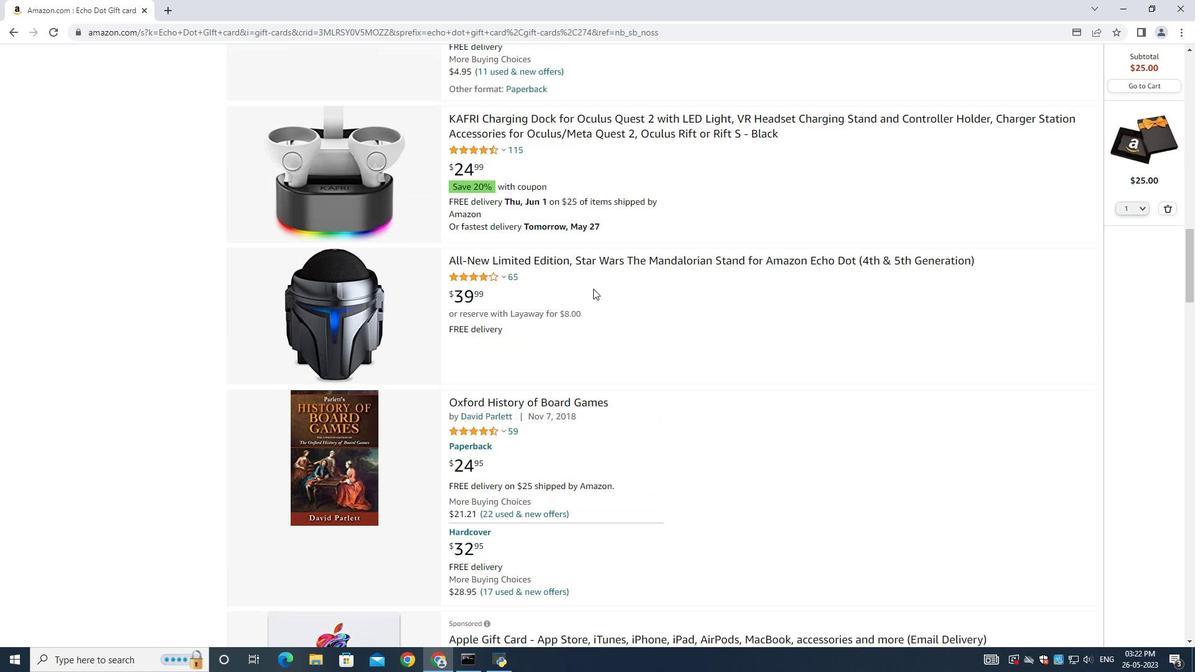 
Action: Mouse scrolled (599, 285) with delta (0, 0)
Screenshot: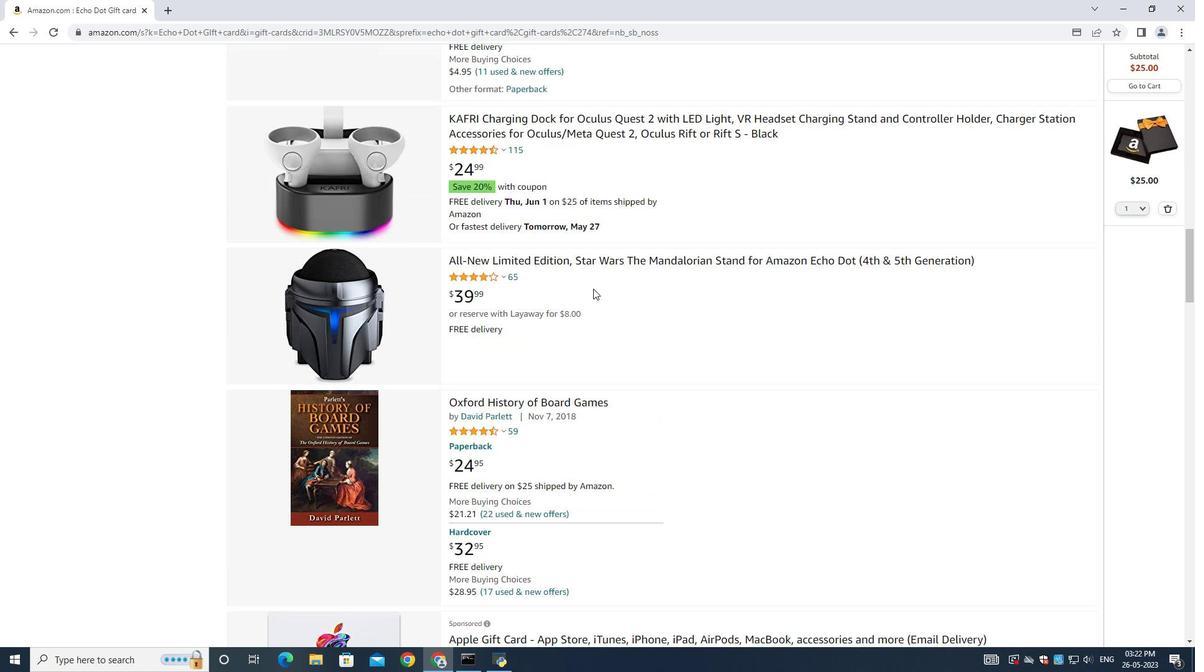 
Action: Mouse scrolled (599, 285) with delta (0, 0)
Screenshot: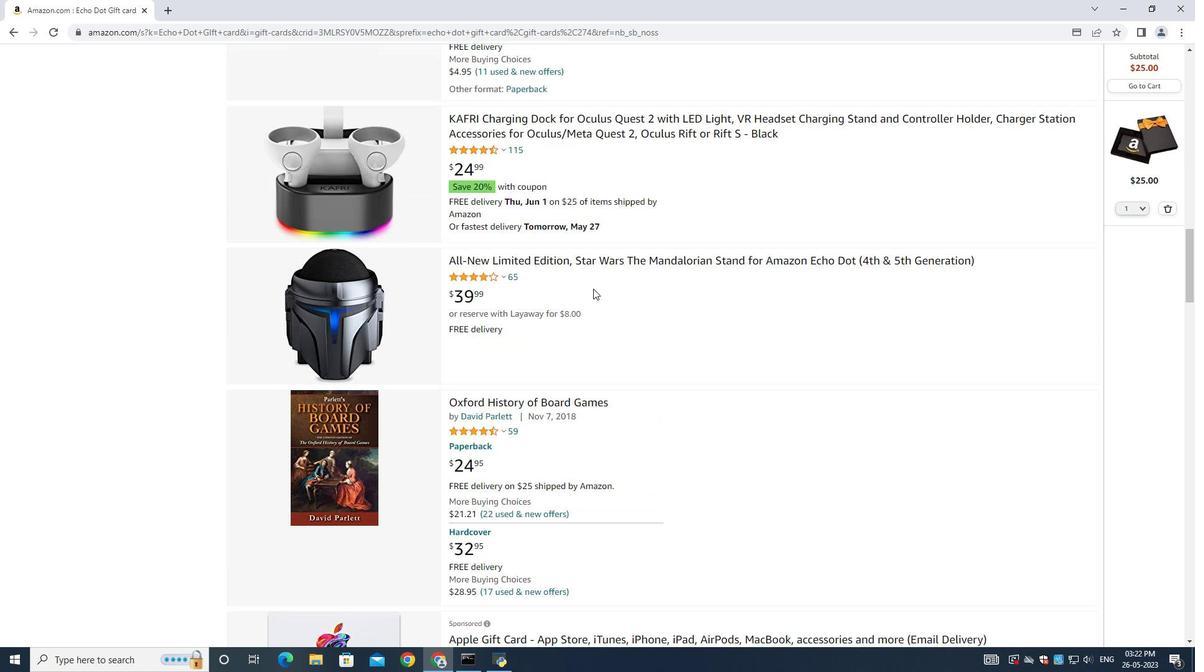 
Action: Mouse scrolled (599, 285) with delta (0, 0)
Screenshot: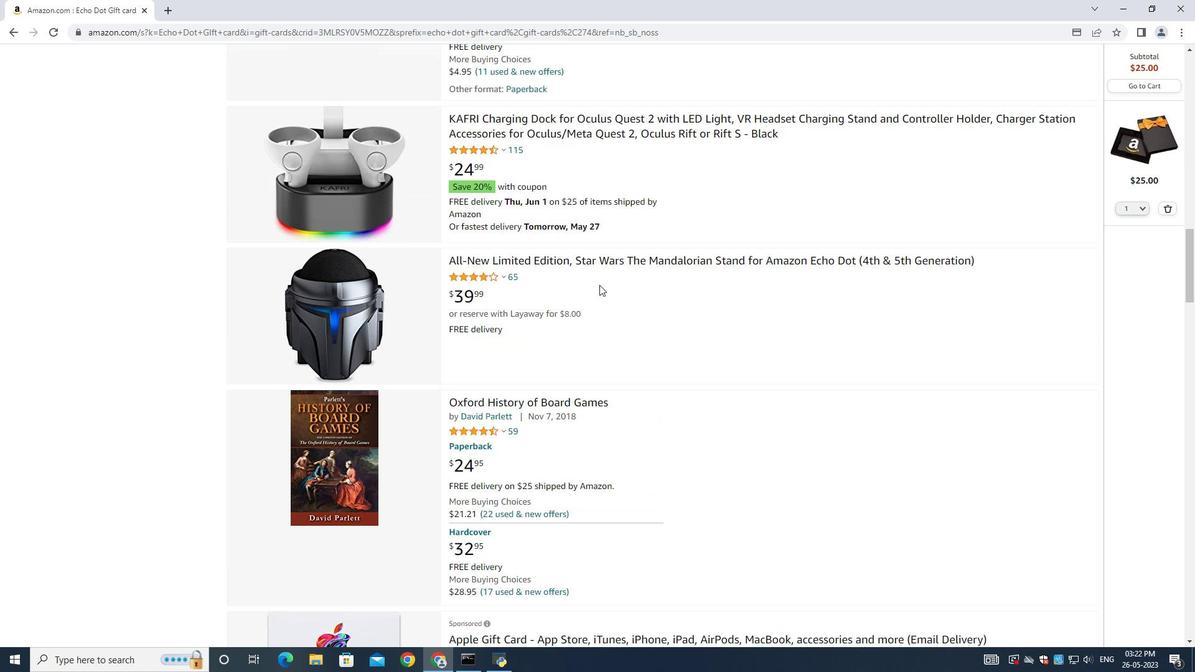 
Action: Mouse scrolled (599, 285) with delta (0, 0)
Screenshot: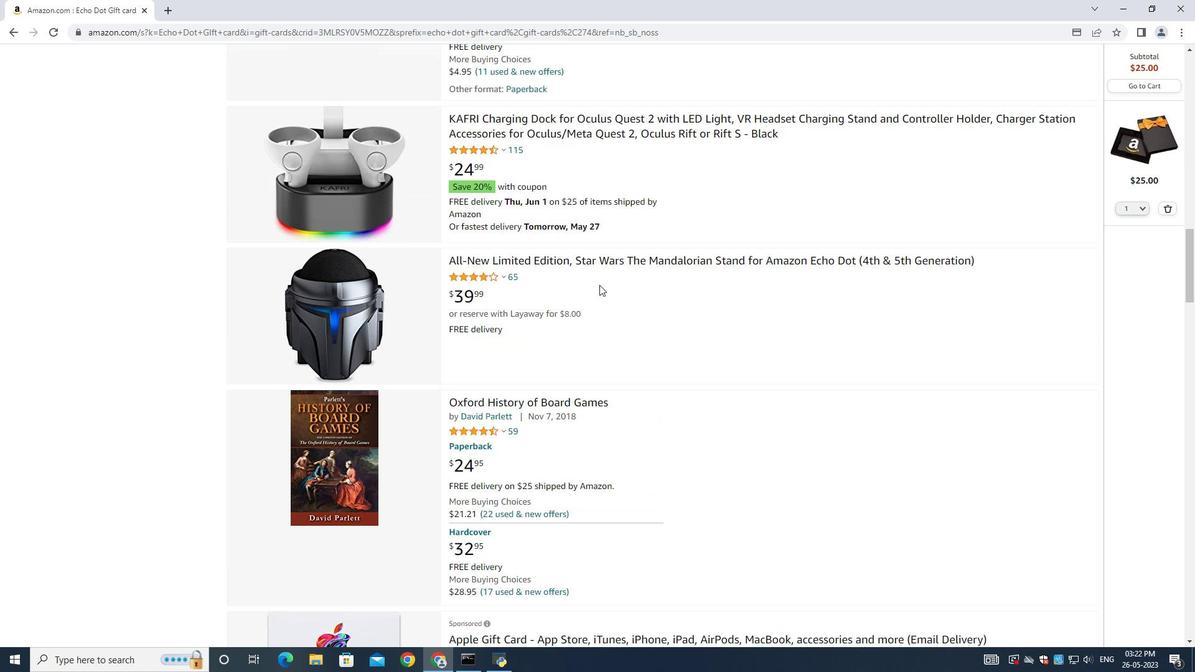 
Action: Mouse scrolled (599, 285) with delta (0, 0)
Screenshot: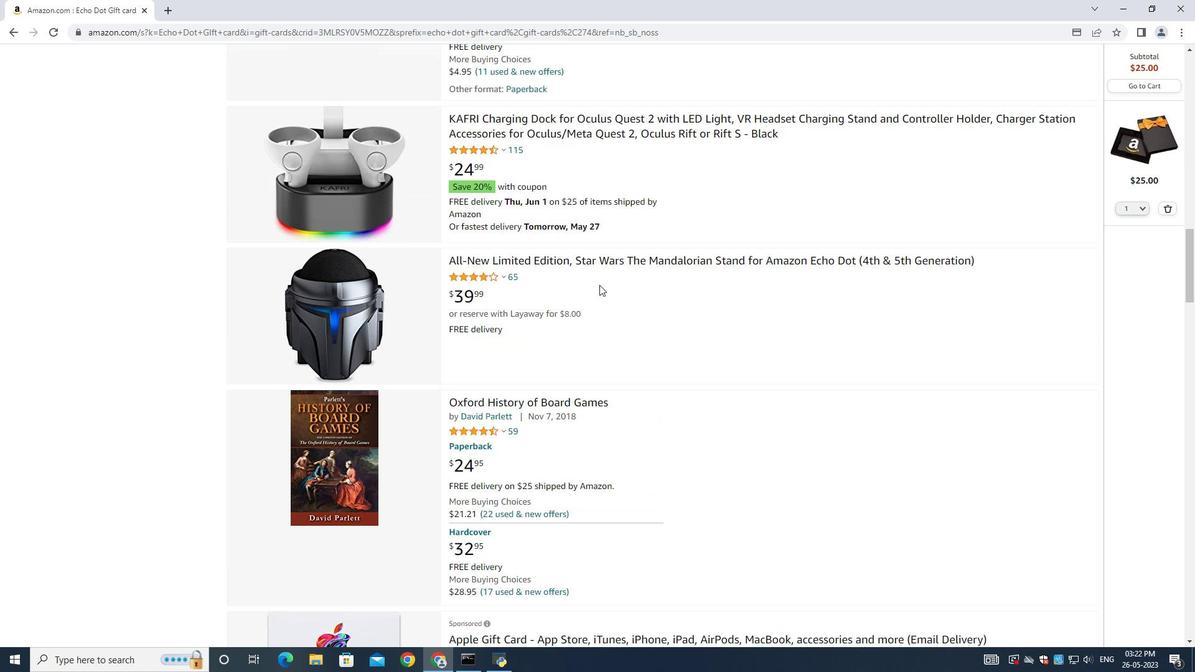 
Action: Mouse scrolled (599, 285) with delta (0, 0)
Screenshot: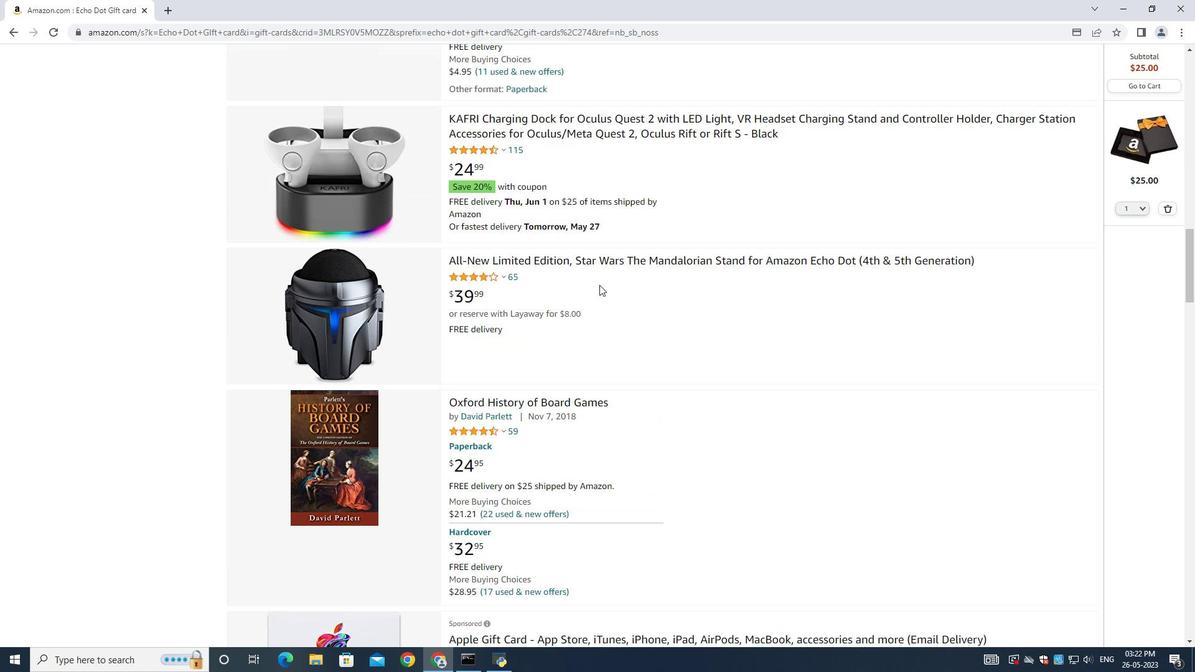 
Action: Mouse scrolled (599, 285) with delta (0, 0)
Screenshot: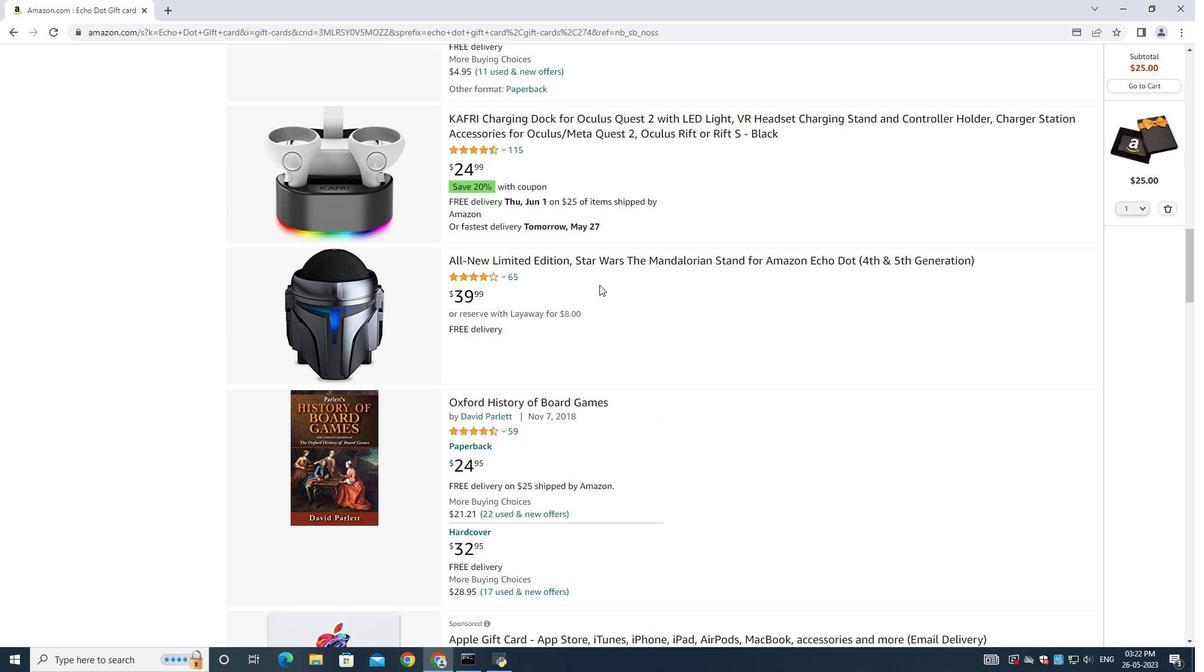 
Action: Mouse scrolled (599, 285) with delta (0, 0)
Screenshot: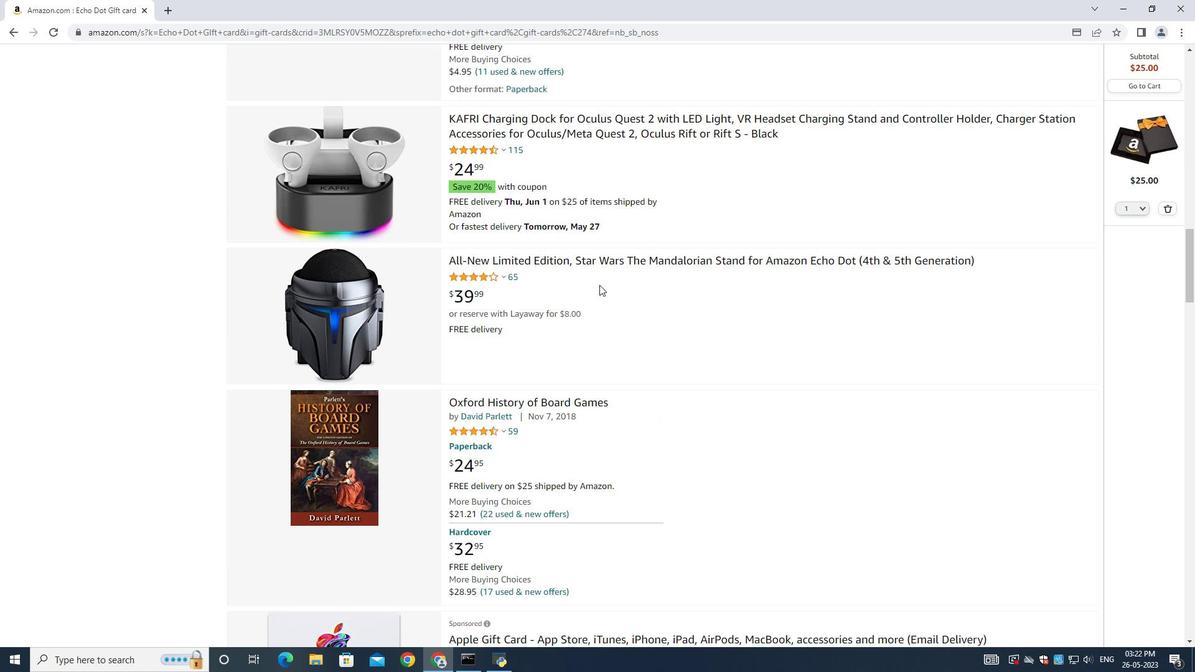 
Action: Mouse moved to (599, 284)
Screenshot: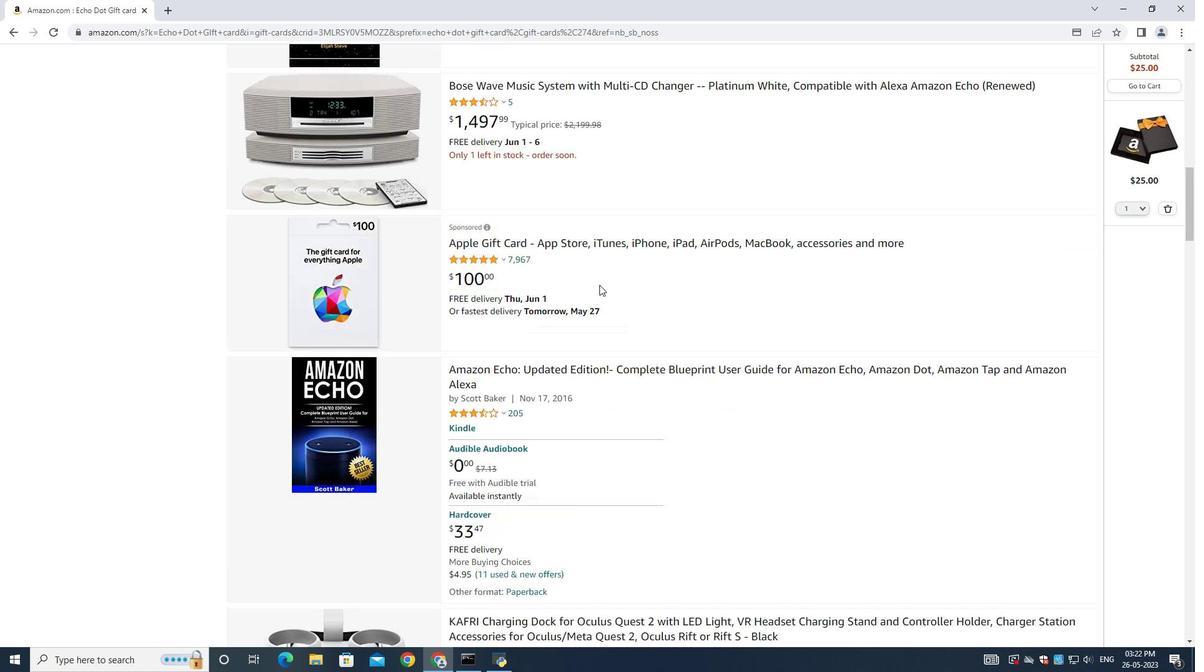 
Action: Mouse scrolled (599, 285) with delta (0, 0)
Screenshot: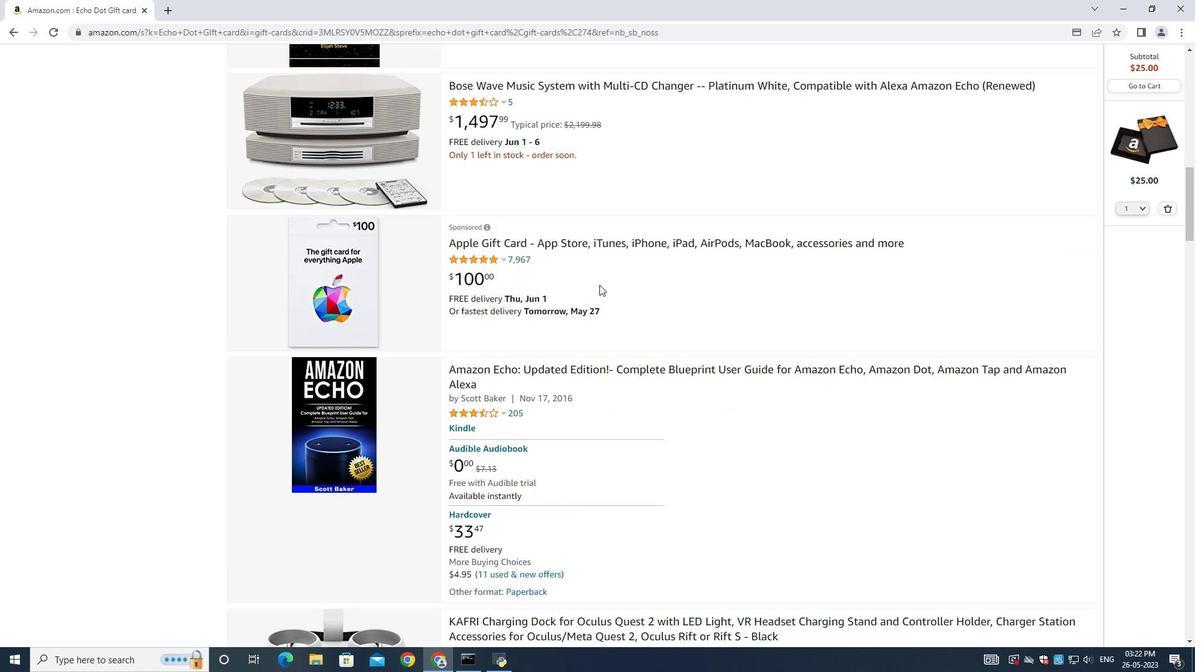 
Action: Mouse scrolled (599, 285) with delta (0, 0)
Screenshot: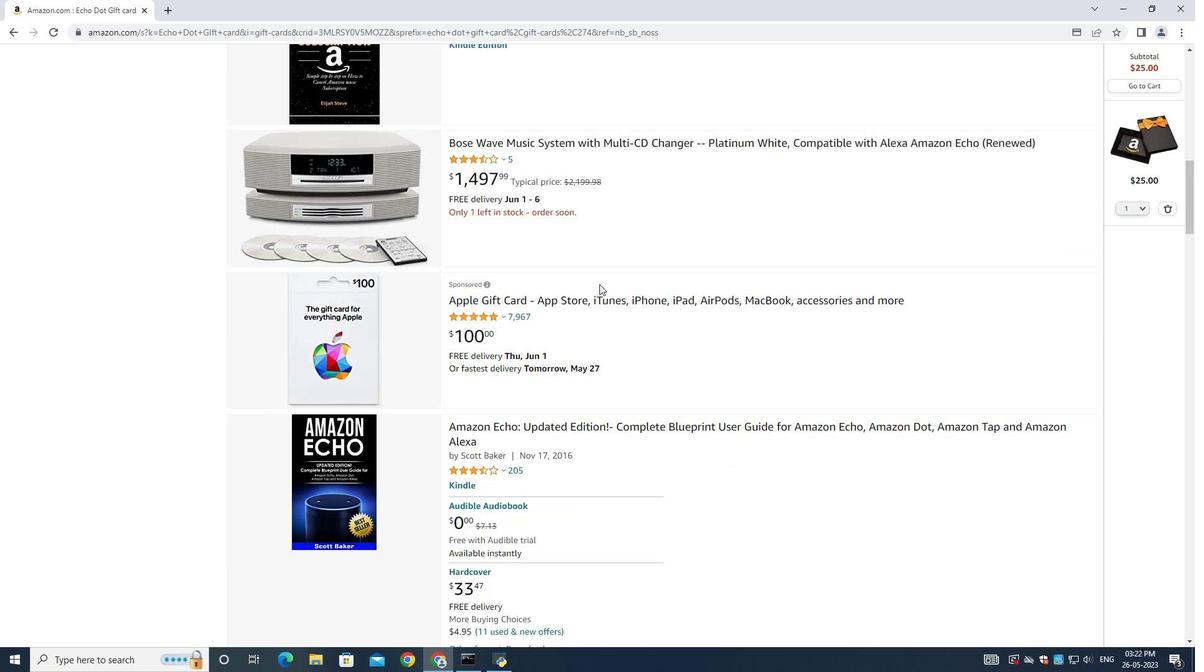 
Action: Mouse scrolled (599, 285) with delta (0, 0)
Screenshot: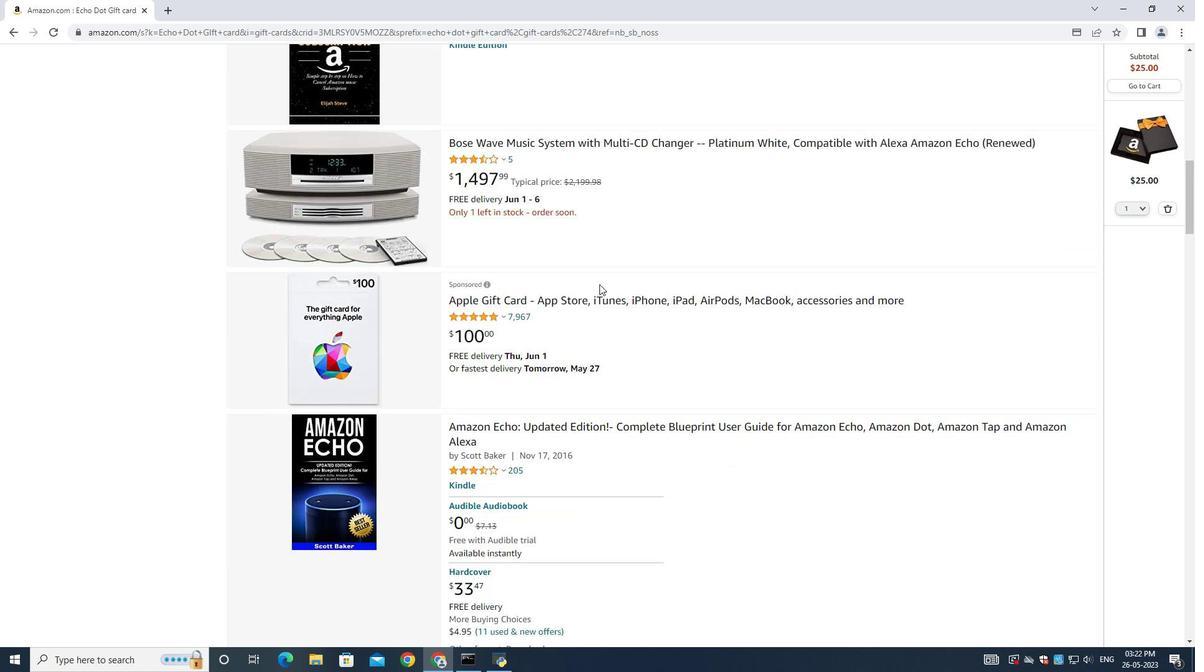 
Action: Mouse scrolled (599, 285) with delta (0, 0)
Screenshot: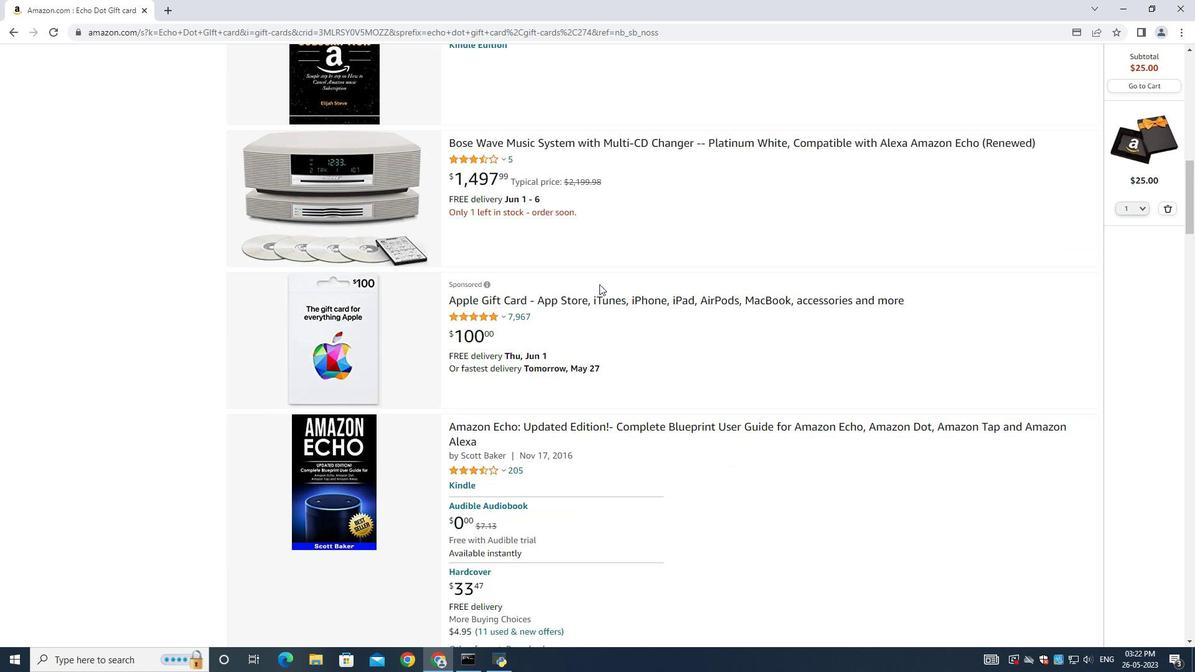 
Action: Mouse scrolled (599, 285) with delta (0, 0)
Screenshot: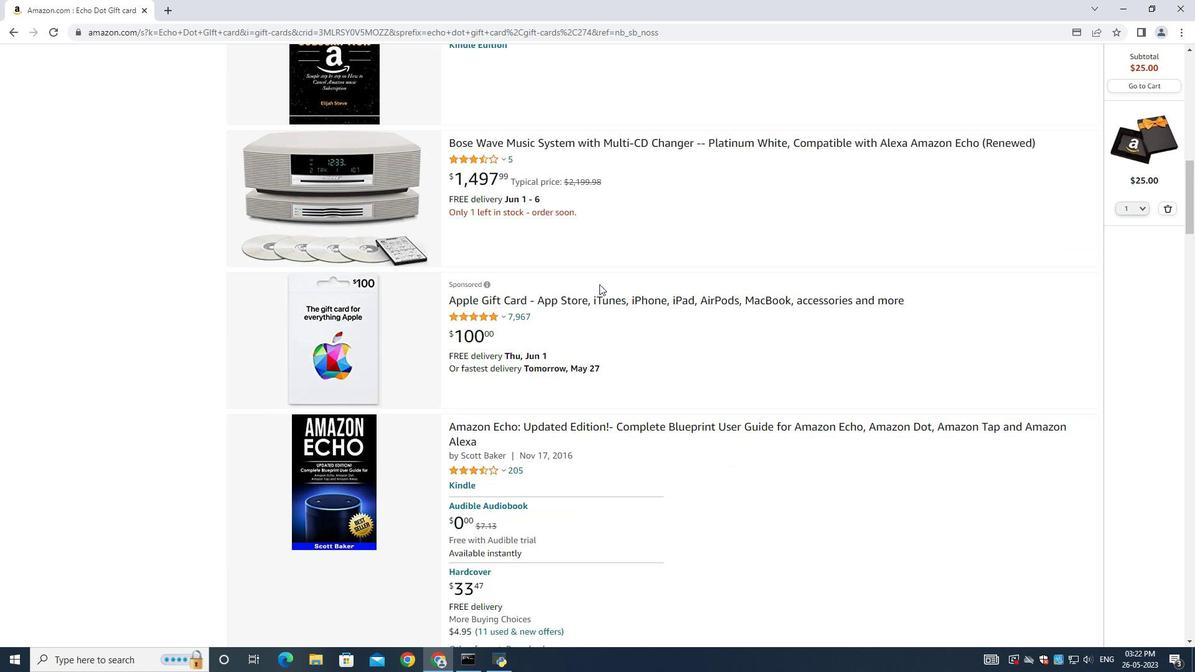 
Action: Mouse scrolled (599, 285) with delta (0, 0)
Screenshot: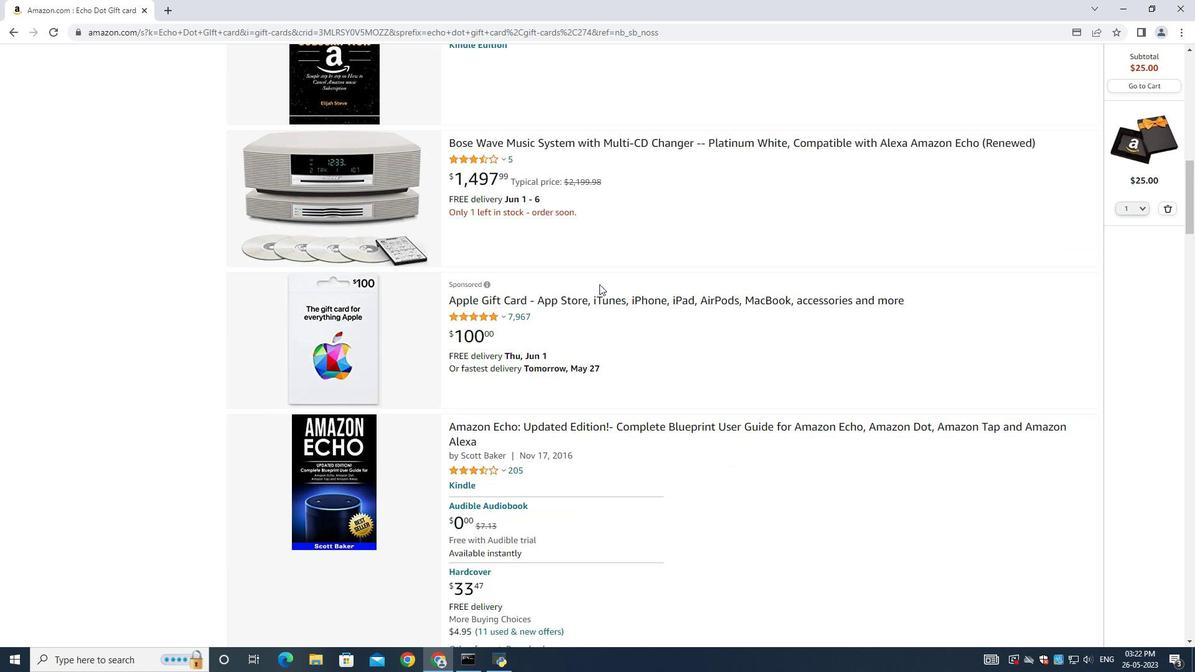 
Action: Mouse moved to (655, 136)
Screenshot: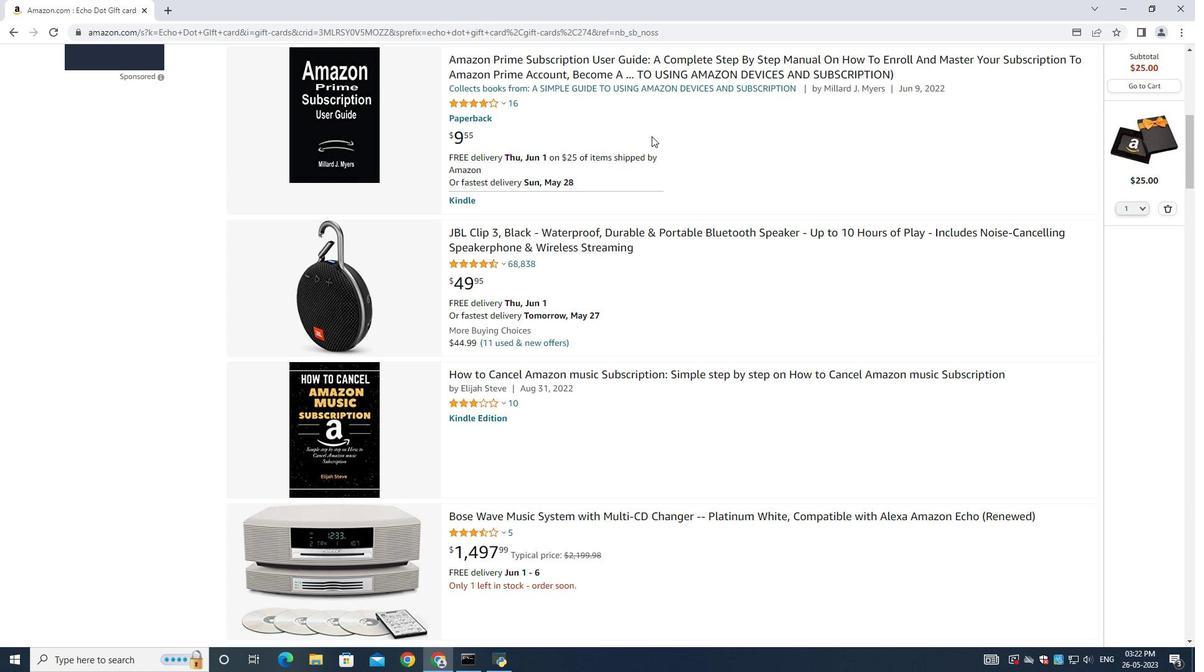 
Action: Mouse scrolled (655, 137) with delta (0, 0)
Screenshot: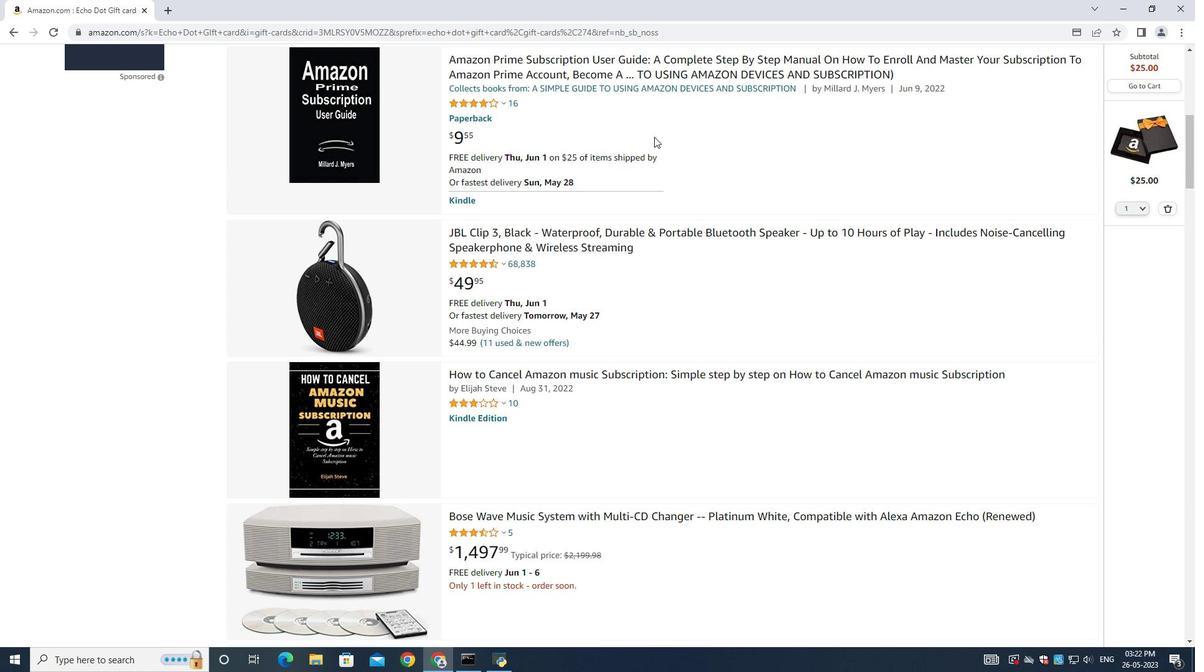 
Action: Mouse scrolled (655, 137) with delta (0, 0)
Screenshot: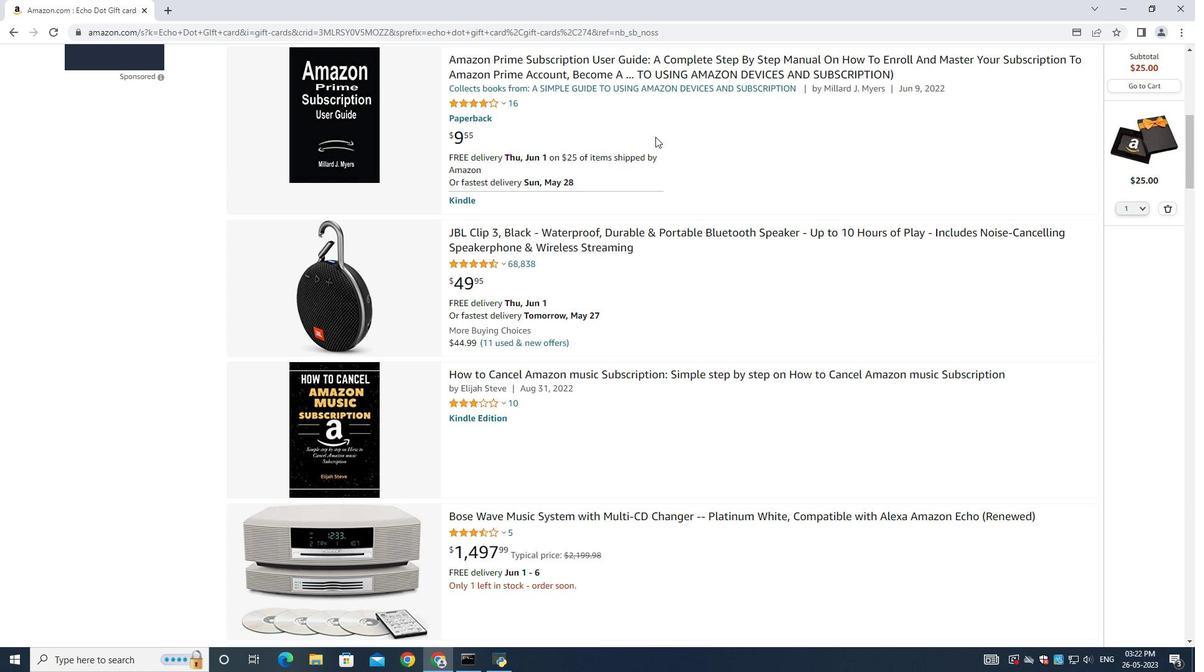
Action: Mouse scrolled (655, 137) with delta (0, 0)
Screenshot: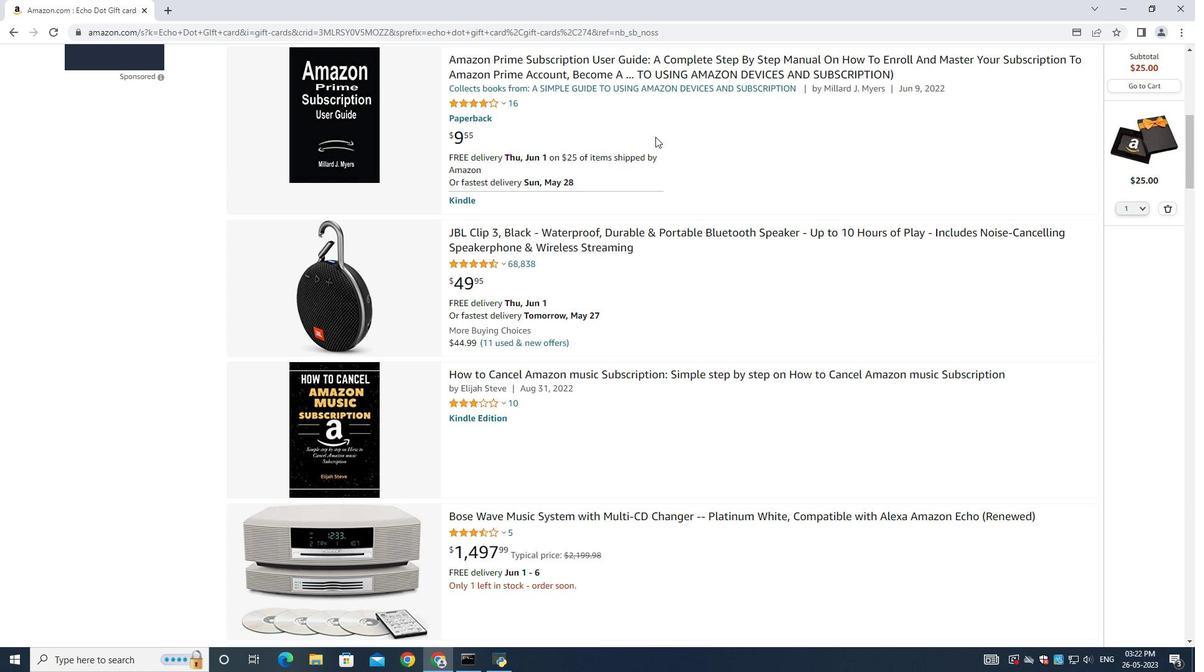 
Action: Mouse moved to (697, 295)
Screenshot: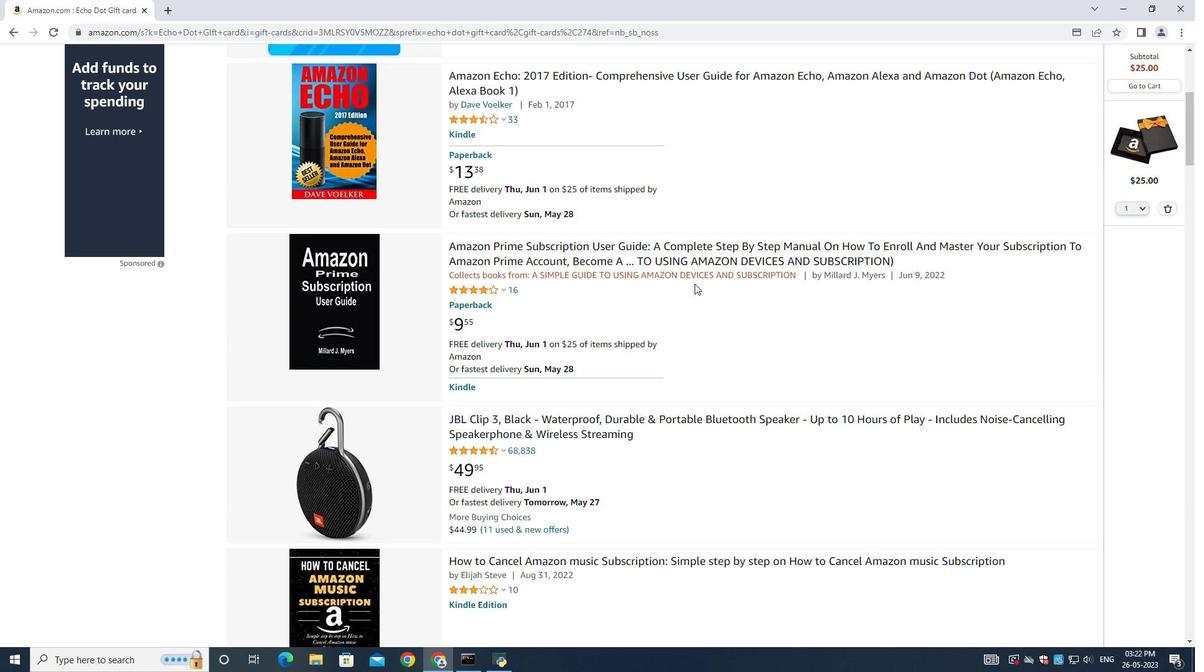 
Action: Mouse scrolled (697, 296) with delta (0, 0)
Screenshot: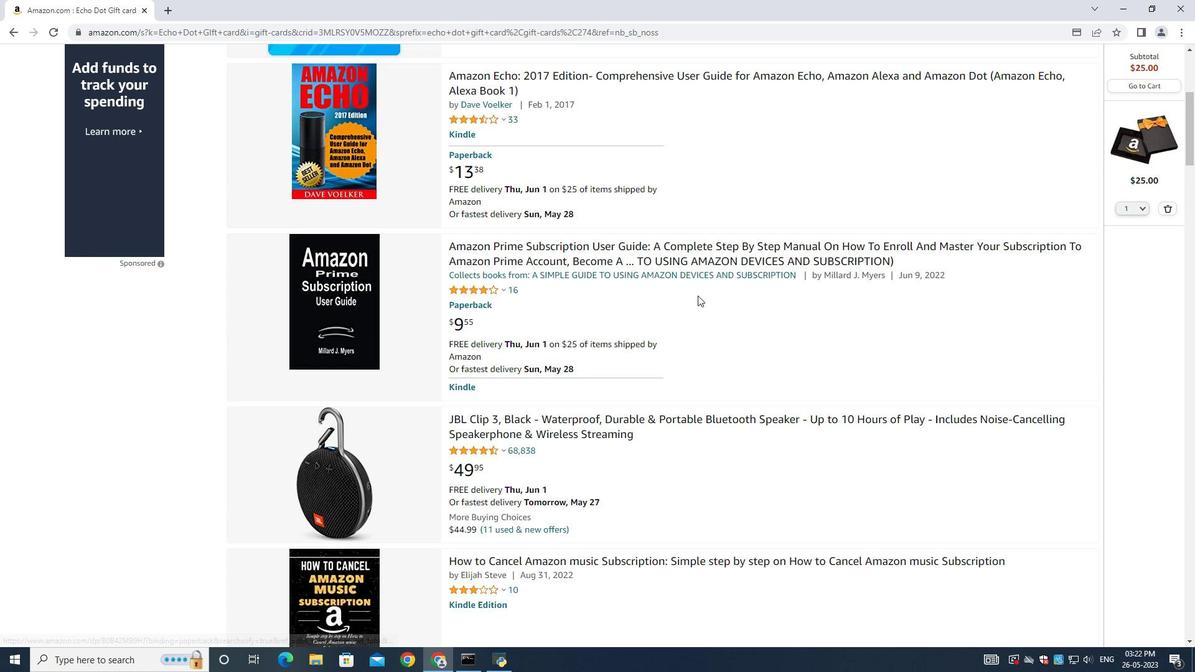 
Action: Mouse scrolled (697, 296) with delta (0, 0)
Screenshot: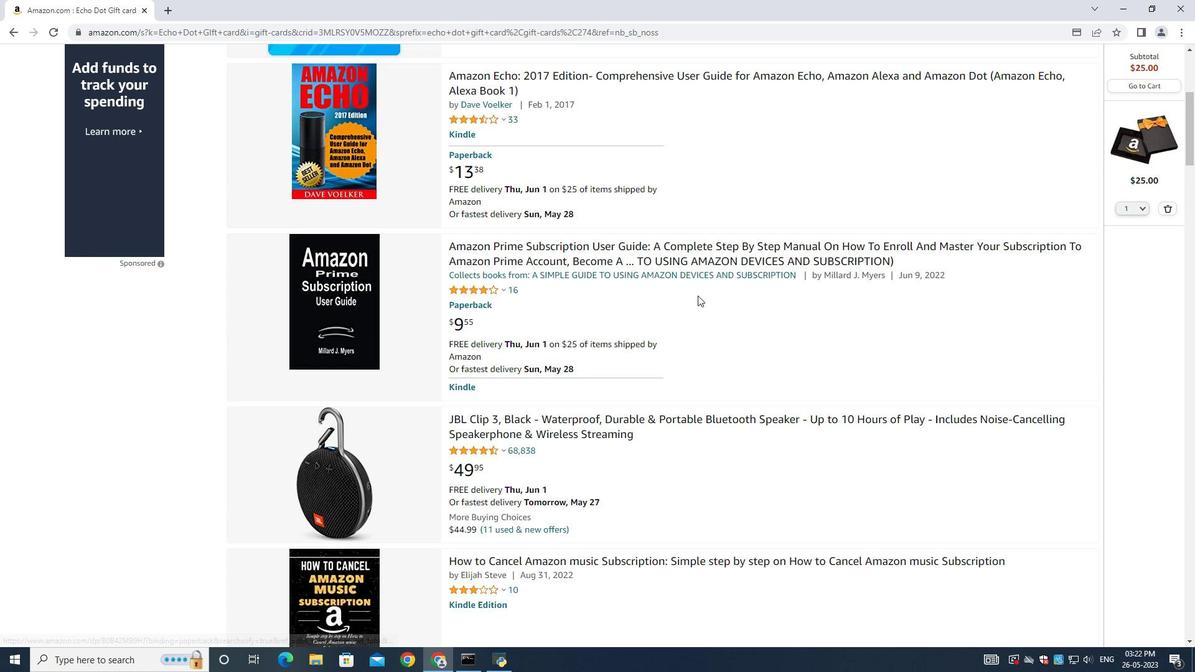
Action: Mouse scrolled (697, 296) with delta (0, 0)
Screenshot: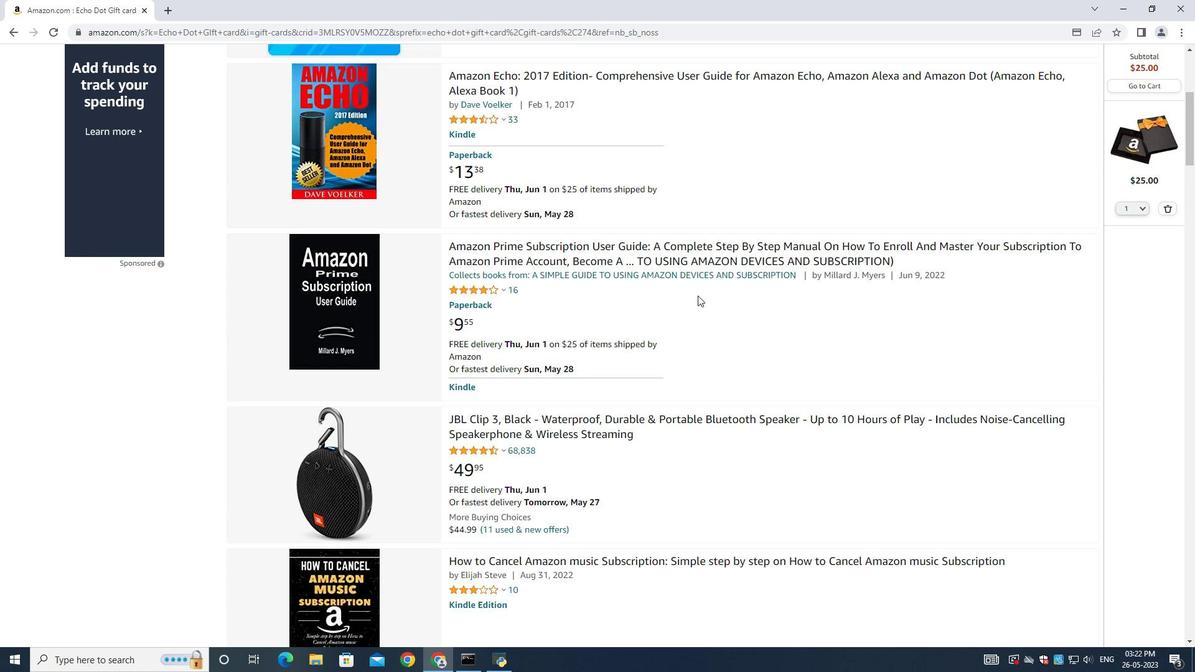 
Action: Mouse scrolled (697, 296) with delta (0, 0)
Screenshot: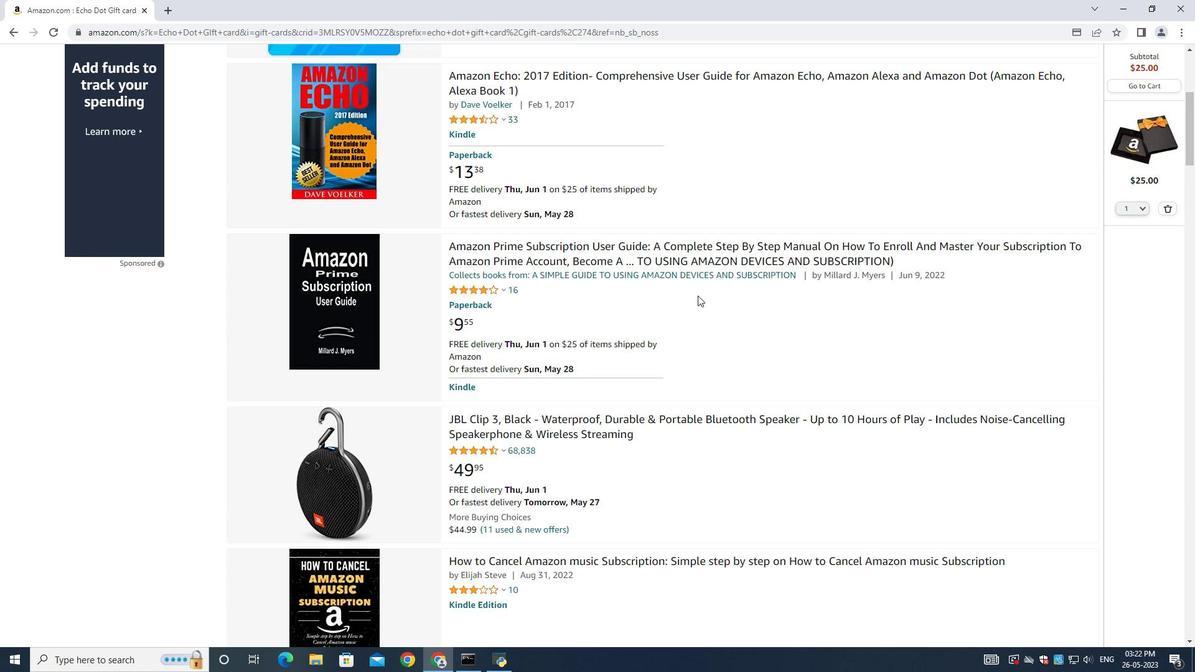
Action: Mouse scrolled (697, 296) with delta (0, 0)
Screenshot: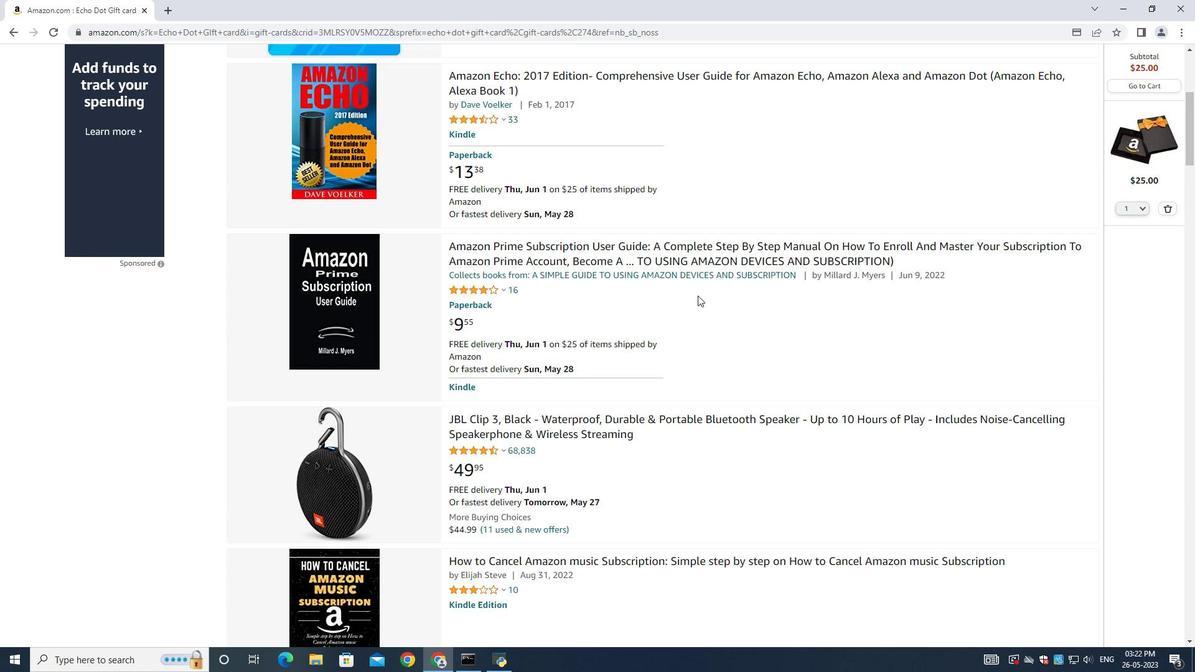 
Action: Mouse scrolled (697, 295) with delta (0, 0)
Screenshot: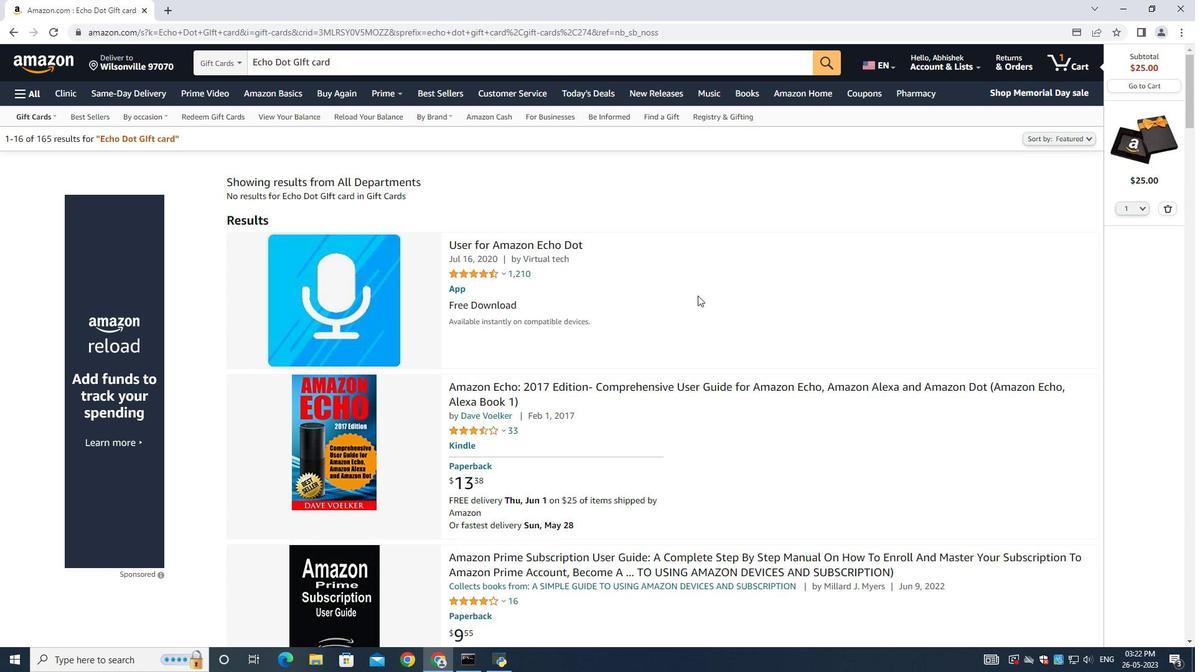 
Action: Mouse scrolled (697, 295) with delta (0, 0)
Screenshot: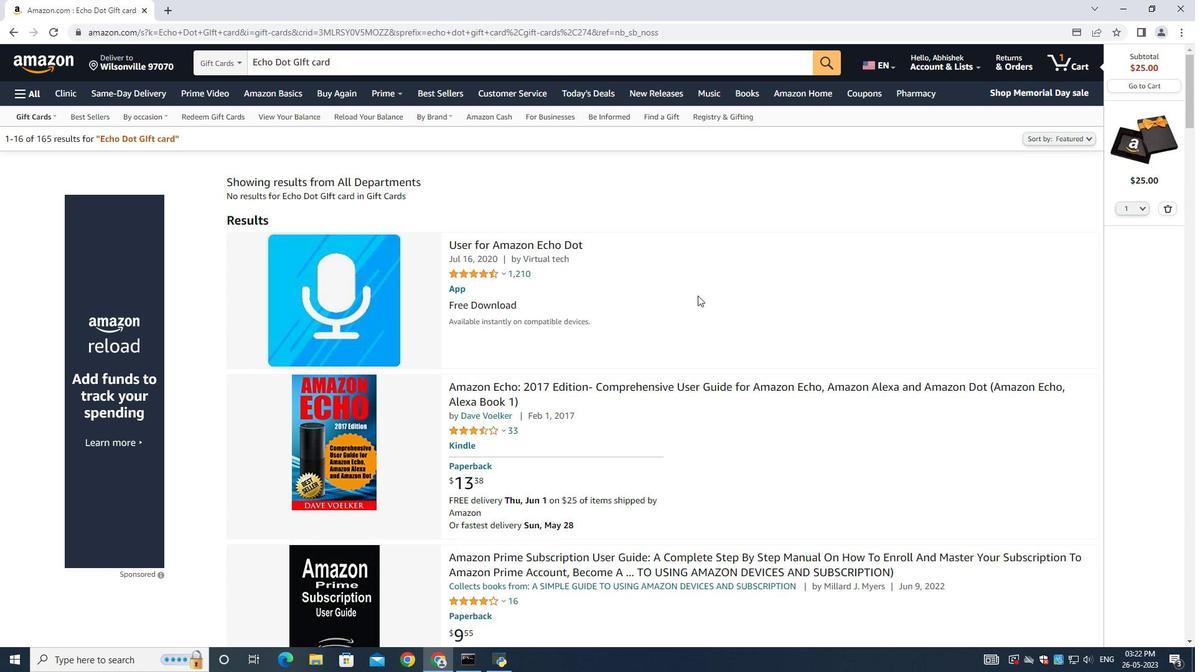 
Action: Mouse scrolled (697, 295) with delta (0, 0)
Screenshot: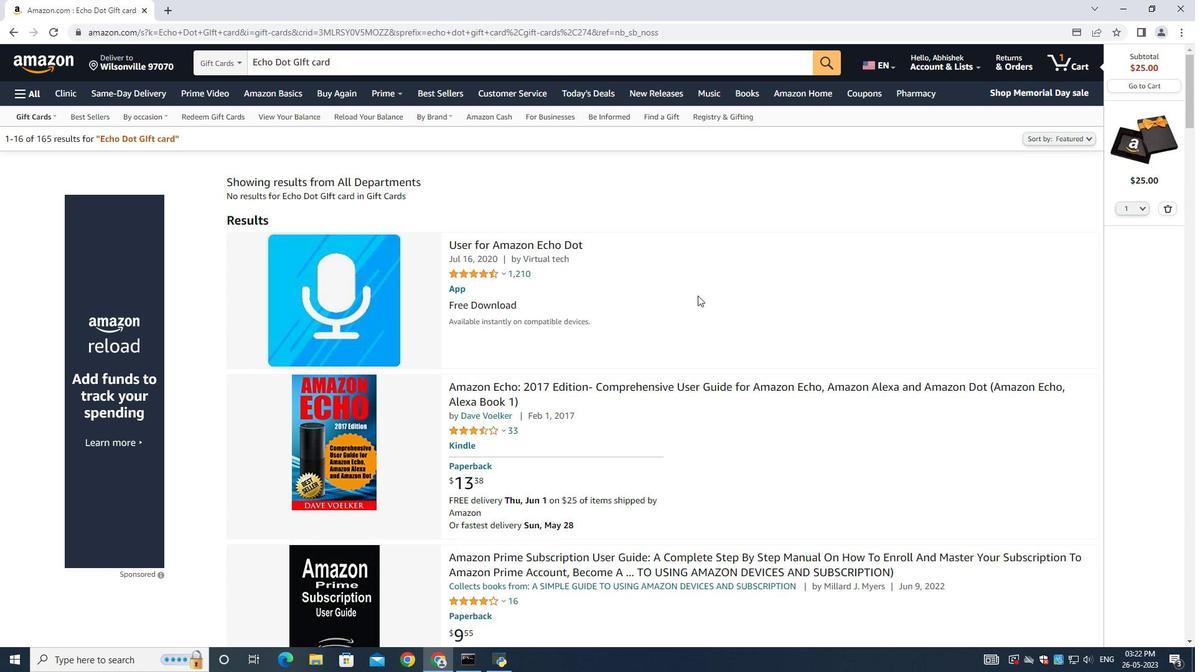 
Action: Mouse moved to (775, 466)
Screenshot: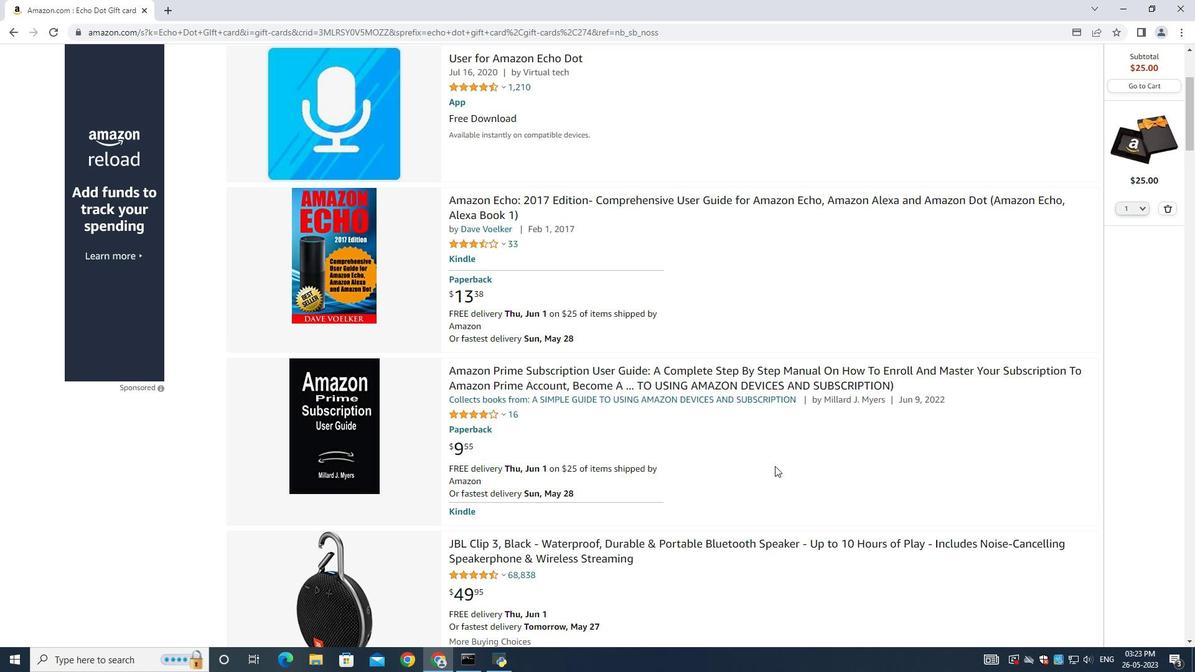 
Action: Mouse scrolled (775, 466) with delta (0, 0)
Screenshot: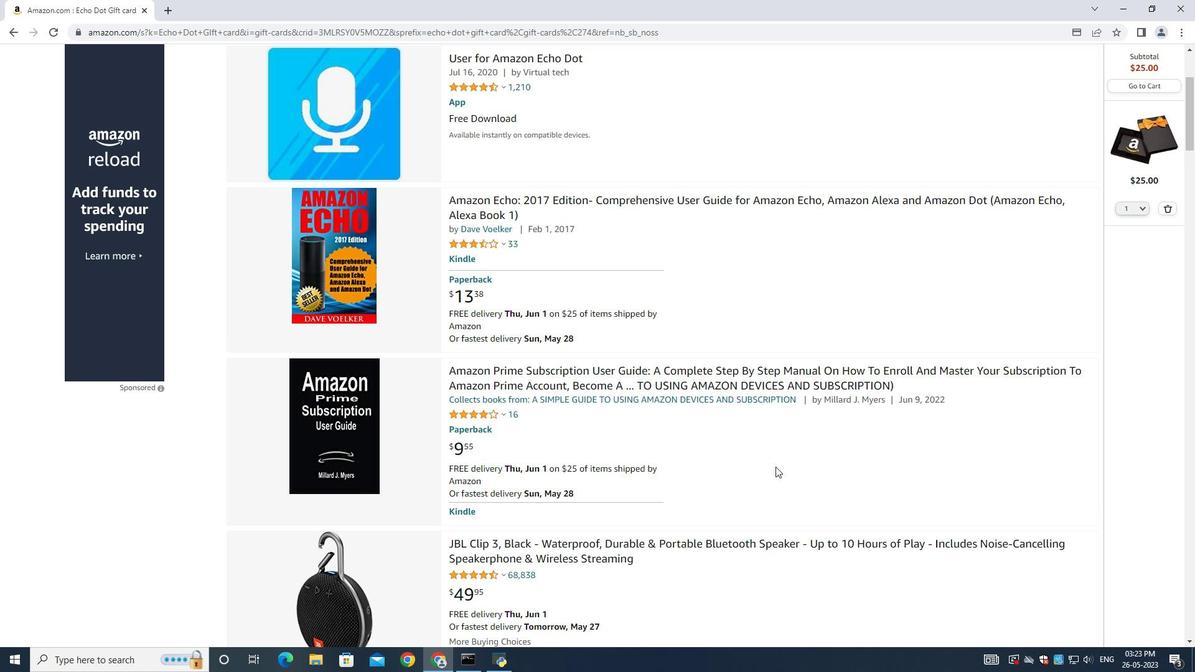 
Action: Mouse scrolled (775, 466) with delta (0, 0)
Screenshot: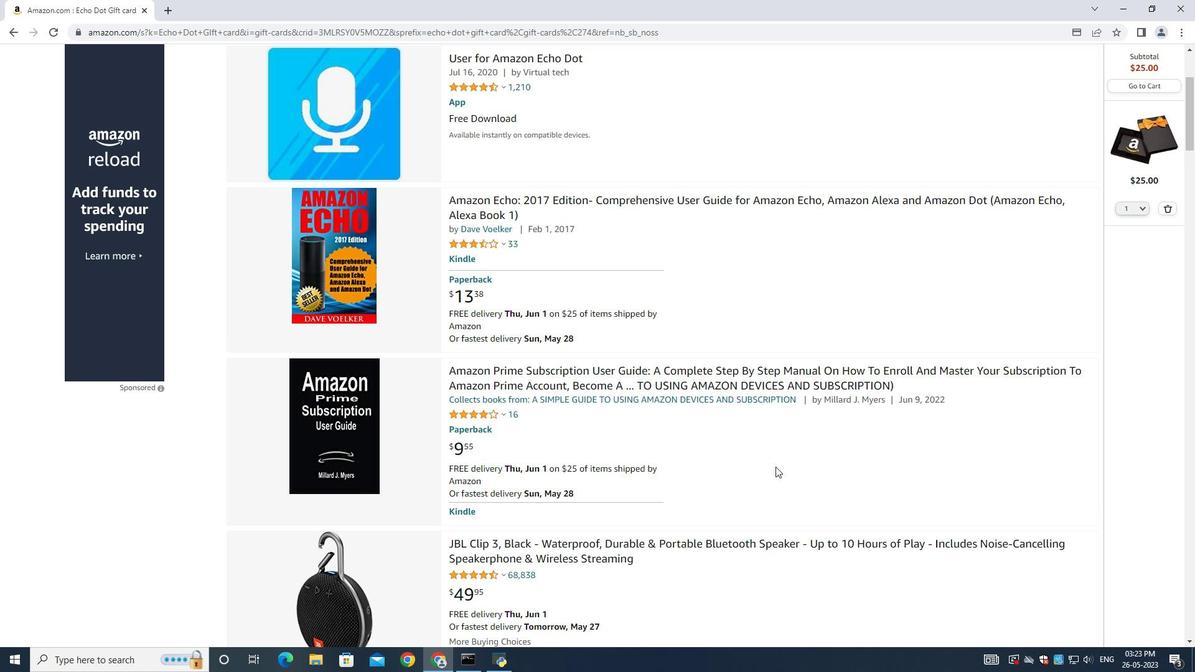 
Action: Mouse moved to (775, 467)
Screenshot: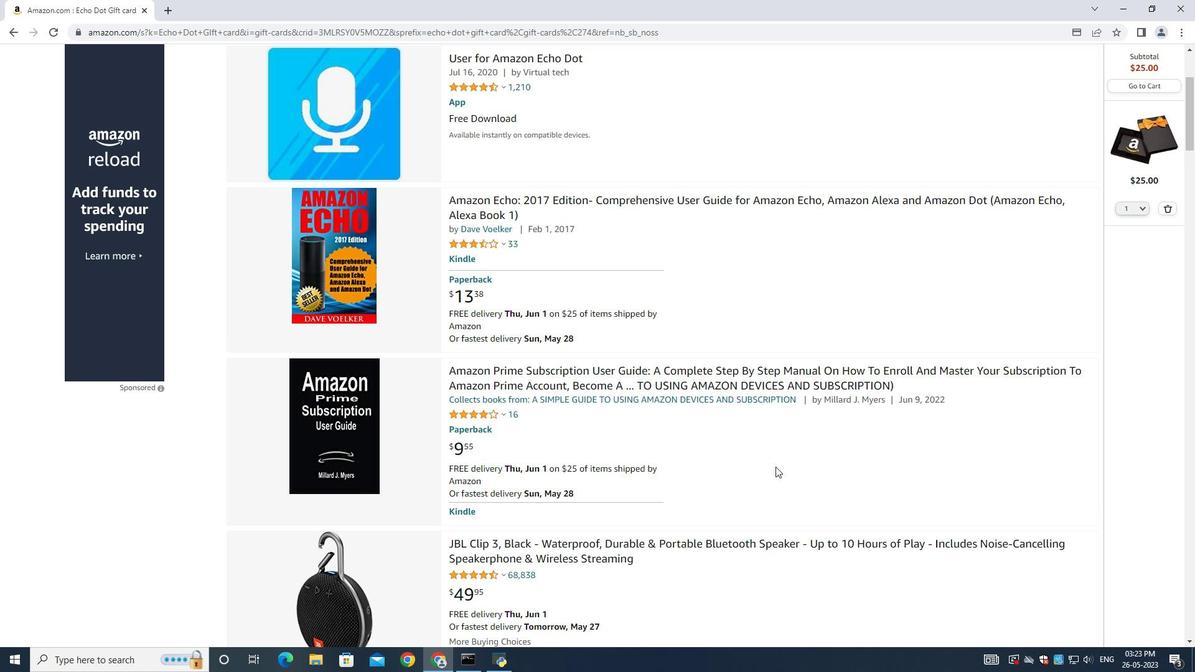 
Action: Mouse scrolled (775, 466) with delta (0, 0)
Screenshot: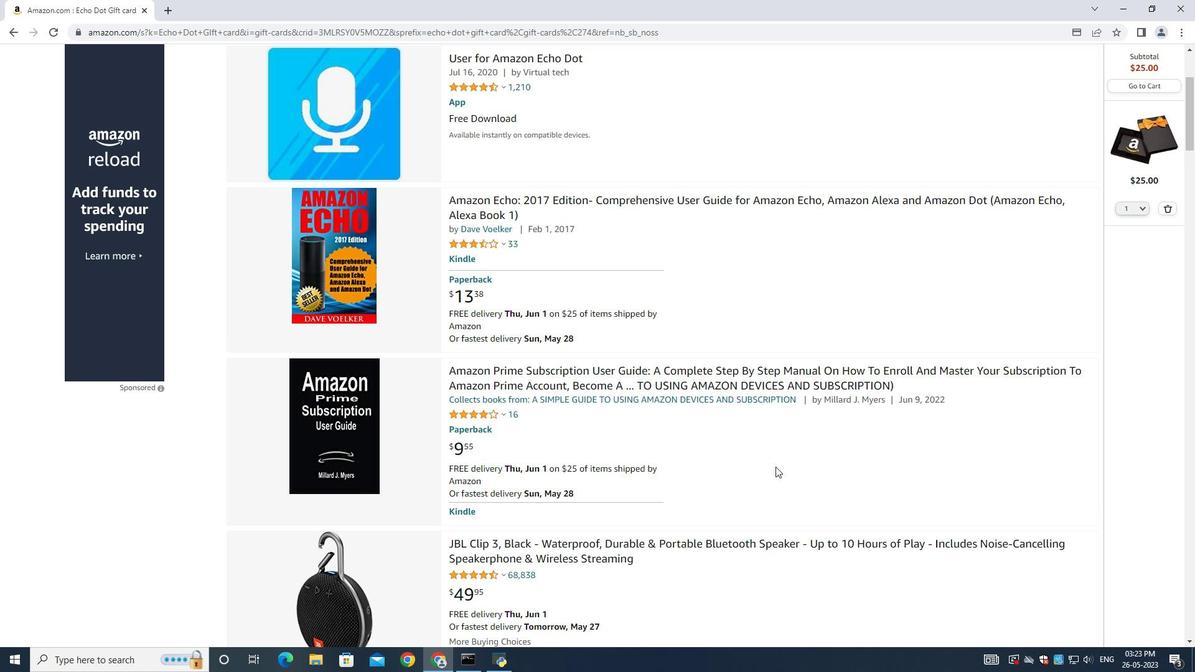 
Action: Mouse moved to (775, 468)
Screenshot: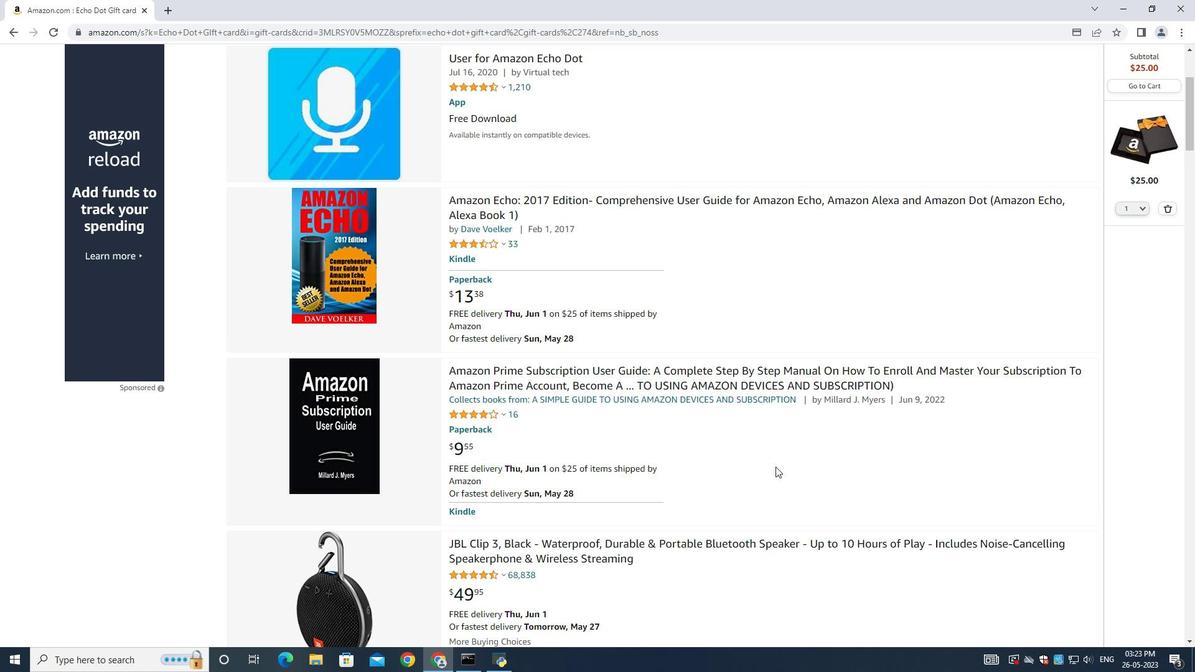 
Action: Mouse scrolled (775, 467) with delta (0, 0)
Screenshot: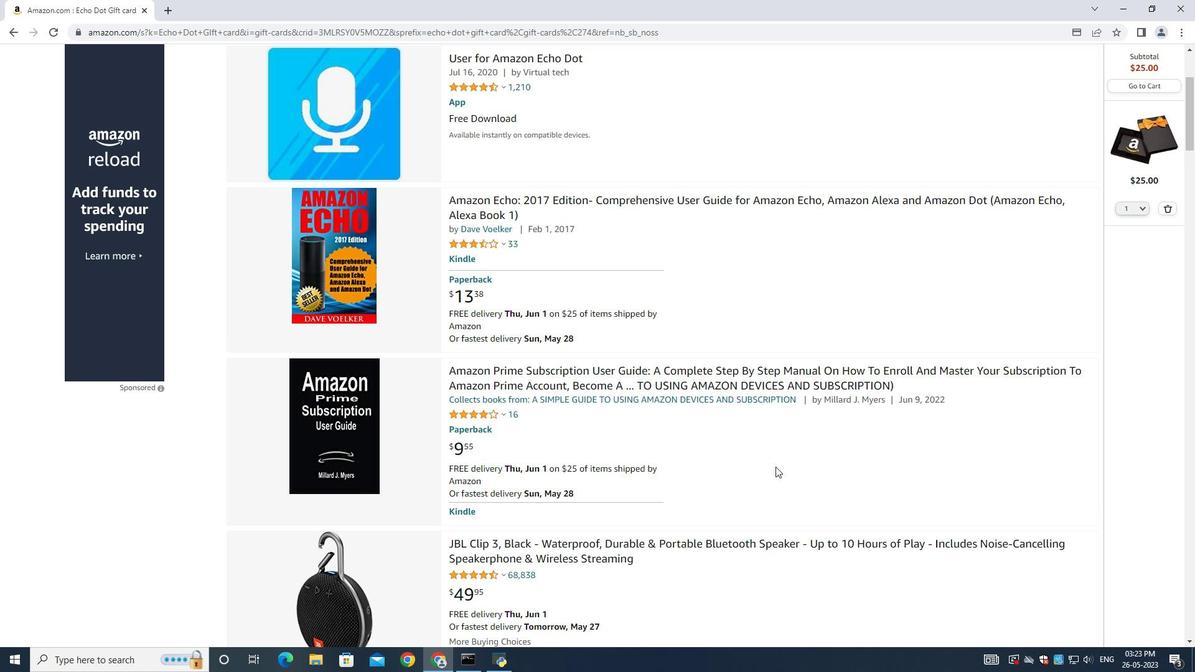 
Action: Mouse scrolled (775, 467) with delta (0, 0)
Screenshot: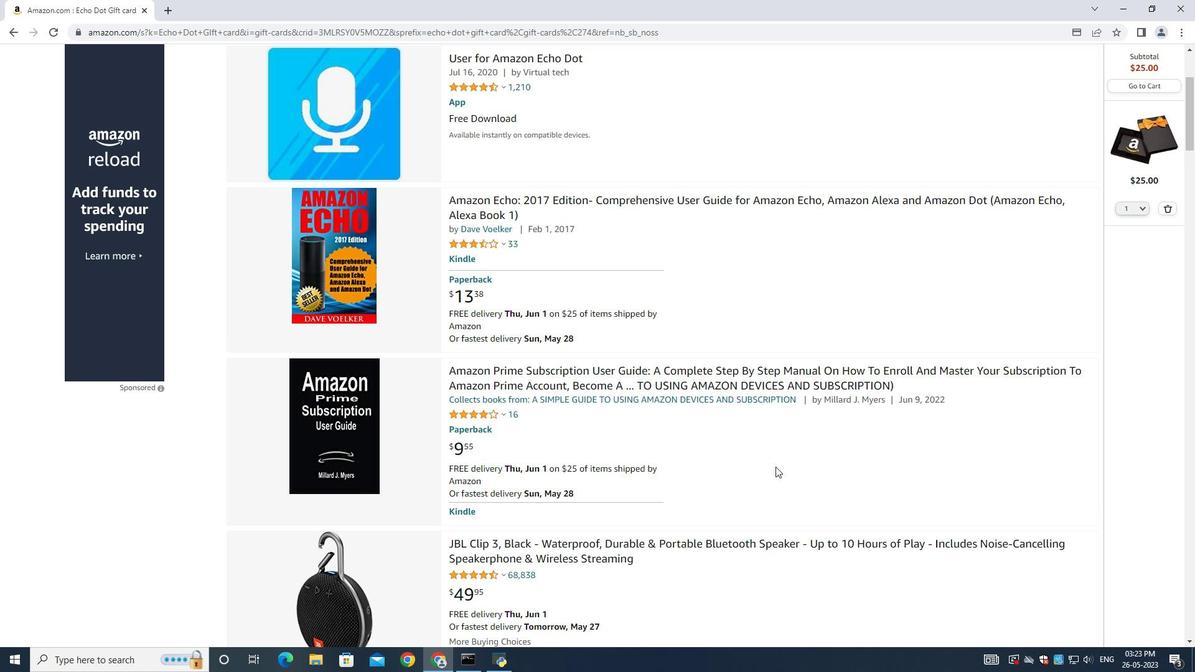 
Action: Mouse moved to (775, 467)
Screenshot: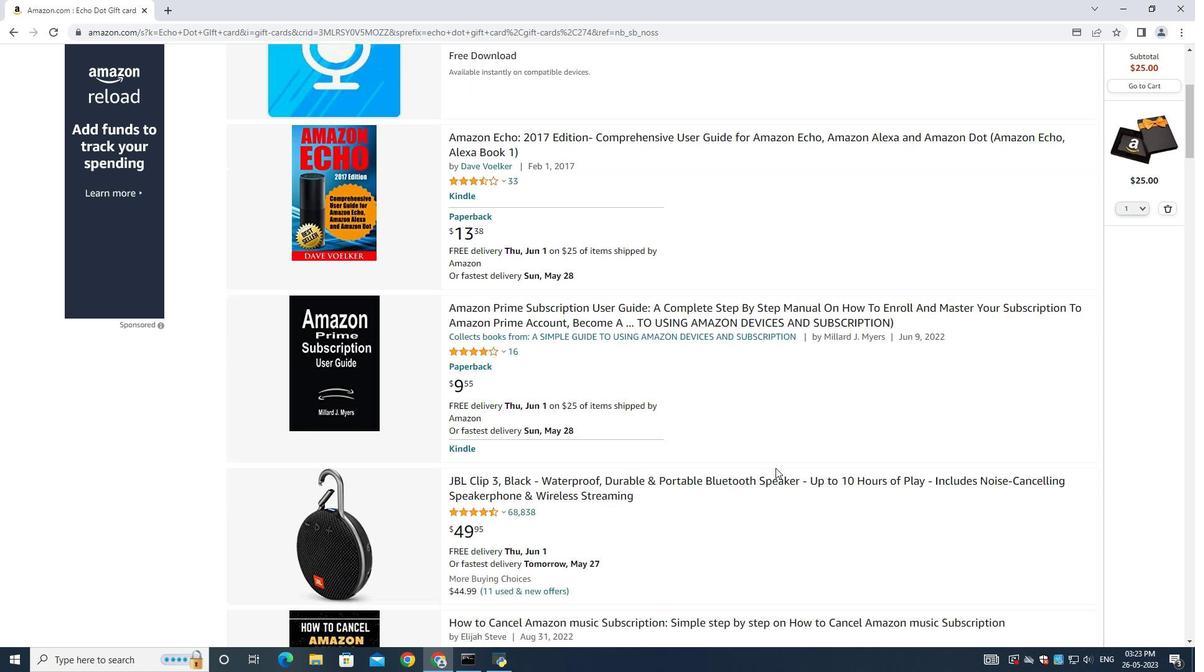 
Action: Mouse scrolled (775, 466) with delta (0, 0)
Screenshot: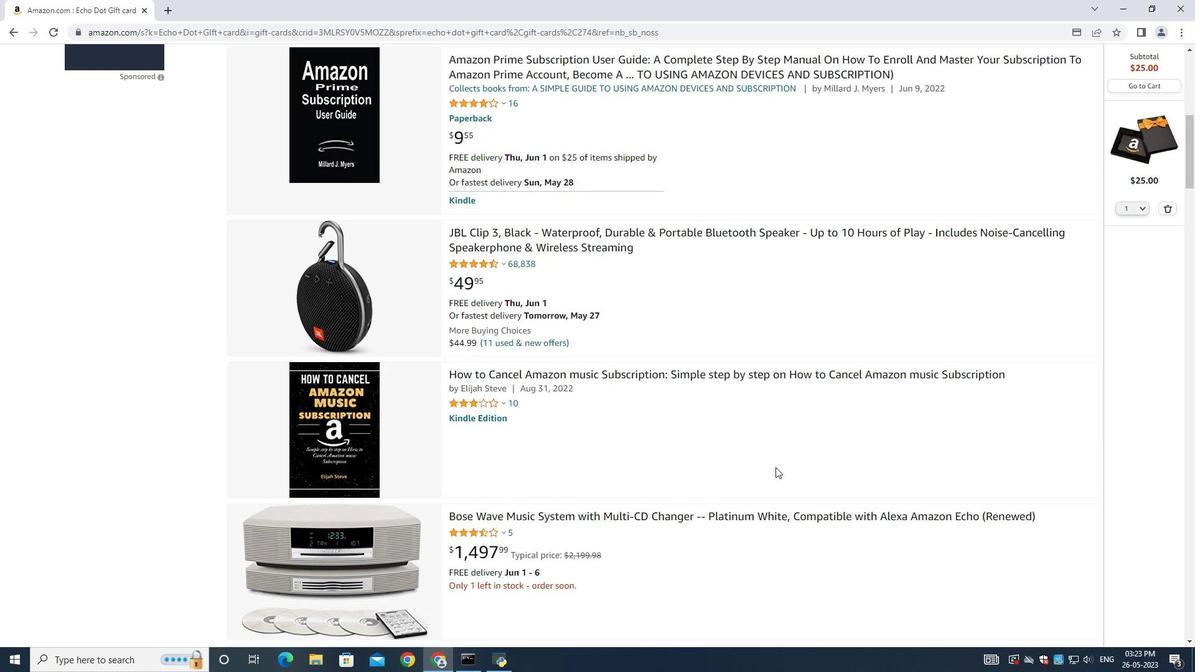 
Action: Mouse scrolled (775, 466) with delta (0, 0)
Screenshot: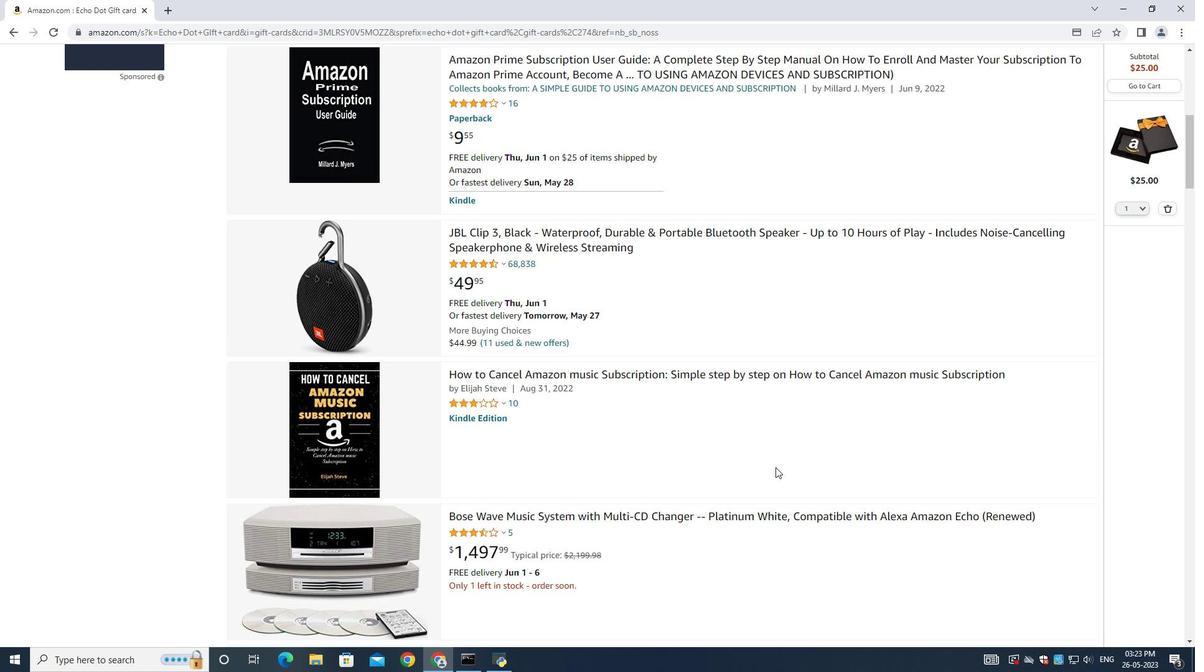 
Action: Mouse scrolled (775, 466) with delta (0, 0)
Screenshot: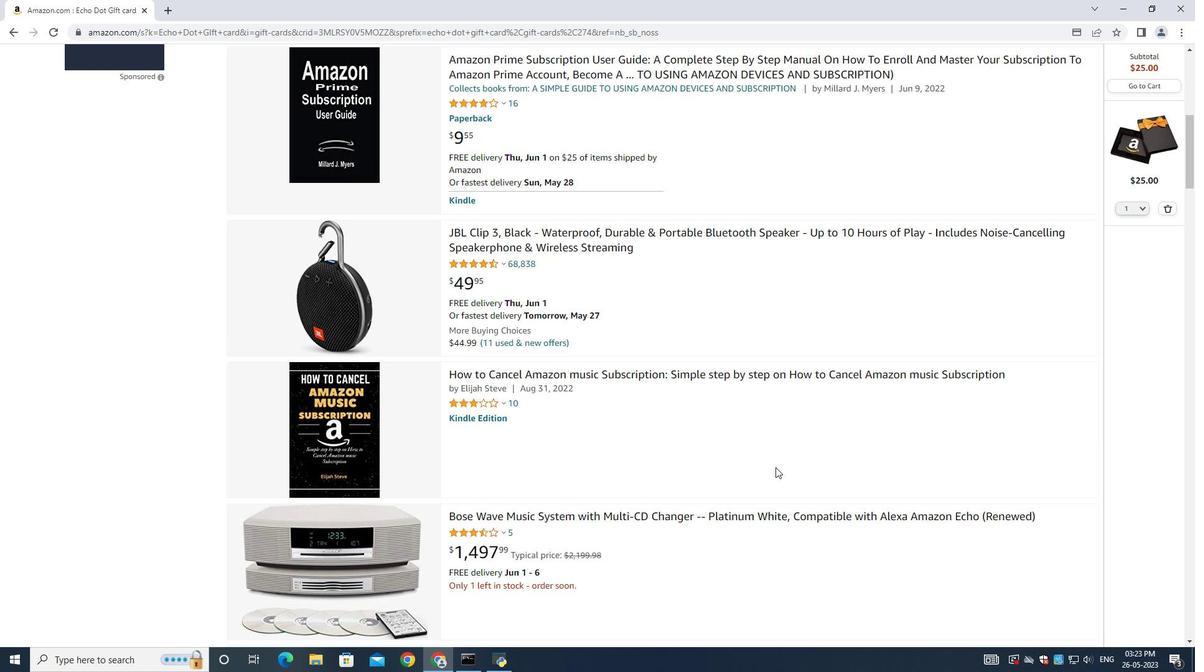 
Action: Mouse scrolled (775, 466) with delta (0, 0)
Screenshot: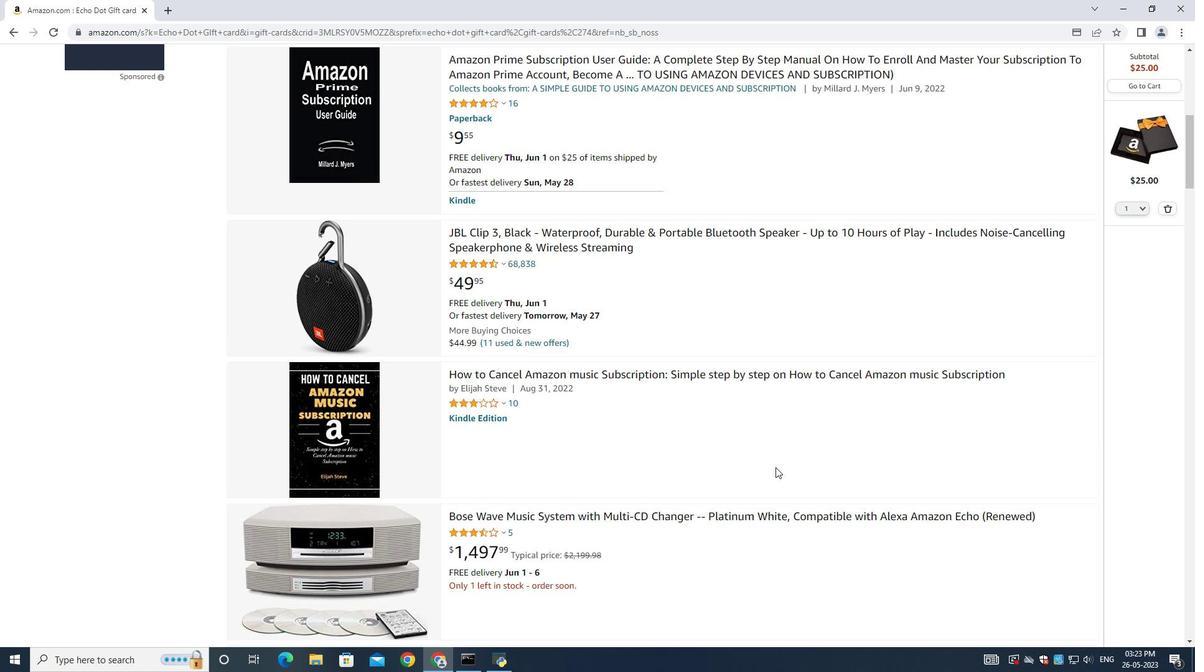 
Action: Mouse scrolled (775, 466) with delta (0, 0)
Screenshot: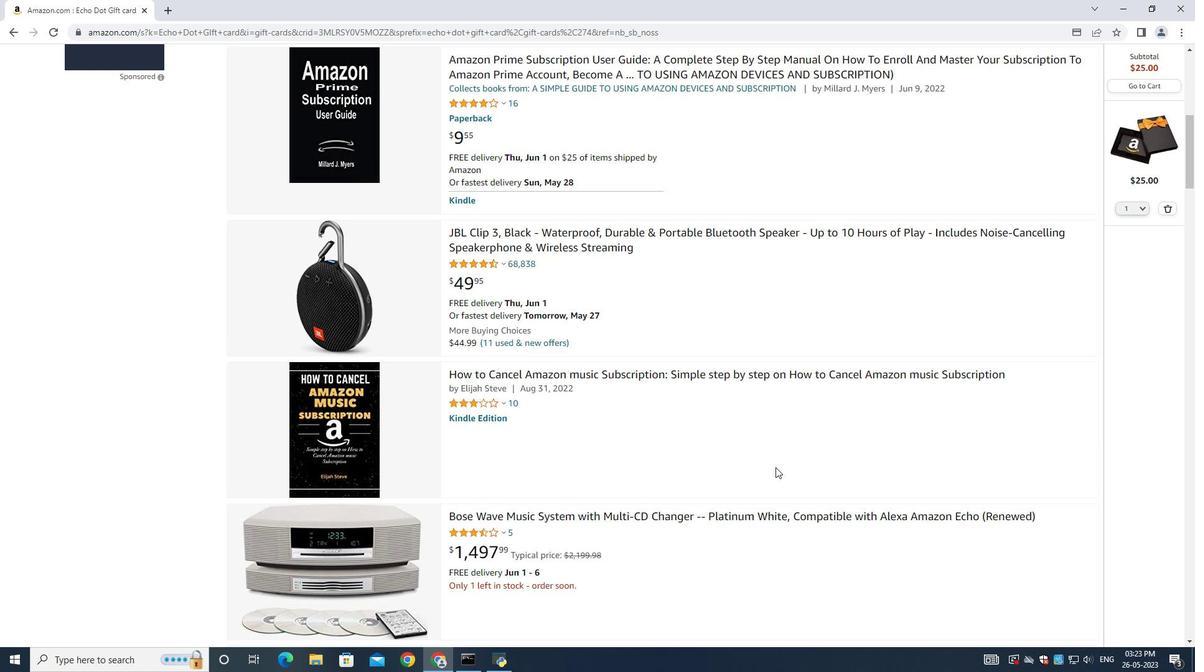 
Action: Mouse scrolled (775, 466) with delta (0, 0)
Screenshot: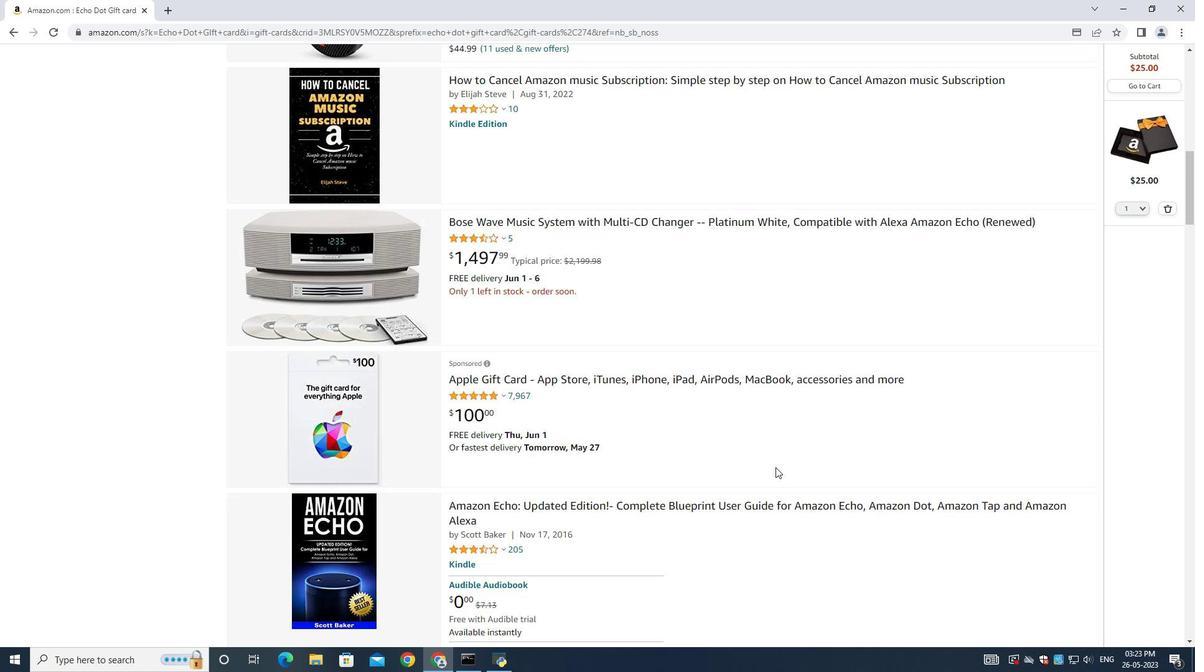 
Action: Mouse scrolled (775, 466) with delta (0, 0)
Screenshot: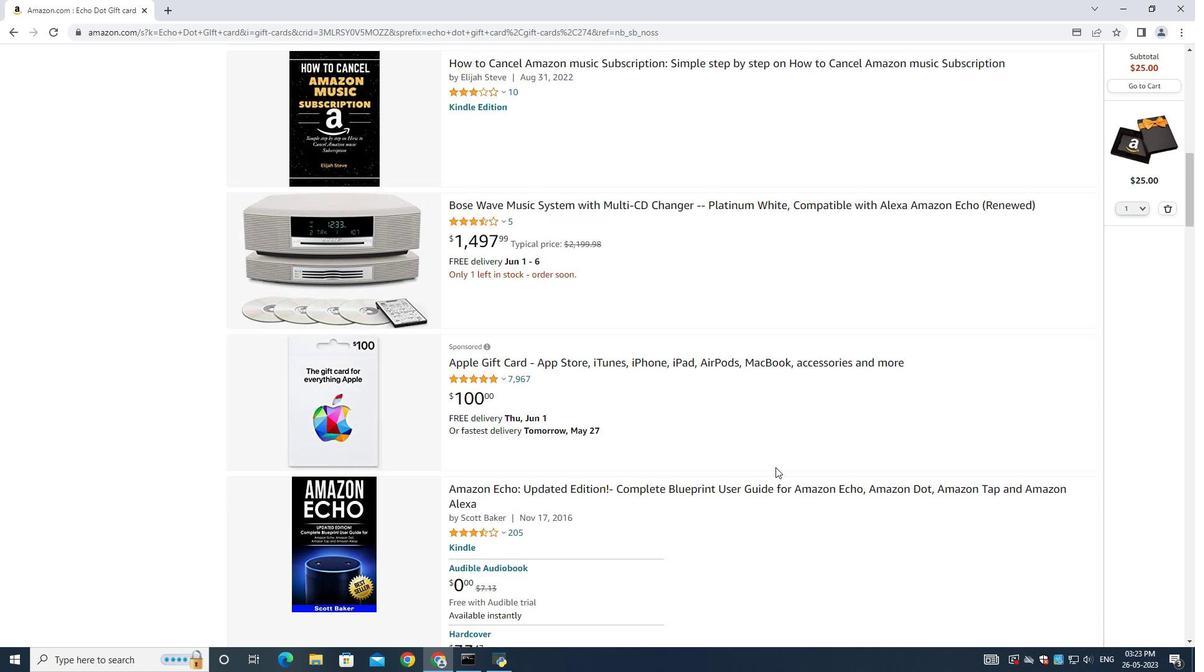 
Action: Mouse scrolled (775, 466) with delta (0, 0)
Screenshot: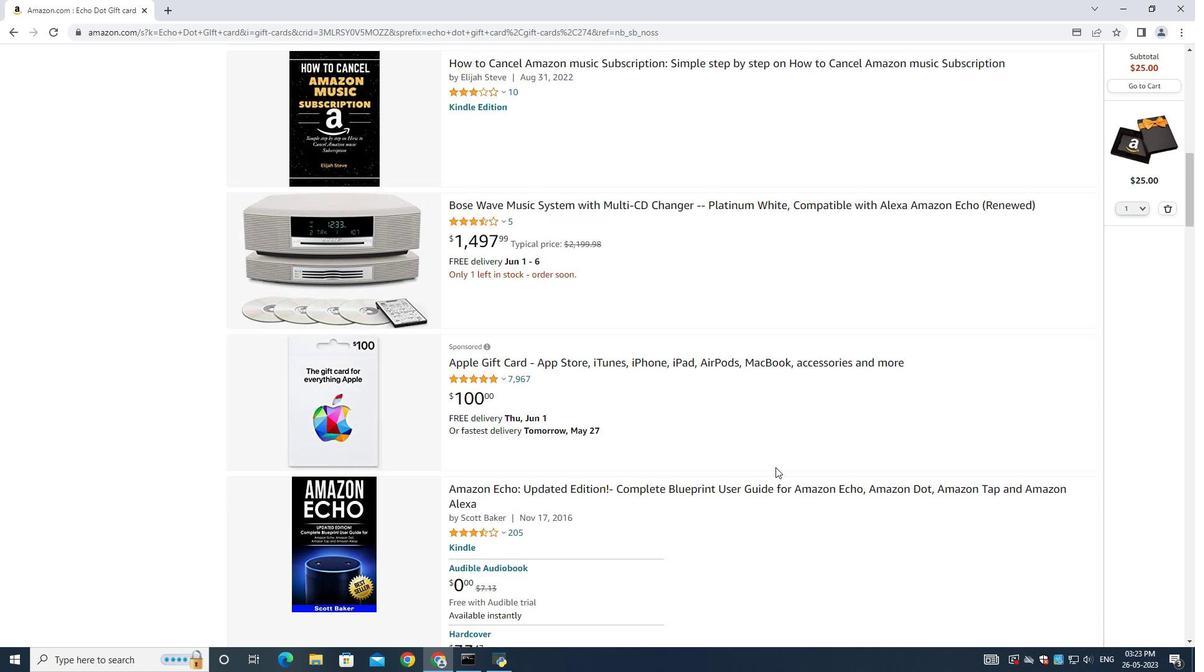 
Action: Mouse scrolled (775, 466) with delta (0, 0)
Screenshot: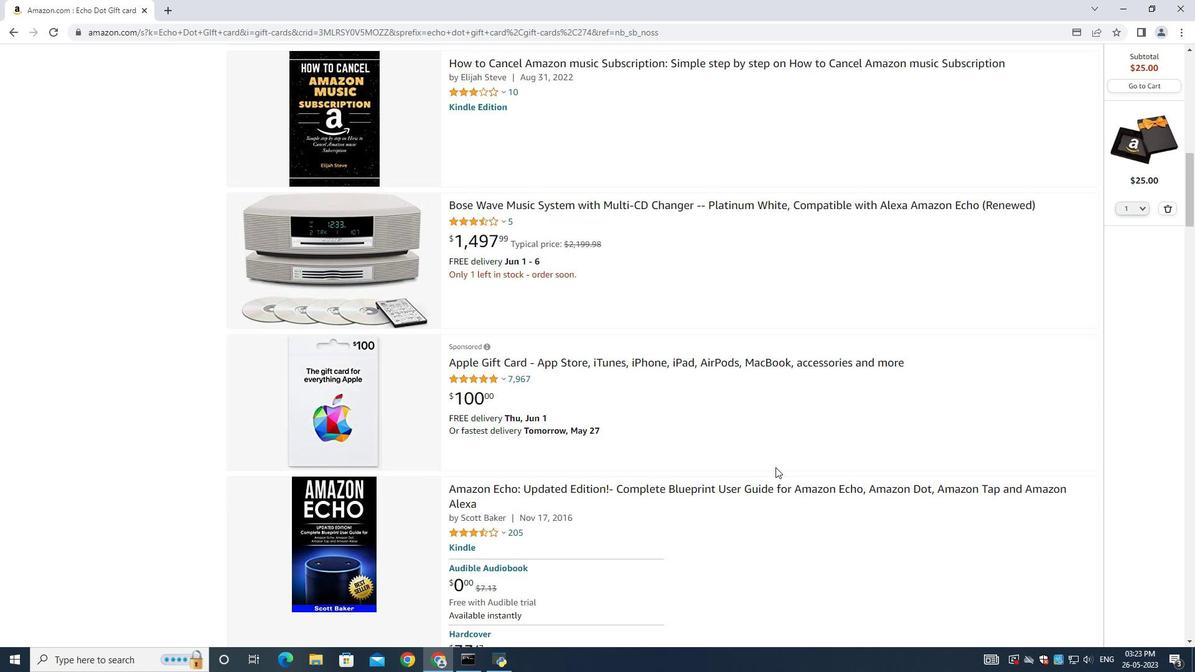 
Action: Mouse scrolled (775, 466) with delta (0, 0)
Screenshot: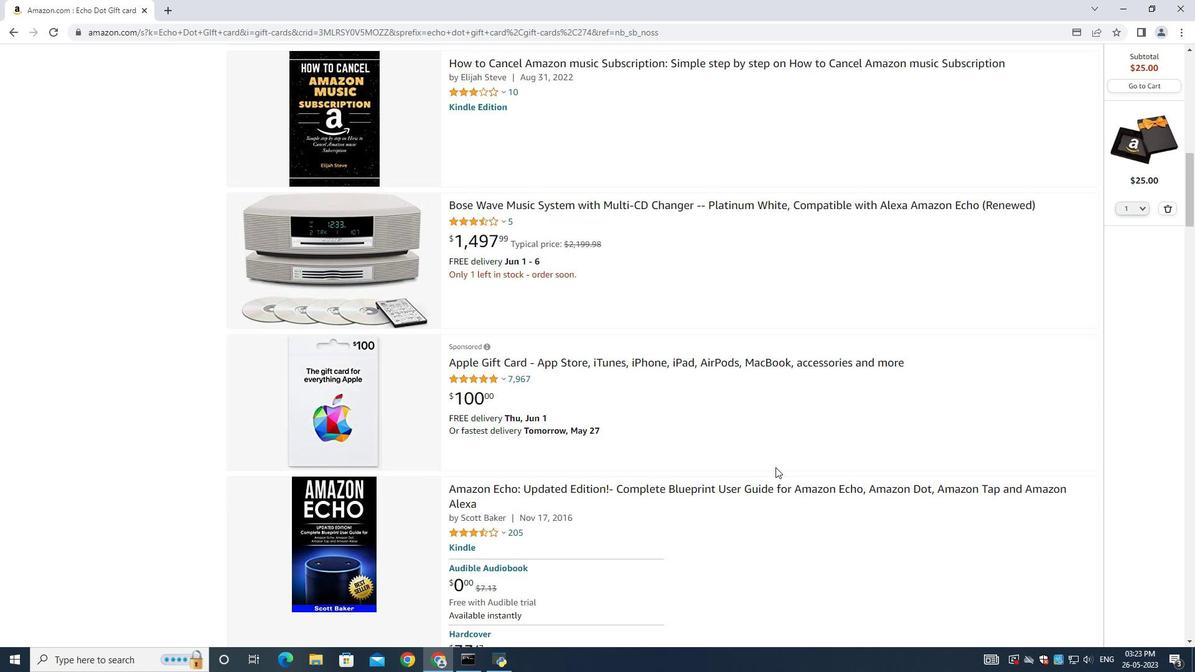 
Action: Mouse scrolled (775, 466) with delta (0, 0)
Screenshot: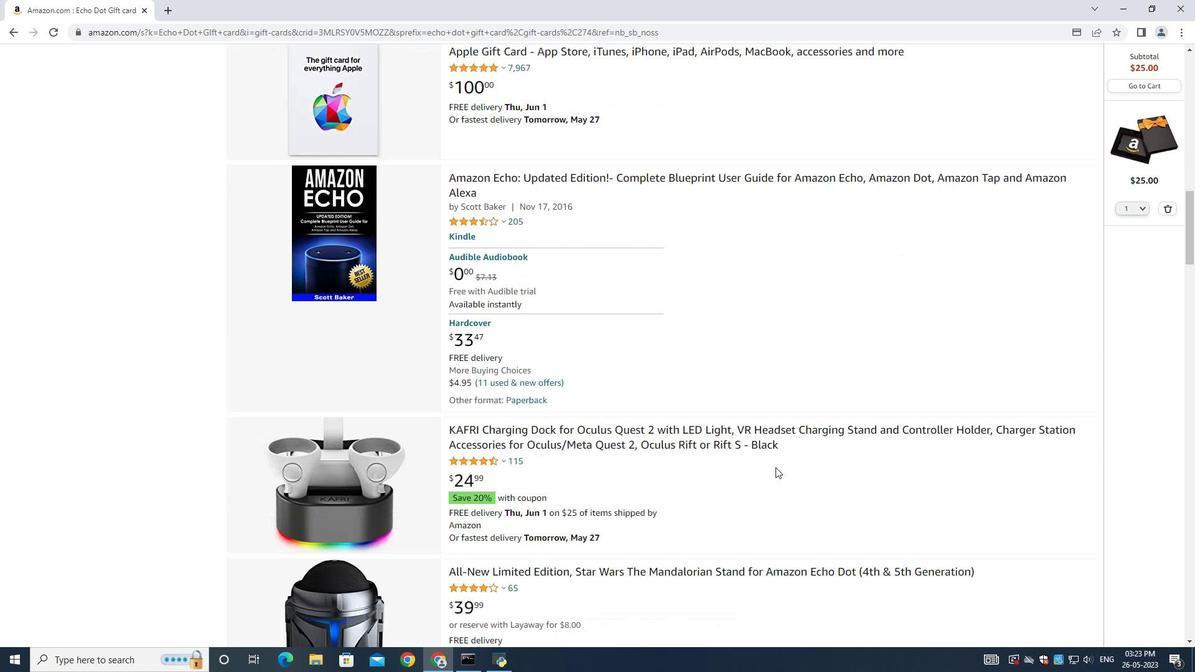 
Action: Mouse scrolled (775, 466) with delta (0, 0)
Screenshot: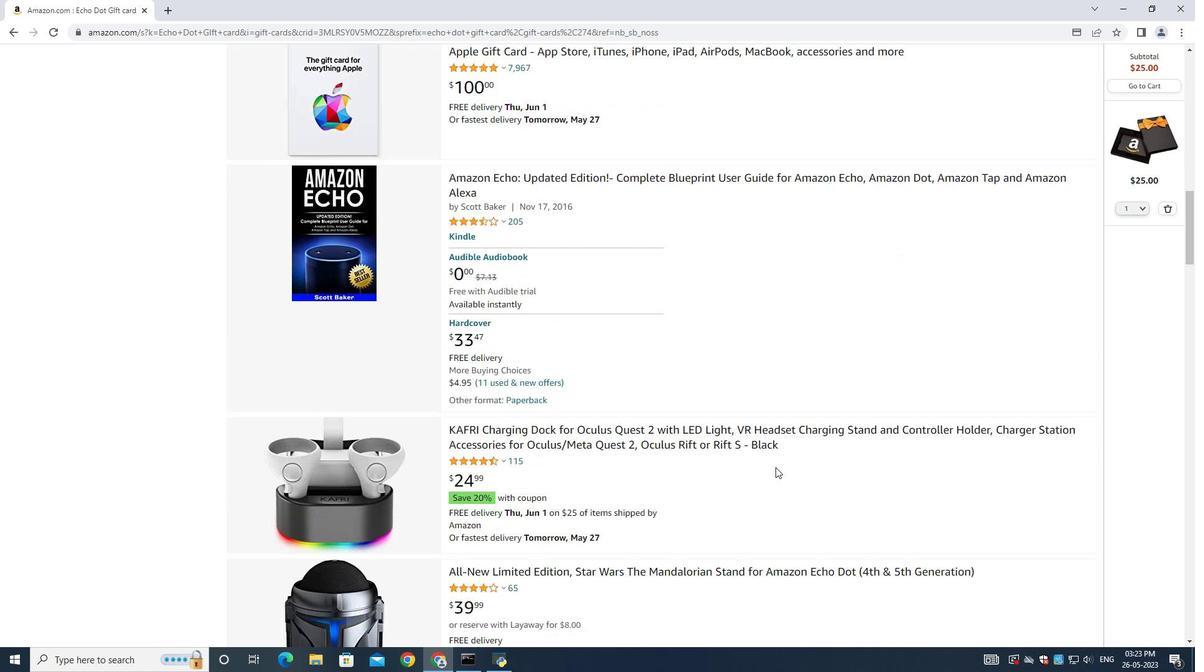 
Action: Mouse scrolled (775, 466) with delta (0, 0)
Screenshot: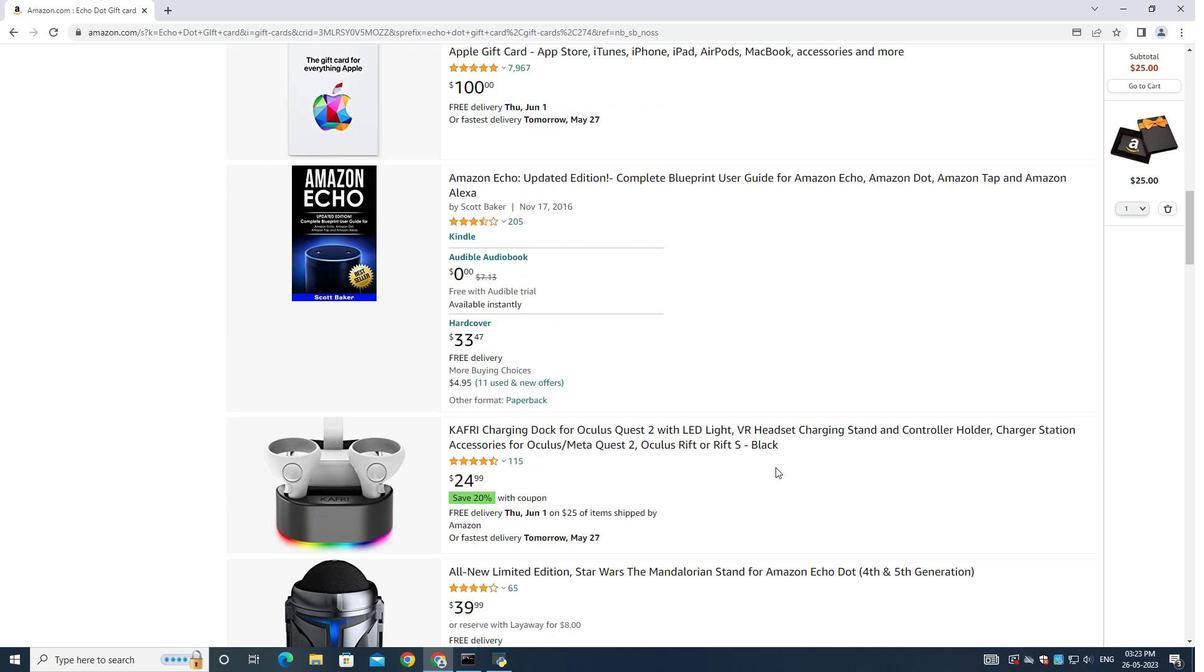
Action: Mouse scrolled (775, 466) with delta (0, 0)
Screenshot: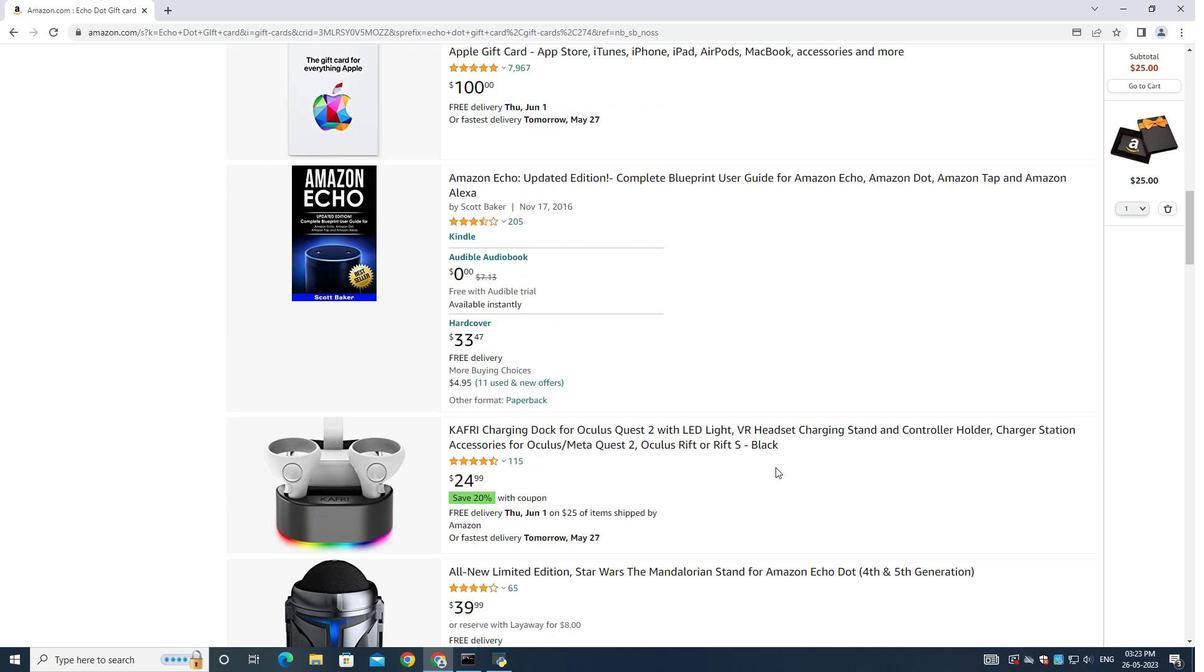 
Action: Mouse scrolled (775, 466) with delta (0, 0)
Screenshot: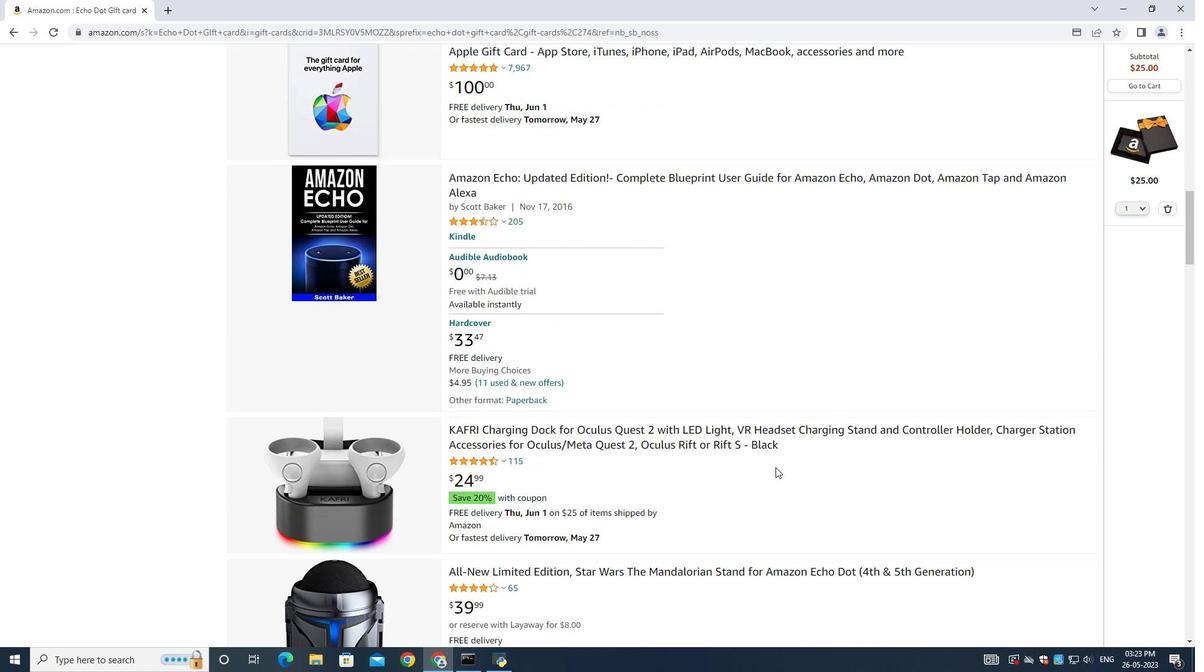 
Action: Mouse moved to (775, 466)
Screenshot: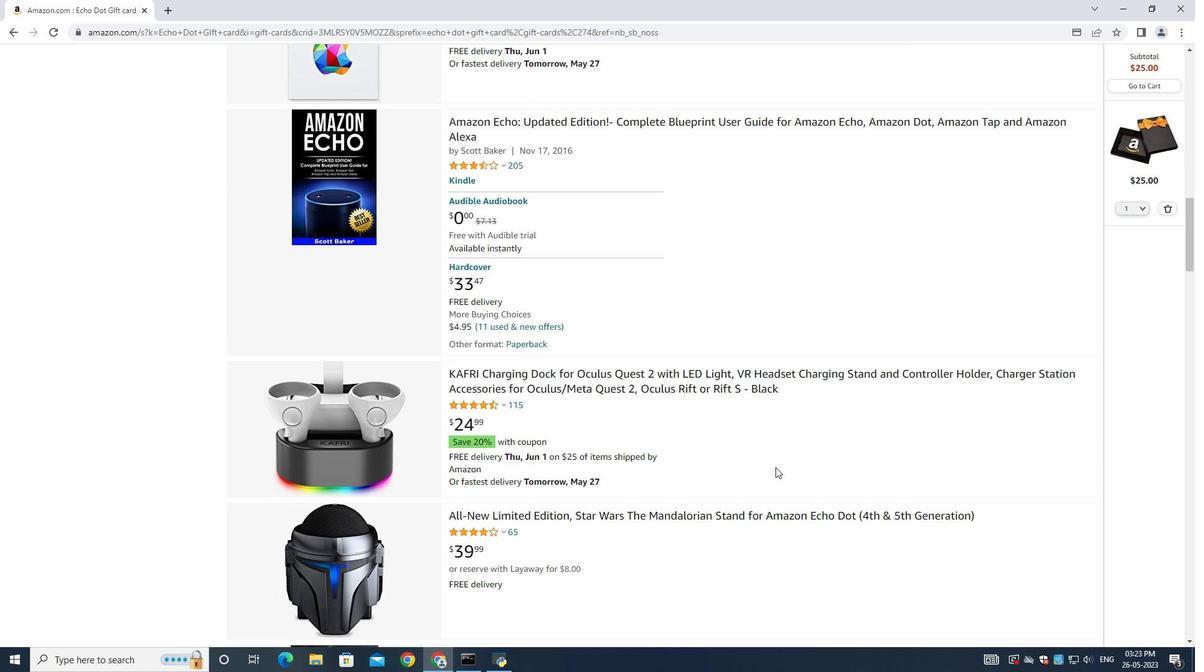 
Action: Mouse scrolled (775, 465) with delta (0, 0)
Screenshot: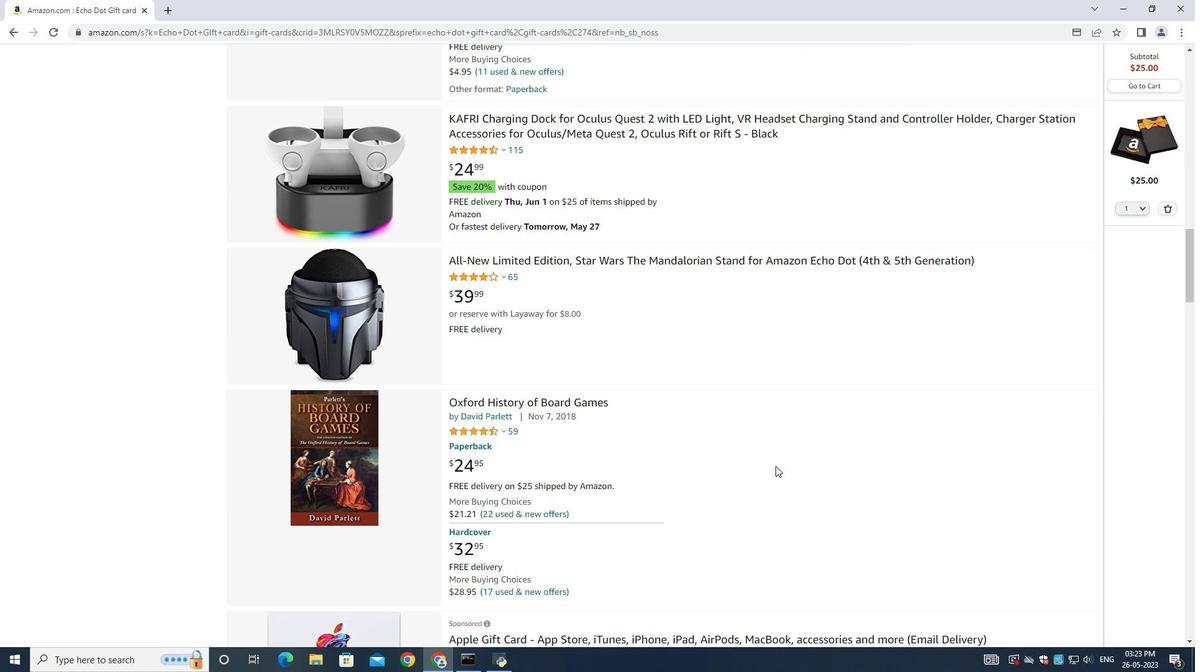 
Action: Mouse scrolled (775, 465) with delta (0, 0)
Screenshot: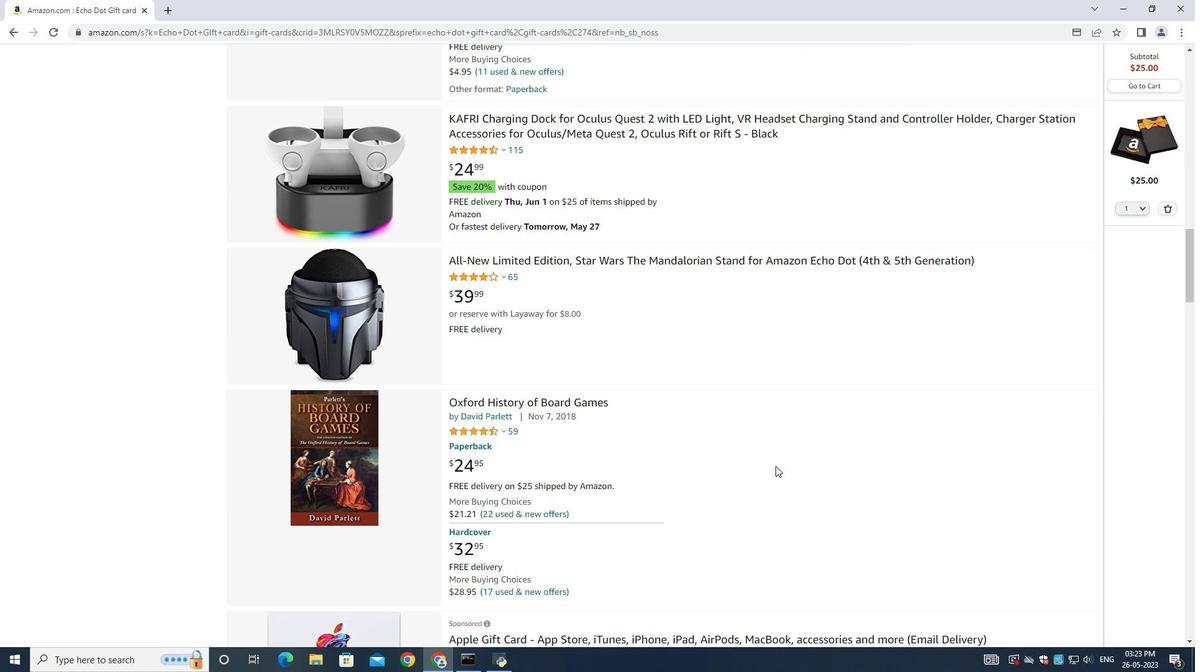 
Action: Mouse scrolled (775, 465) with delta (0, 0)
Screenshot: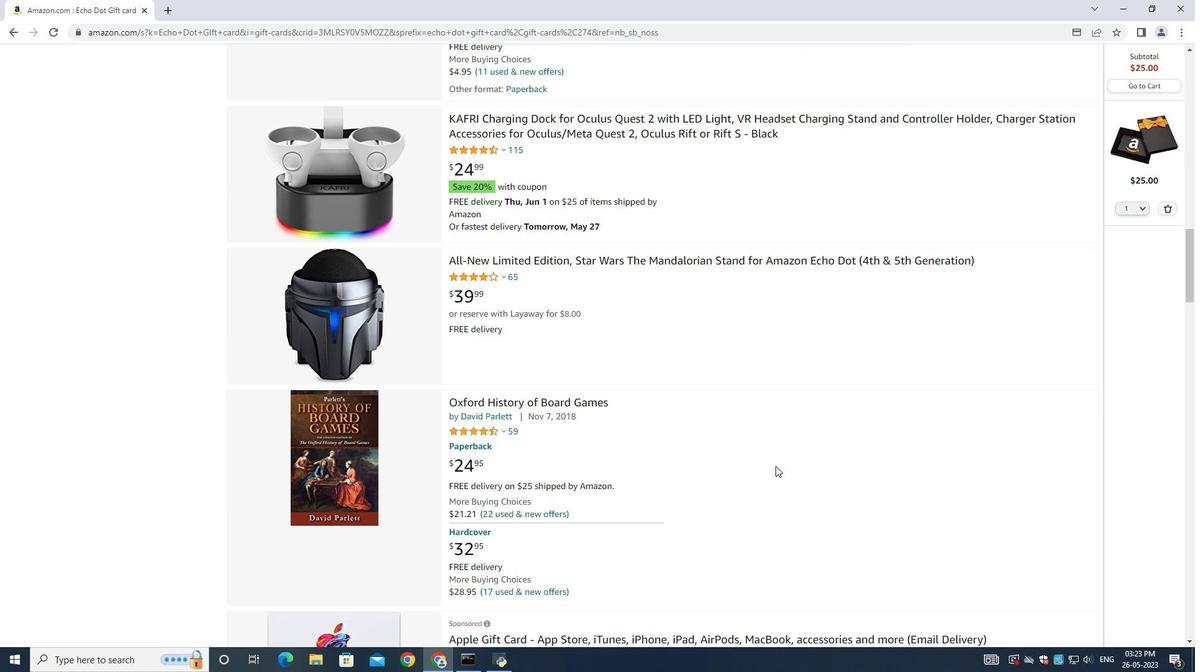 
Action: Mouse scrolled (775, 465) with delta (0, 0)
Screenshot: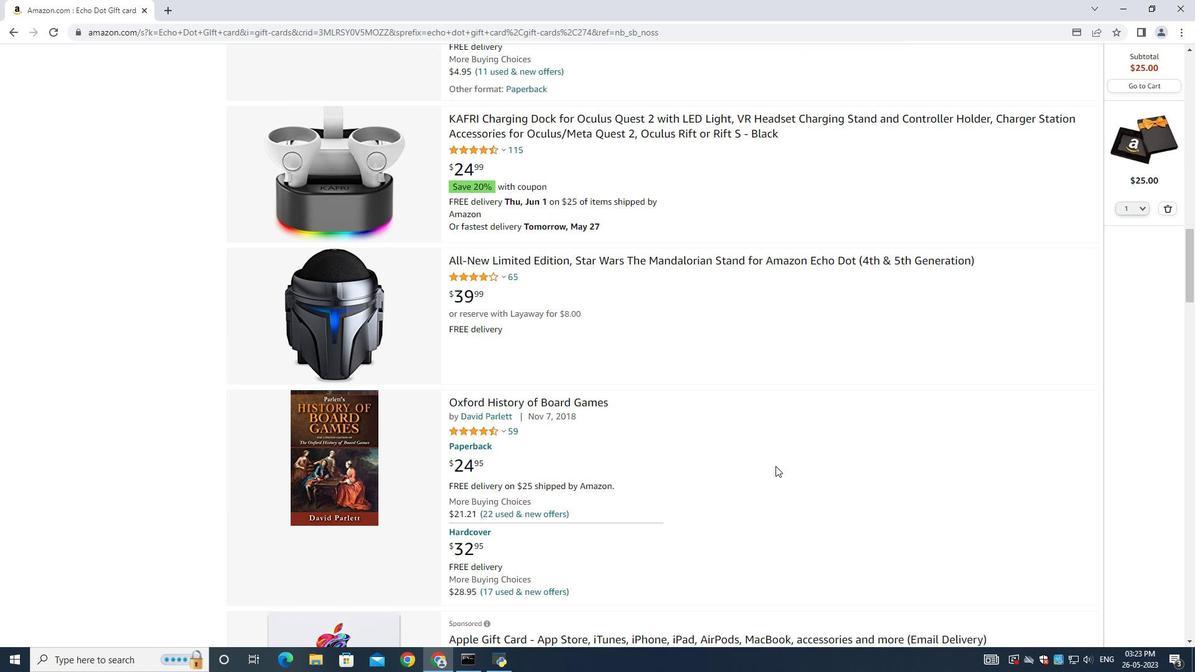 
Action: Mouse scrolled (775, 465) with delta (0, 0)
Screenshot: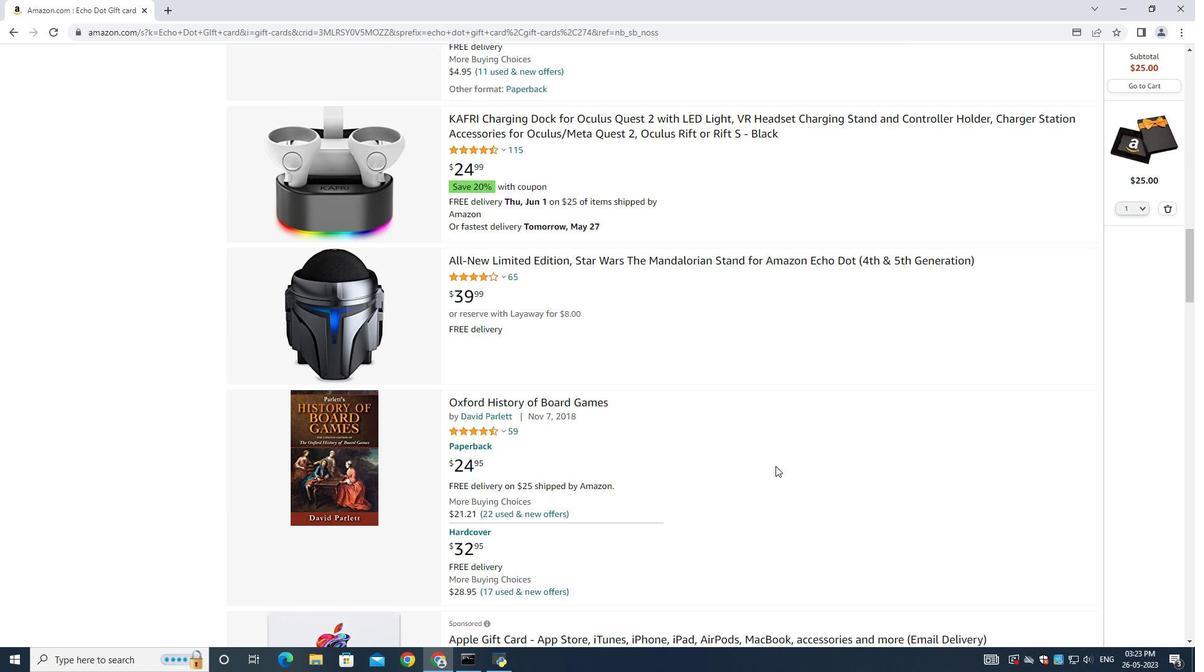 
Action: Mouse moved to (775, 466)
Screenshot: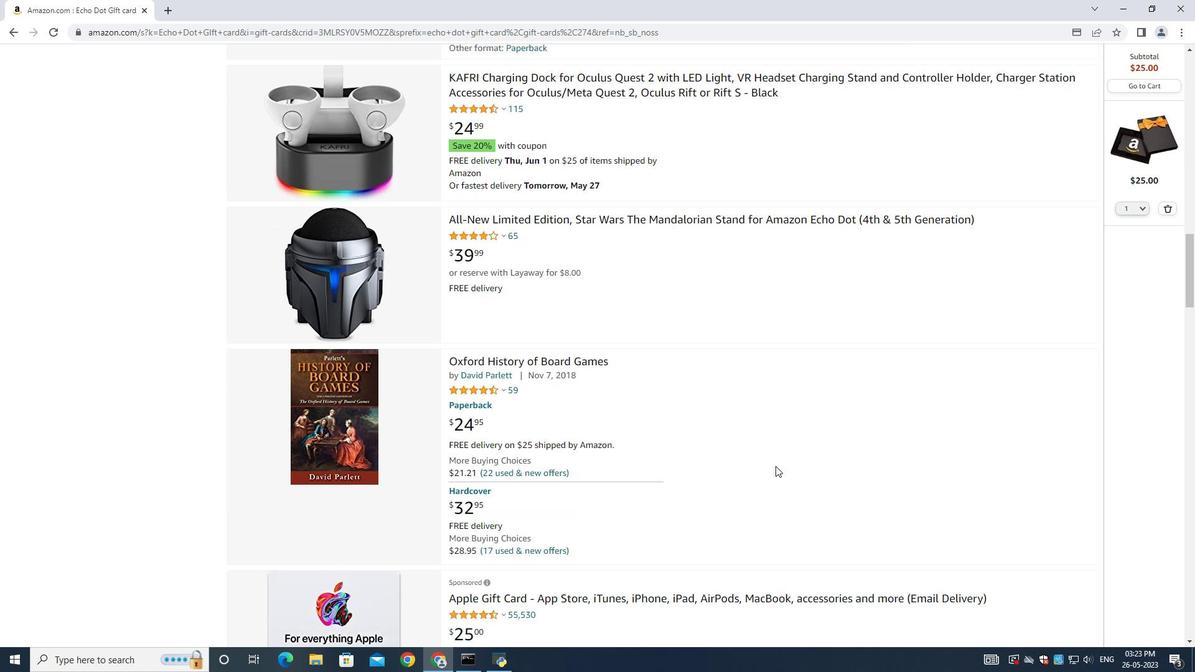 
Action: Mouse scrolled (775, 465) with delta (0, 0)
Screenshot: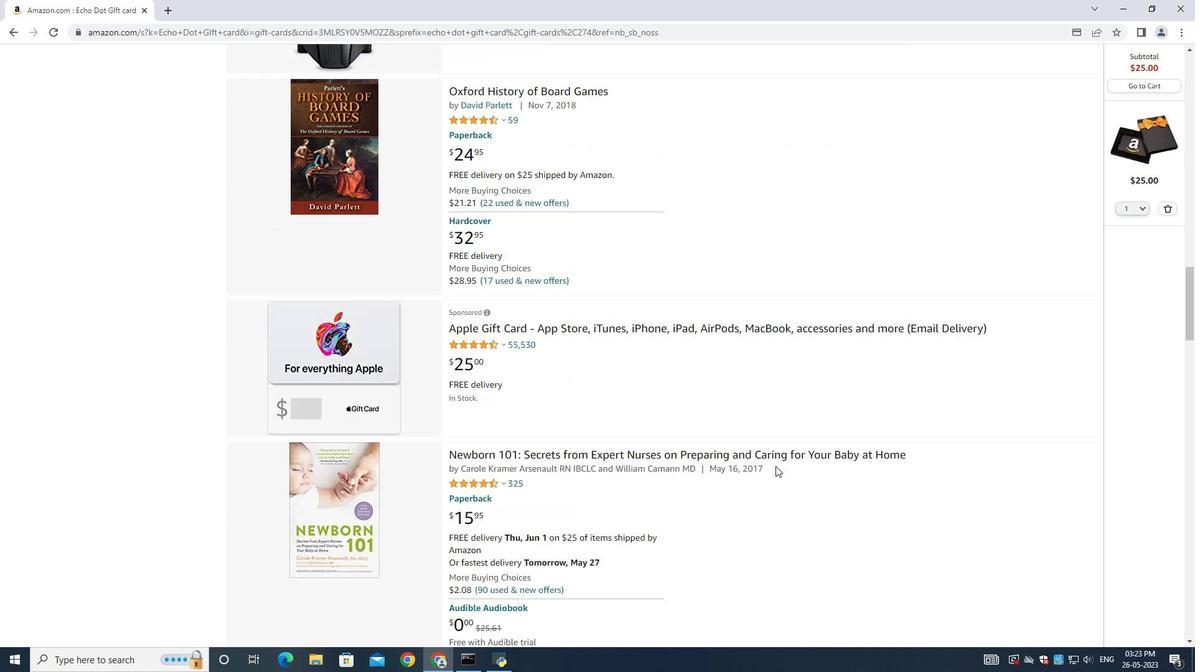 
Action: Mouse moved to (775, 466)
Screenshot: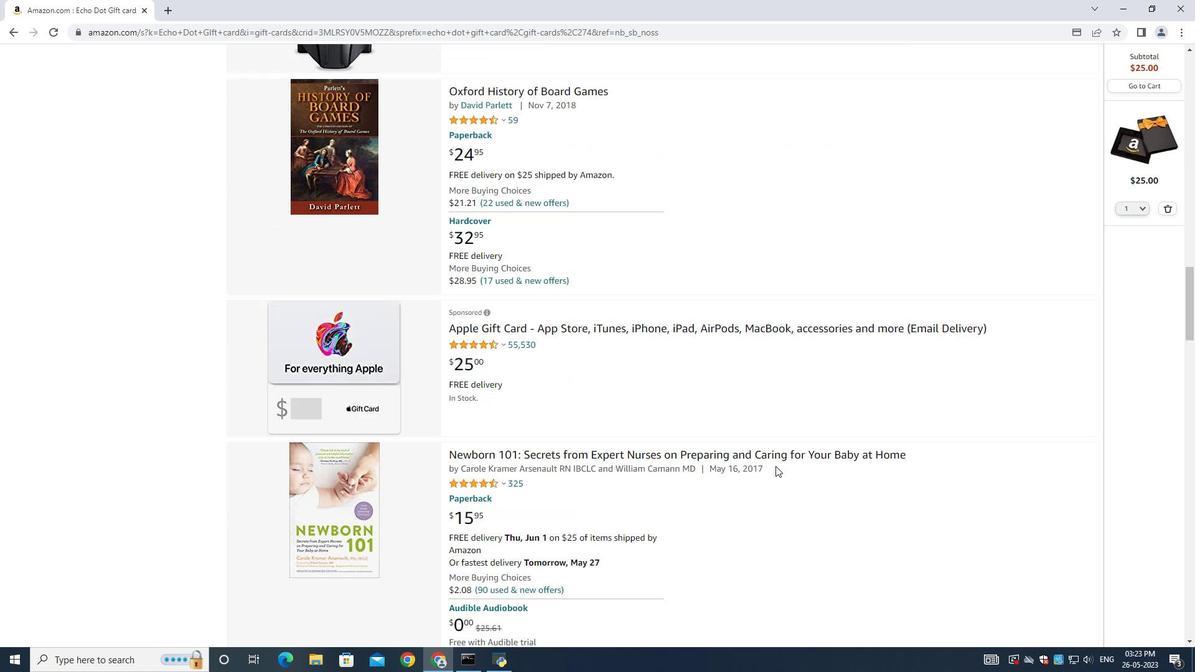
Action: Mouse scrolled (775, 466) with delta (0, 0)
Screenshot: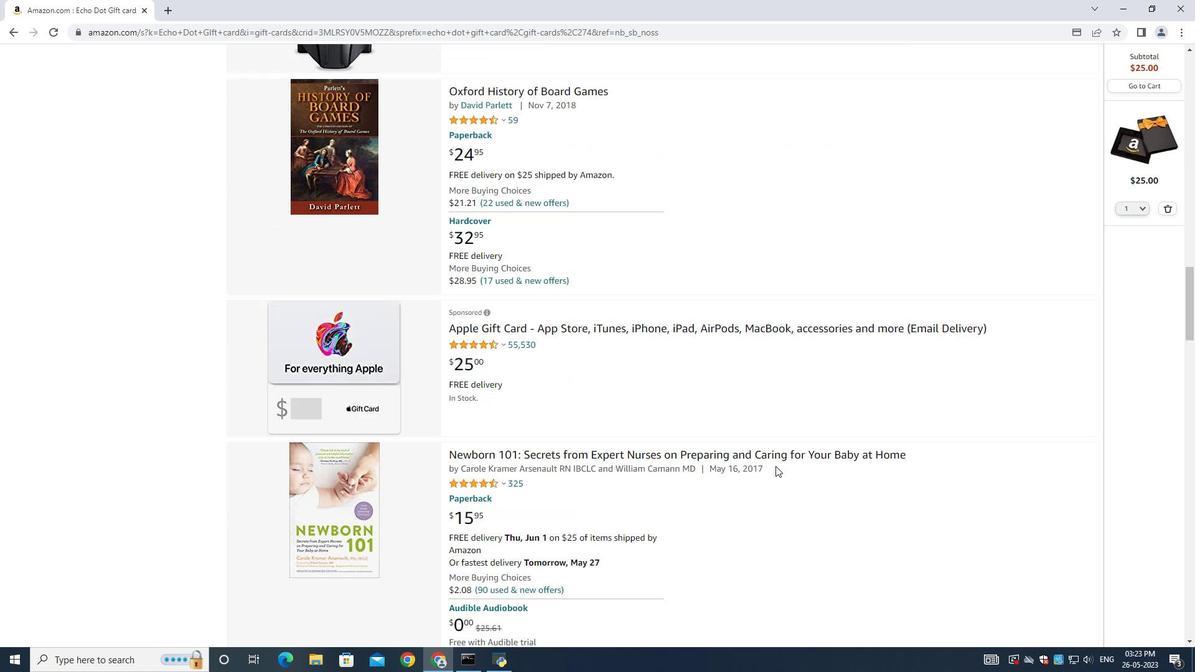
Action: Mouse scrolled (775, 466) with delta (0, 0)
Screenshot: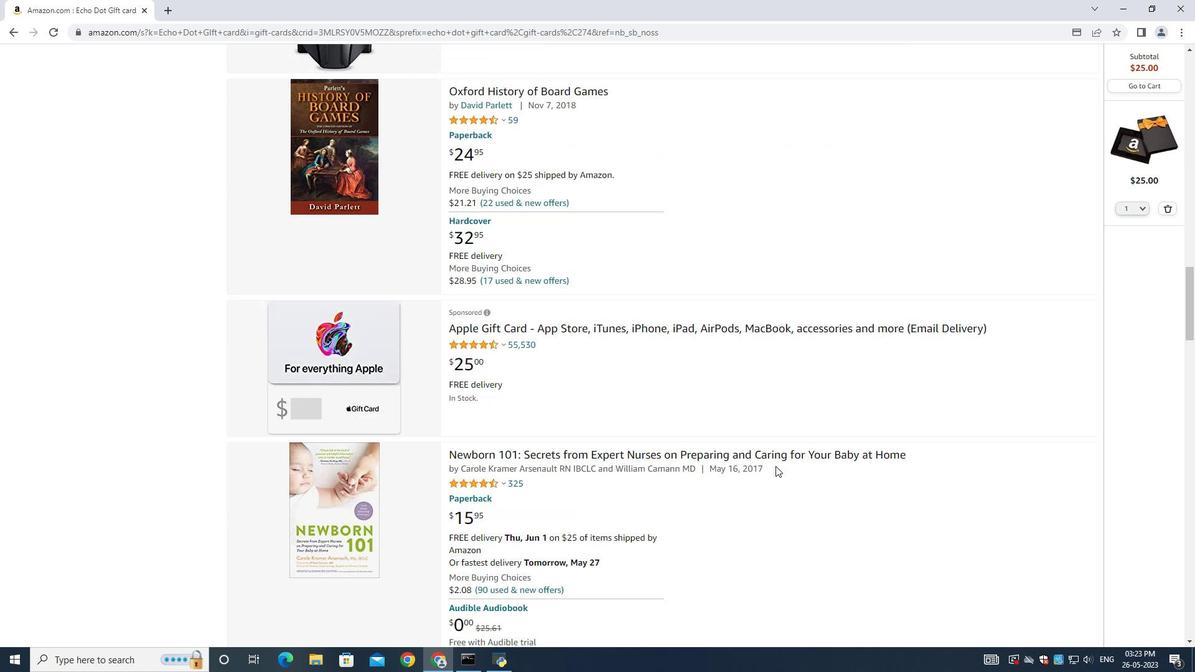 
Action: Mouse scrolled (775, 466) with delta (0, 0)
Screenshot: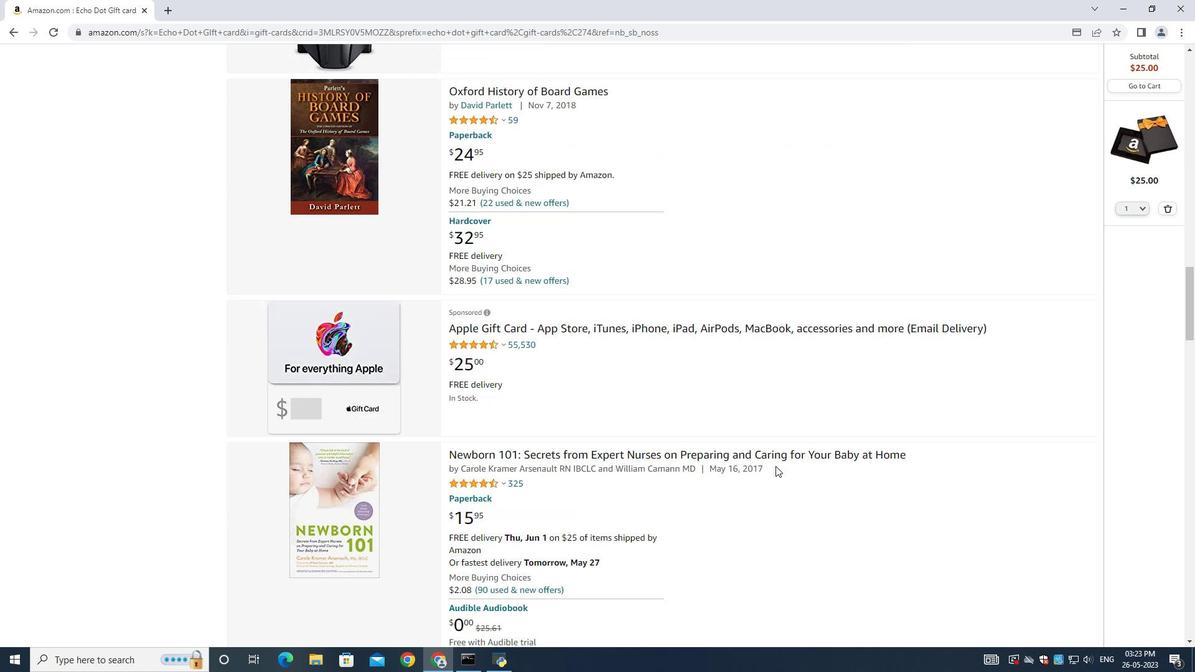 
Action: Mouse moved to (775, 467)
Screenshot: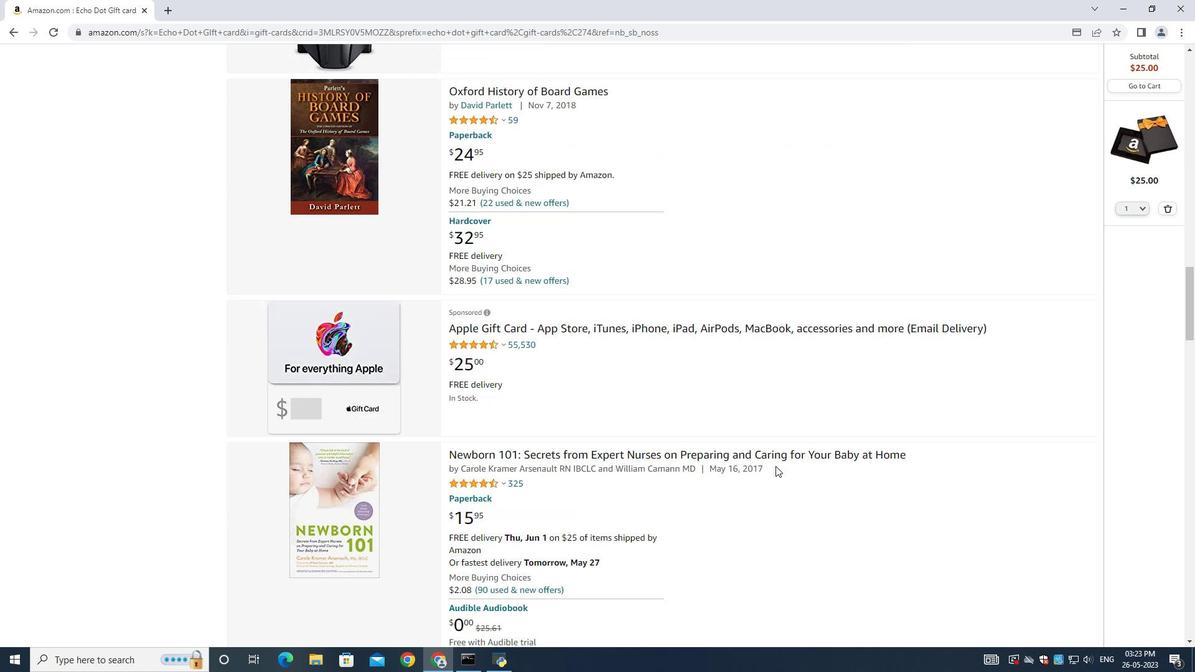 
Action: Mouse scrolled (775, 466) with delta (0, 0)
Screenshot: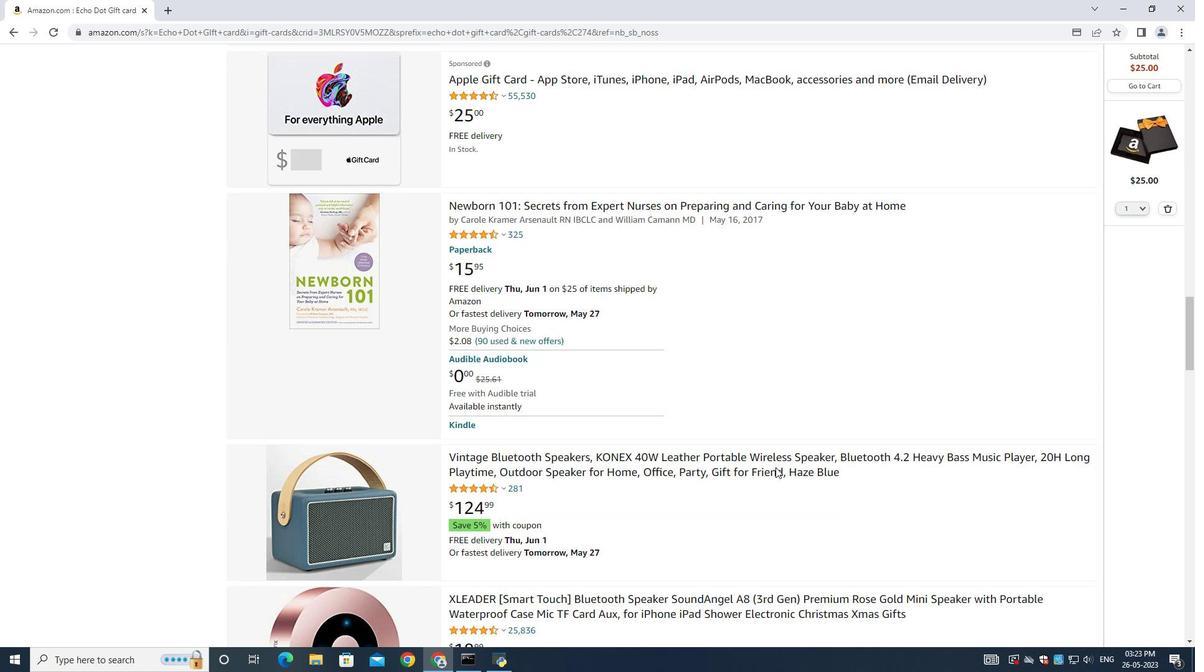 
Action: Mouse moved to (775, 468)
